 Task: Find and add 'MuscleBlaze Biozyme Performance Whey Protein' to your Amazon cart.
Action: Mouse moved to (428, 87)
Screenshot: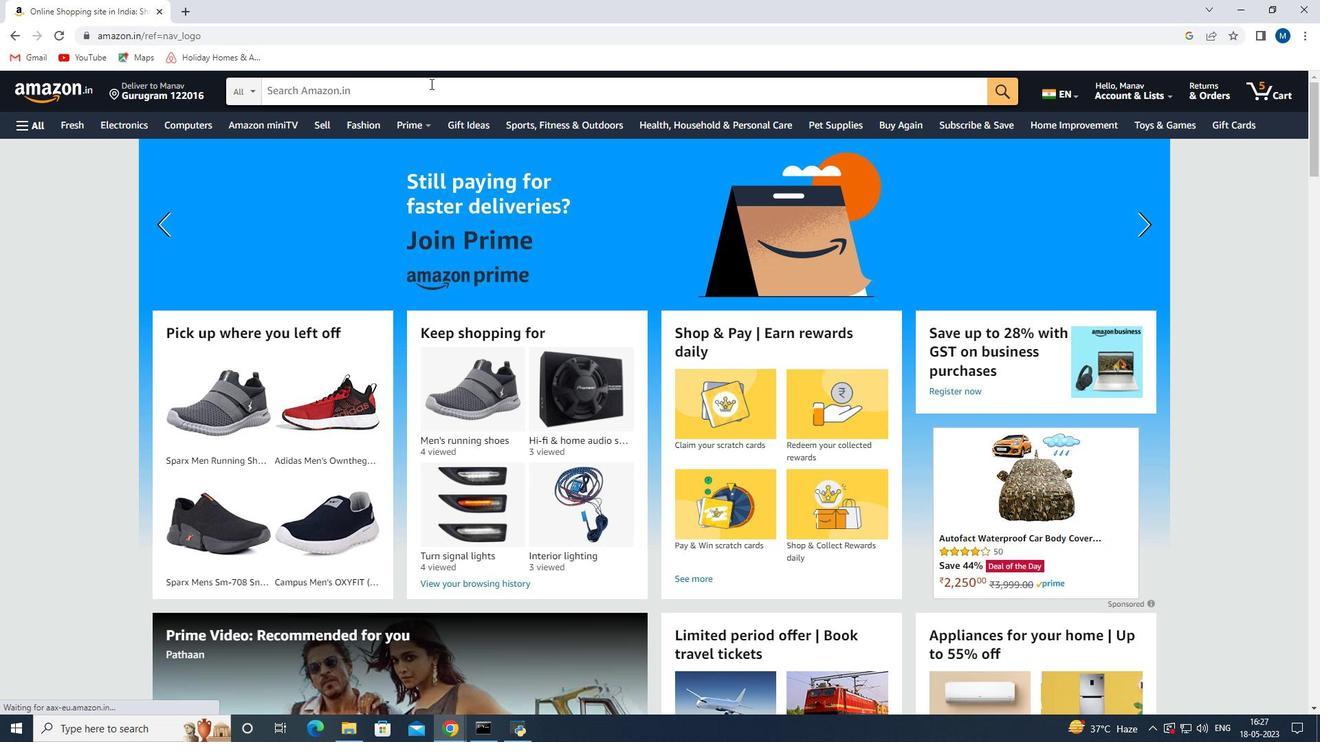 
Action: Mouse pressed left at (428, 87)
Screenshot: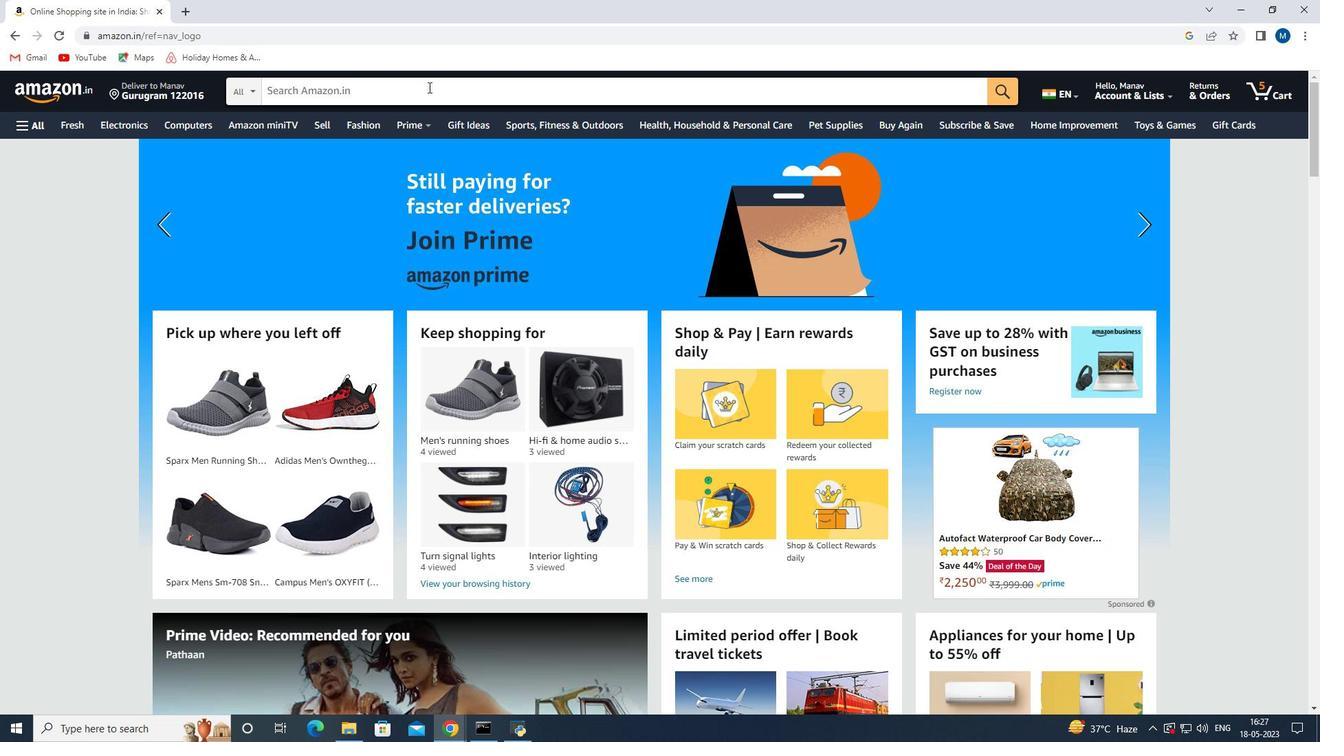 
Action: Mouse moved to (428, 88)
Screenshot: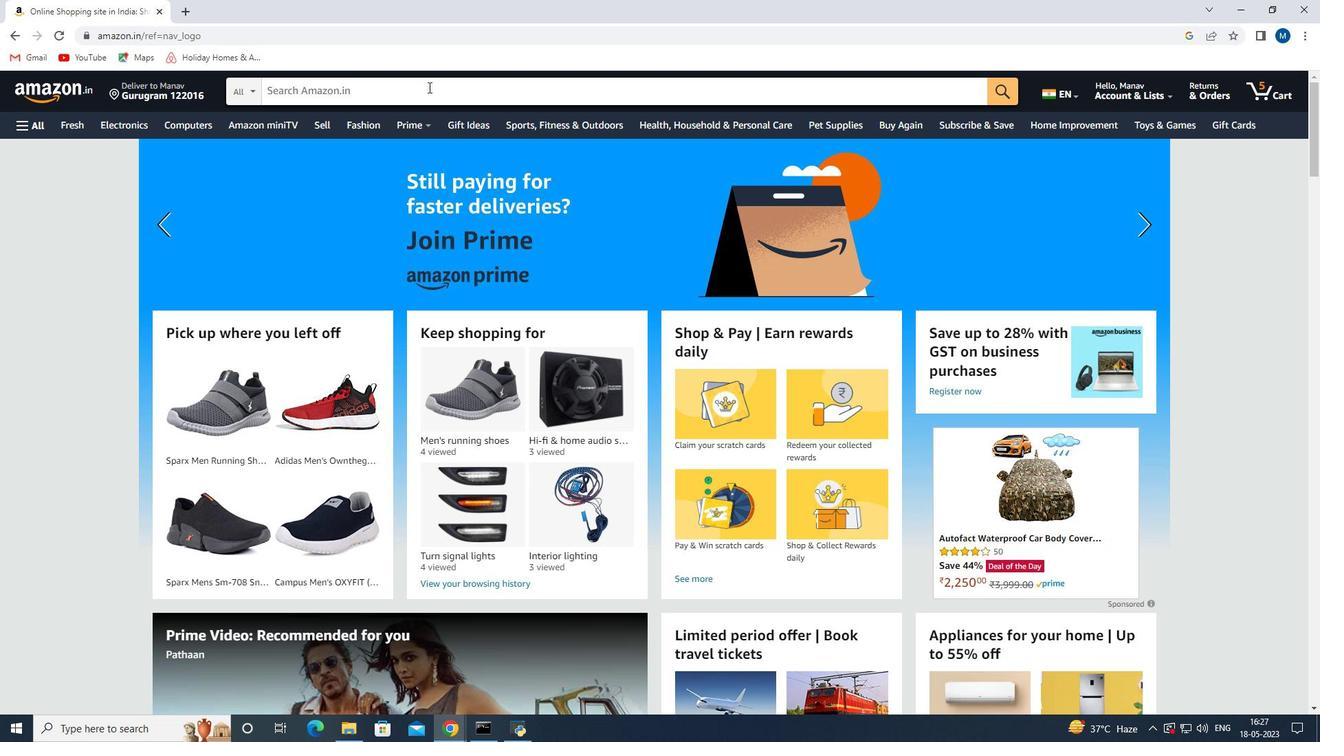 
Action: Key pressed <Key.shift><Key.shift><Key.shift><Key.shift><Key.shift><Key.shift>O<Key.backspace><Key.shift>Protein<Key.space><Key.shift>Powder<Key.space><Key.enter>
Screenshot: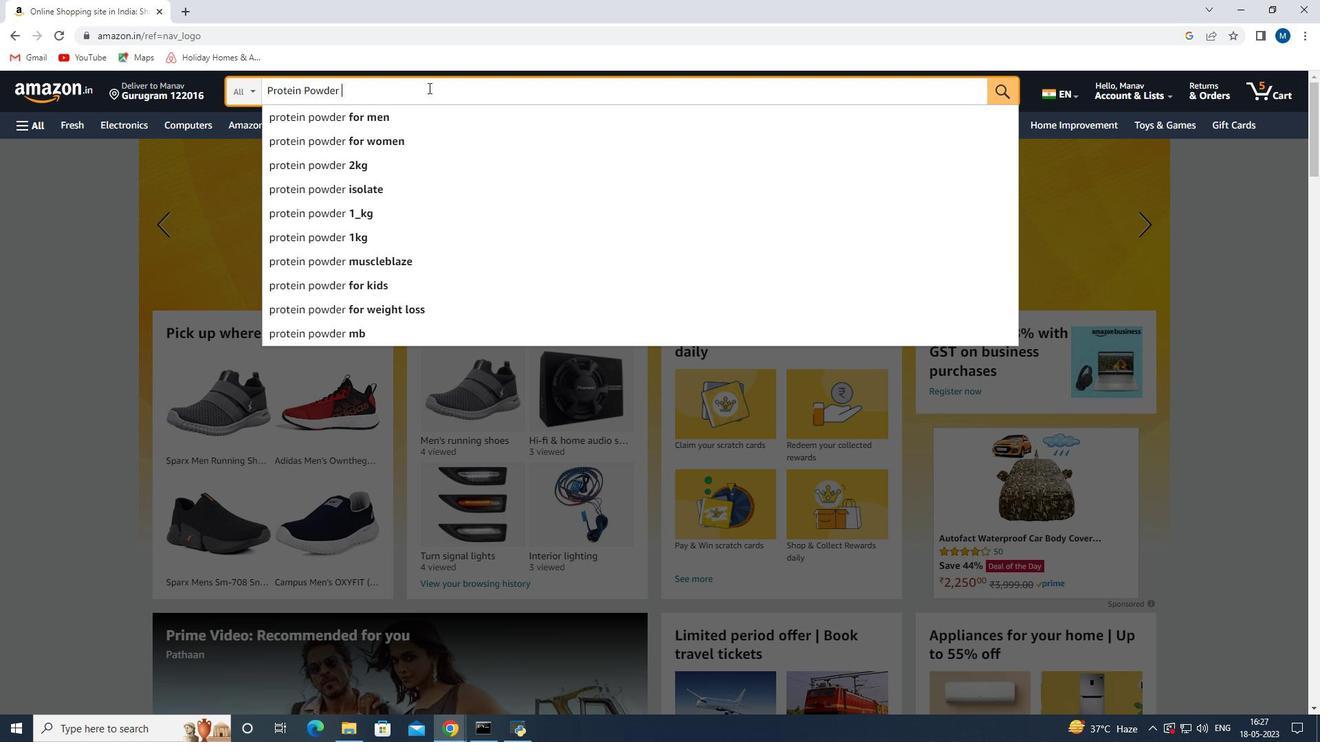 
Action: Mouse moved to (530, 320)
Screenshot: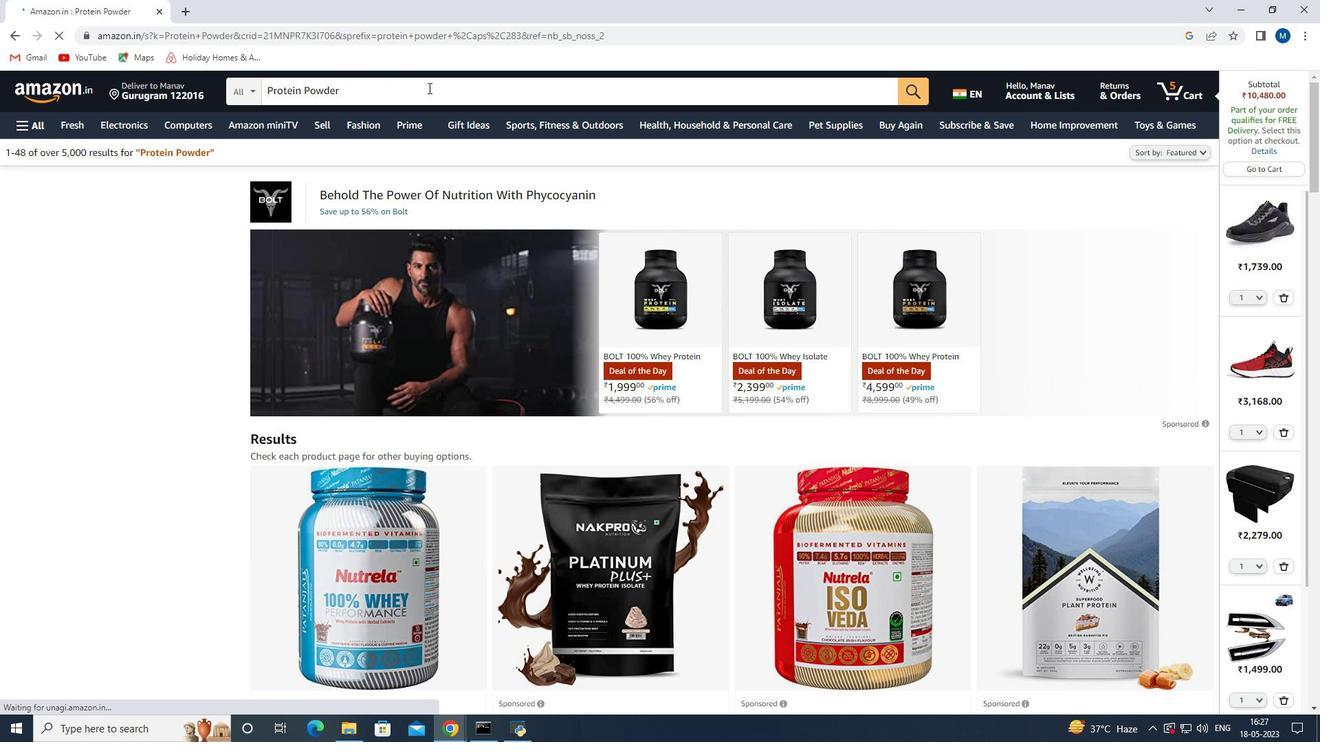 
Action: Mouse scrolled (530, 319) with delta (0, 0)
Screenshot: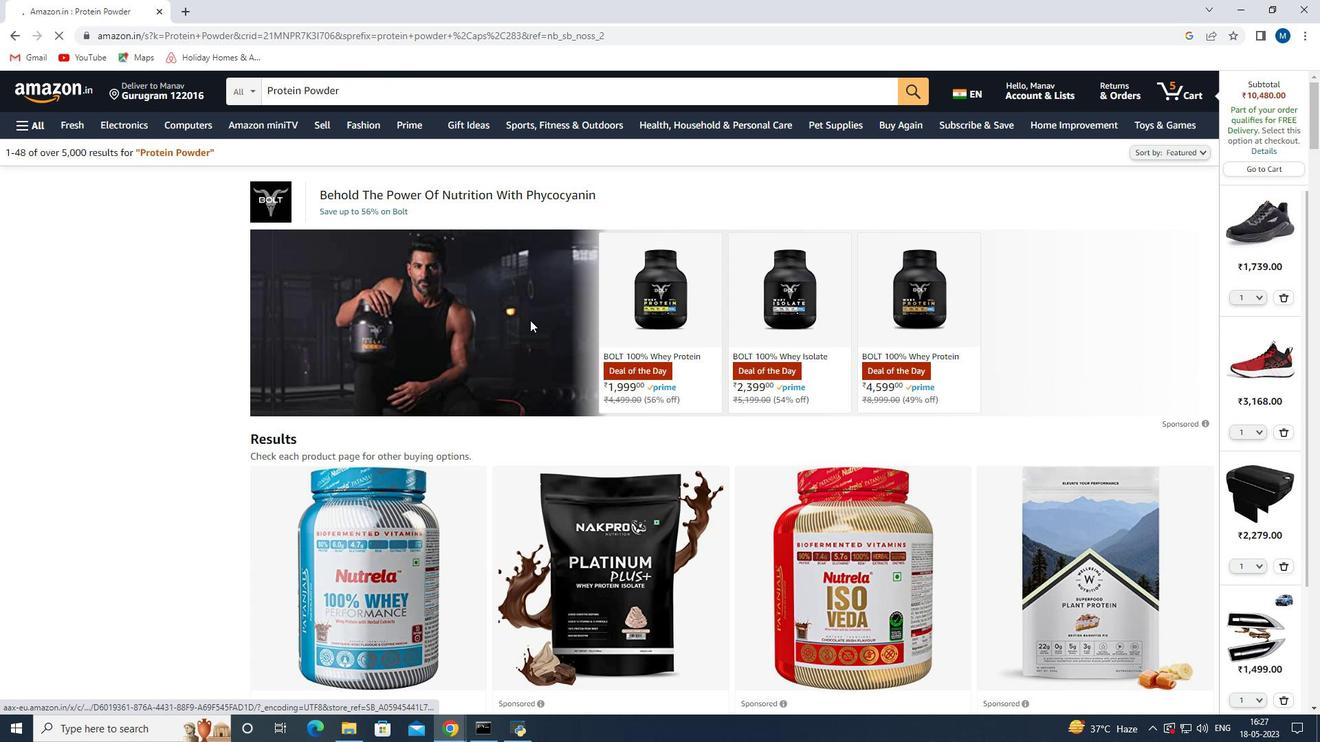 
Action: Mouse scrolled (530, 319) with delta (0, 0)
Screenshot: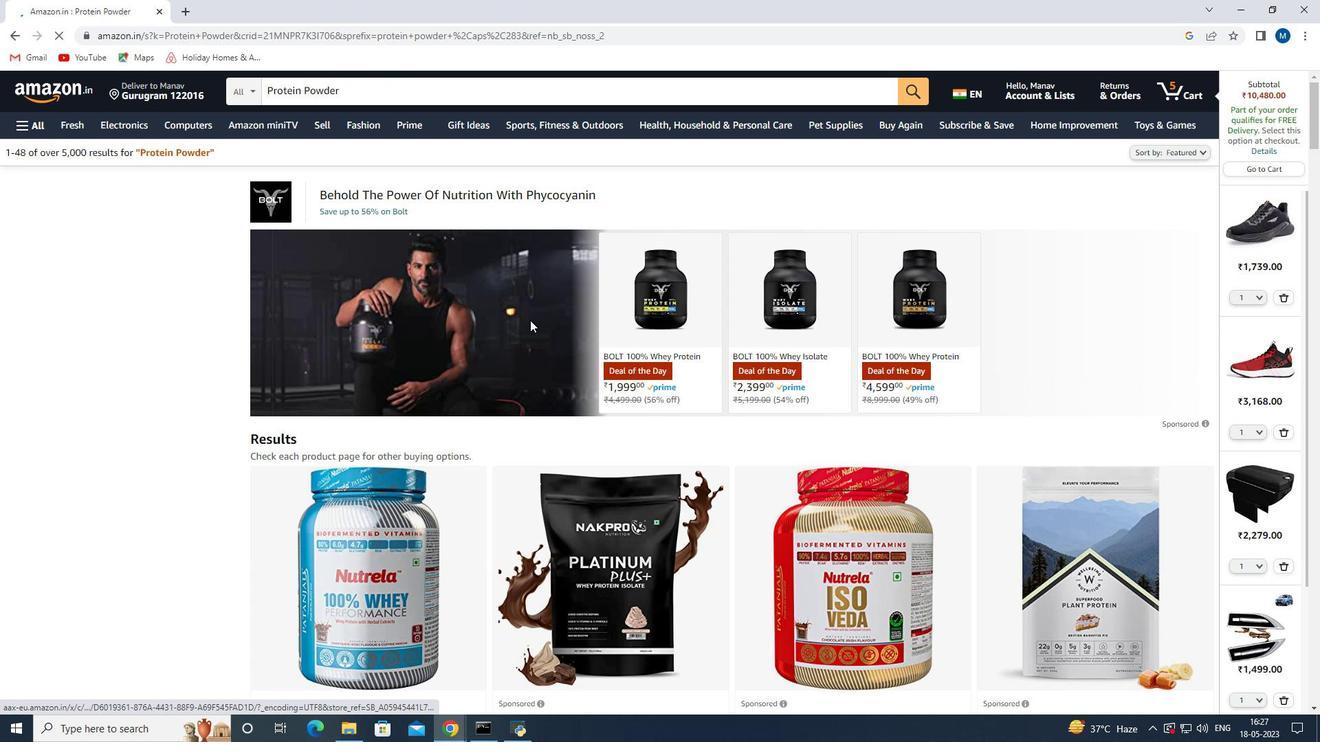 
Action: Mouse scrolled (530, 319) with delta (0, 0)
Screenshot: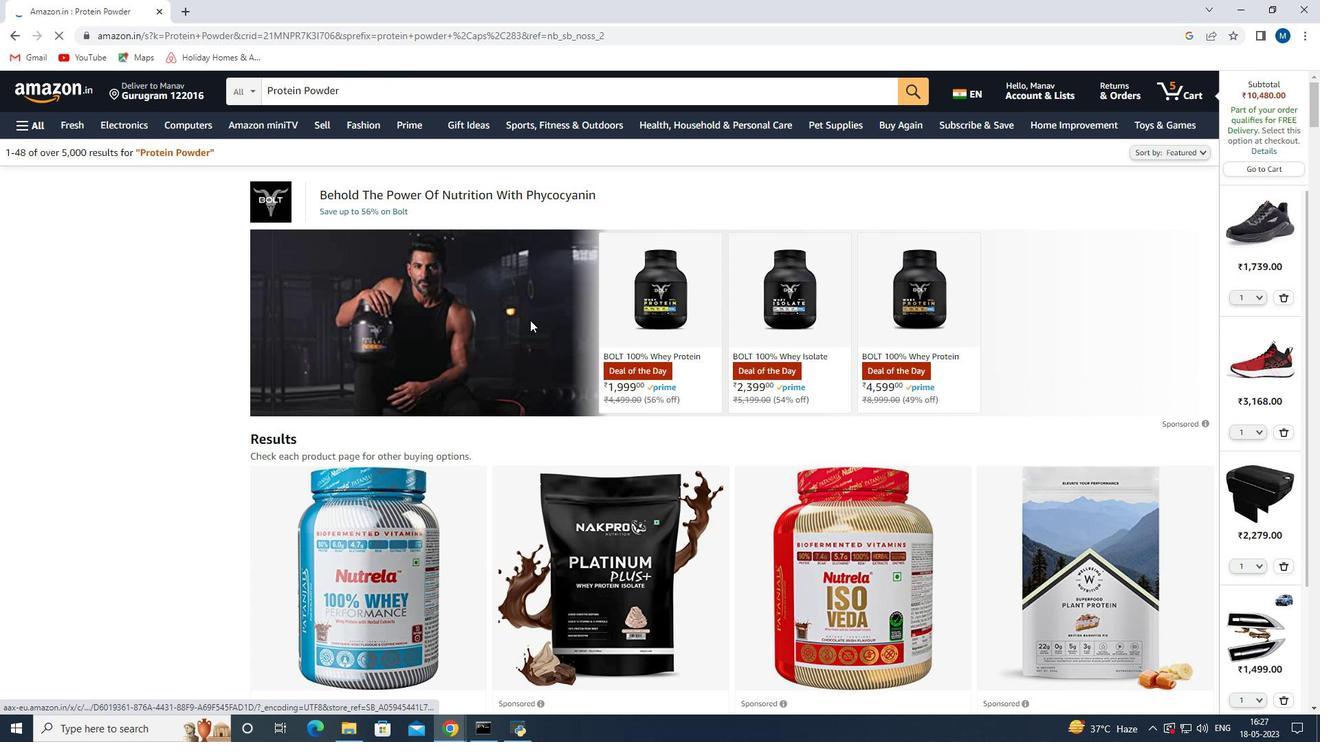 
Action: Mouse moved to (538, 335)
Screenshot: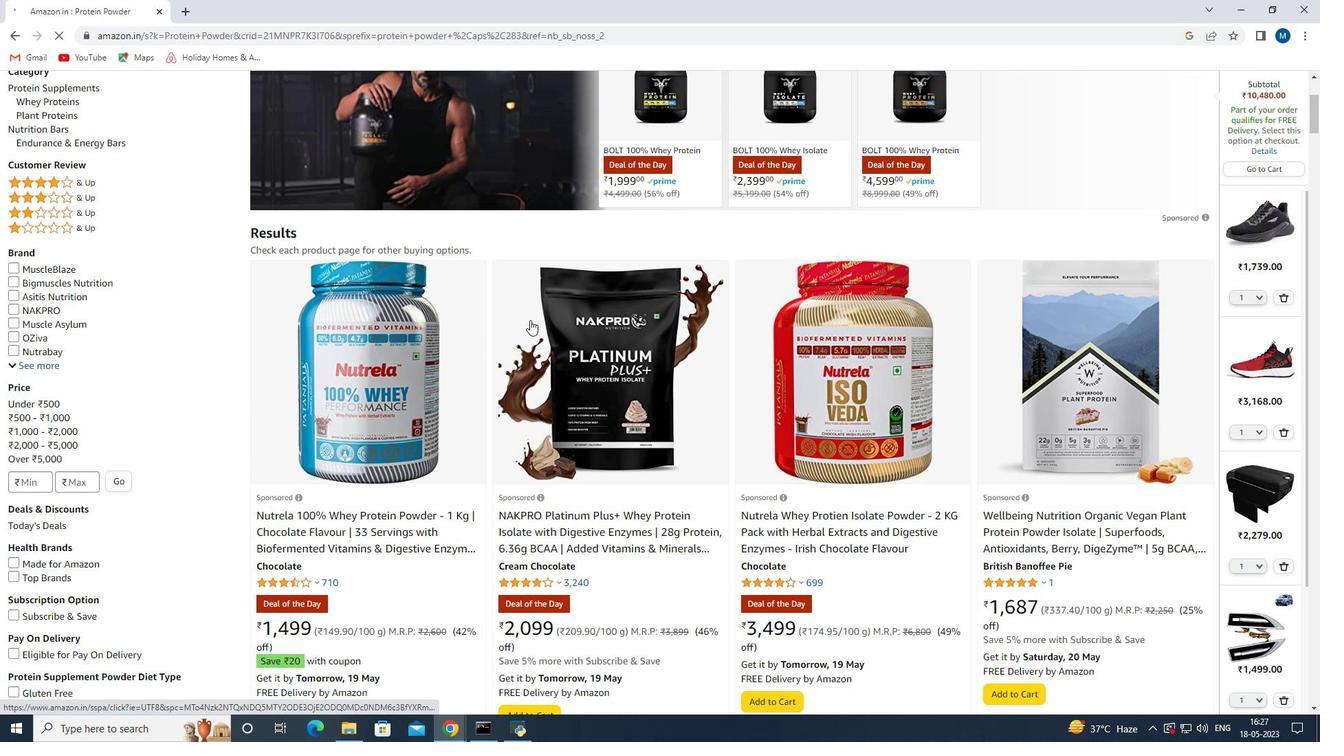 
Action: Mouse scrolled (538, 334) with delta (0, 0)
Screenshot: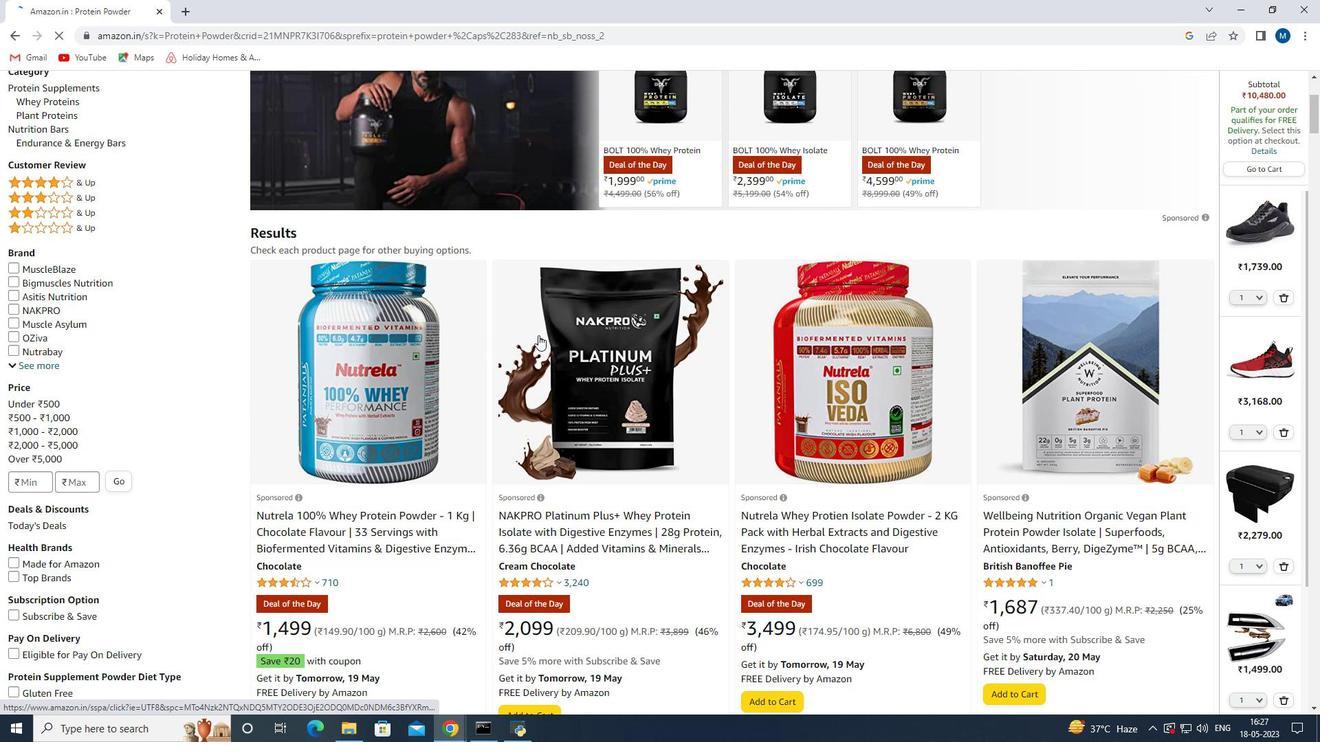 
Action: Mouse scrolled (538, 334) with delta (0, 0)
Screenshot: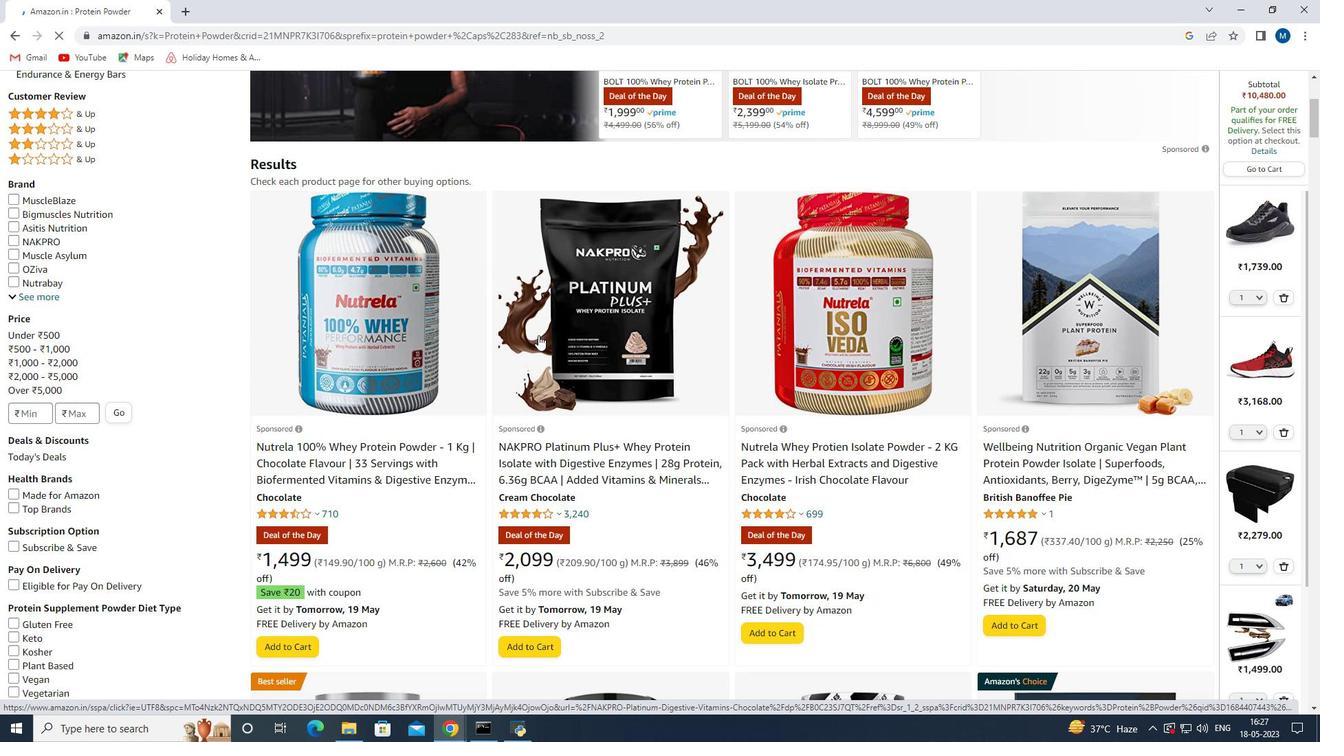 
Action: Mouse scrolled (538, 334) with delta (0, 0)
Screenshot: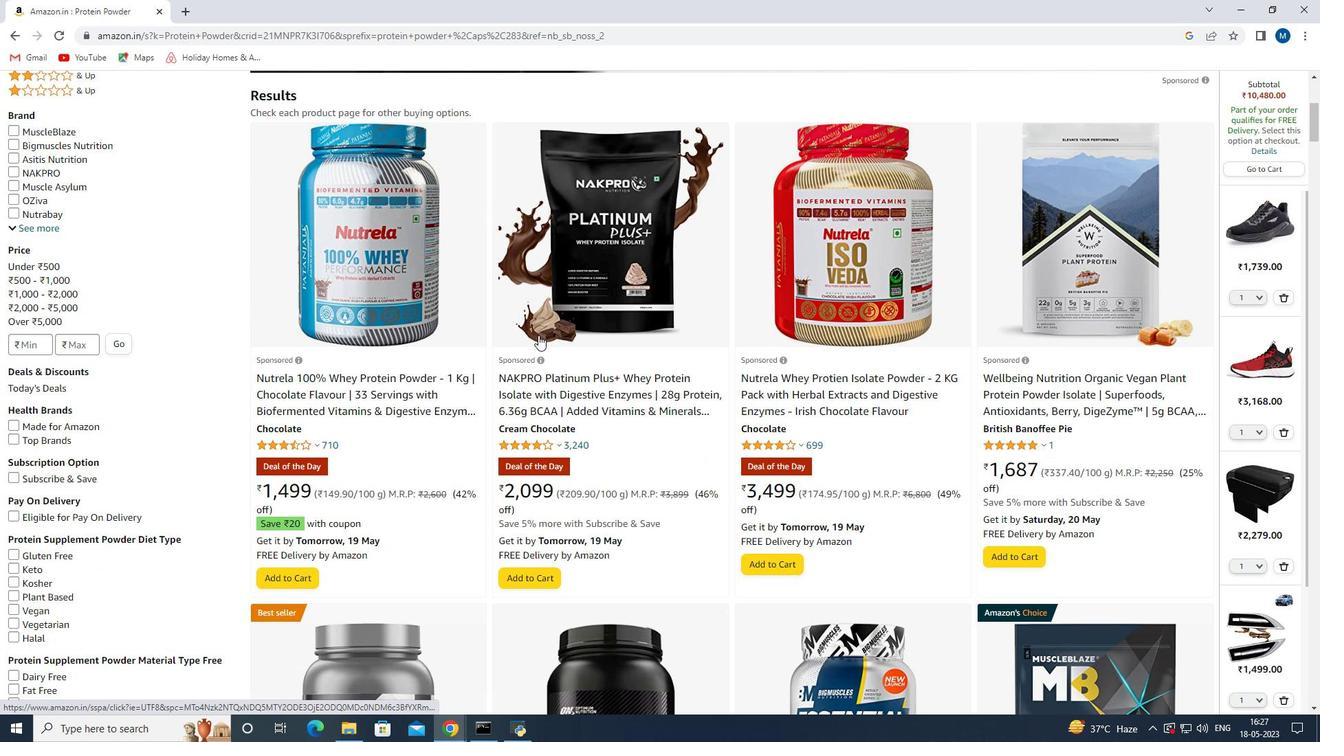 
Action: Mouse scrolled (538, 334) with delta (0, 0)
Screenshot: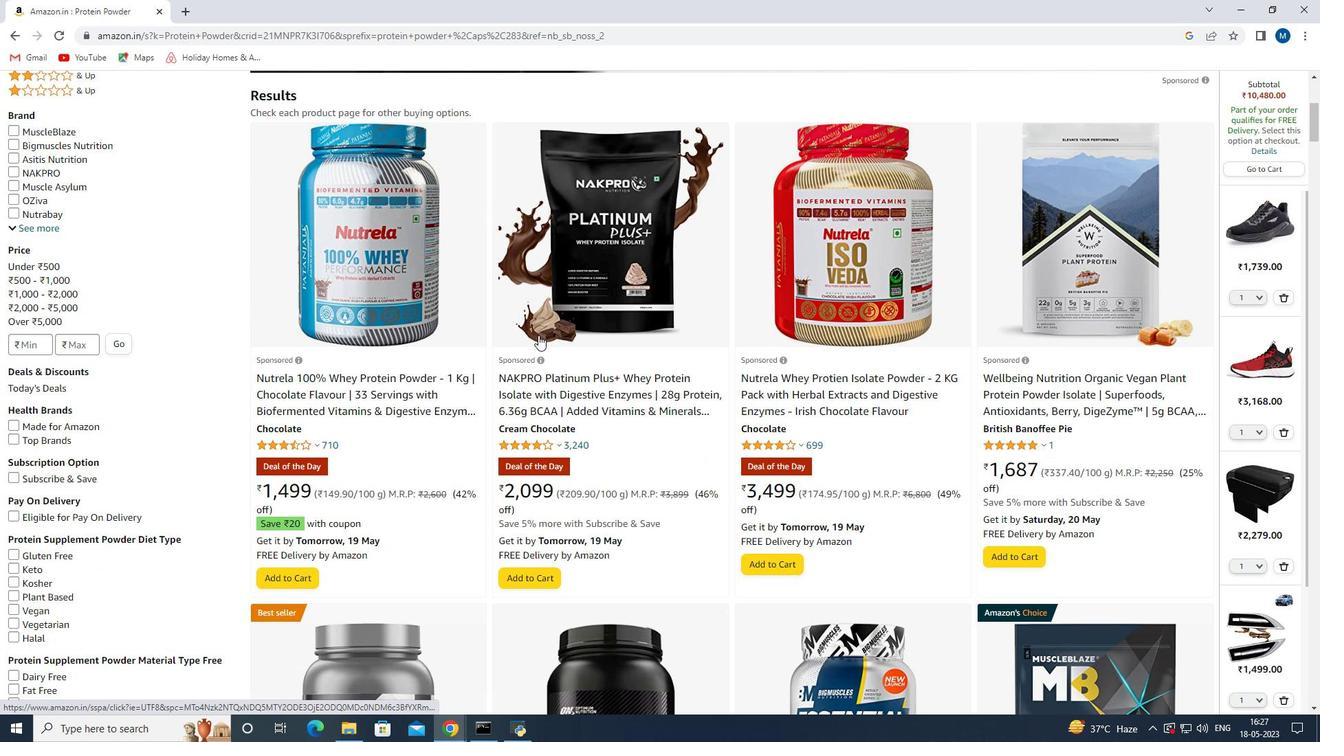 
Action: Mouse scrolled (538, 334) with delta (0, 0)
Screenshot: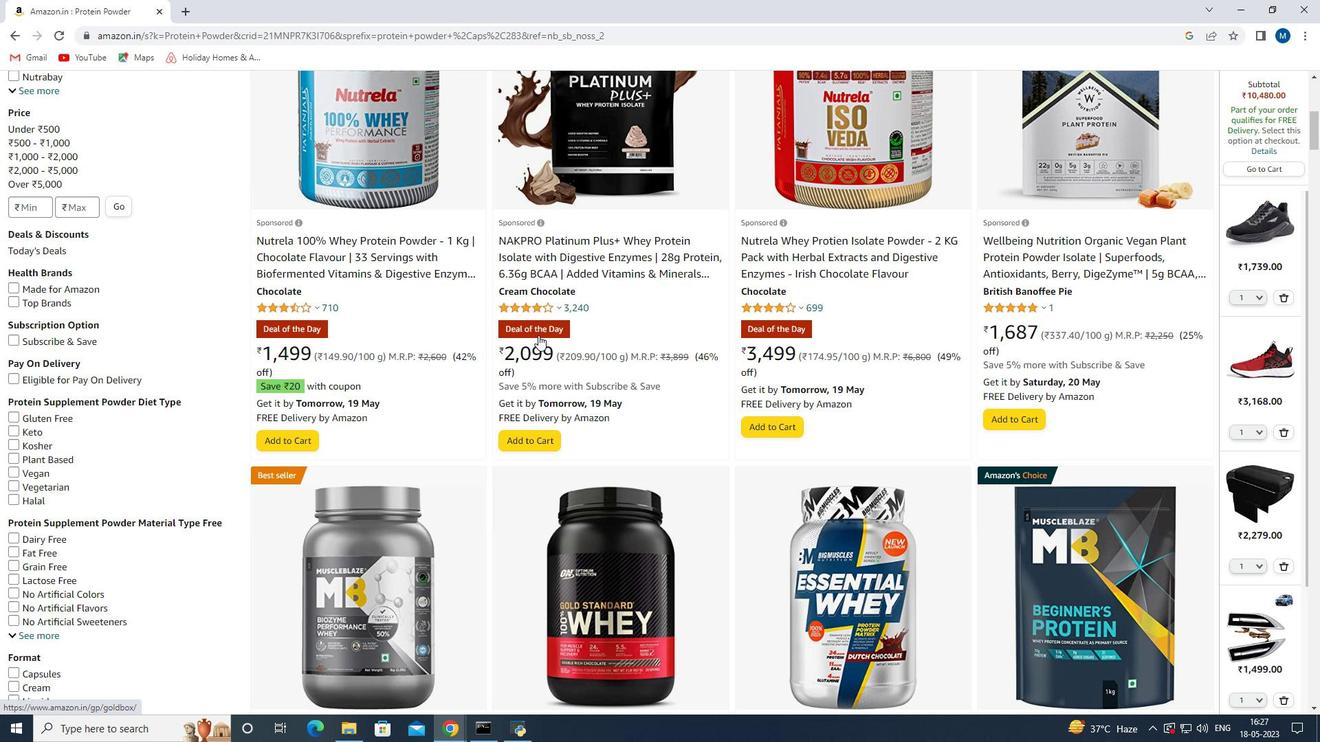 
Action: Mouse scrolled (538, 334) with delta (0, 0)
Screenshot: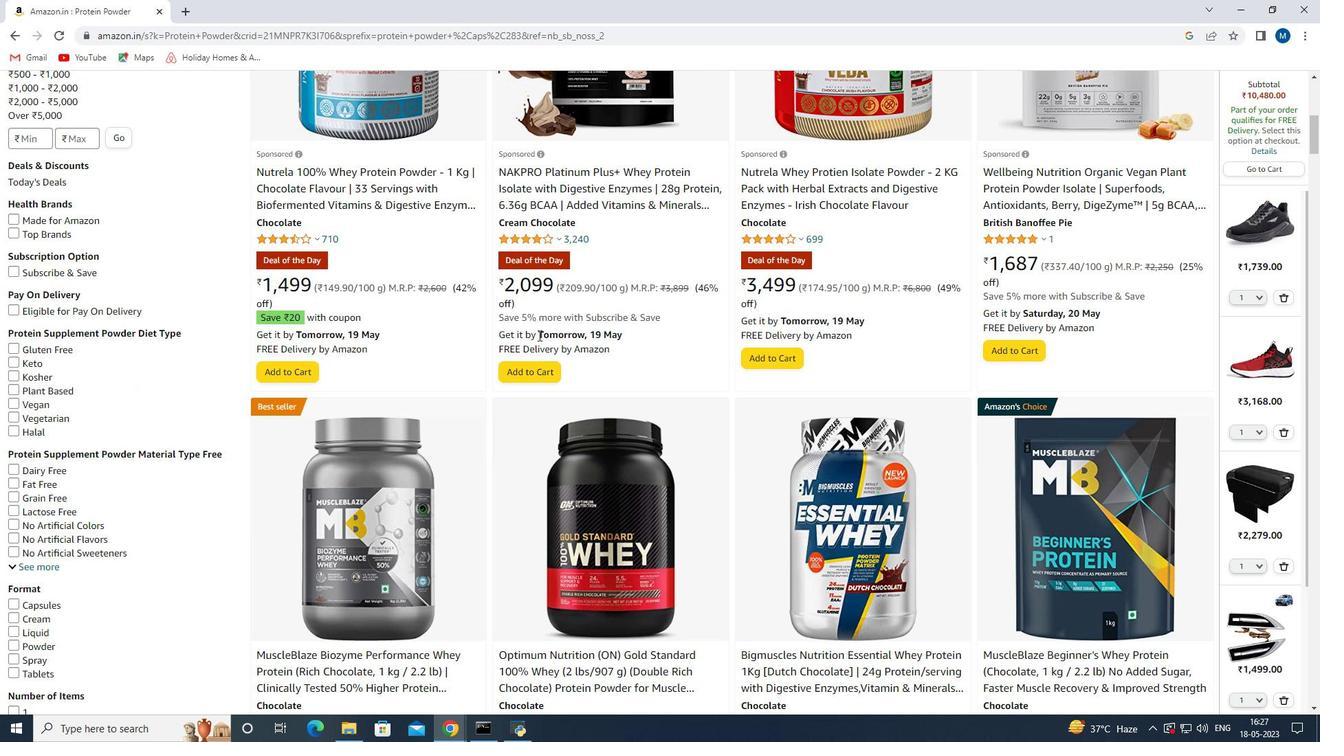 
Action: Mouse scrolled (538, 334) with delta (0, 0)
Screenshot: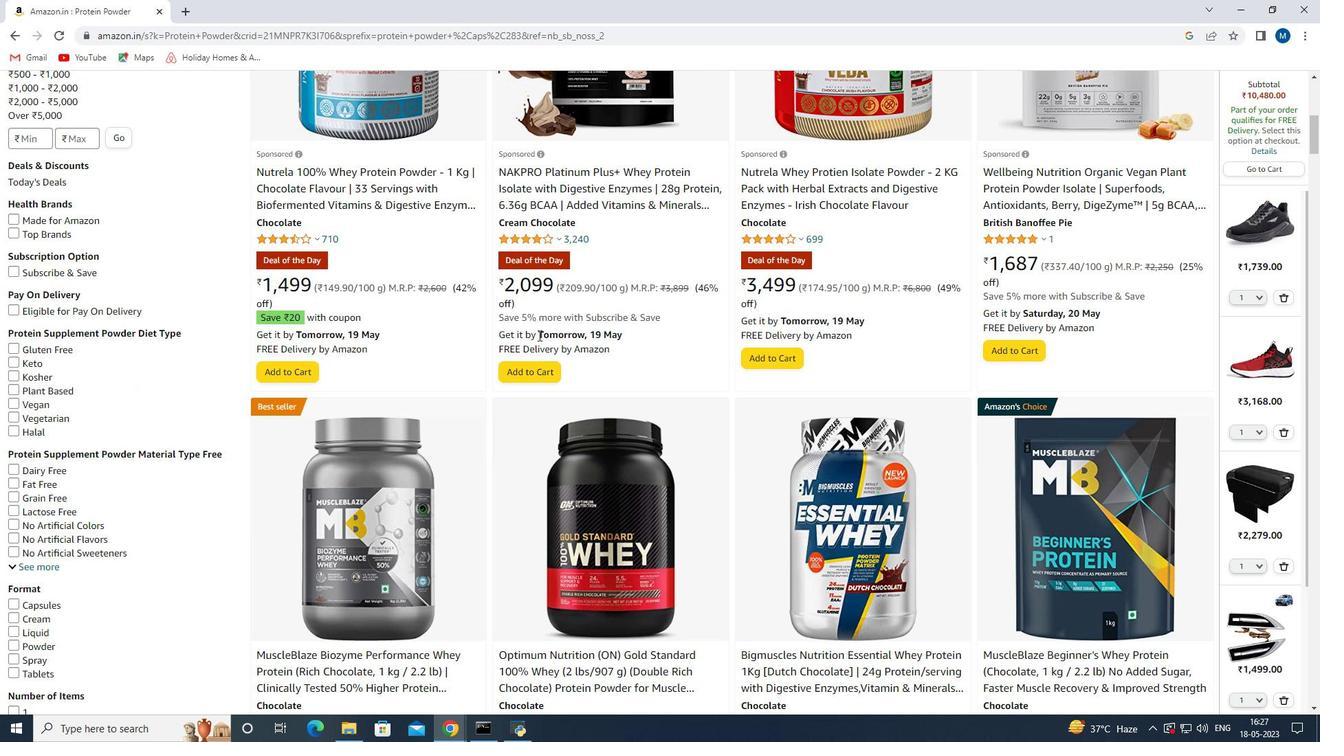 
Action: Mouse moved to (691, 401)
Screenshot: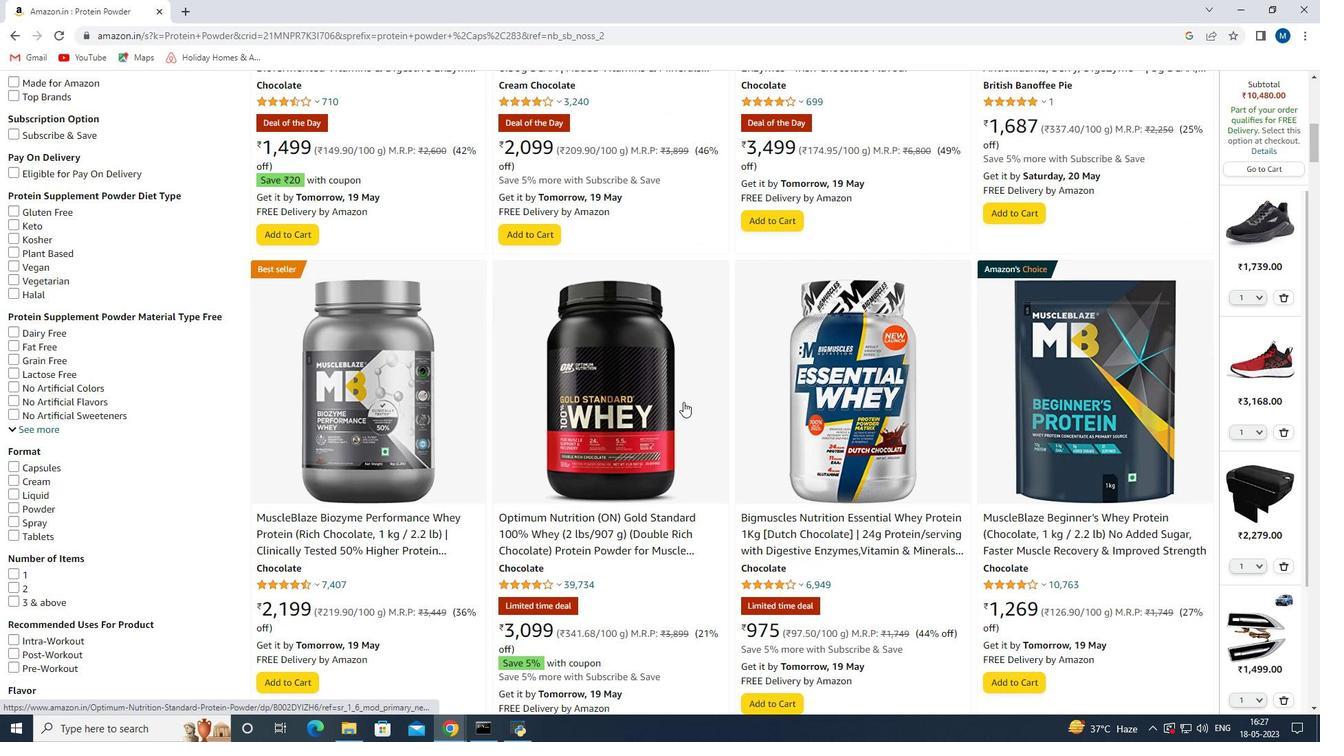
Action: Mouse scrolled (691, 400) with delta (0, 0)
Screenshot: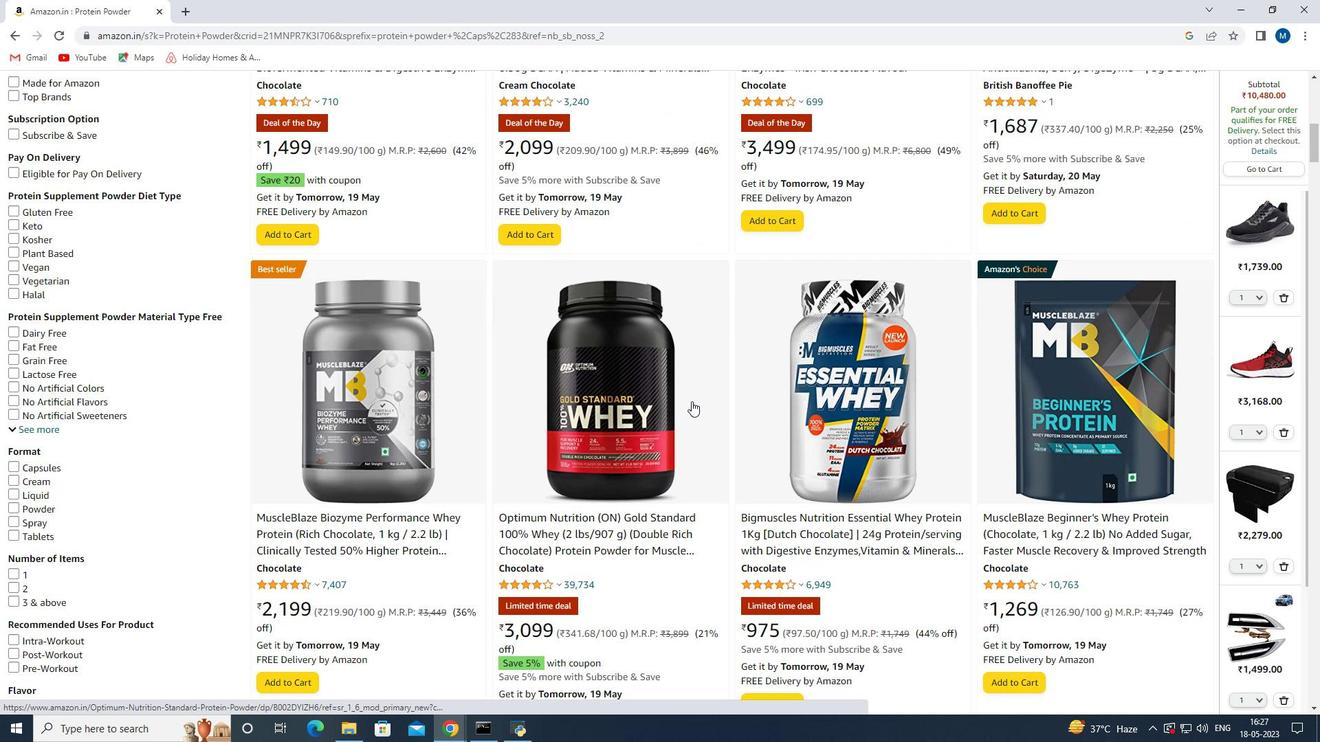
Action: Mouse scrolled (691, 400) with delta (0, 0)
Screenshot: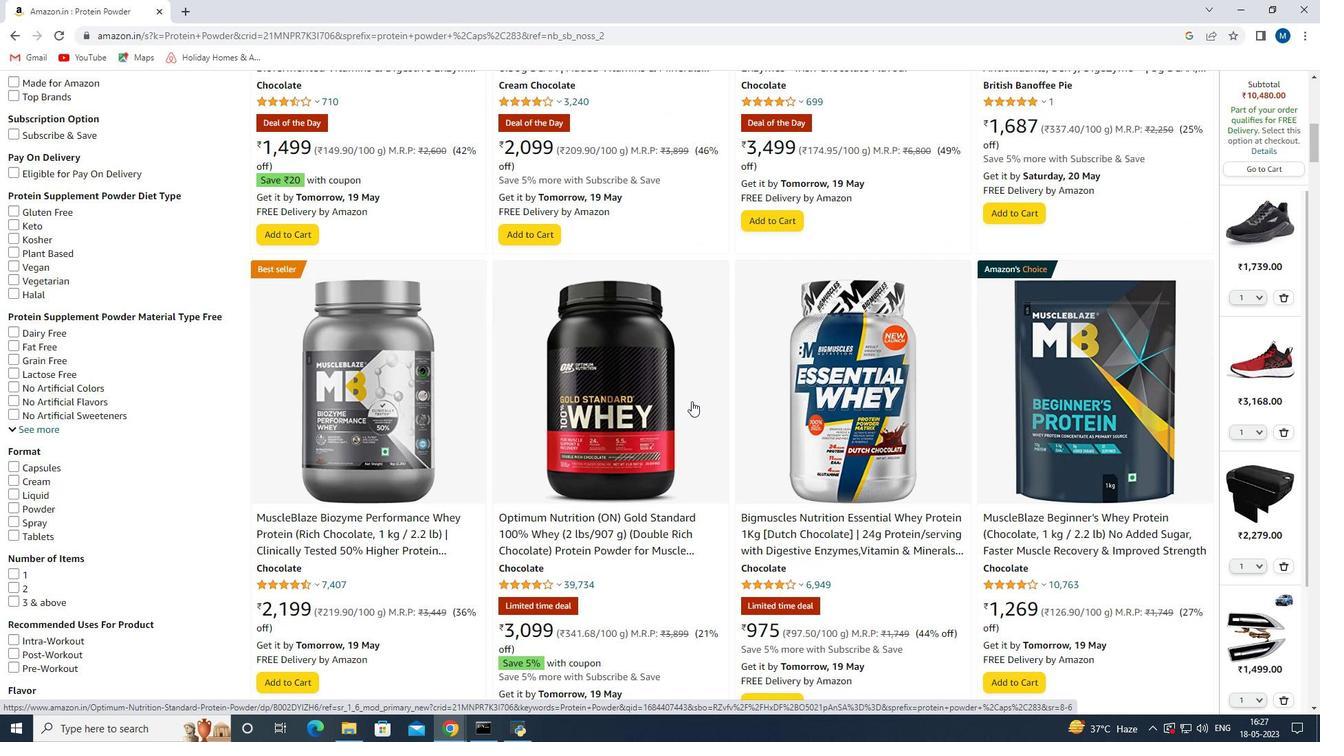 
Action: Mouse scrolled (691, 400) with delta (0, 0)
Screenshot: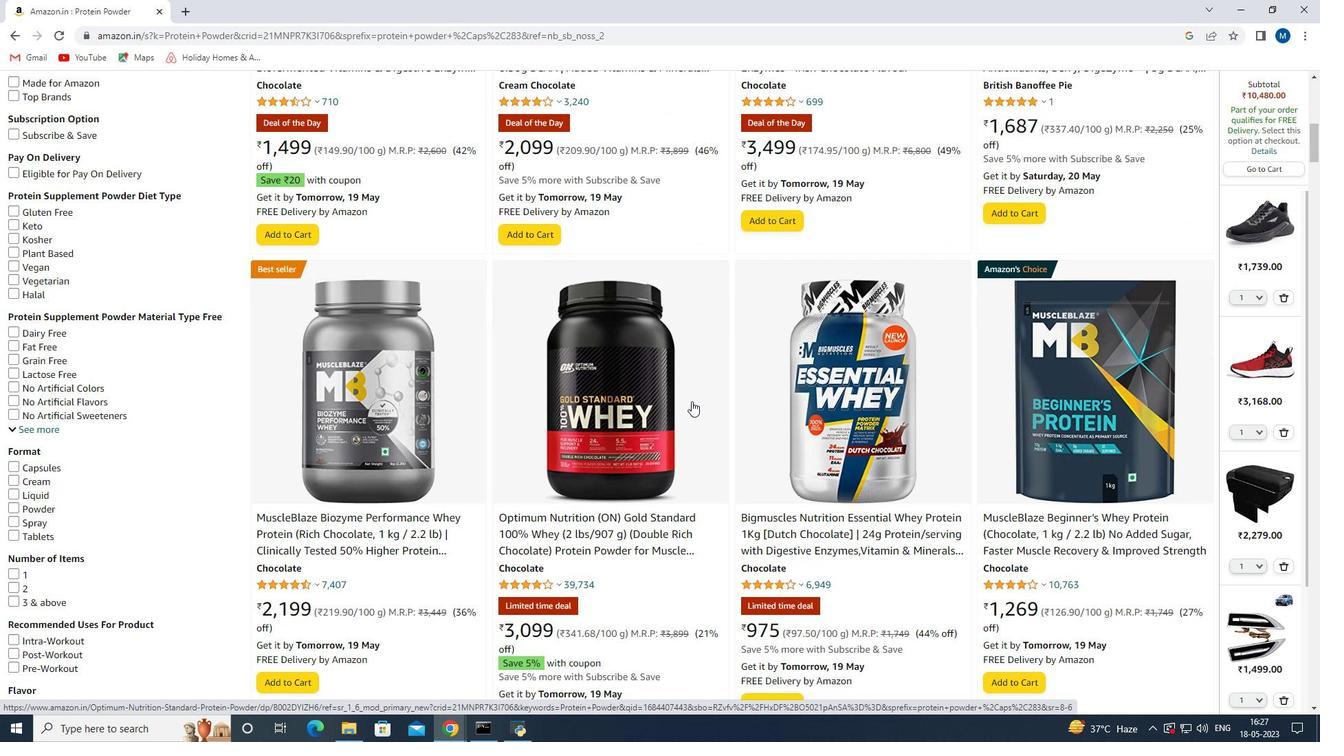 
Action: Mouse moved to (687, 411)
Screenshot: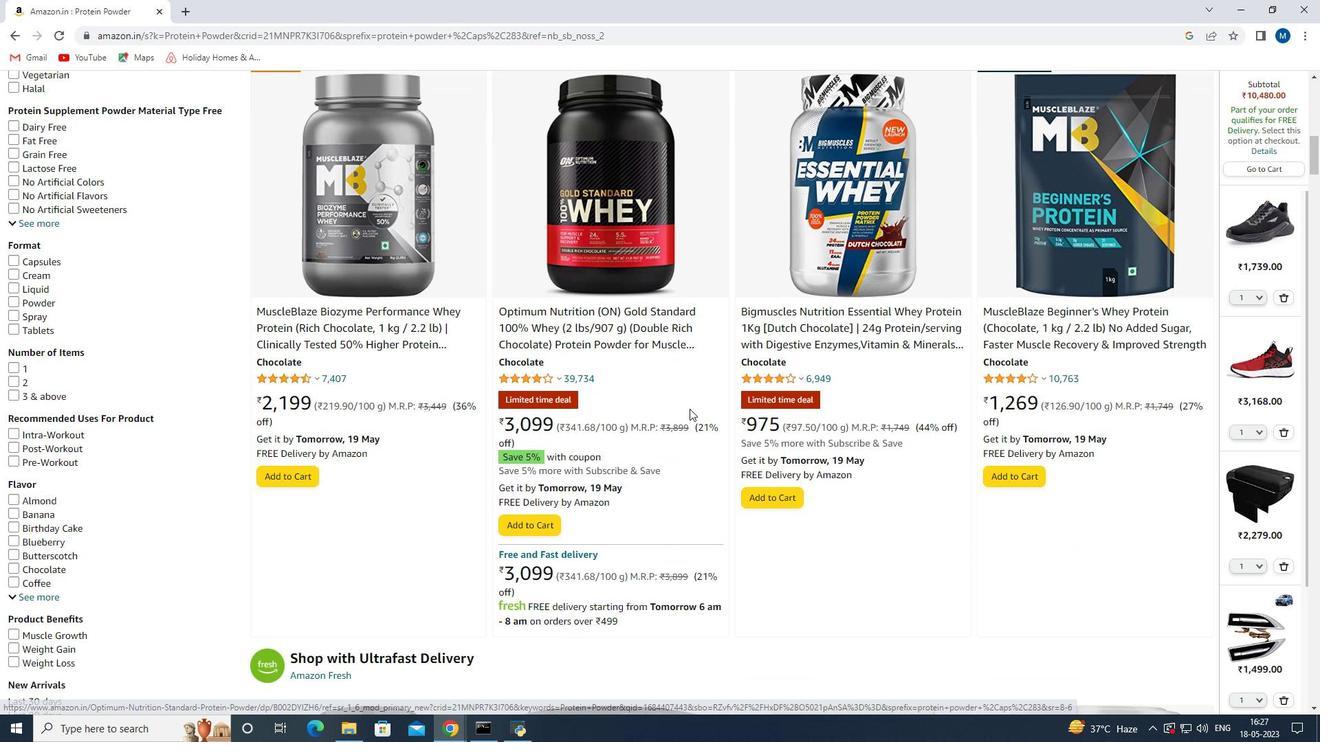 
Action: Mouse scrolled (687, 411) with delta (0, 0)
Screenshot: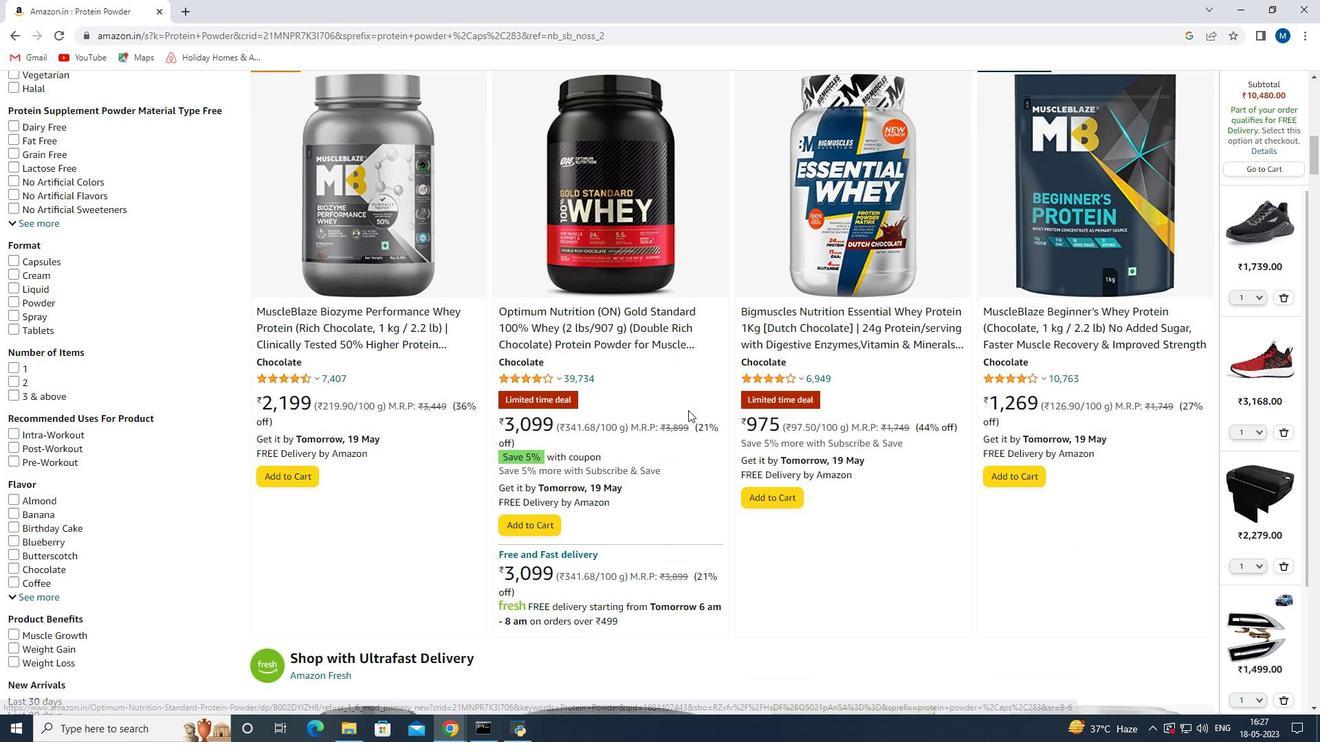 
Action: Mouse moved to (497, 379)
Screenshot: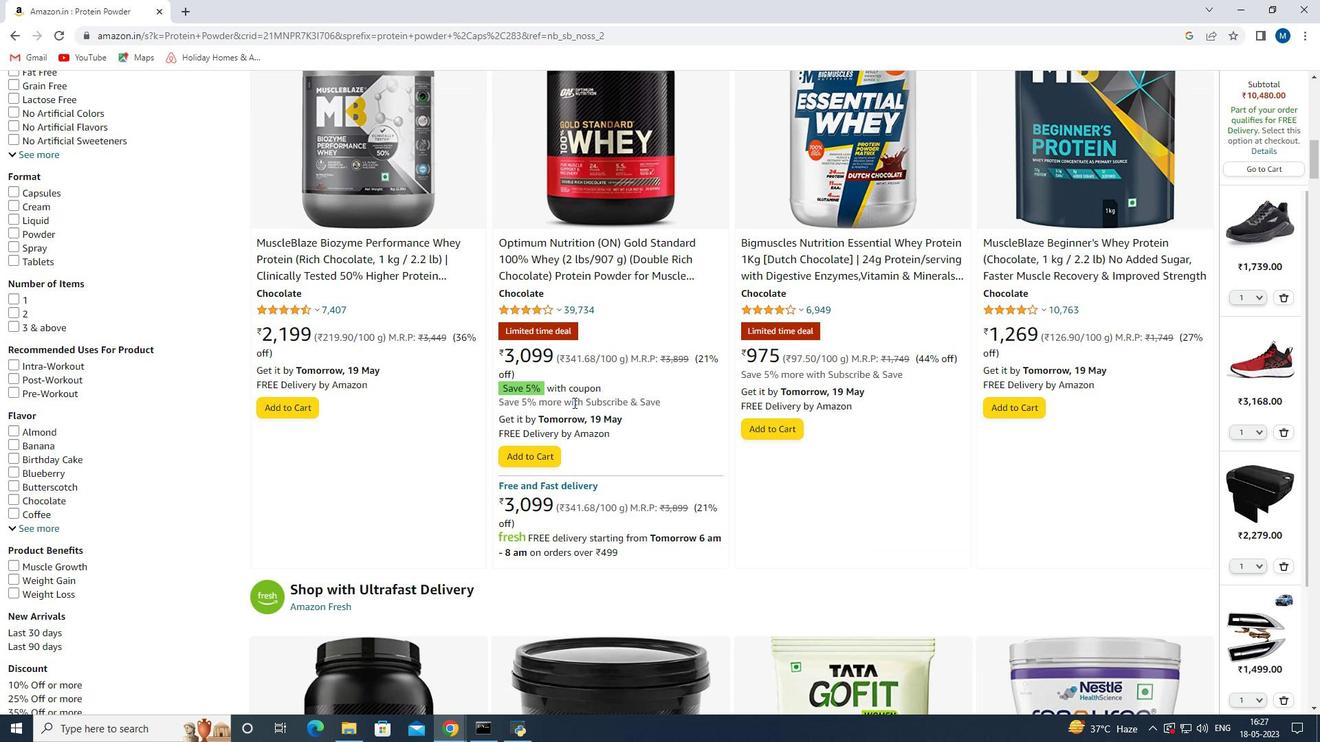 
Action: Mouse scrolled (497, 380) with delta (0, 0)
Screenshot: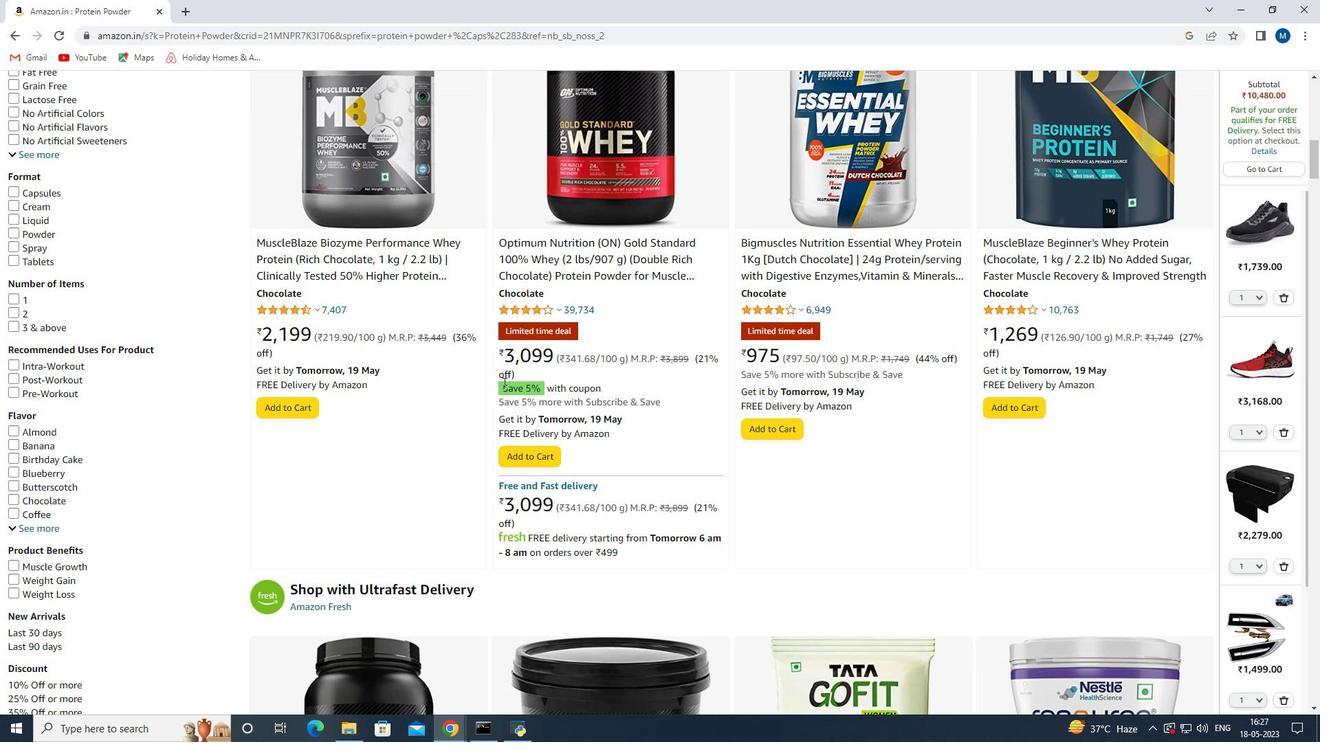 
Action: Mouse scrolled (497, 380) with delta (0, 0)
Screenshot: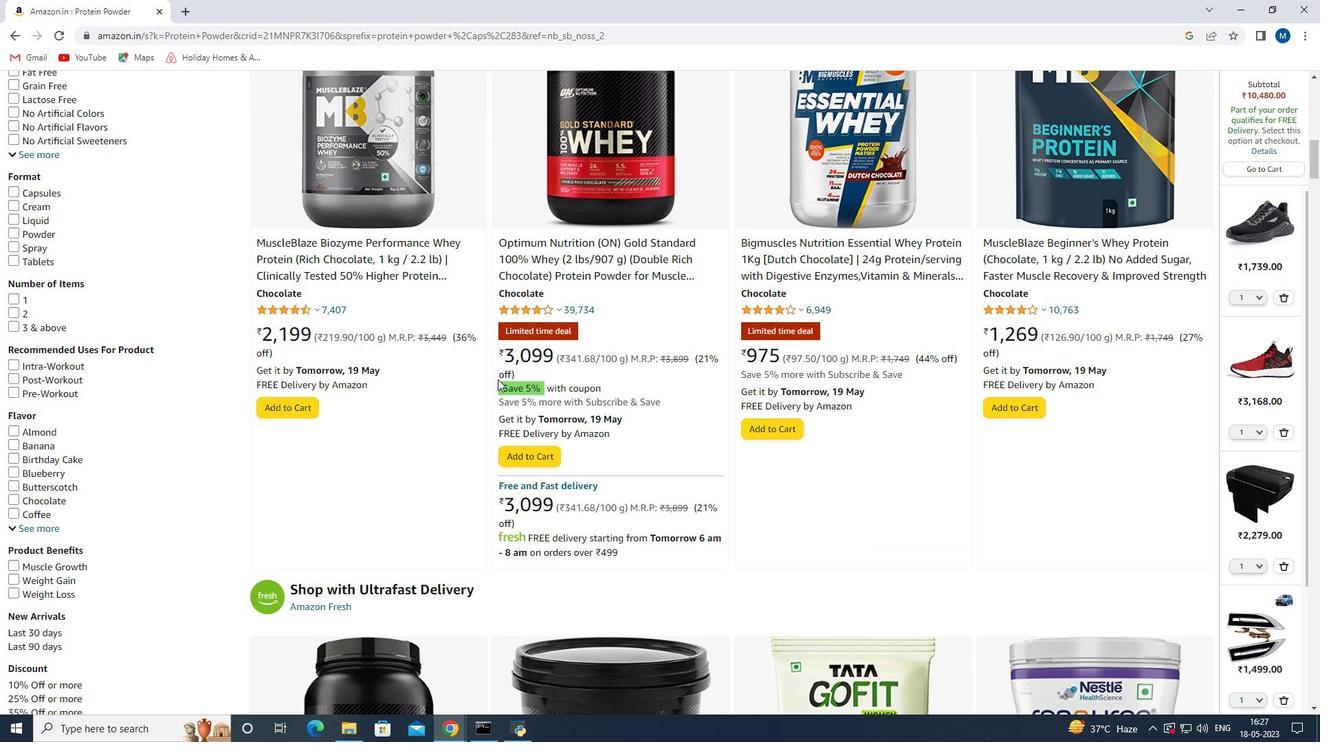 
Action: Mouse scrolled (497, 380) with delta (0, 0)
Screenshot: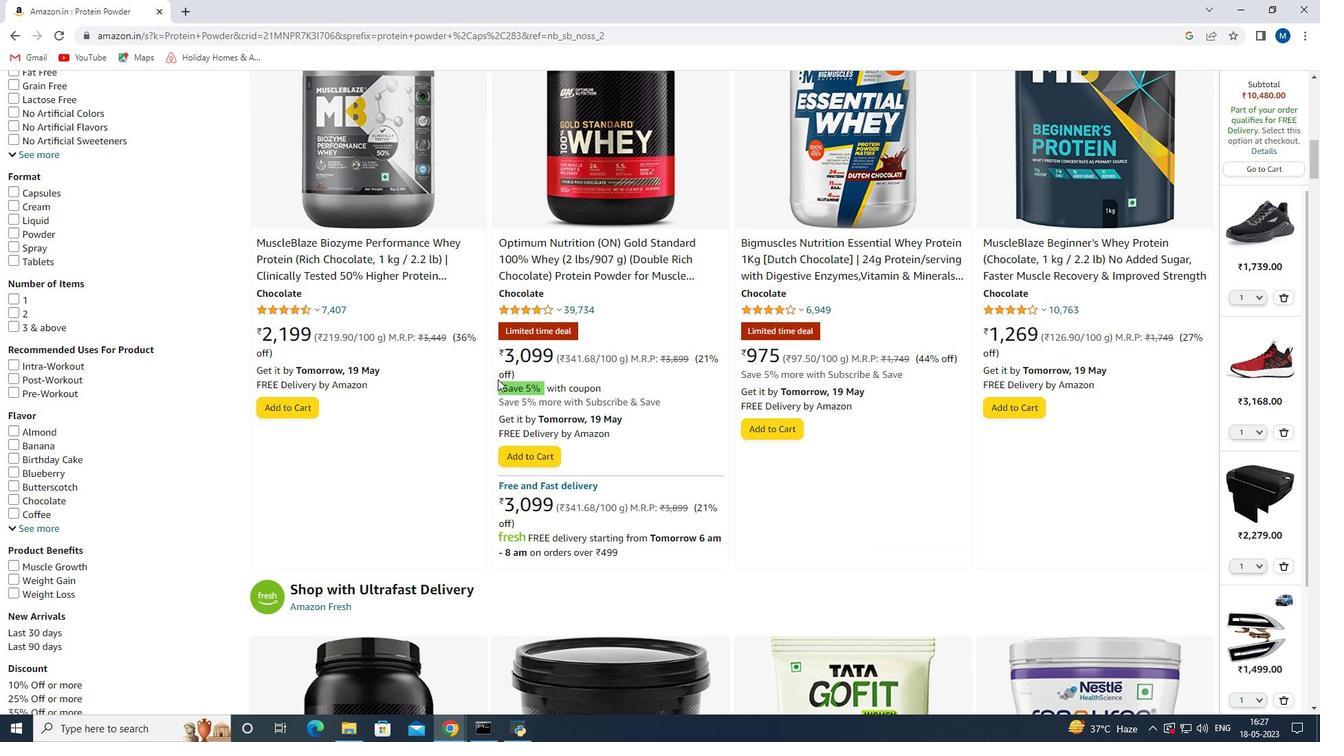 
Action: Mouse moved to (409, 432)
Screenshot: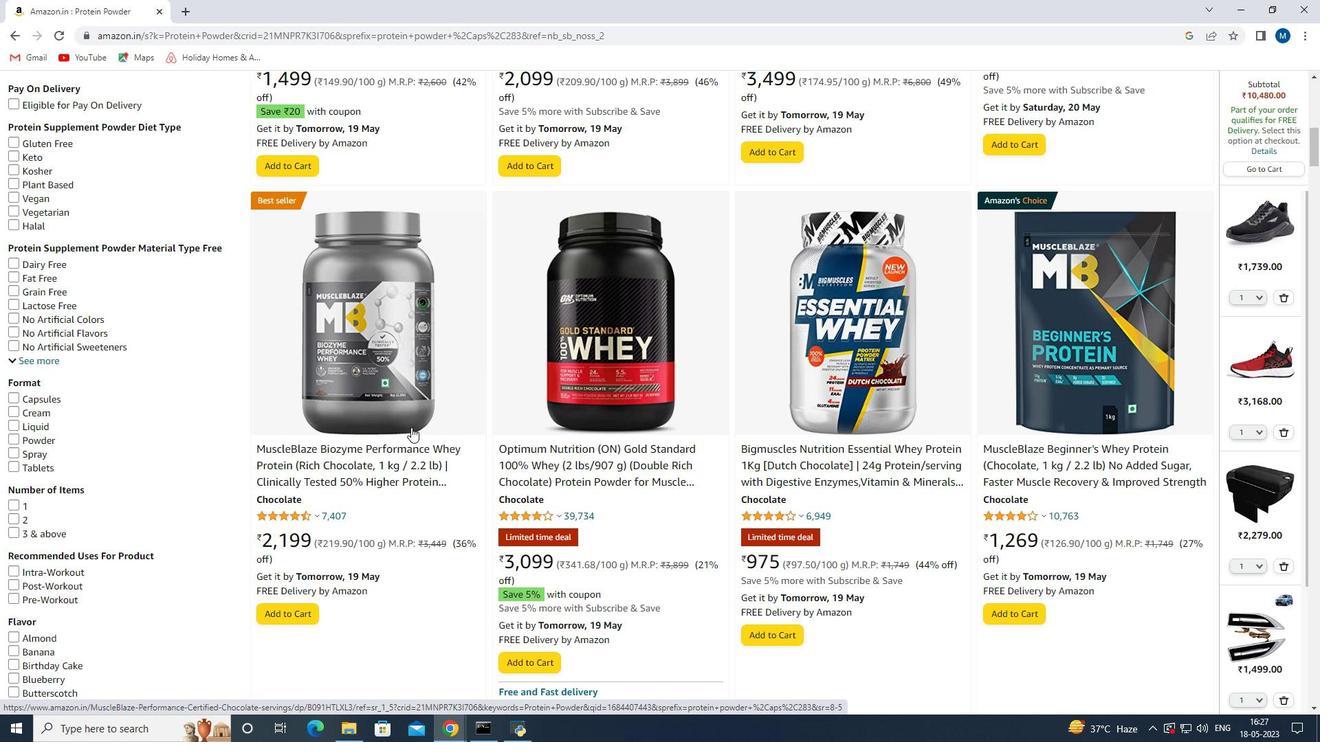 
Action: Mouse scrolled (409, 431) with delta (0, 0)
Screenshot: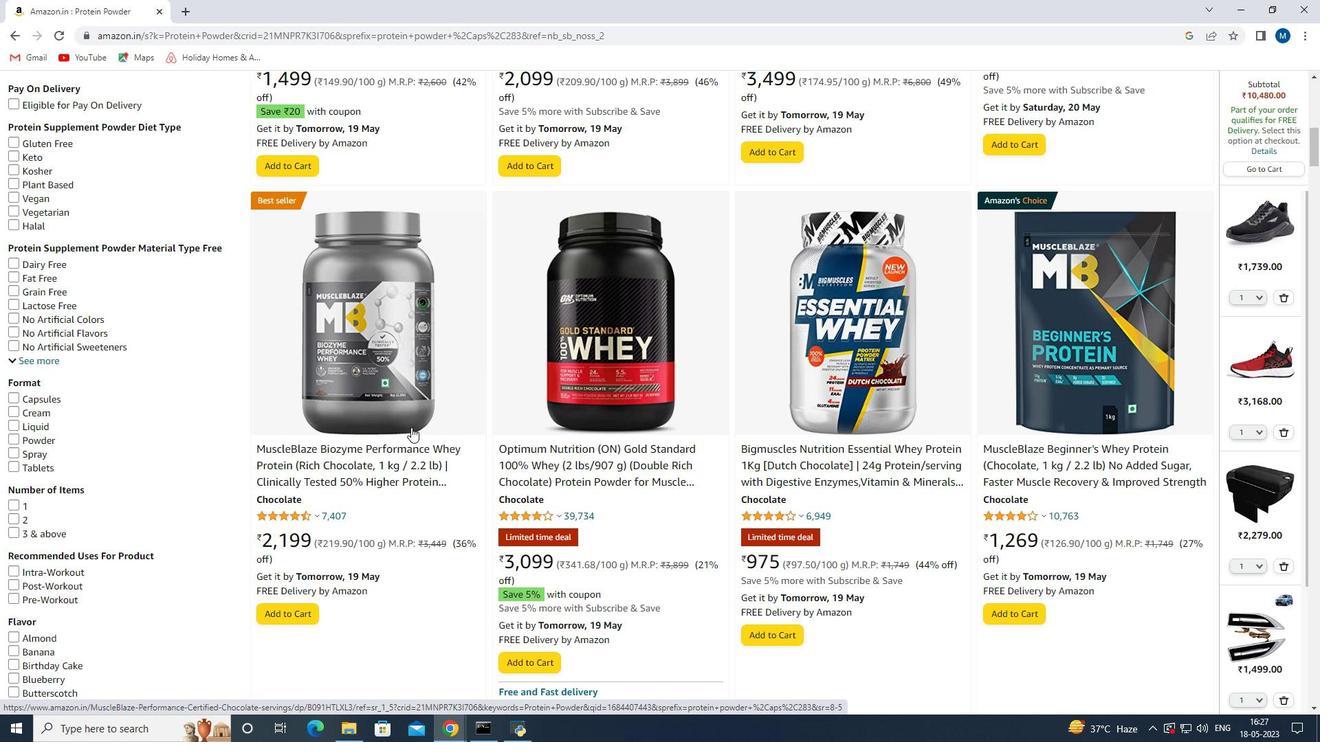
Action: Mouse scrolled (409, 431) with delta (0, 0)
Screenshot: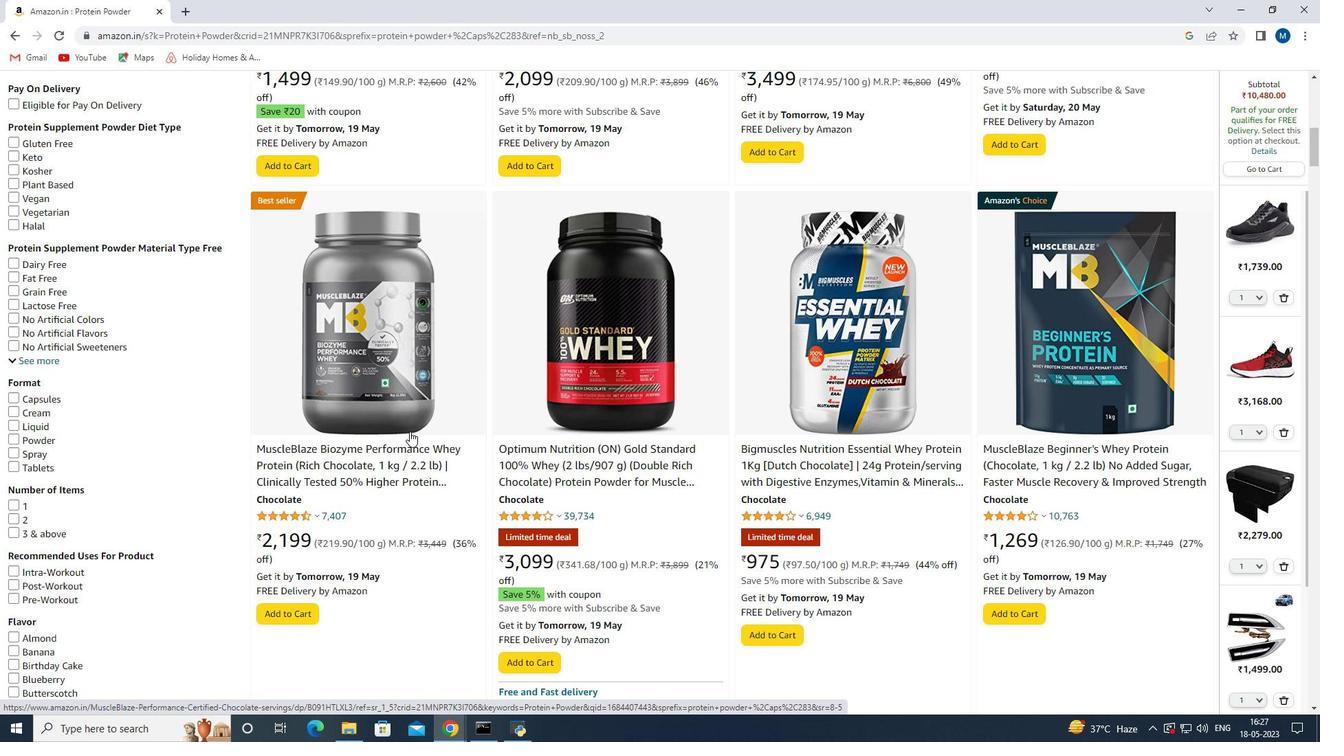 
Action: Mouse scrolled (409, 431) with delta (0, 0)
Screenshot: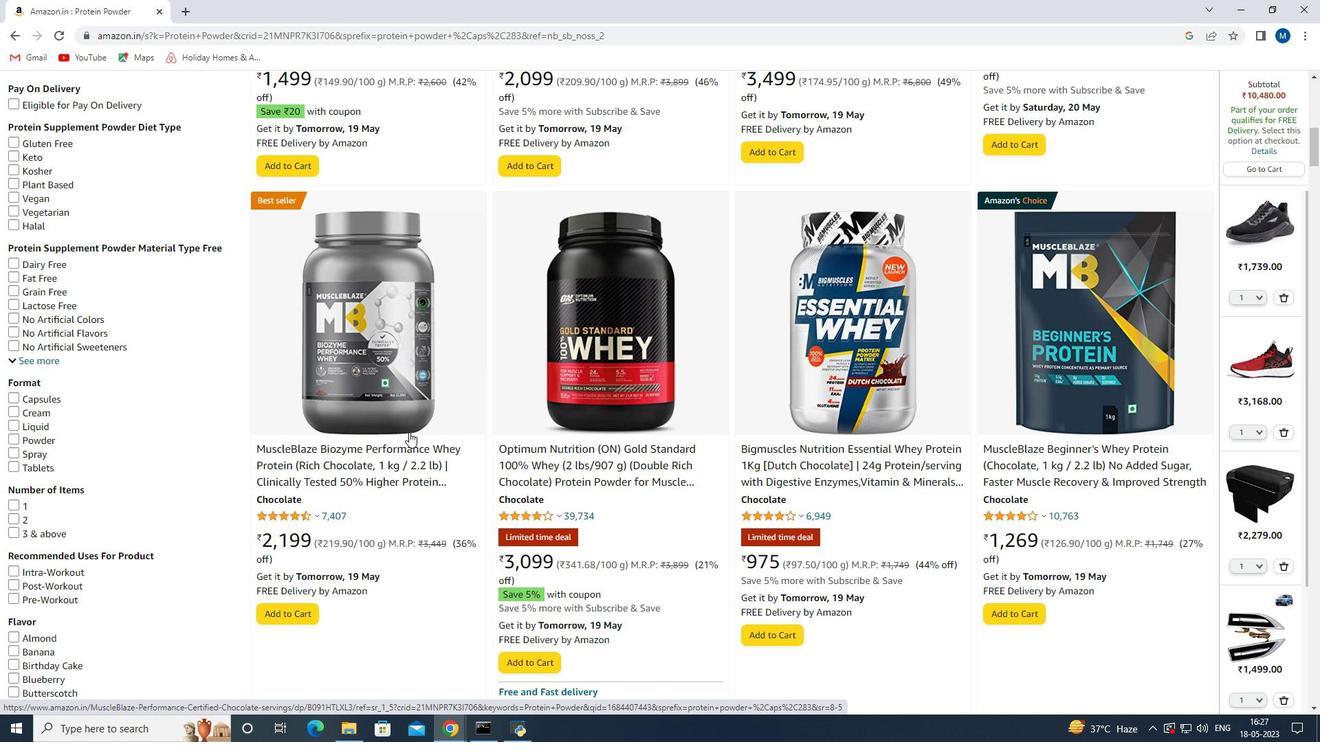 
Action: Mouse scrolled (409, 431) with delta (0, 0)
Screenshot: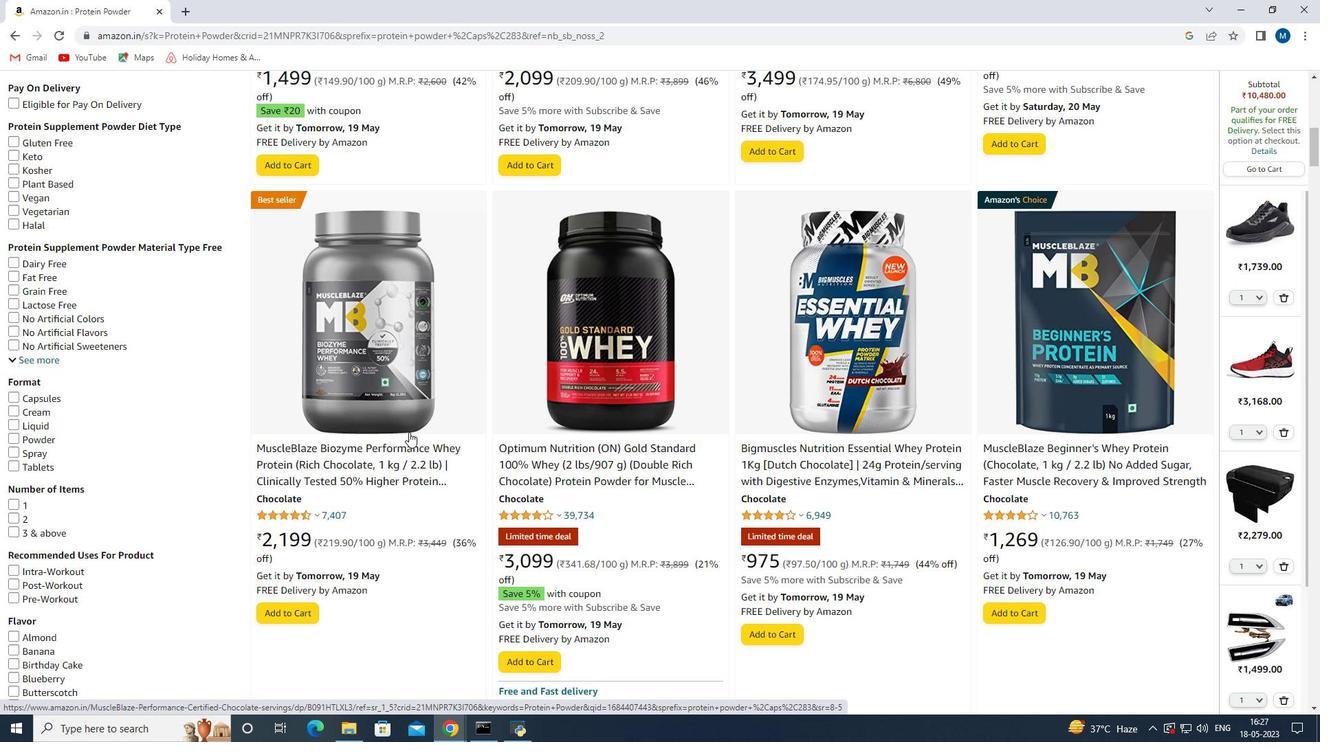 
Action: Mouse scrolled (409, 431) with delta (0, 0)
Screenshot: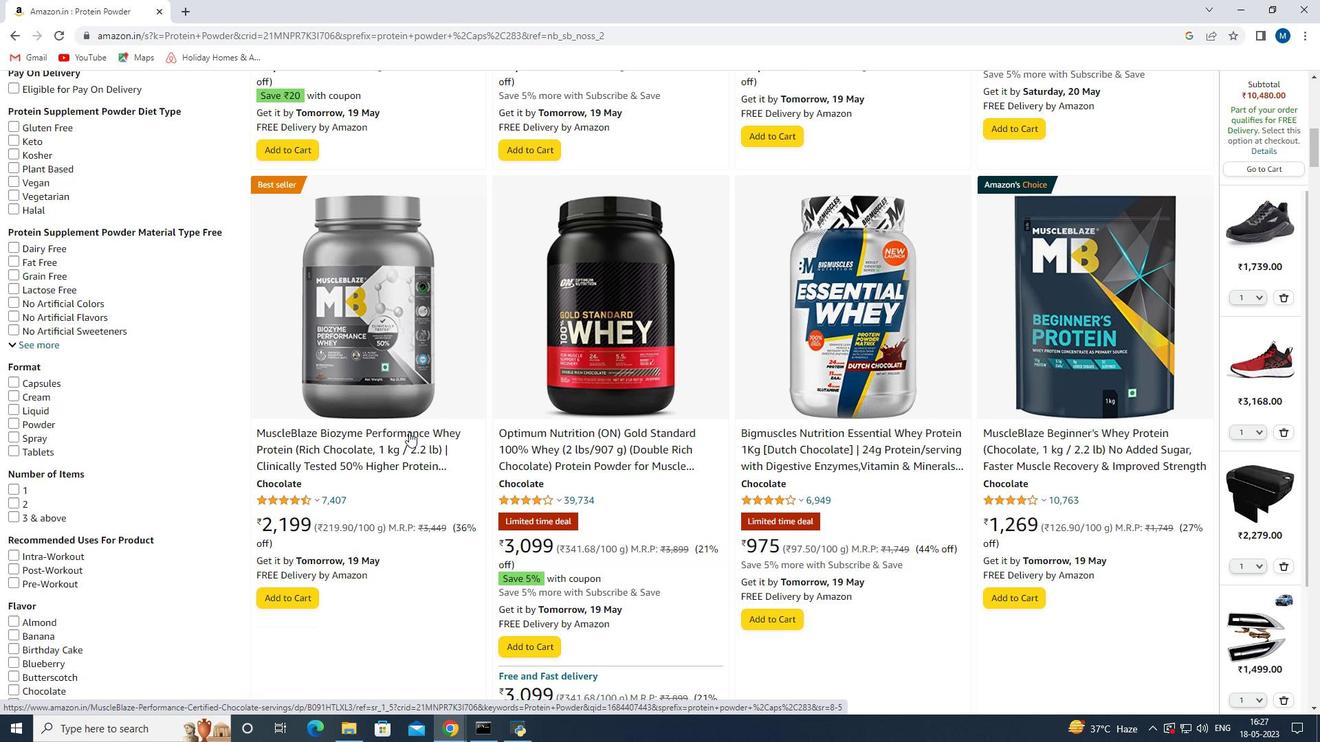 
Action: Mouse scrolled (409, 431) with delta (0, 0)
Screenshot: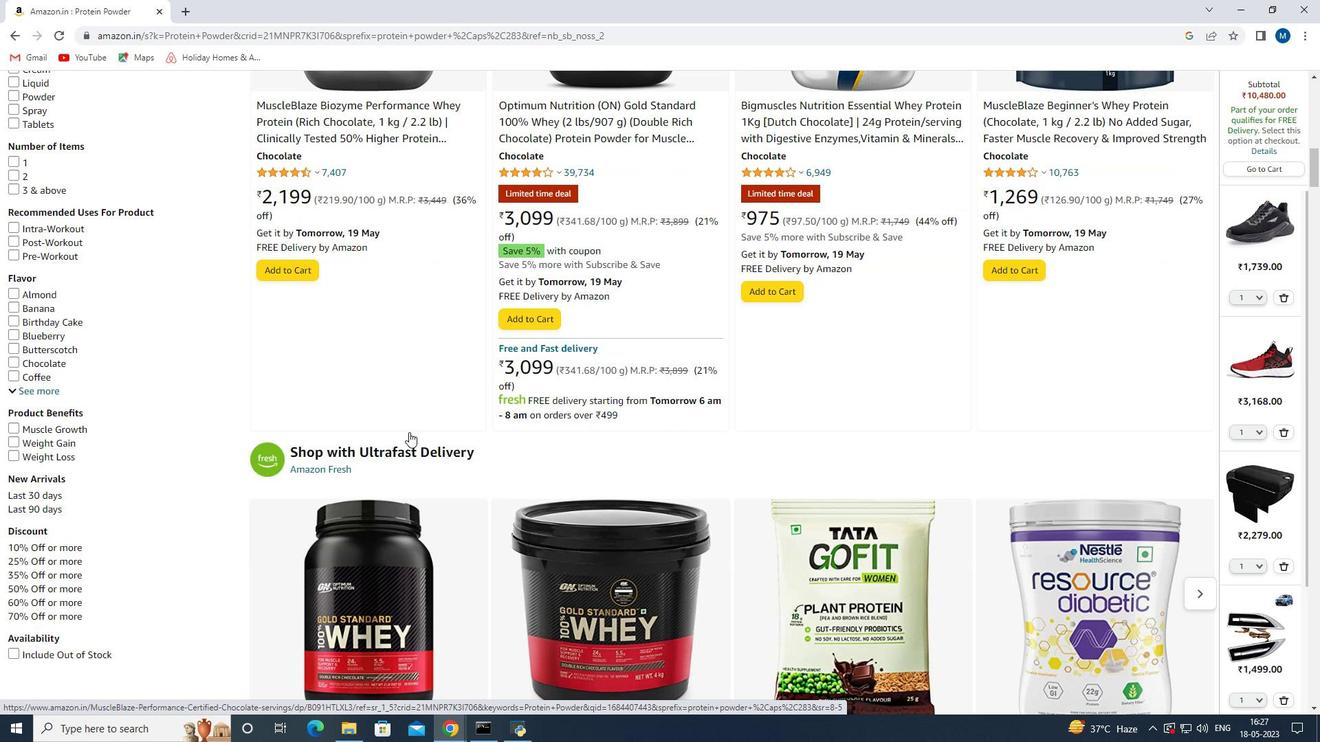 
Action: Mouse scrolled (409, 431) with delta (0, 0)
Screenshot: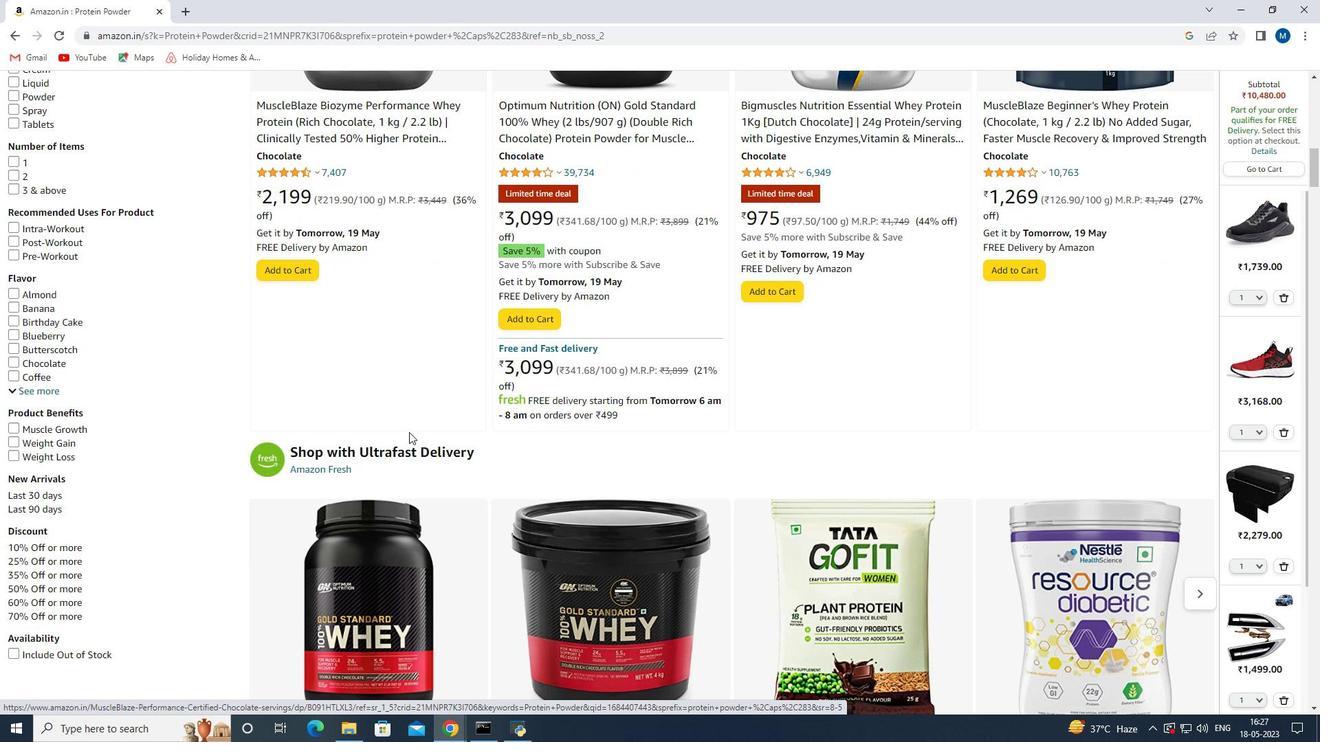 
Action: Mouse moved to (541, 482)
Screenshot: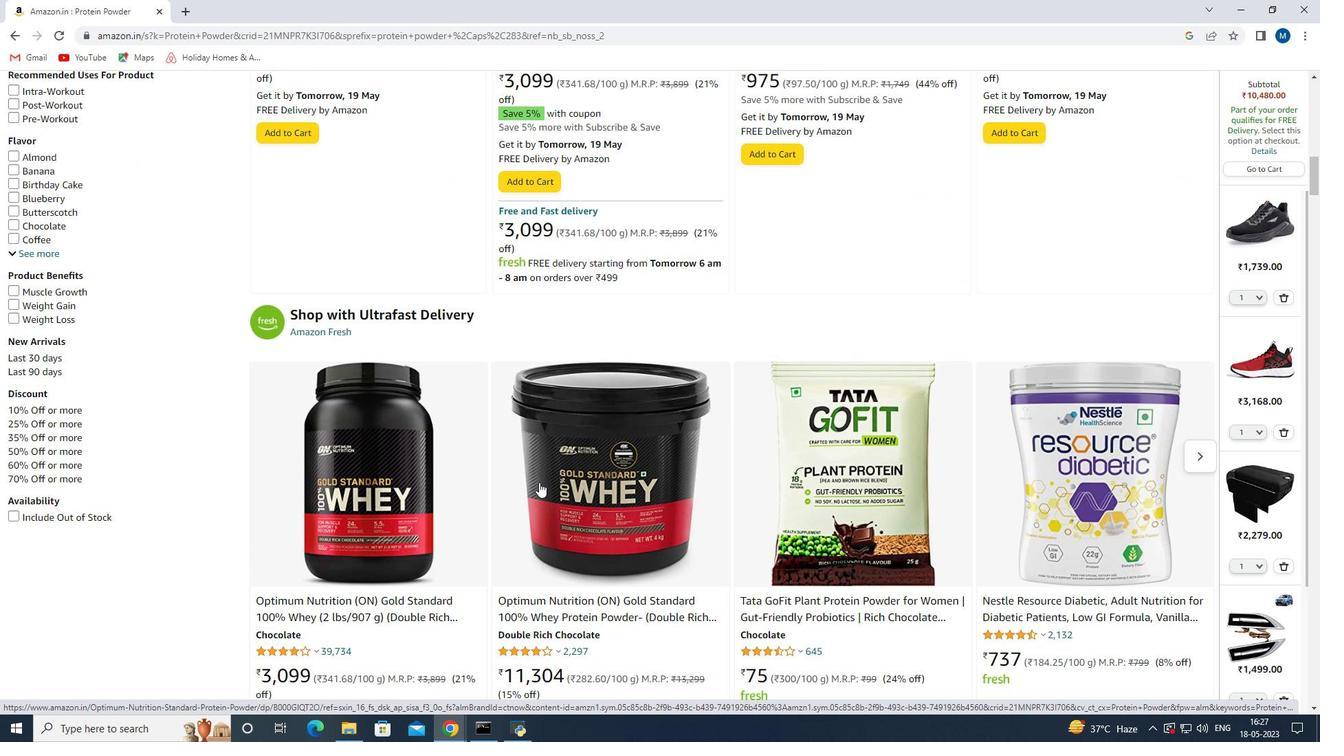 
Action: Mouse scrolled (541, 482) with delta (0, 0)
Screenshot: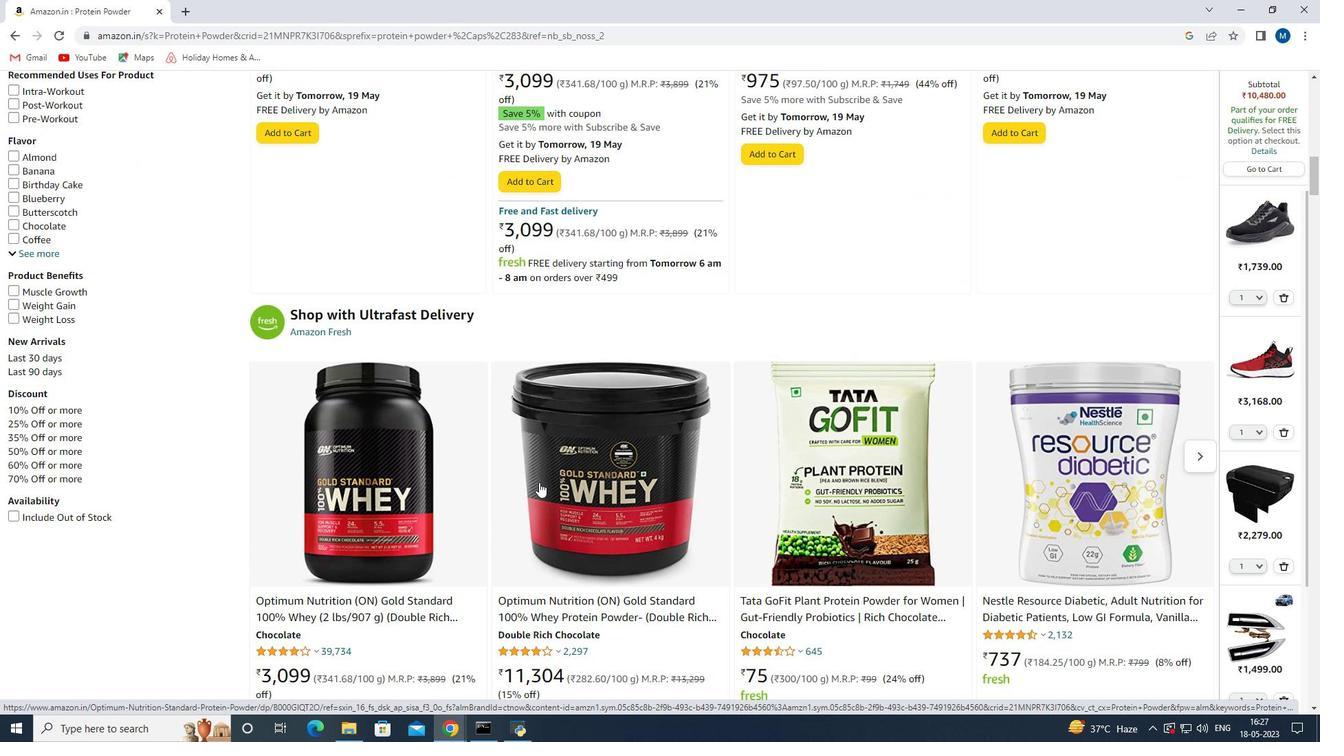 
Action: Mouse moved to (464, 545)
Screenshot: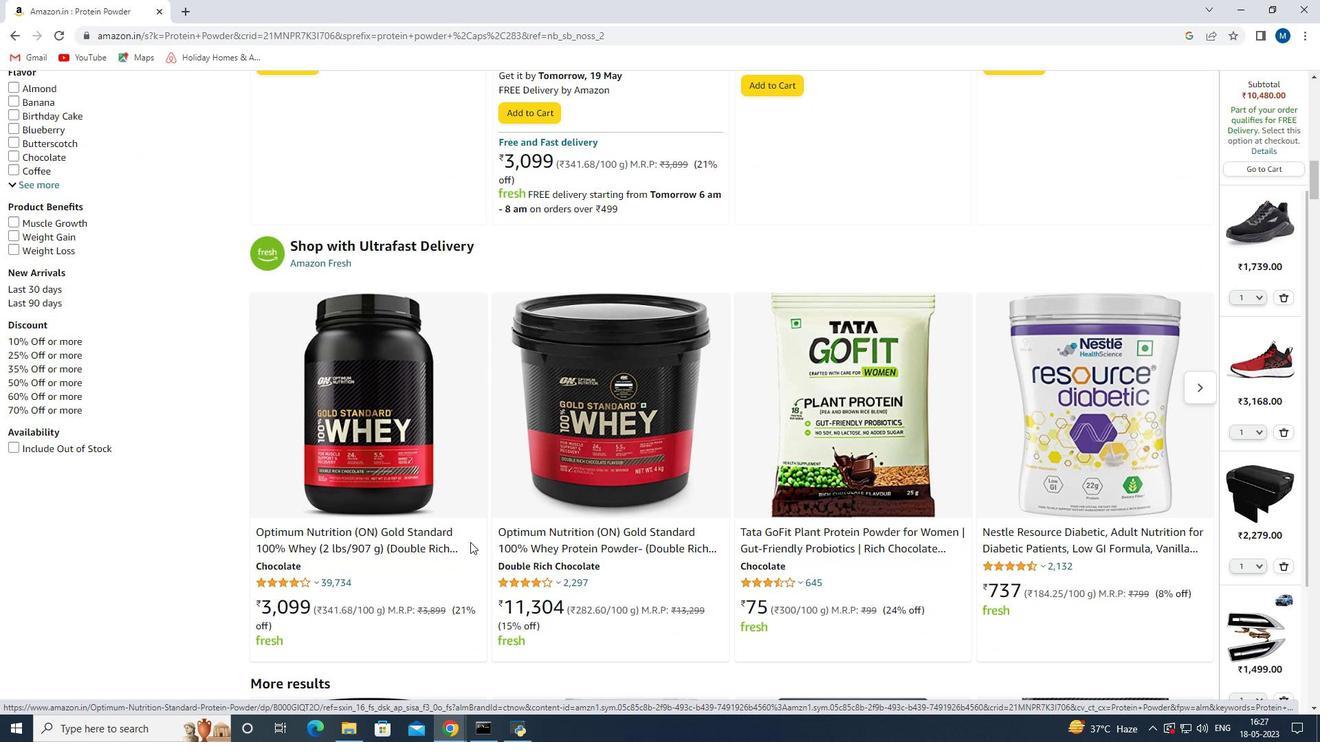 
Action: Mouse scrolled (464, 544) with delta (0, 0)
Screenshot: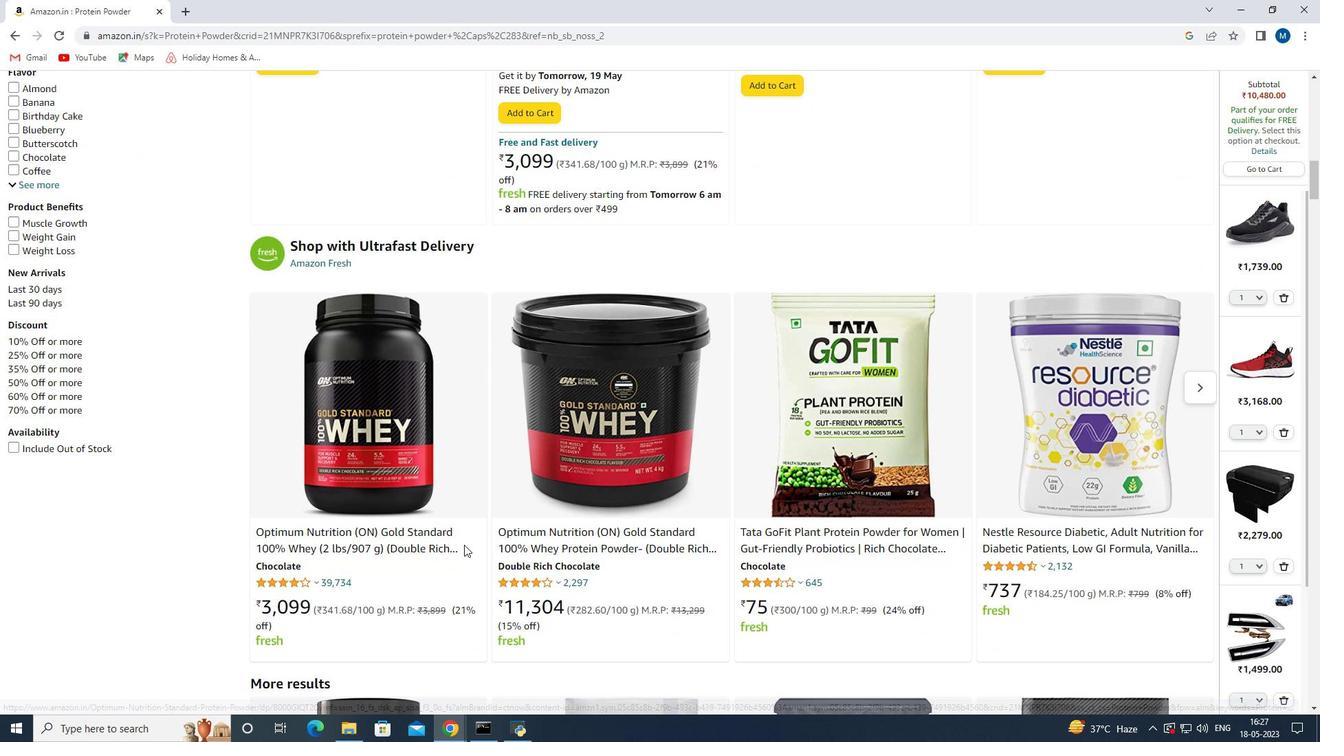 
Action: Mouse scrolled (464, 544) with delta (0, 0)
Screenshot: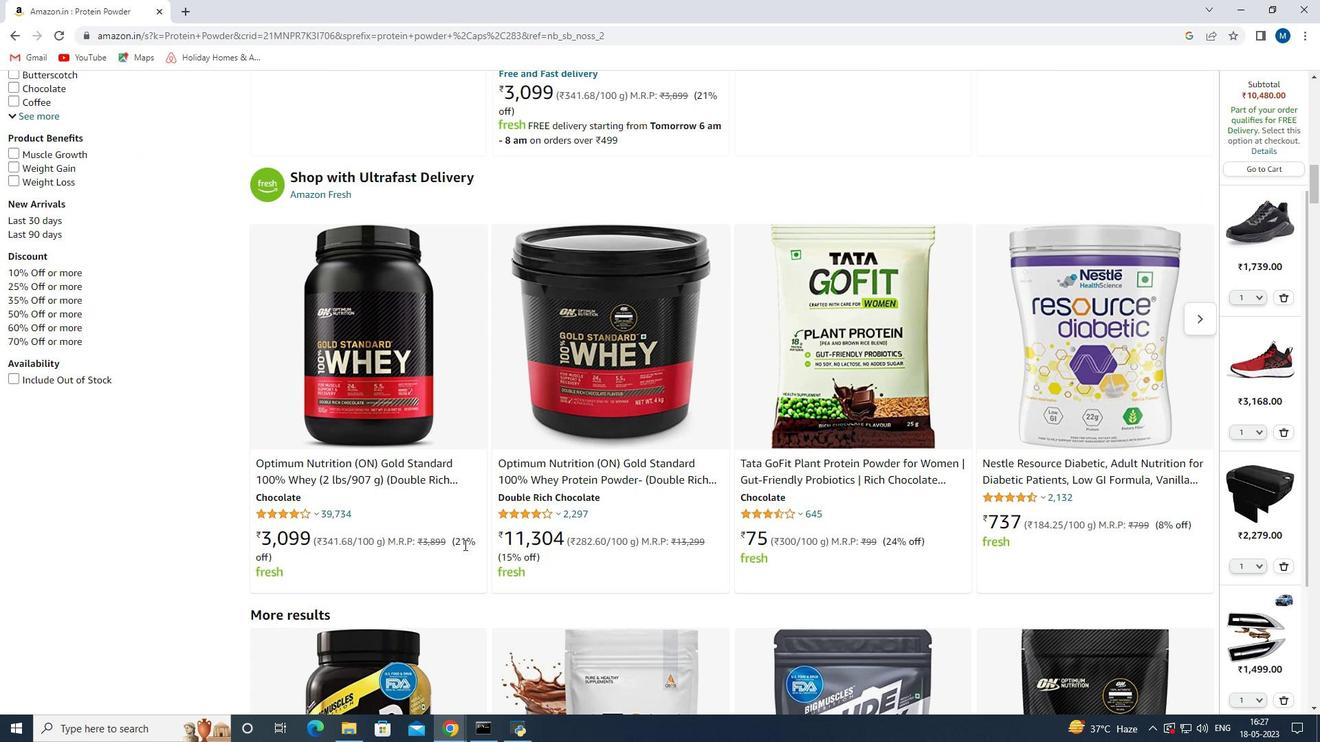
Action: Mouse moved to (557, 510)
Screenshot: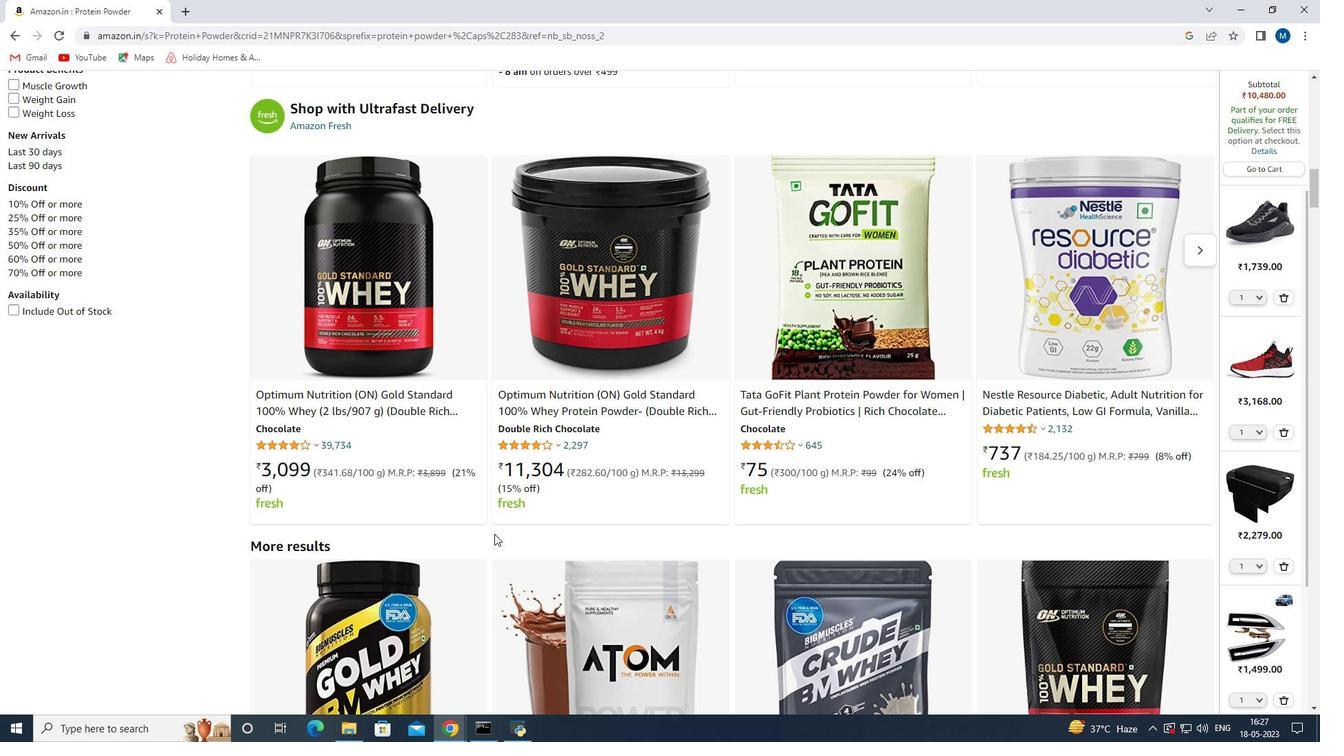 
Action: Mouse scrolled (557, 510) with delta (0, 0)
Screenshot: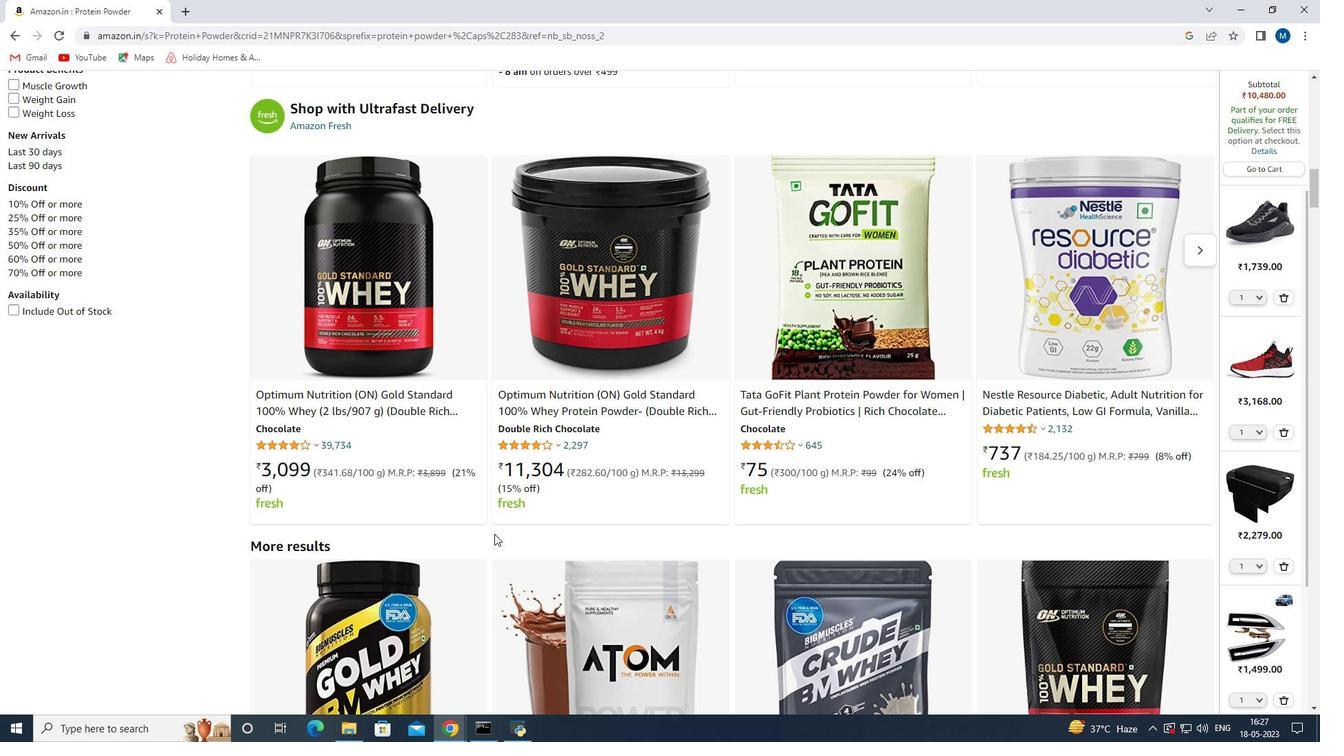 
Action: Mouse moved to (619, 487)
Screenshot: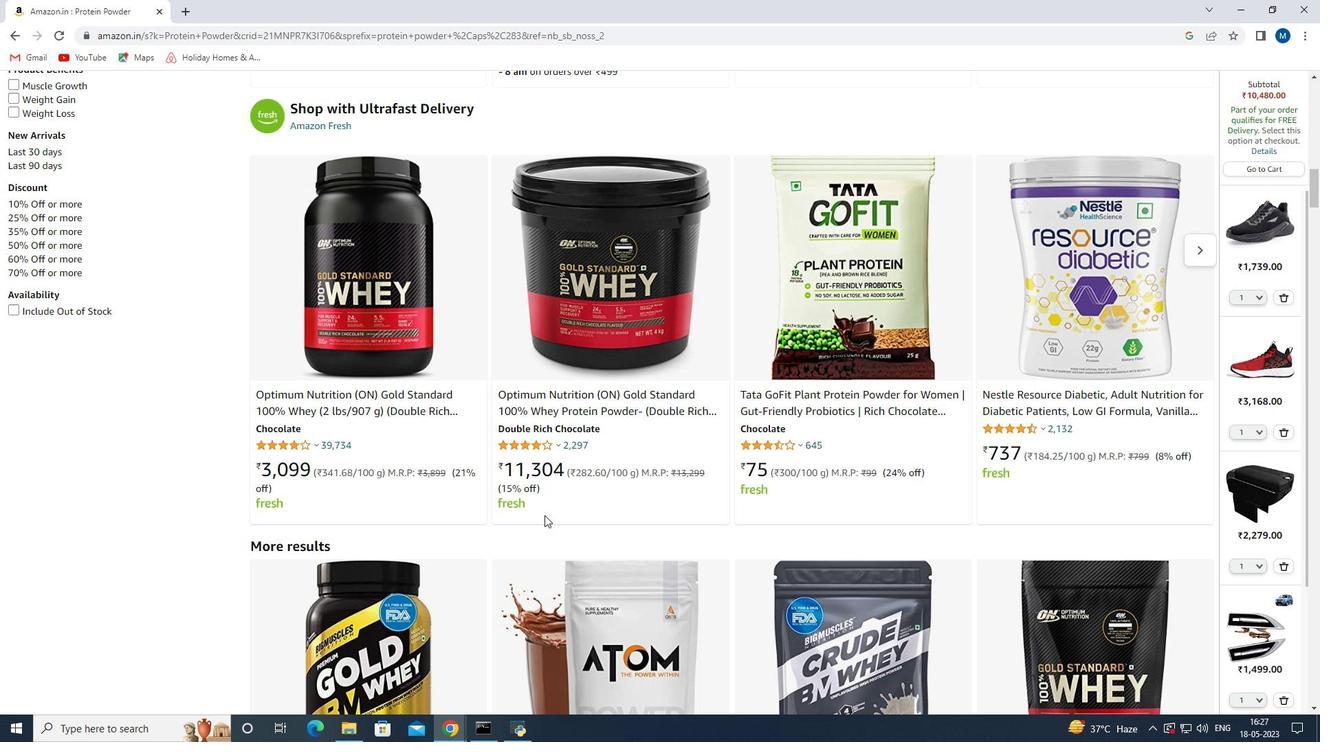 
Action: Mouse scrolled (619, 486) with delta (0, 0)
Screenshot: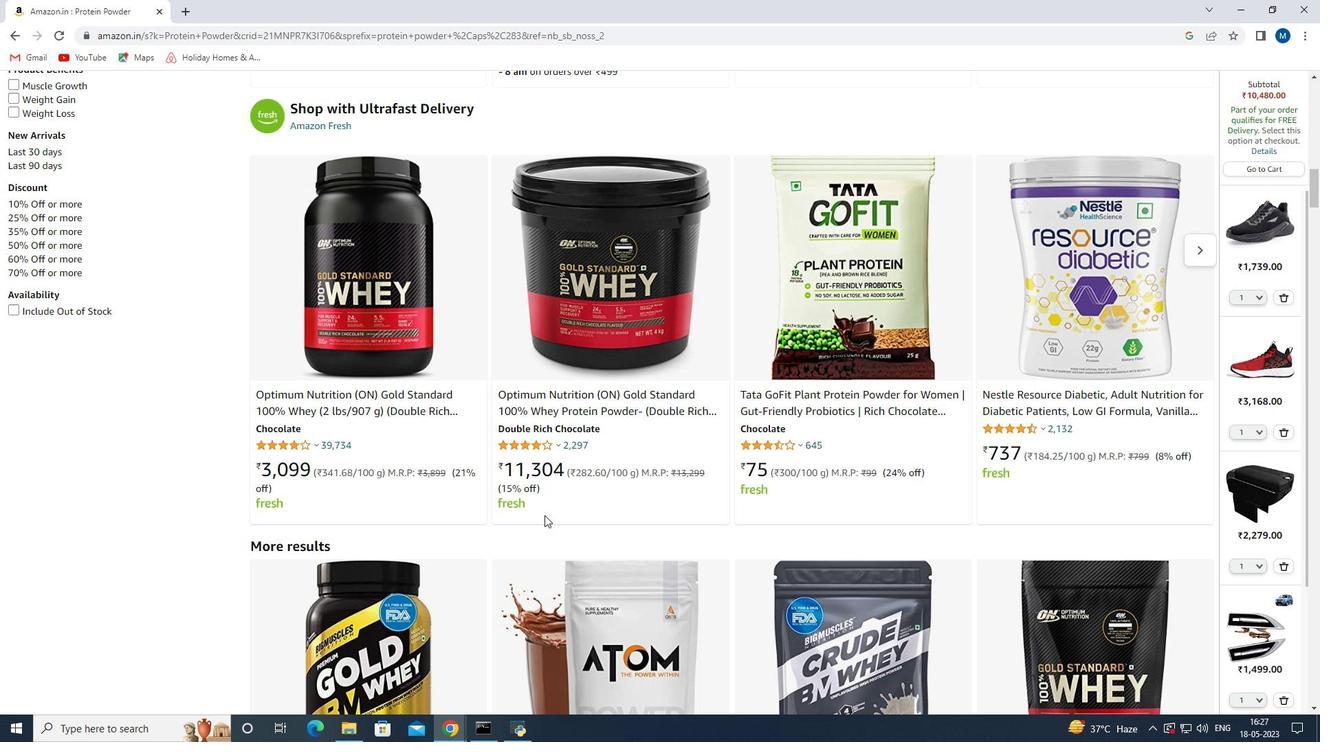 
Action: Mouse moved to (659, 469)
Screenshot: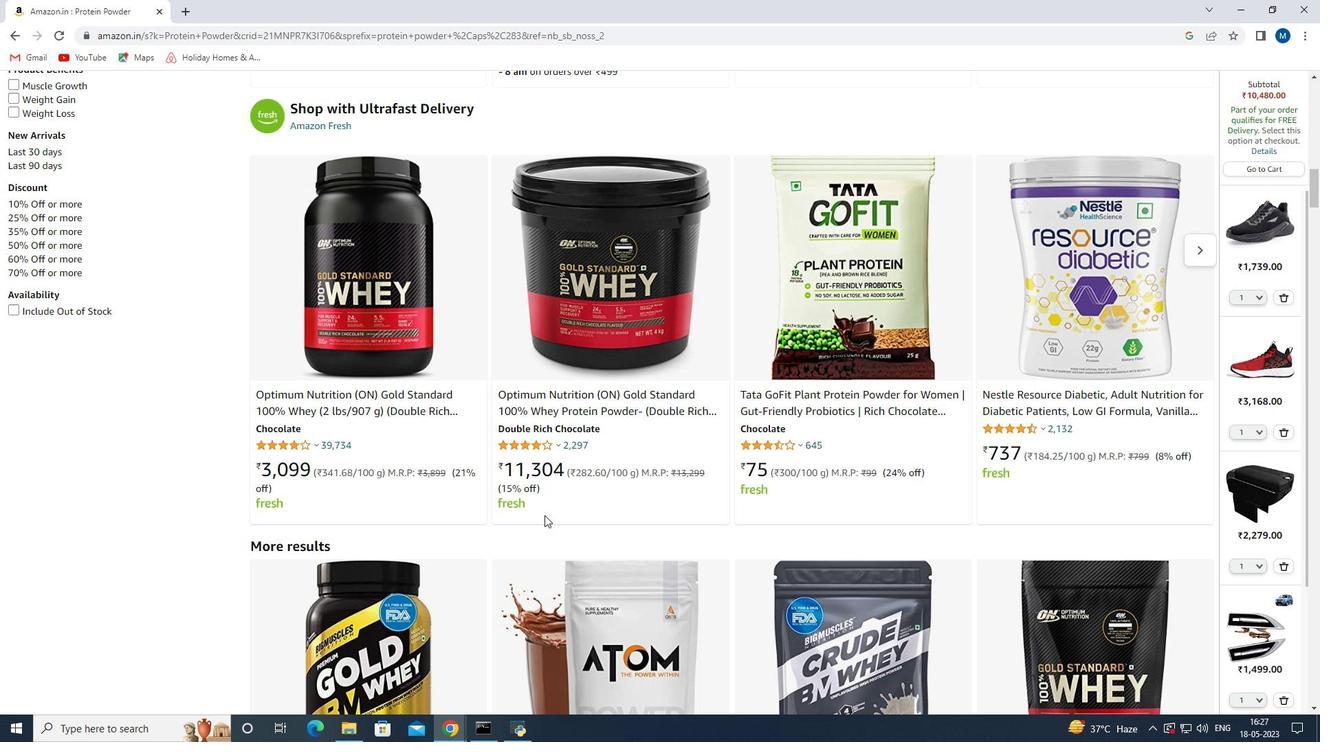 
Action: Mouse scrolled (659, 468) with delta (0, 0)
Screenshot: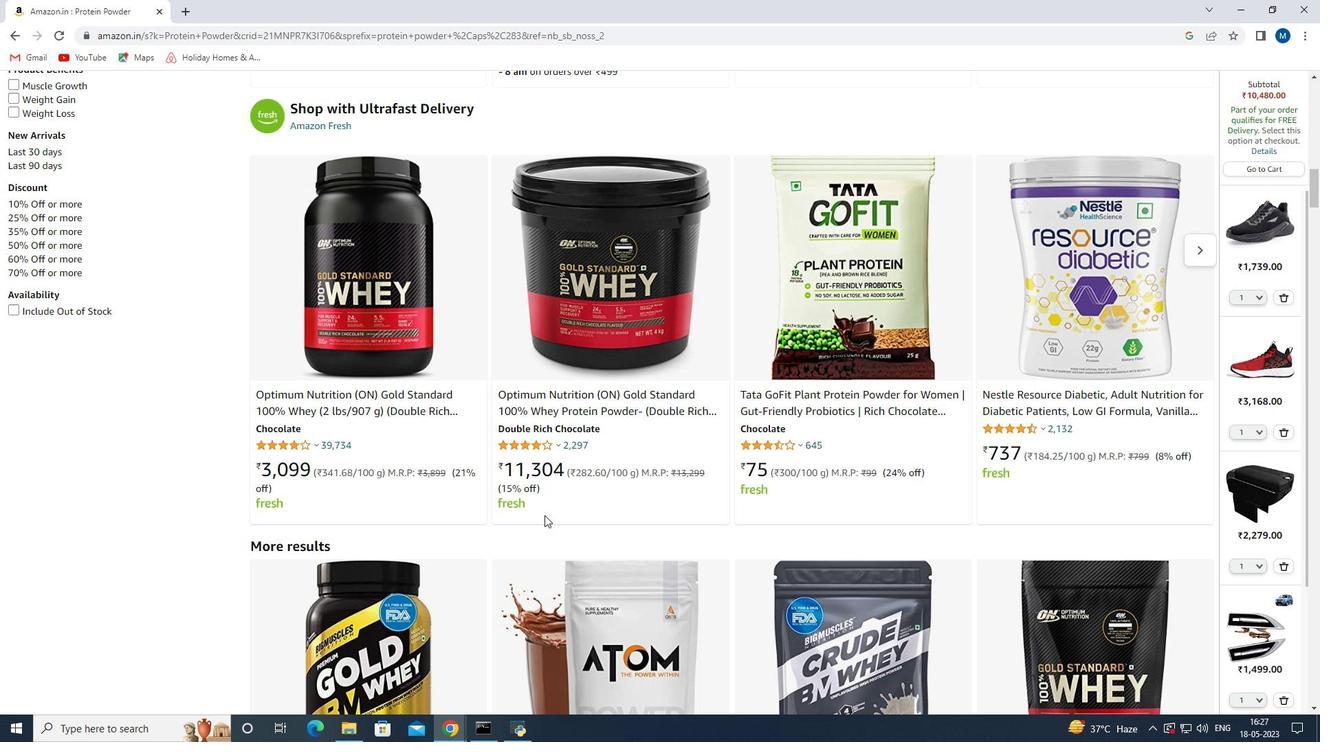 
Action: Mouse moved to (687, 451)
Screenshot: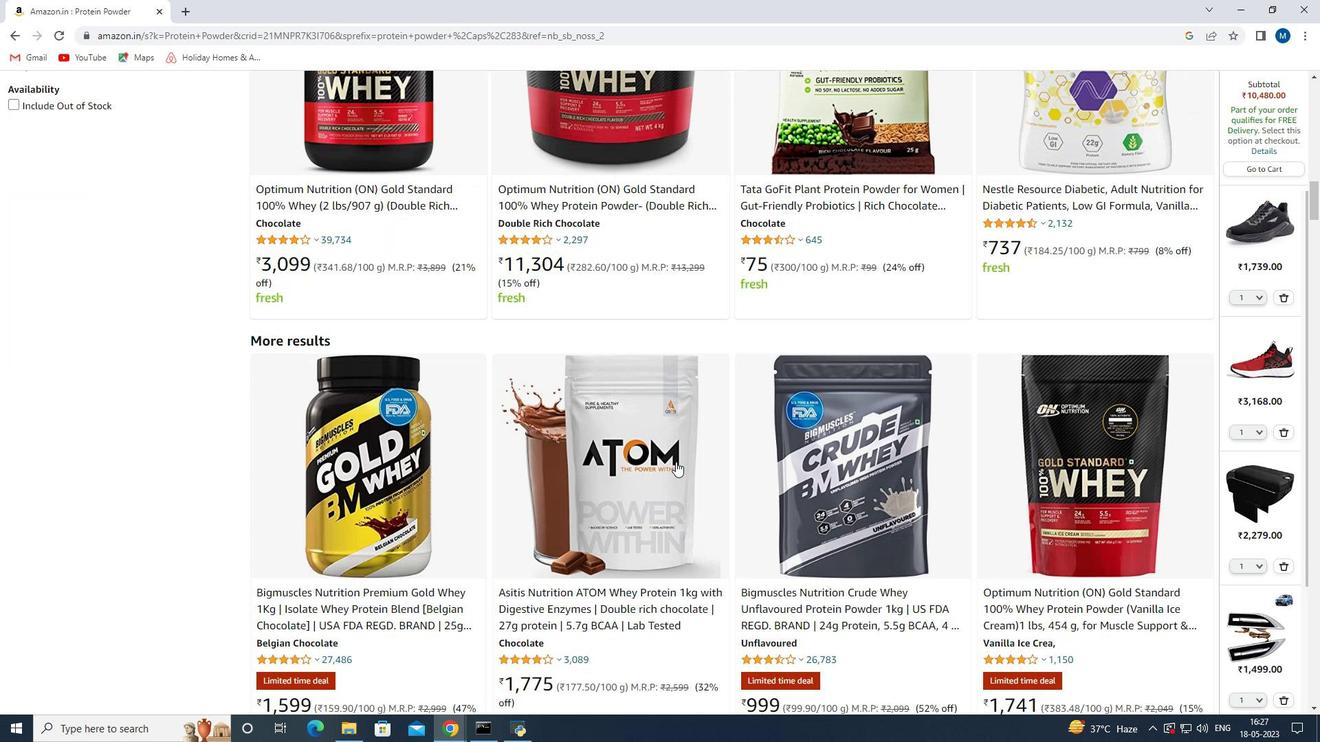 
Action: Mouse scrolled (687, 451) with delta (0, 0)
Screenshot: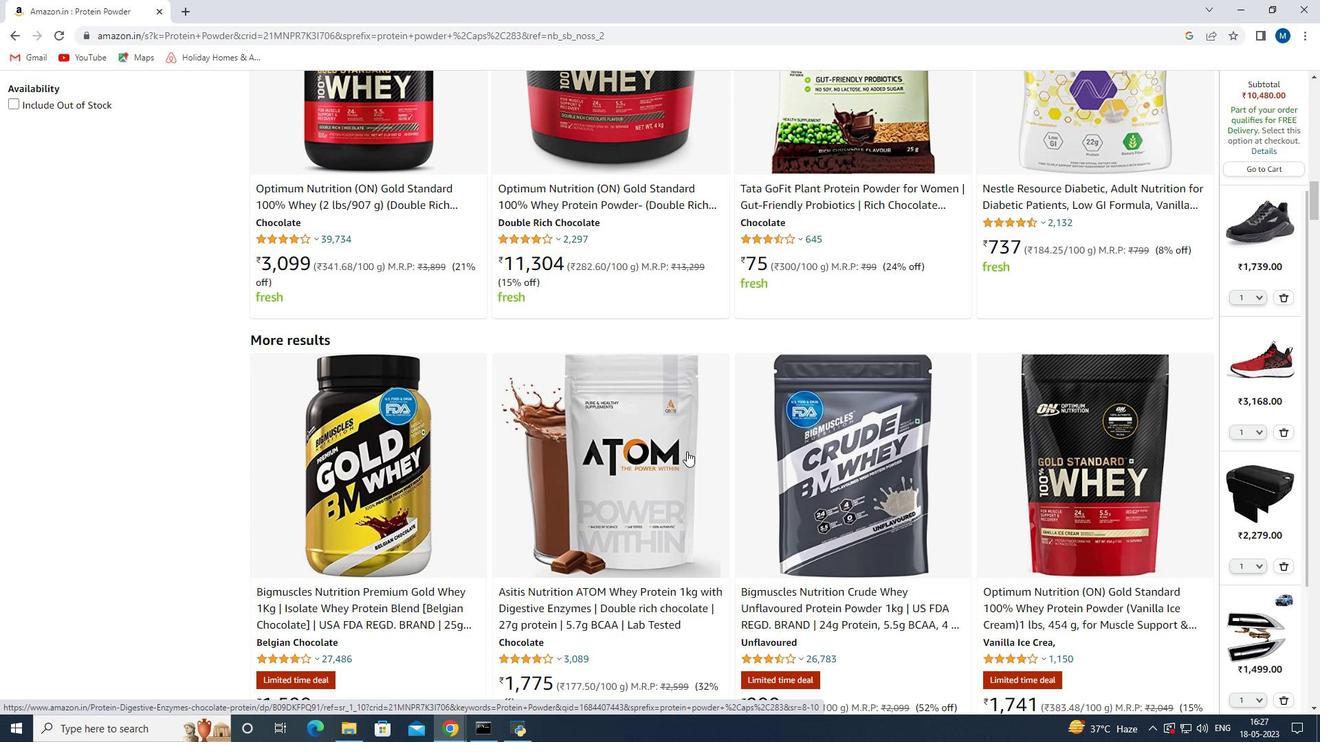 
Action: Mouse scrolled (687, 451) with delta (0, 0)
Screenshot: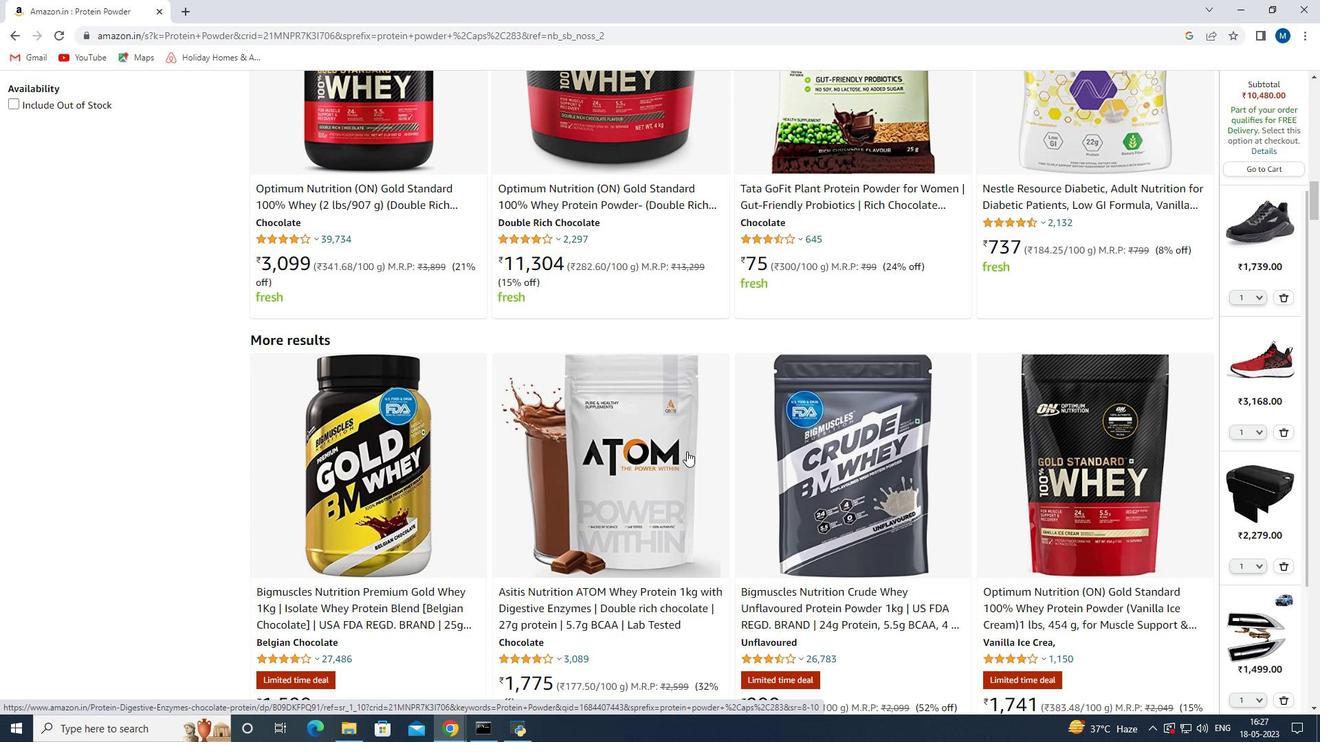 
Action: Mouse moved to (930, 345)
Screenshot: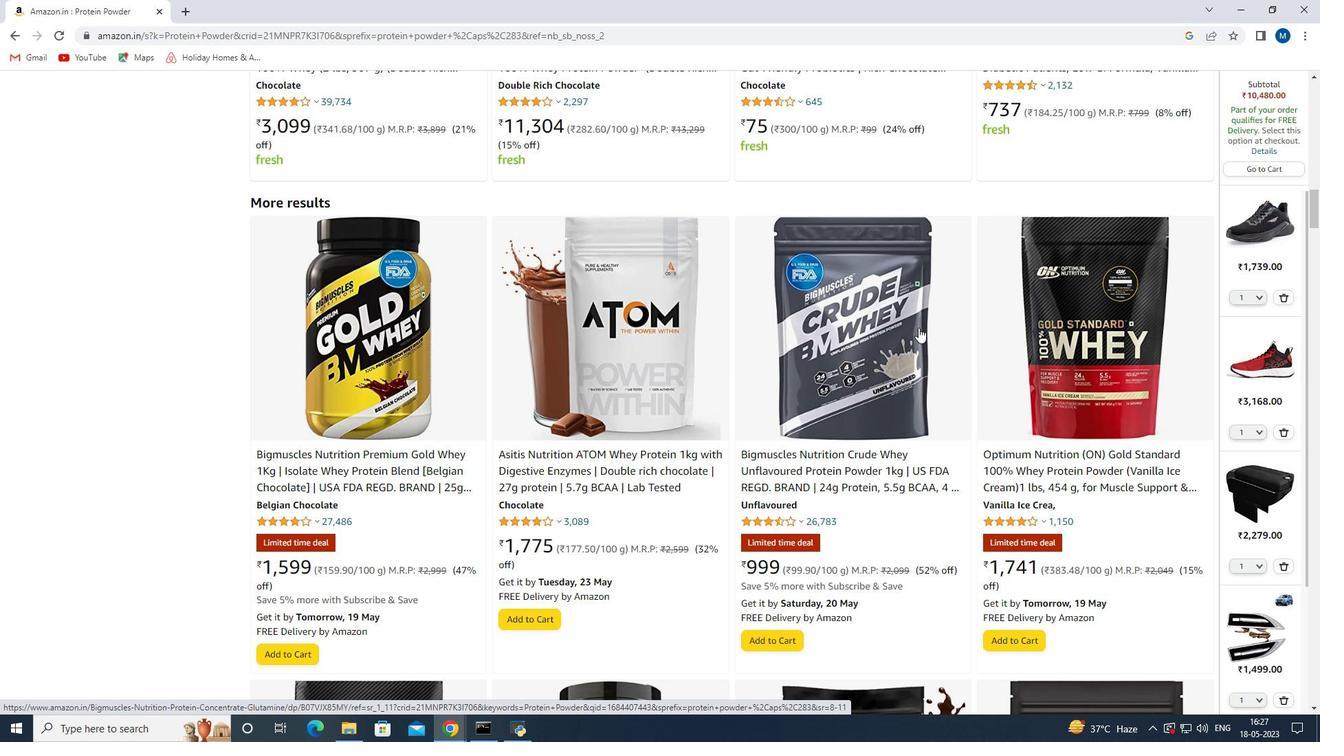 
Action: Mouse scrolled (930, 345) with delta (0, 0)
Screenshot: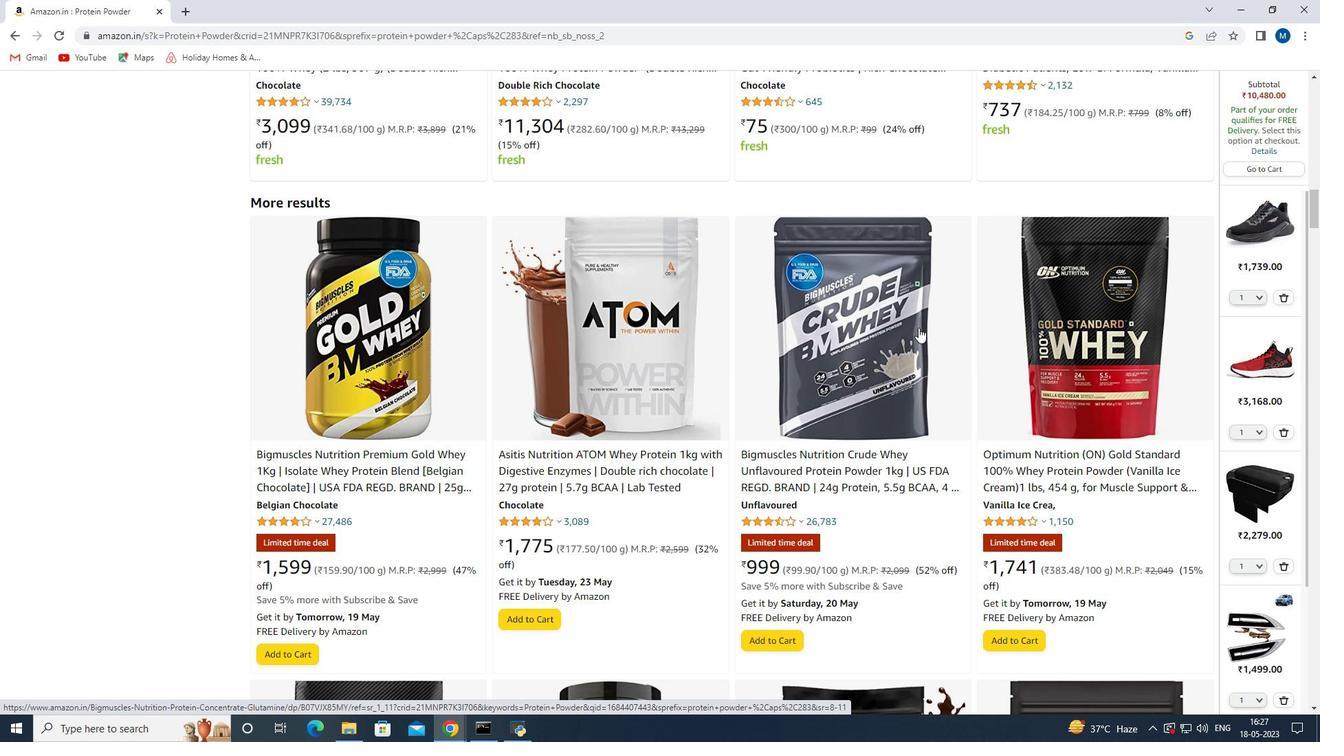 
Action: Mouse moved to (931, 354)
Screenshot: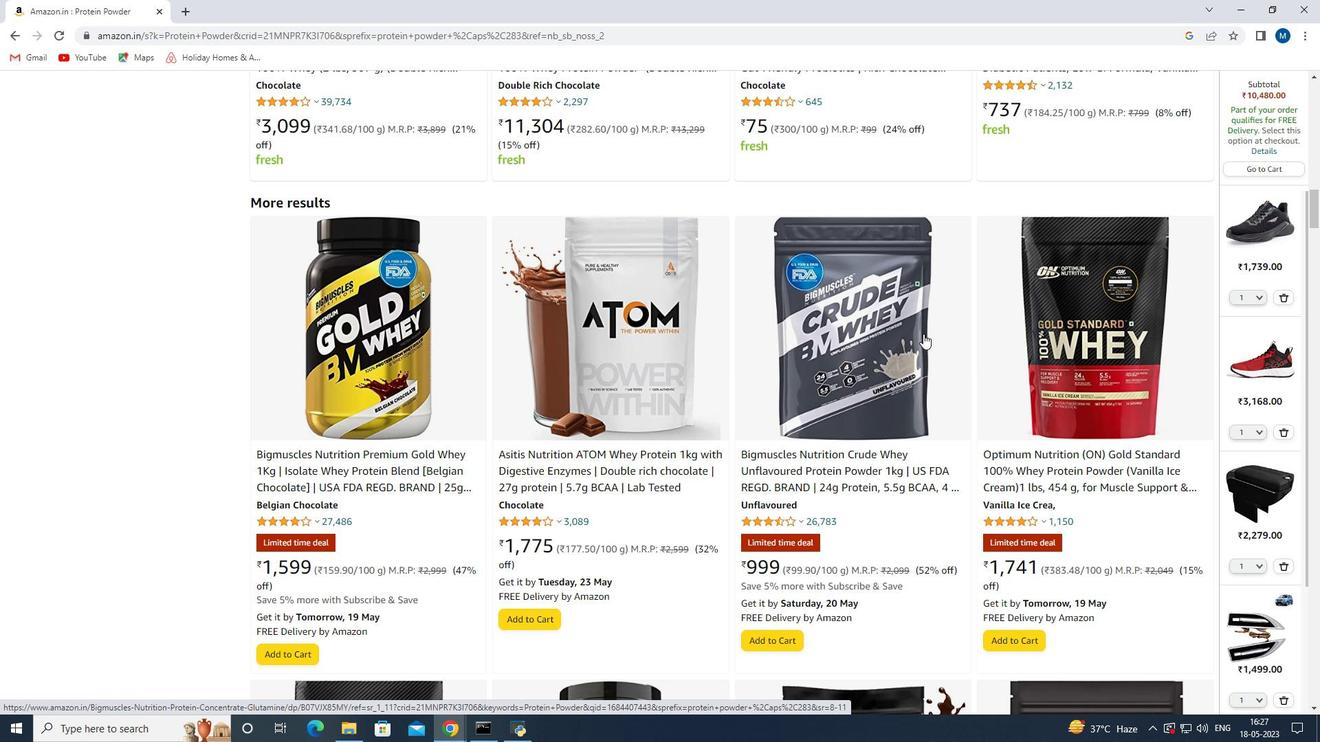 
Action: Mouse scrolled (931, 354) with delta (0, 0)
Screenshot: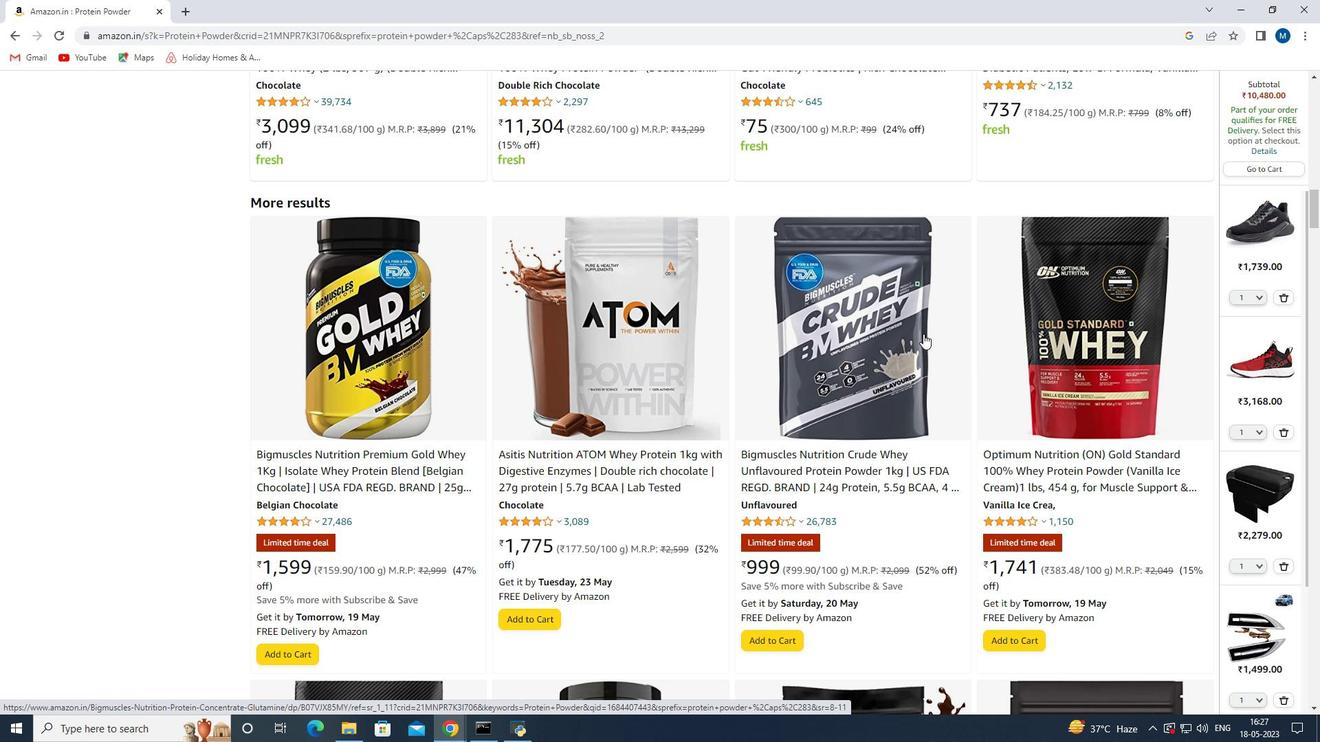 
Action: Mouse moved to (933, 363)
Screenshot: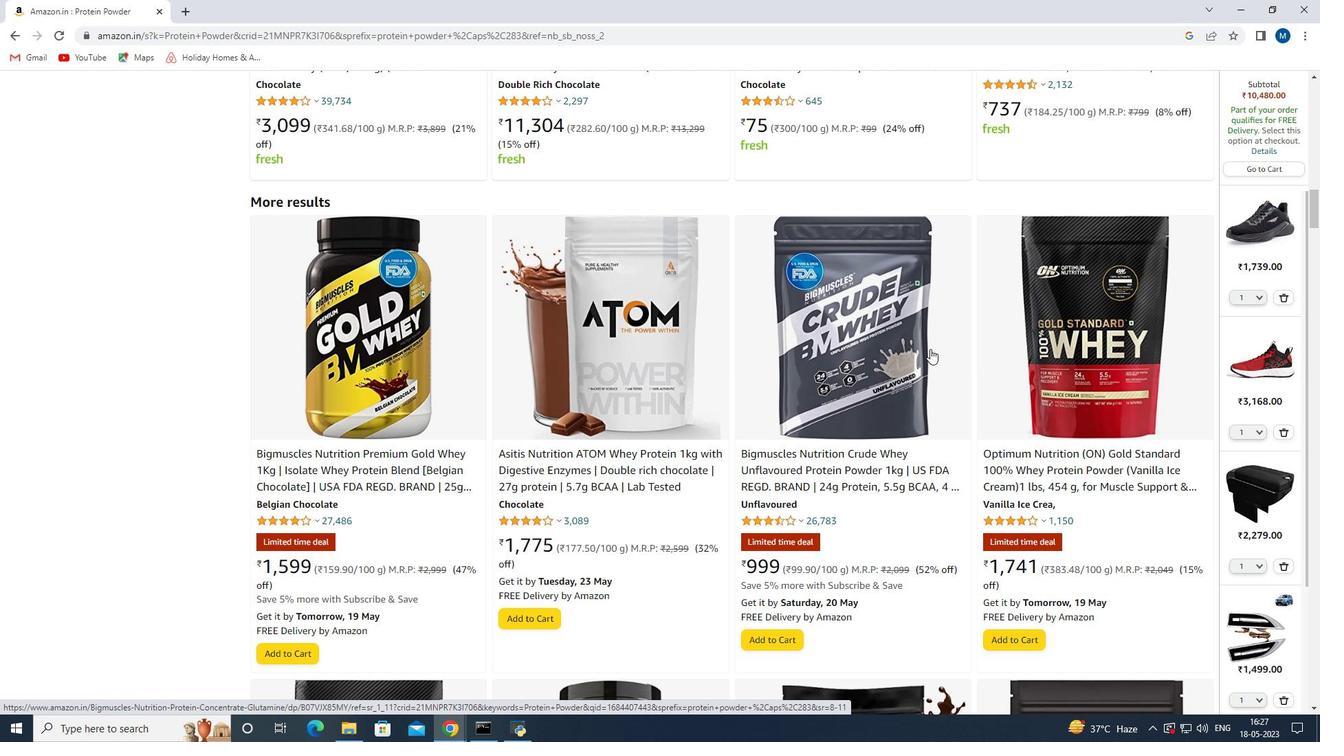 
Action: Mouse scrolled (933, 362) with delta (0, 0)
Screenshot: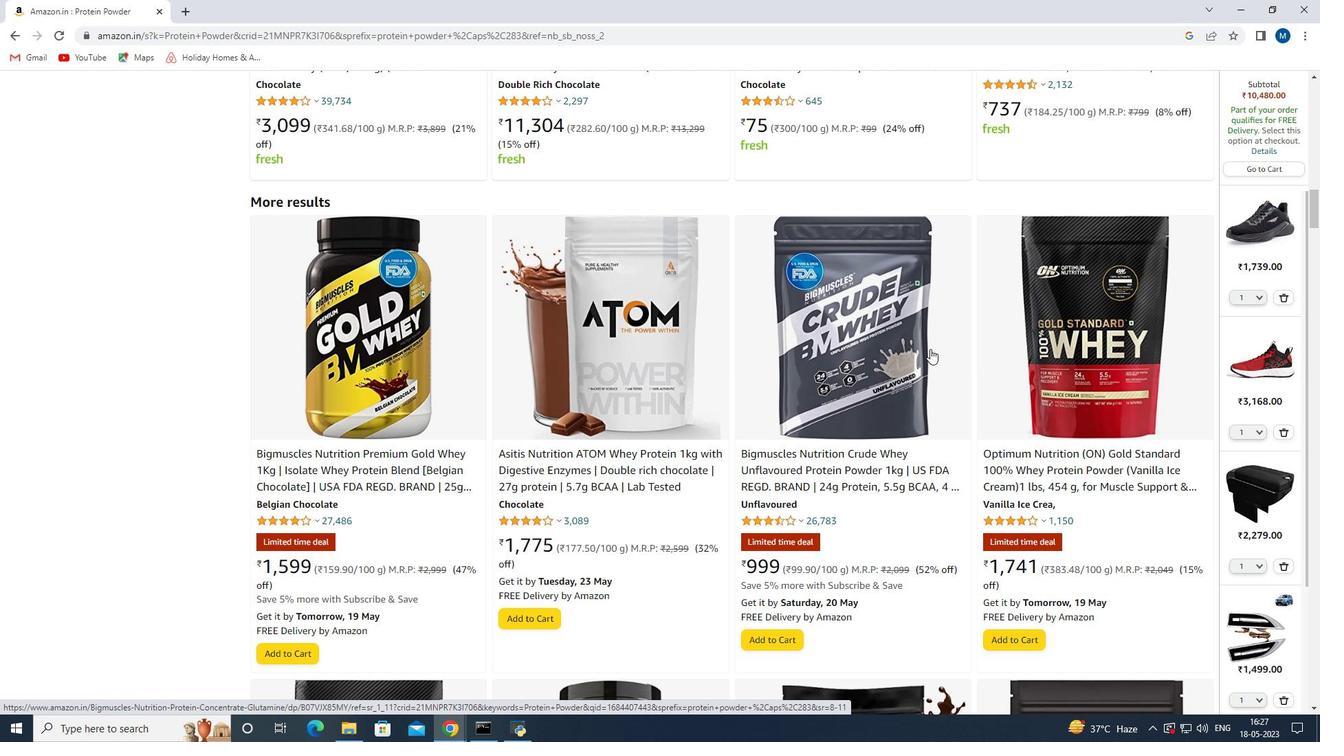
Action: Mouse moved to (845, 323)
Screenshot: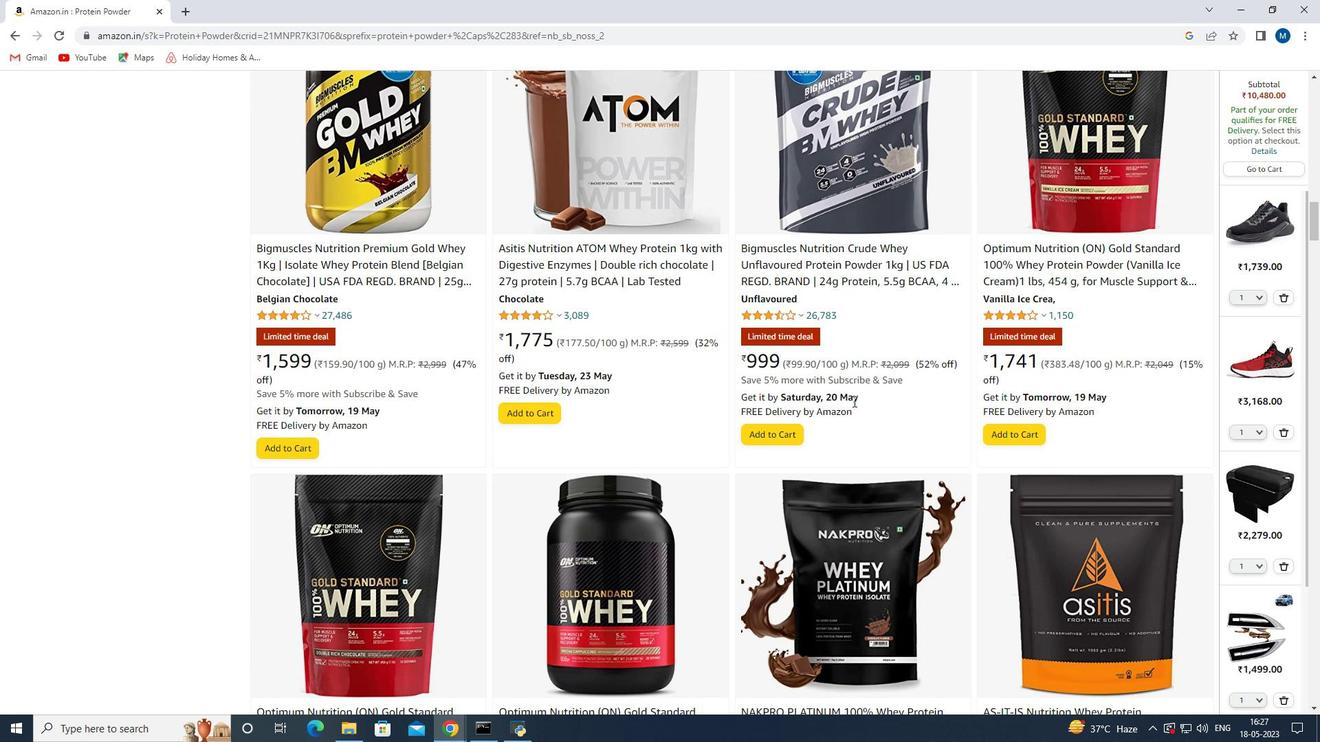 
Action: Mouse scrolled (845, 323) with delta (0, 0)
Screenshot: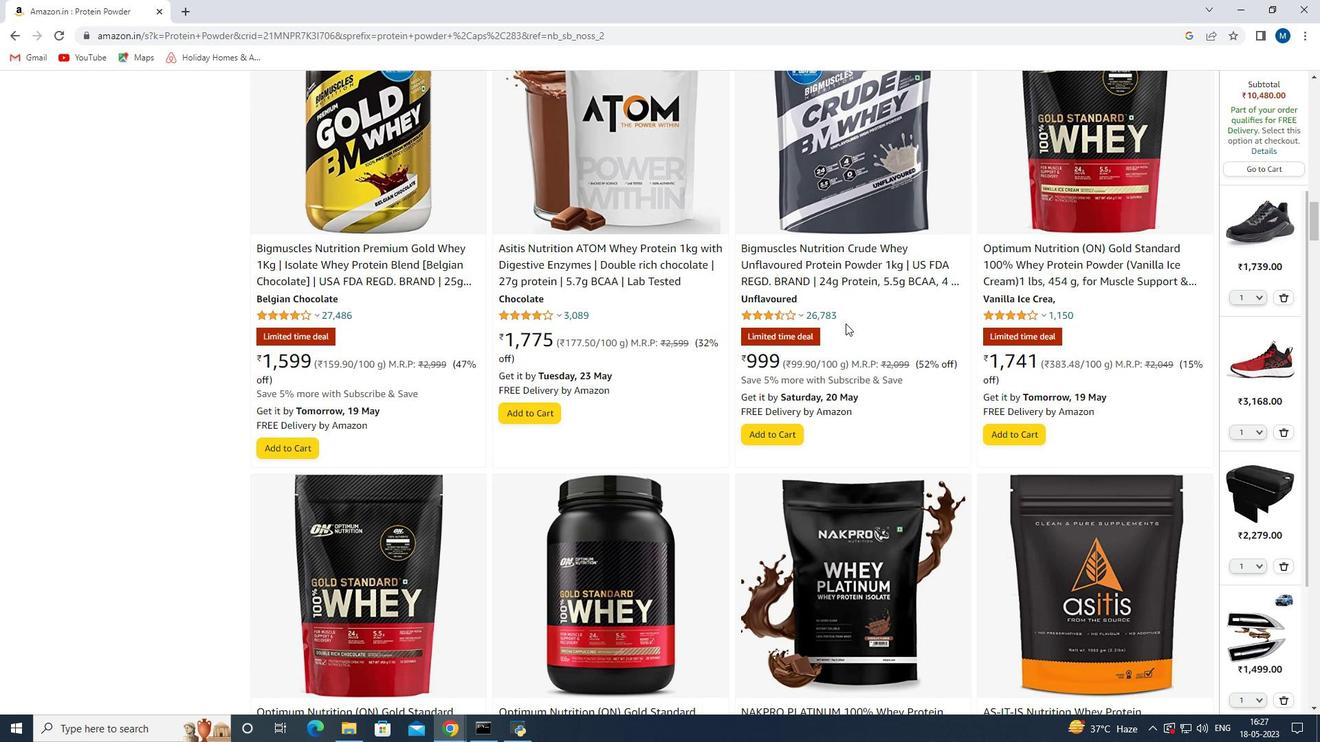 
Action: Mouse scrolled (845, 323) with delta (0, 0)
Screenshot: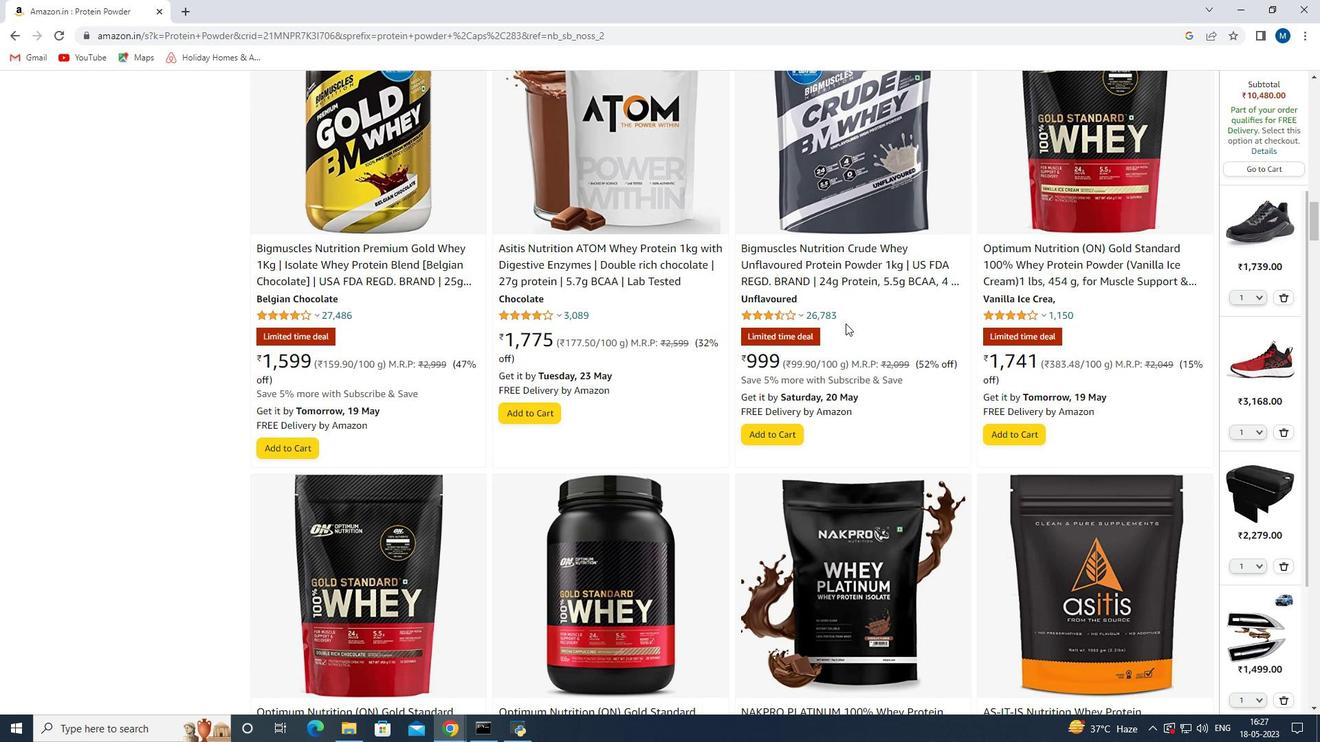 
Action: Mouse moved to (1012, 520)
Screenshot: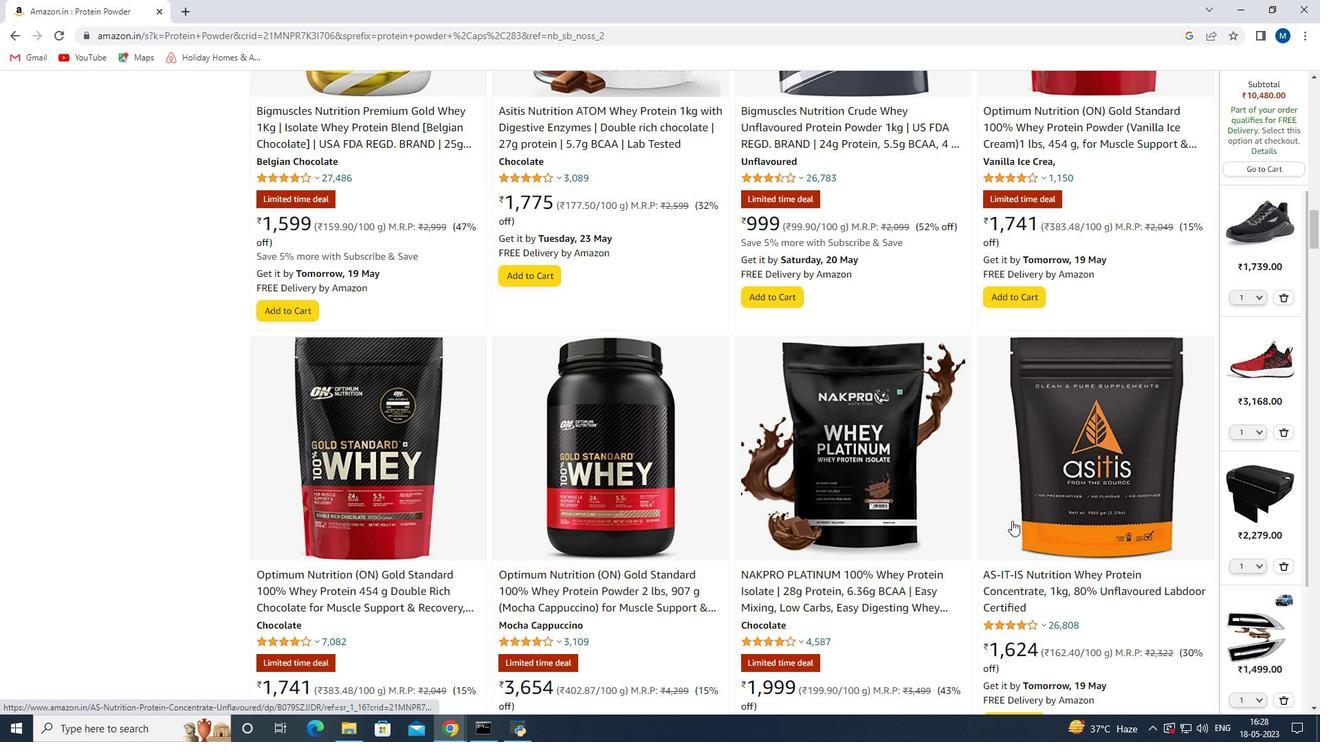 
Action: Mouse scrolled (1012, 519) with delta (0, 0)
Screenshot: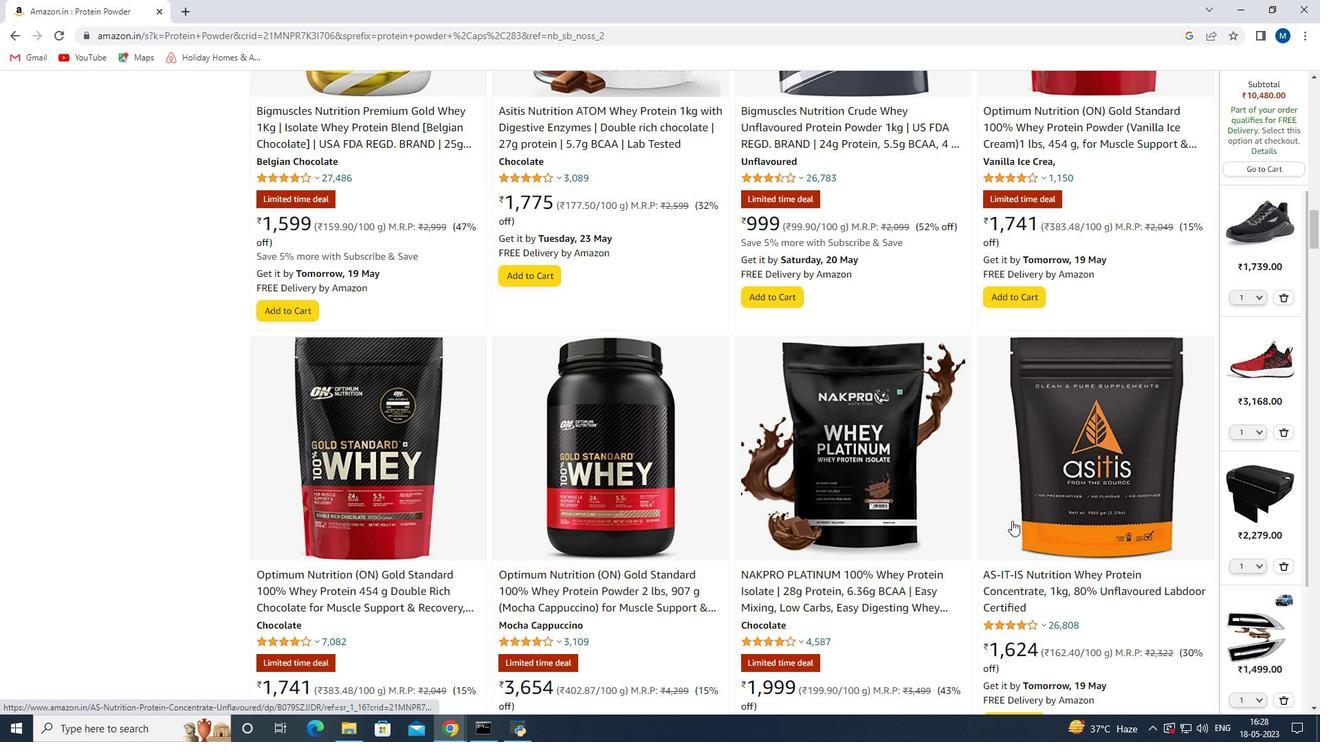 
Action: Mouse moved to (950, 475)
Screenshot: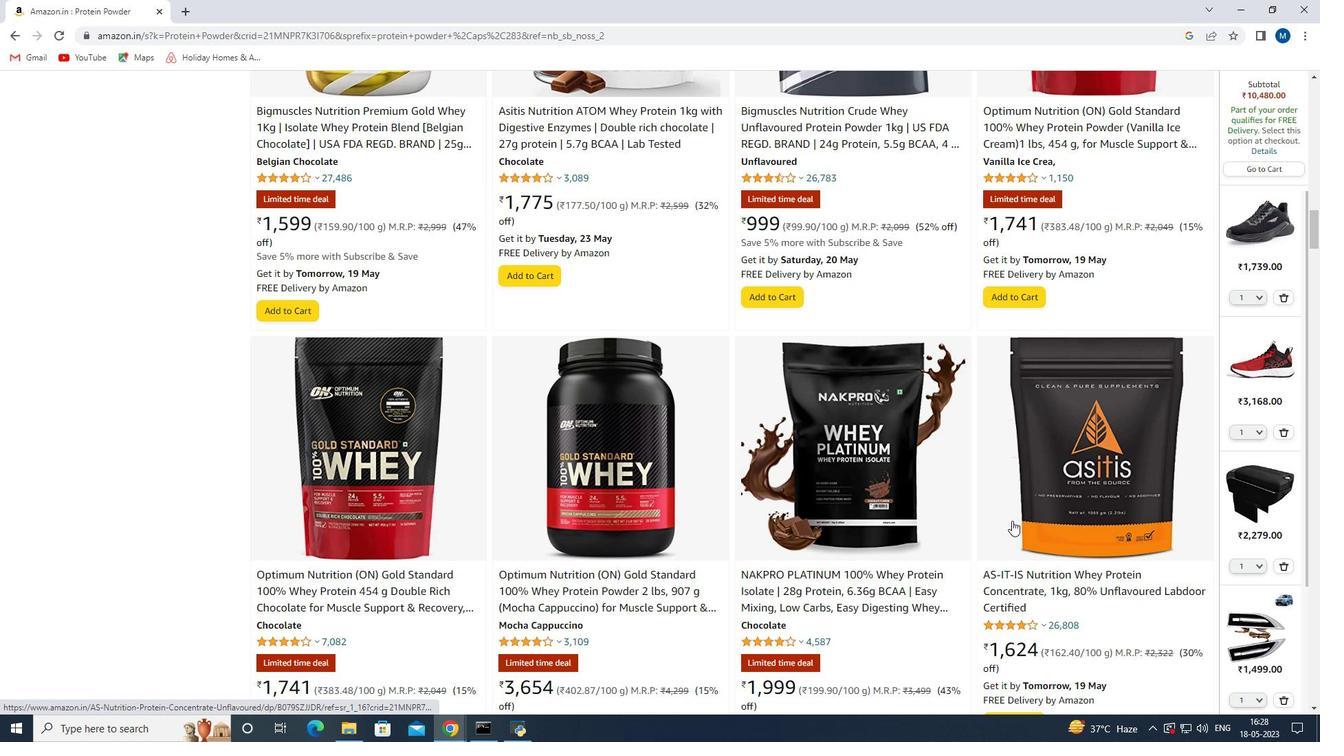 
Action: Mouse scrolled (950, 475) with delta (0, 0)
Screenshot: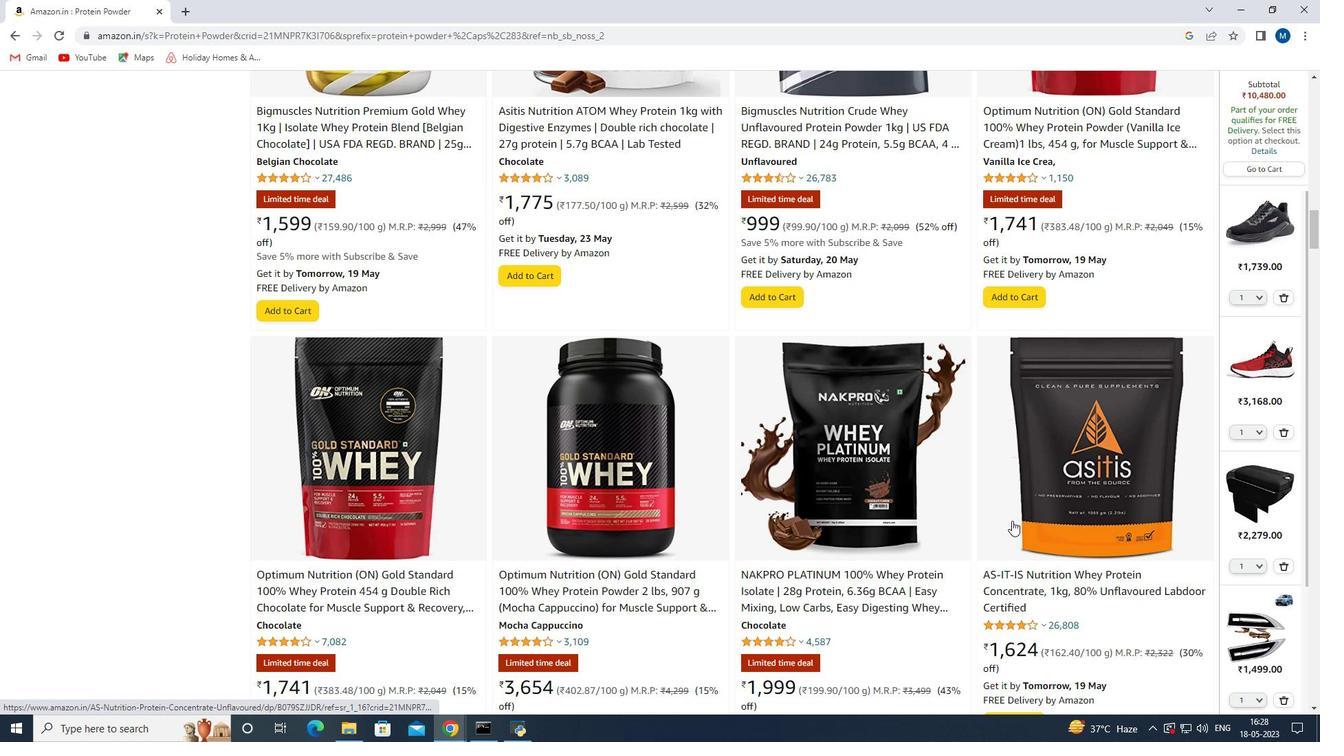 
Action: Mouse moved to (897, 451)
Screenshot: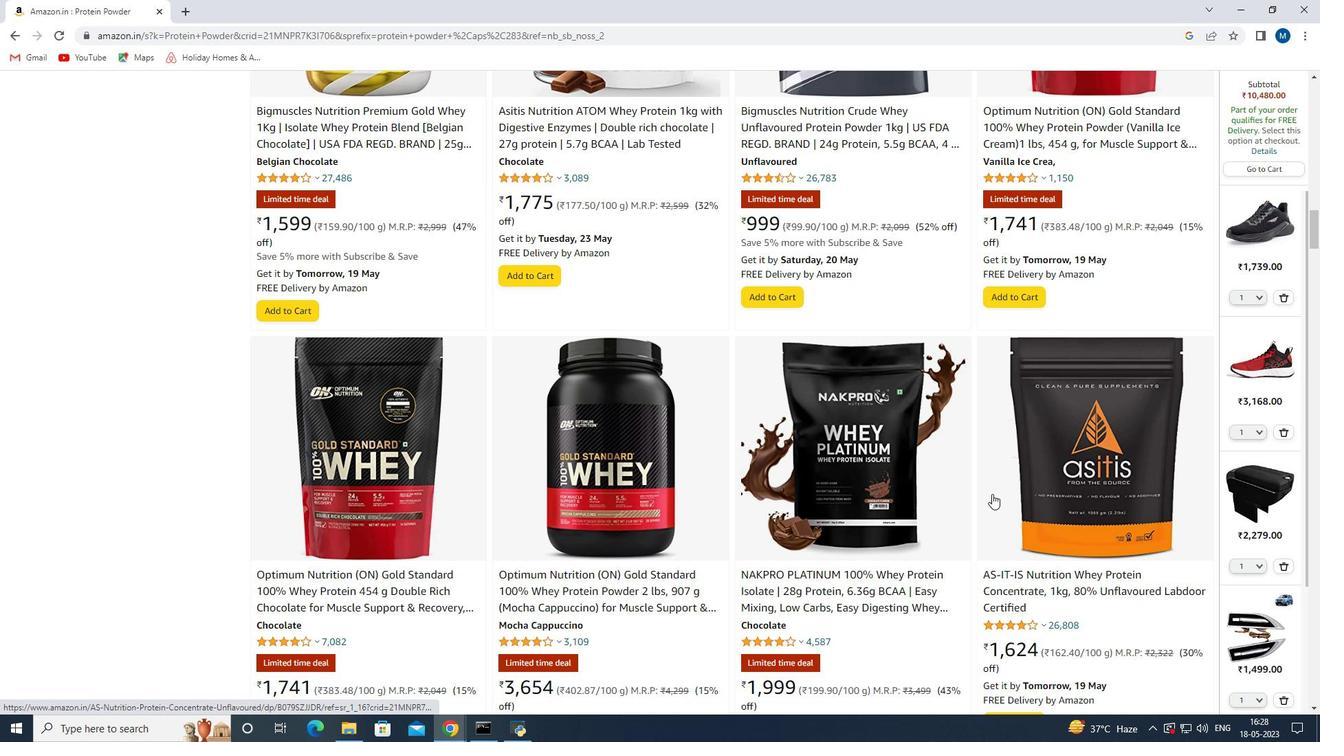 
Action: Mouse scrolled (897, 451) with delta (0, 0)
Screenshot: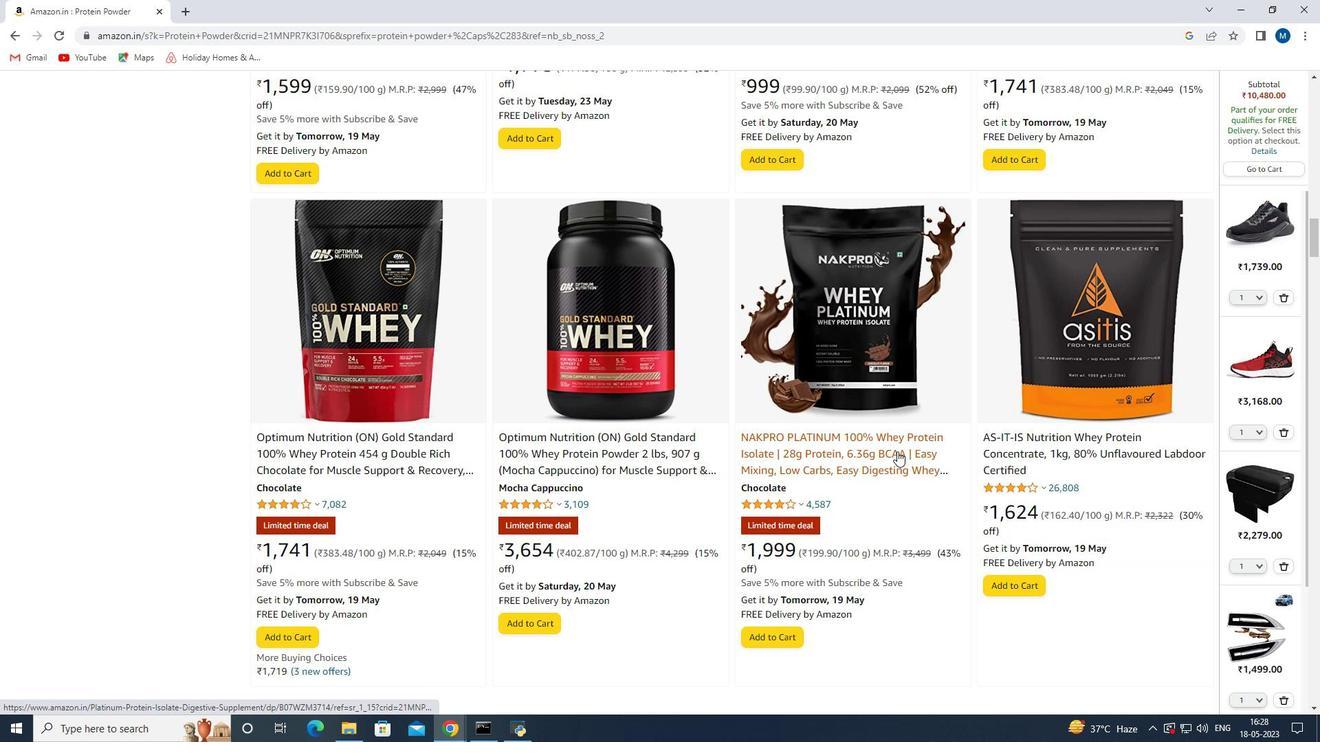
Action: Mouse scrolled (897, 451) with delta (0, 0)
Screenshot: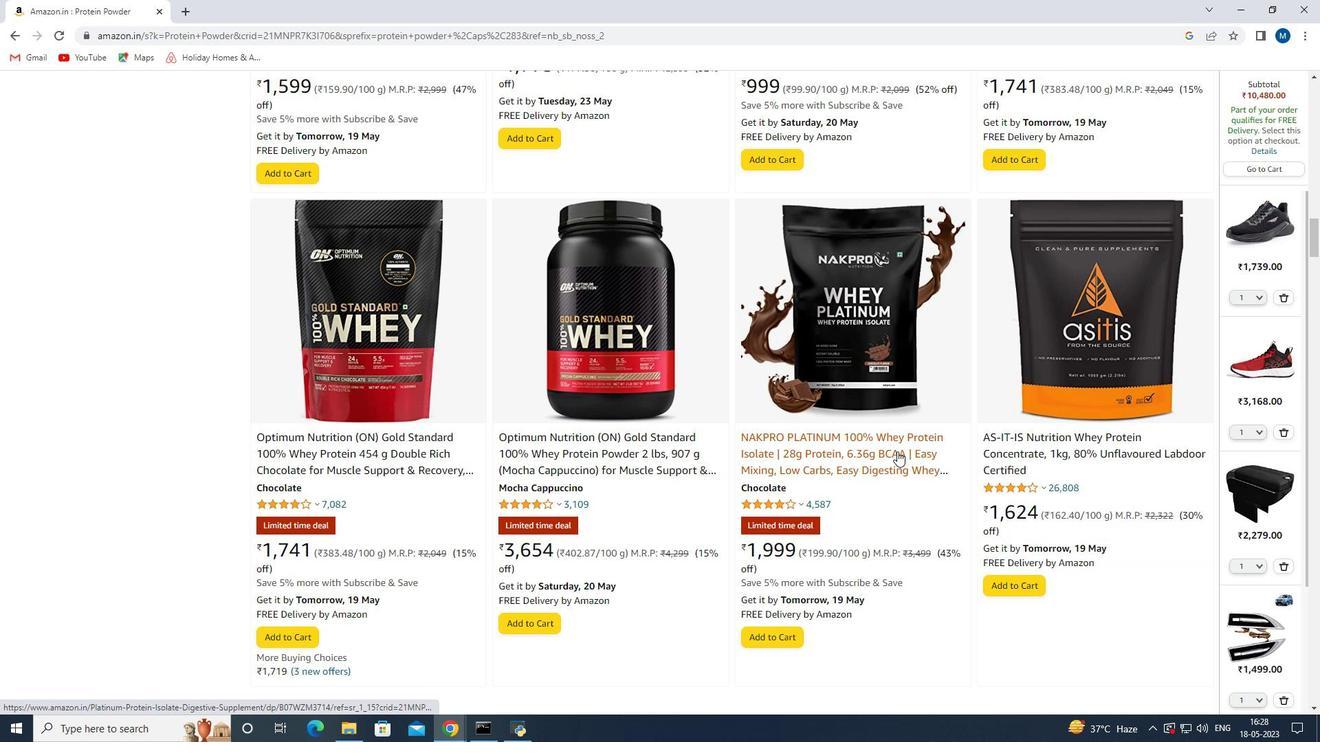 
Action: Mouse moved to (852, 462)
Screenshot: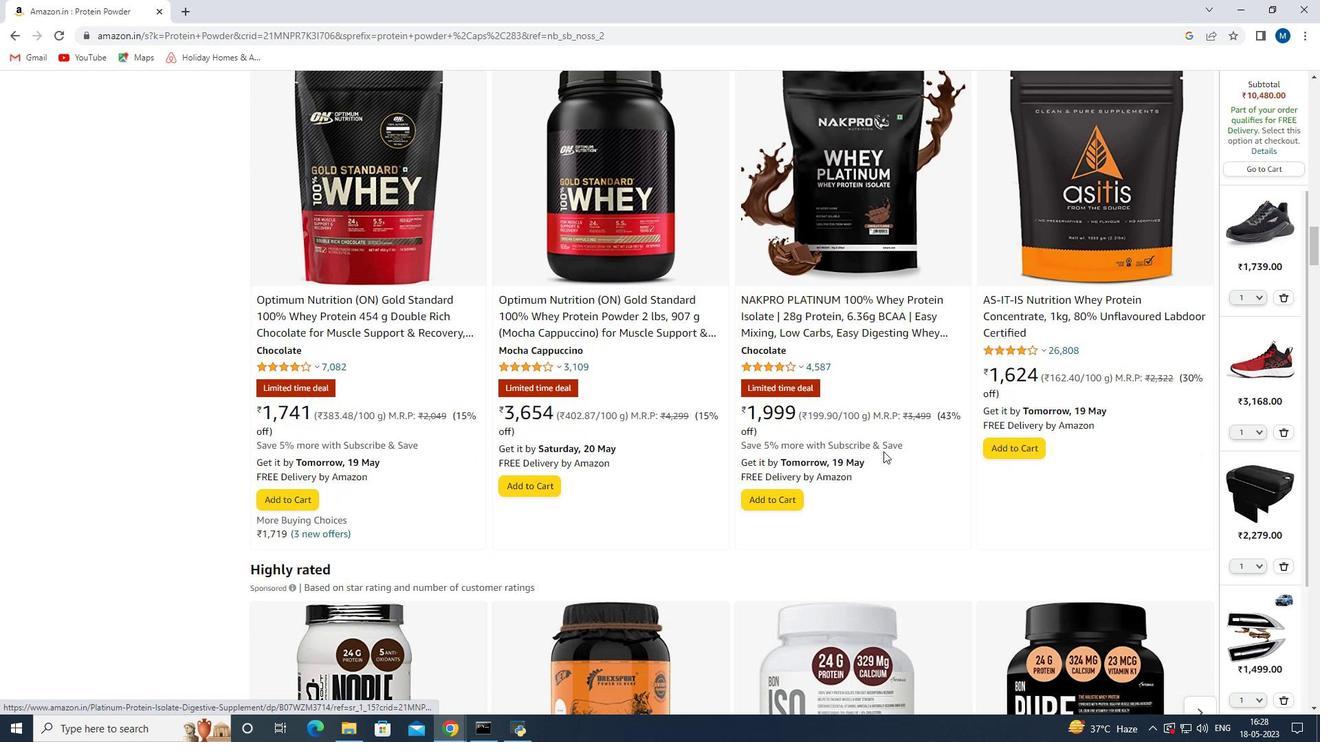 
Action: Mouse scrolled (852, 462) with delta (0, 0)
Screenshot: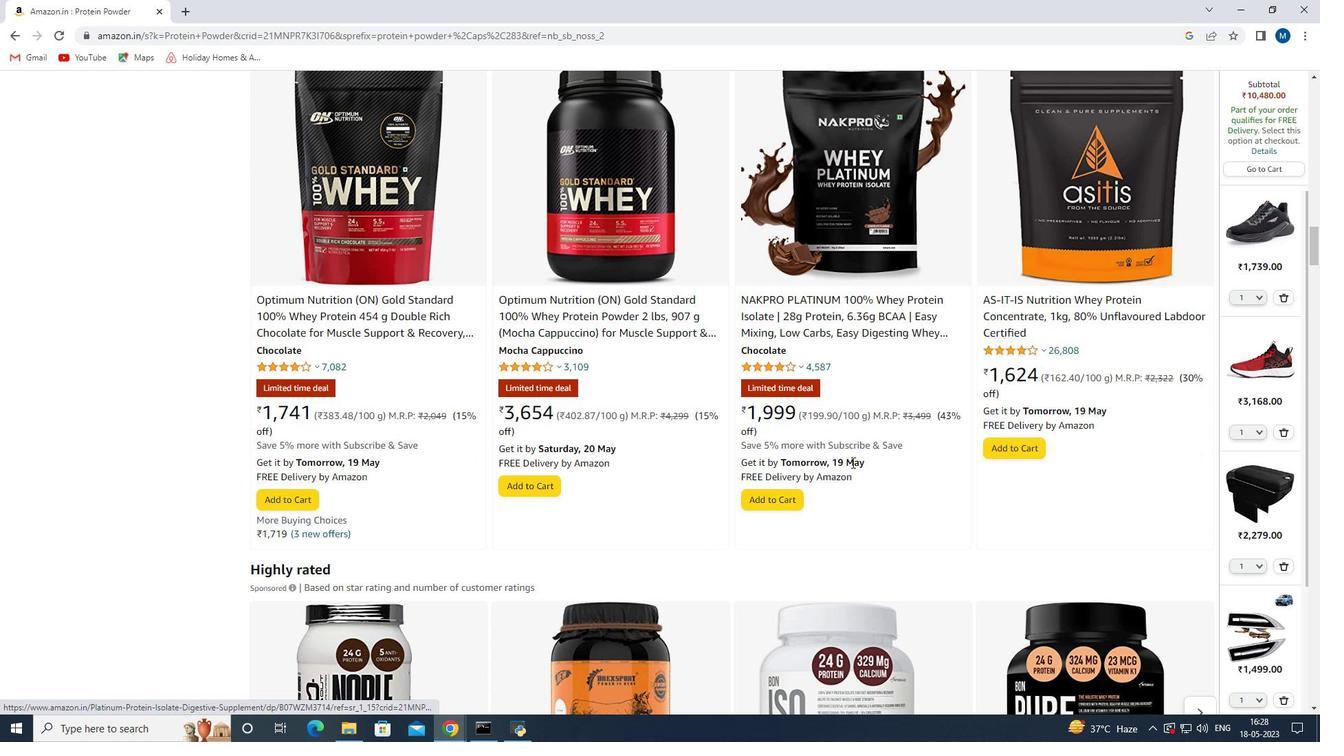 
Action: Mouse scrolled (852, 462) with delta (0, 0)
Screenshot: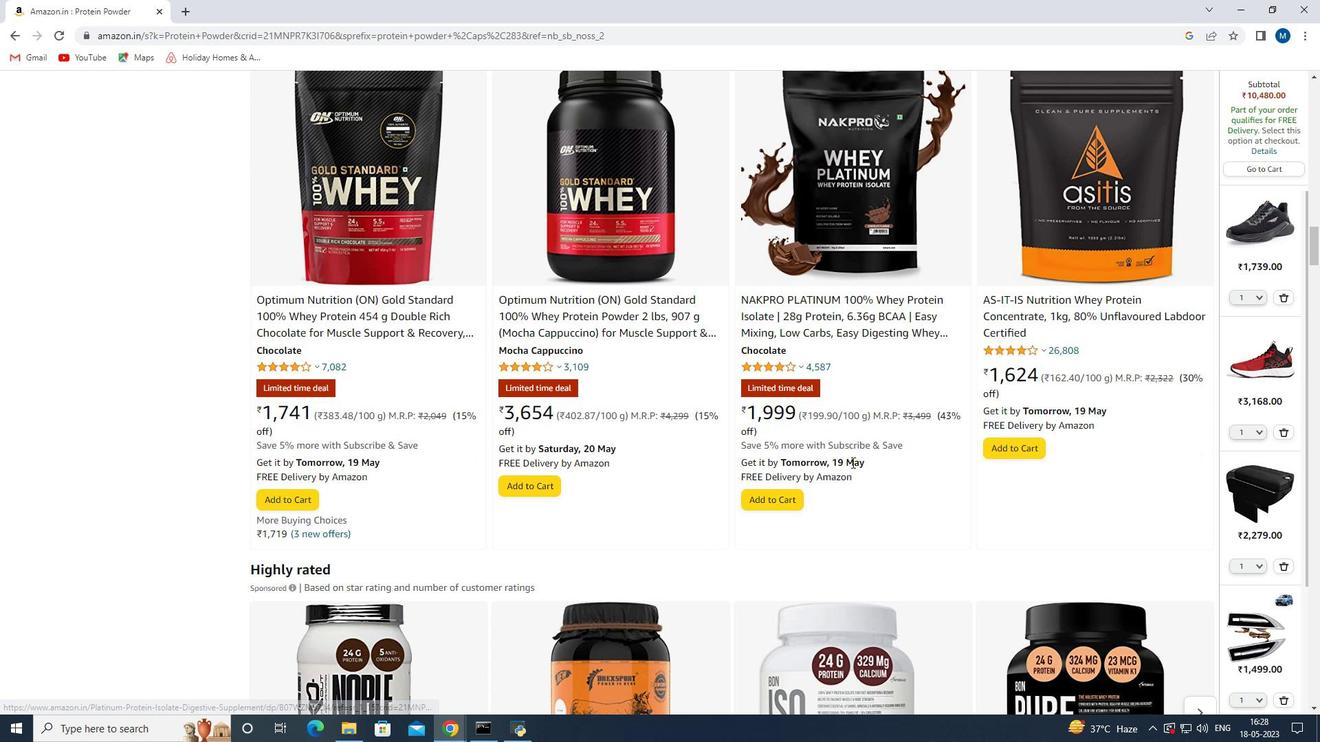 
Action: Mouse moved to (670, 429)
Screenshot: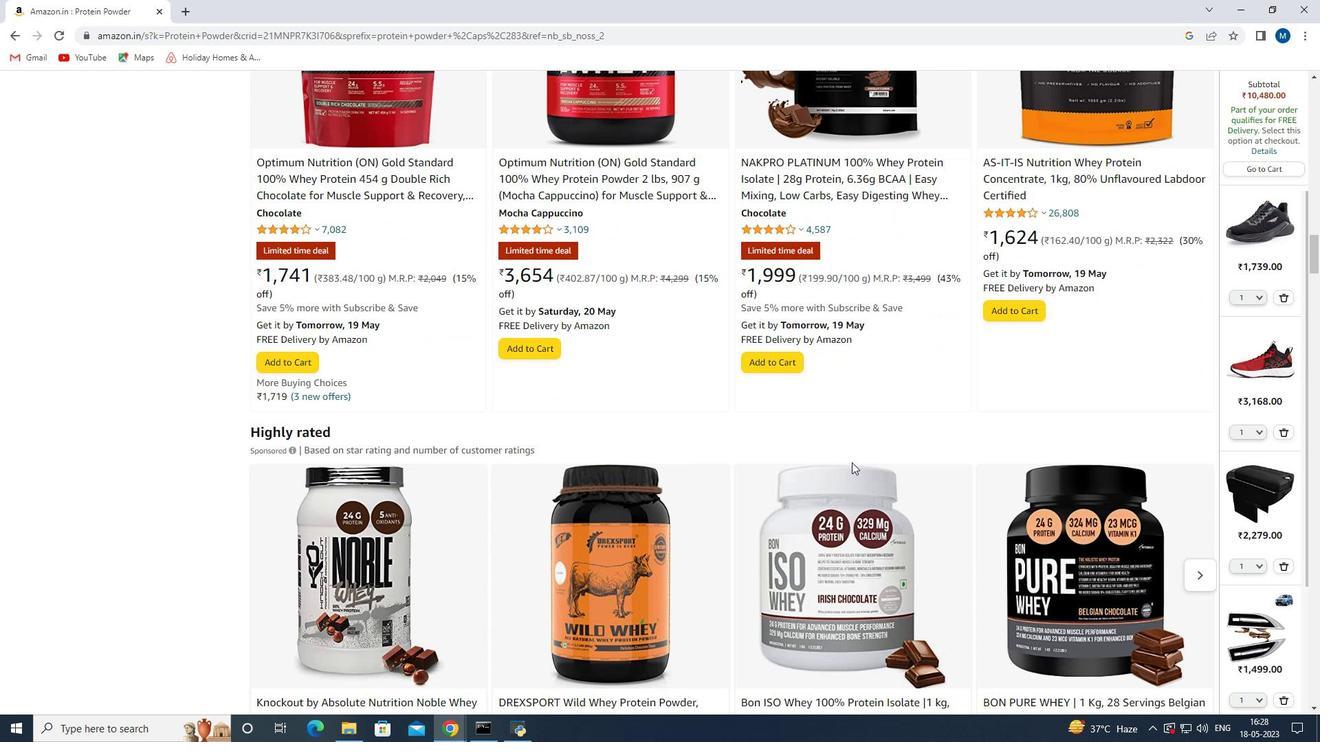 
Action: Mouse scrolled (746, 439) with delta (0, 0)
Screenshot: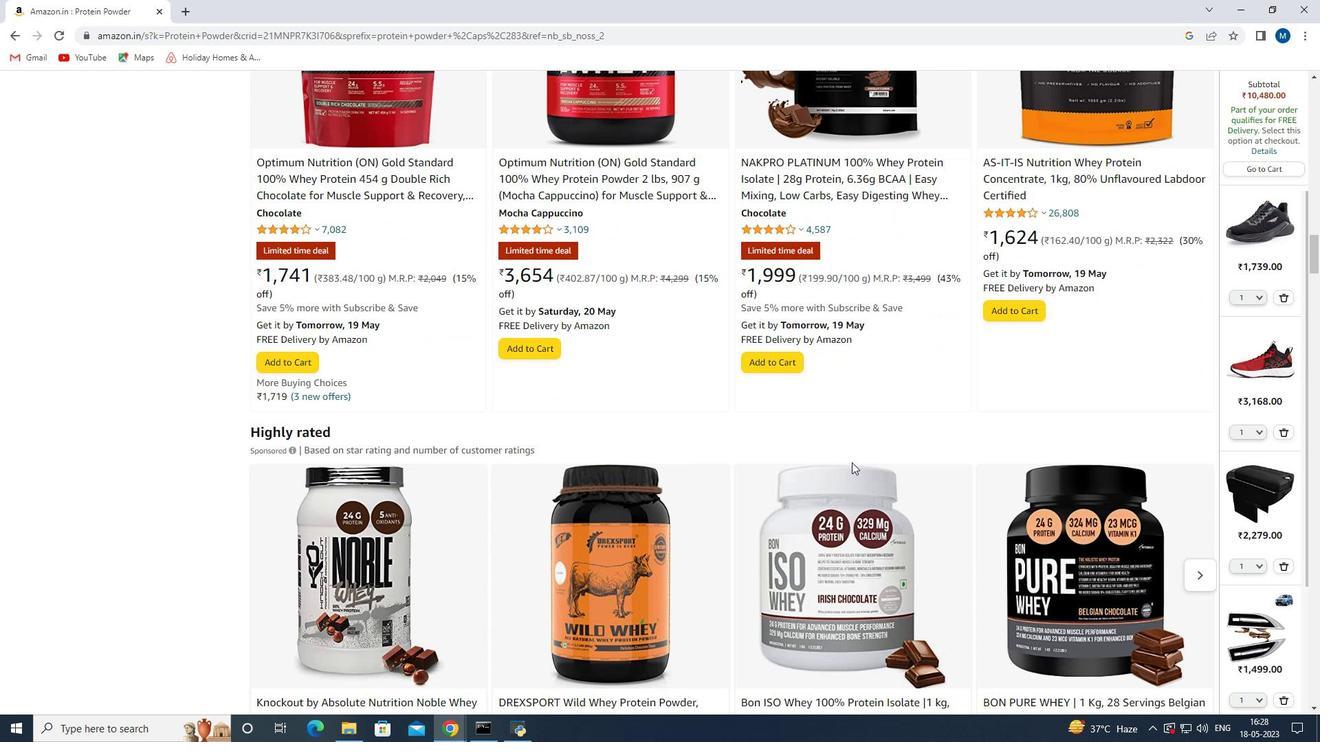 
Action: Mouse moved to (474, 410)
Screenshot: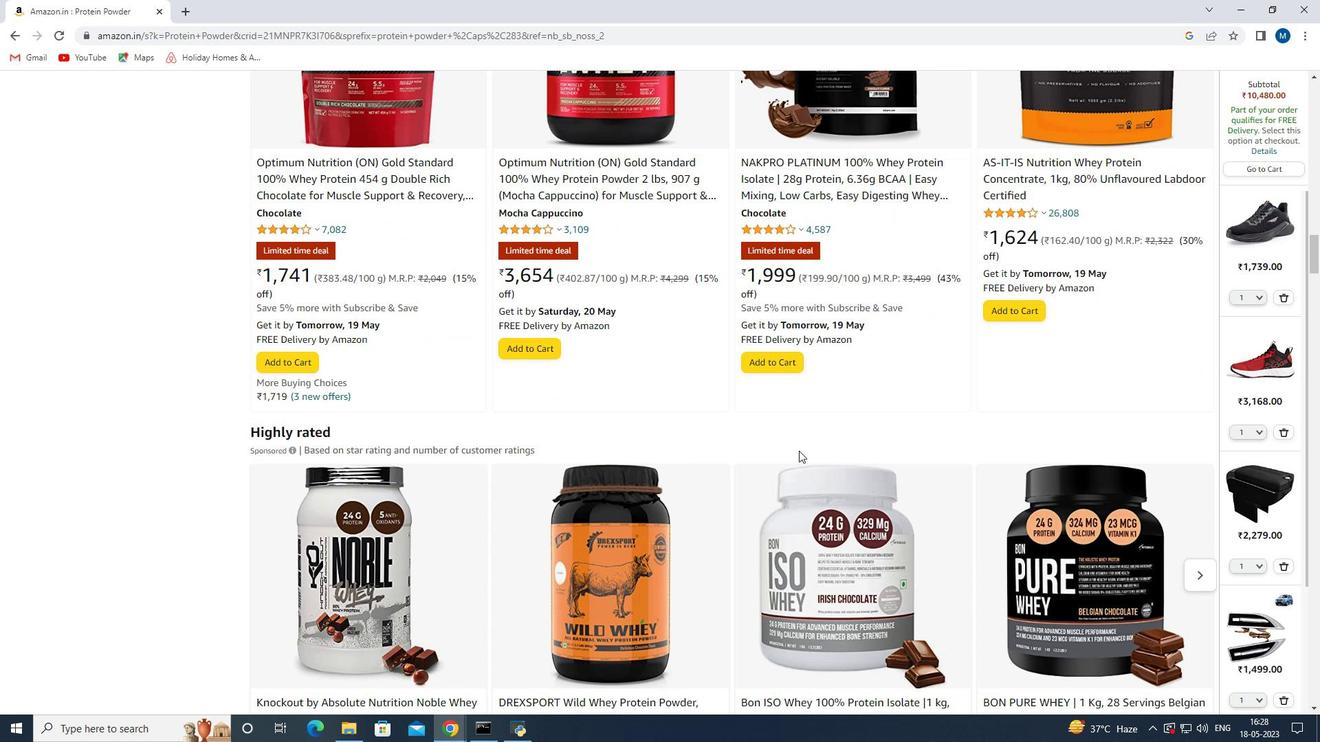 
Action: Mouse scrolled (621, 425) with delta (0, 0)
Screenshot: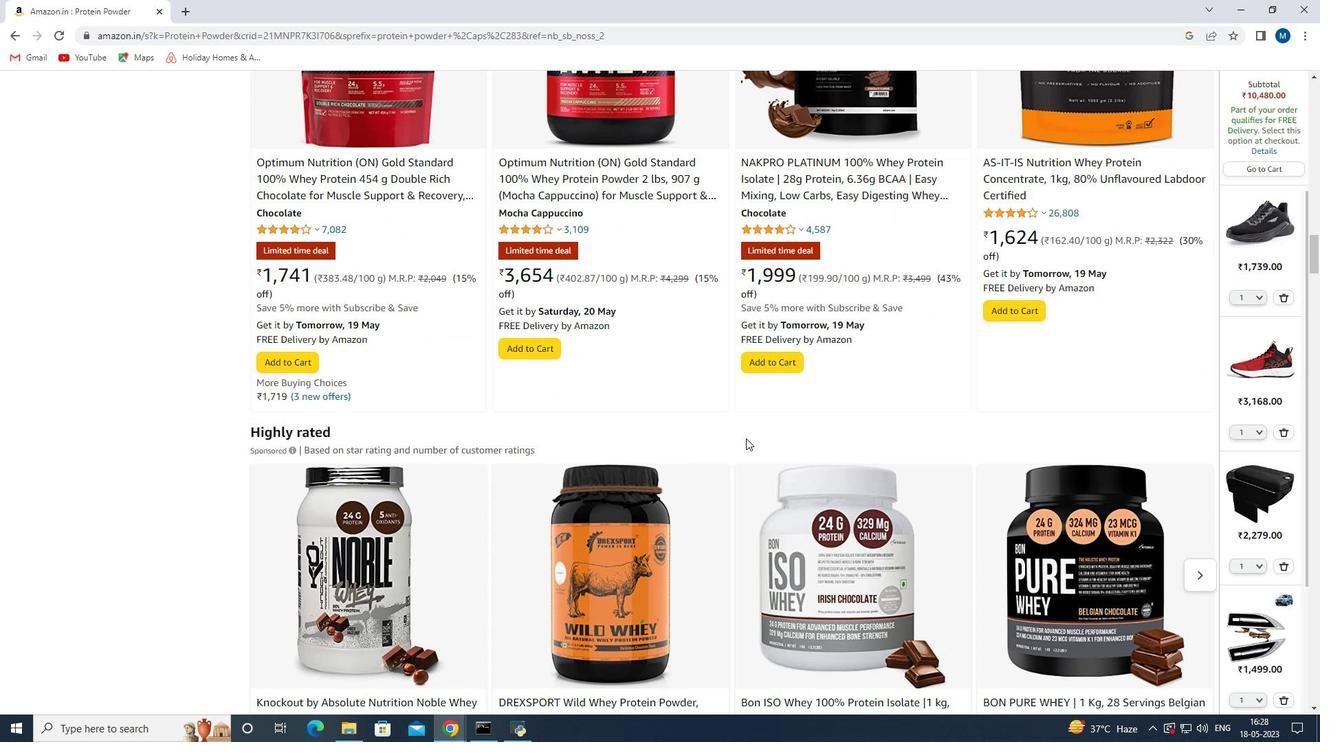 
Action: Mouse moved to (430, 403)
Screenshot: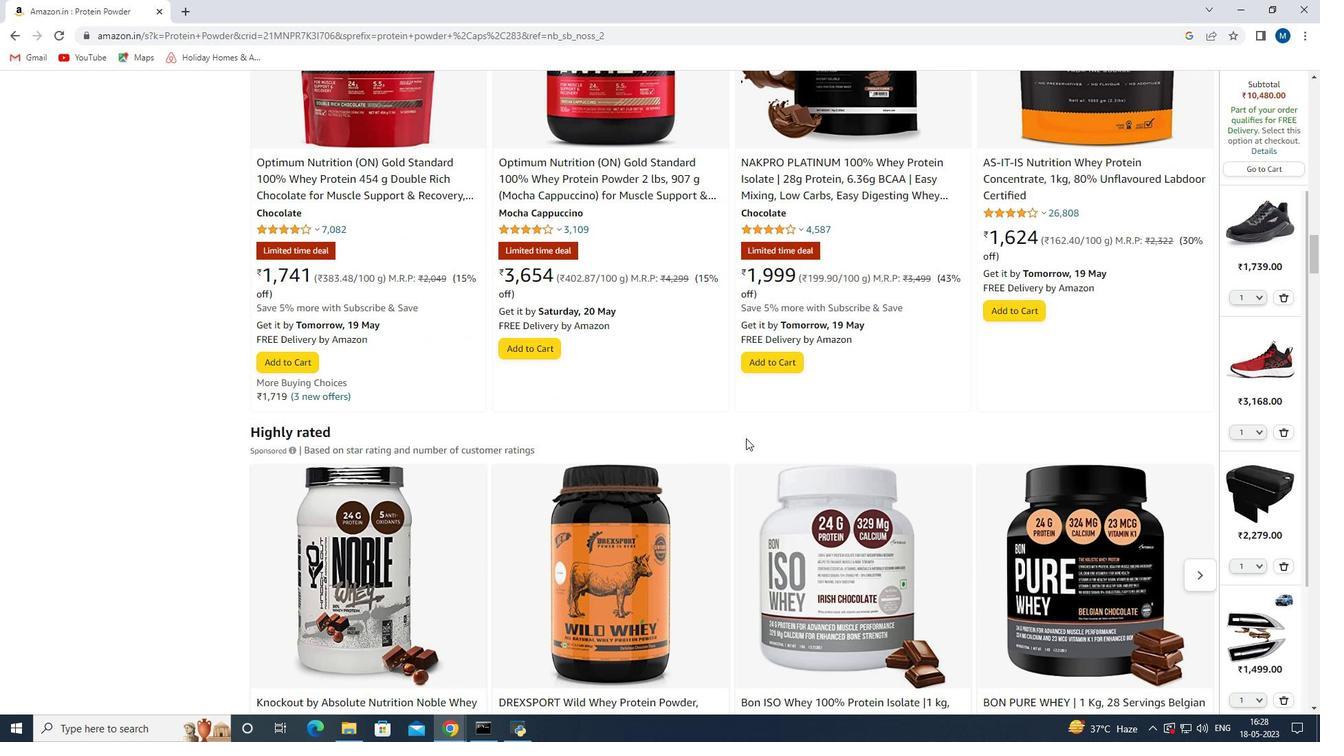 
Action: Mouse scrolled (525, 415) with delta (0, 0)
Screenshot: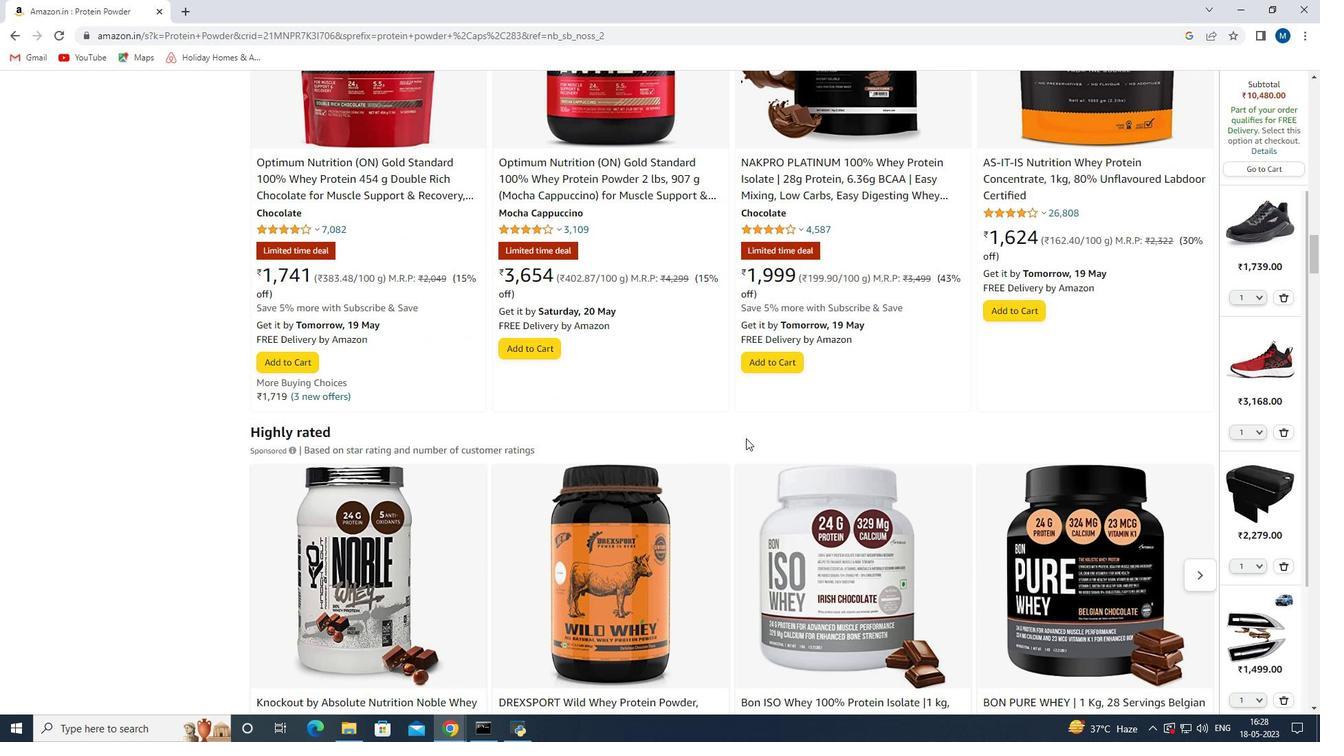 
Action: Mouse moved to (341, 390)
Screenshot: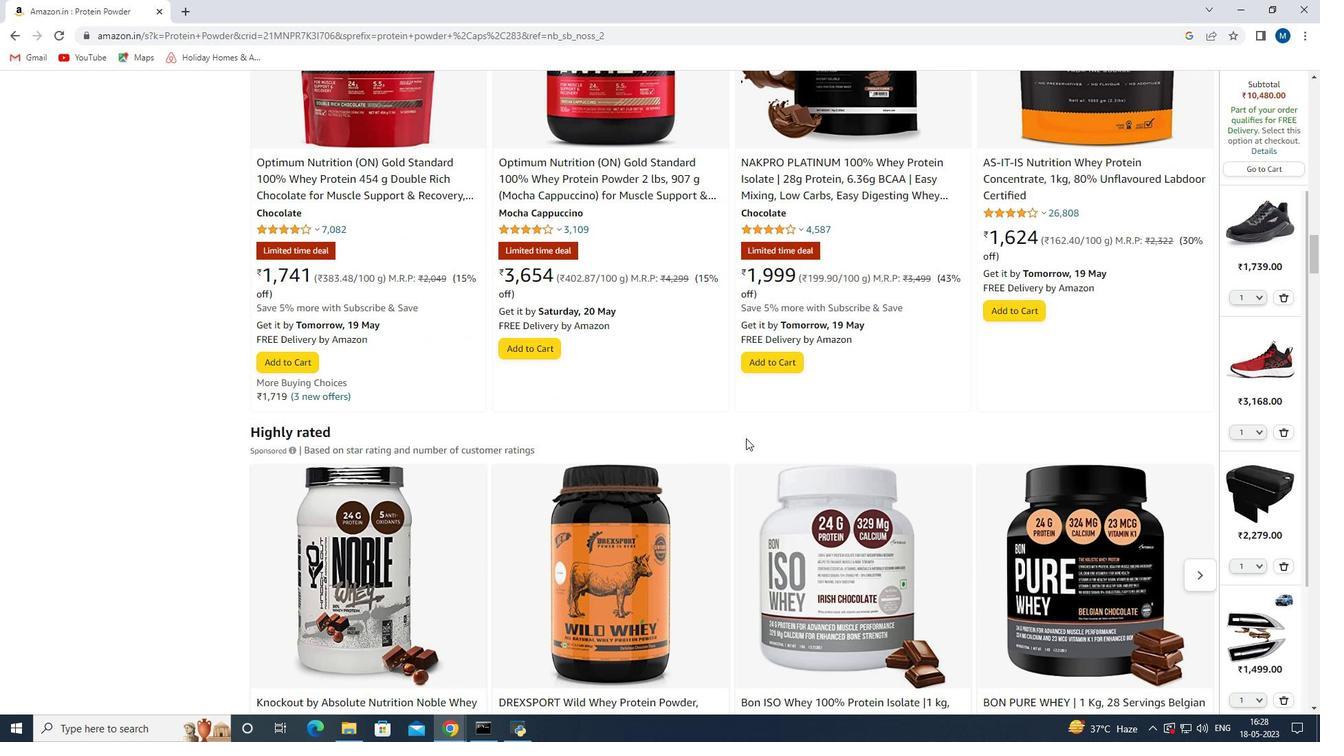 
Action: Mouse scrolled (430, 404) with delta (0, 0)
Screenshot: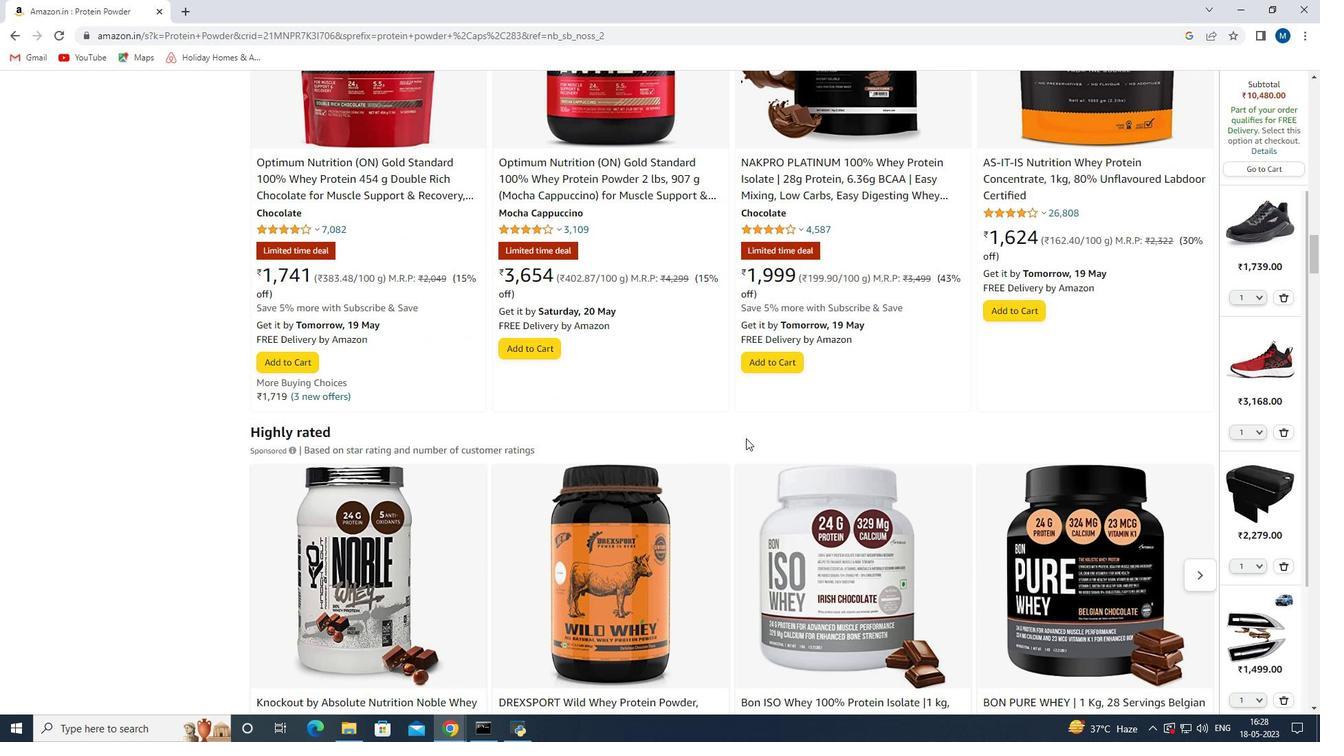 
Action: Mouse moved to (331, 387)
Screenshot: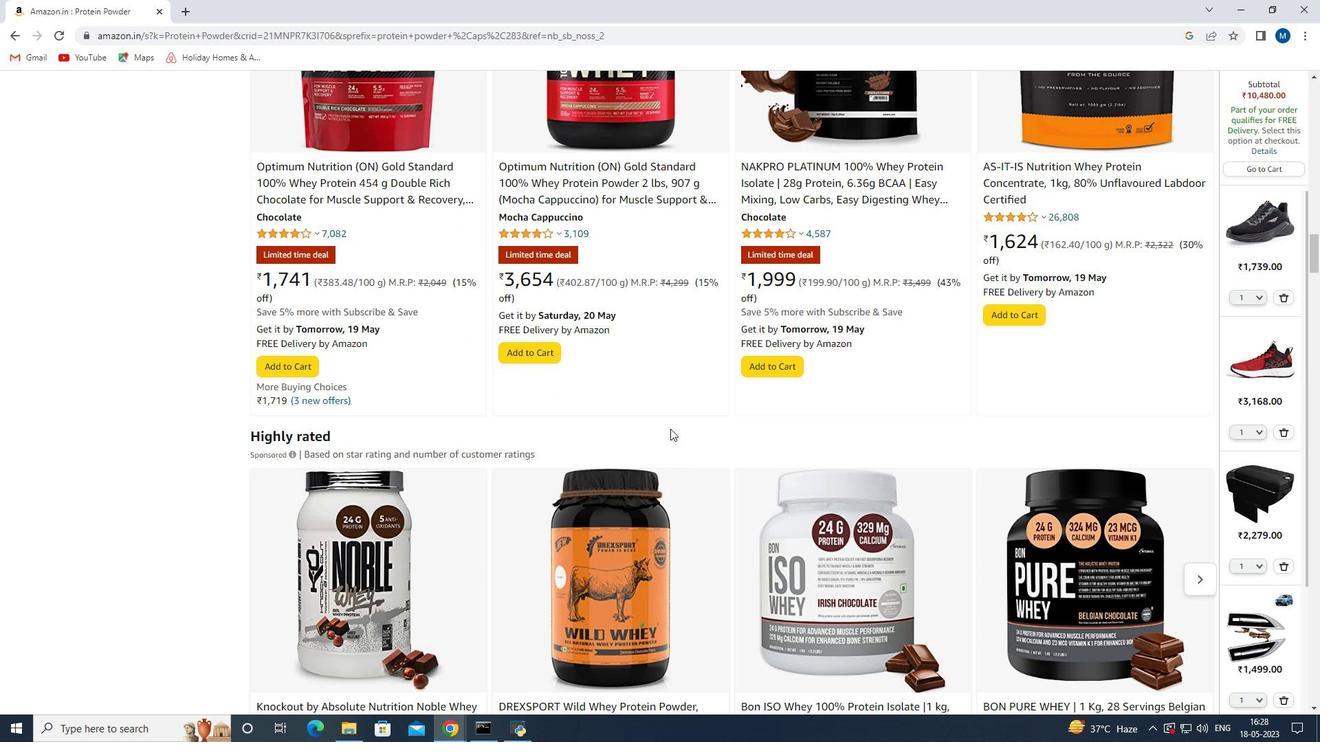 
Action: Mouse scrolled (334, 389) with delta (0, 0)
Screenshot: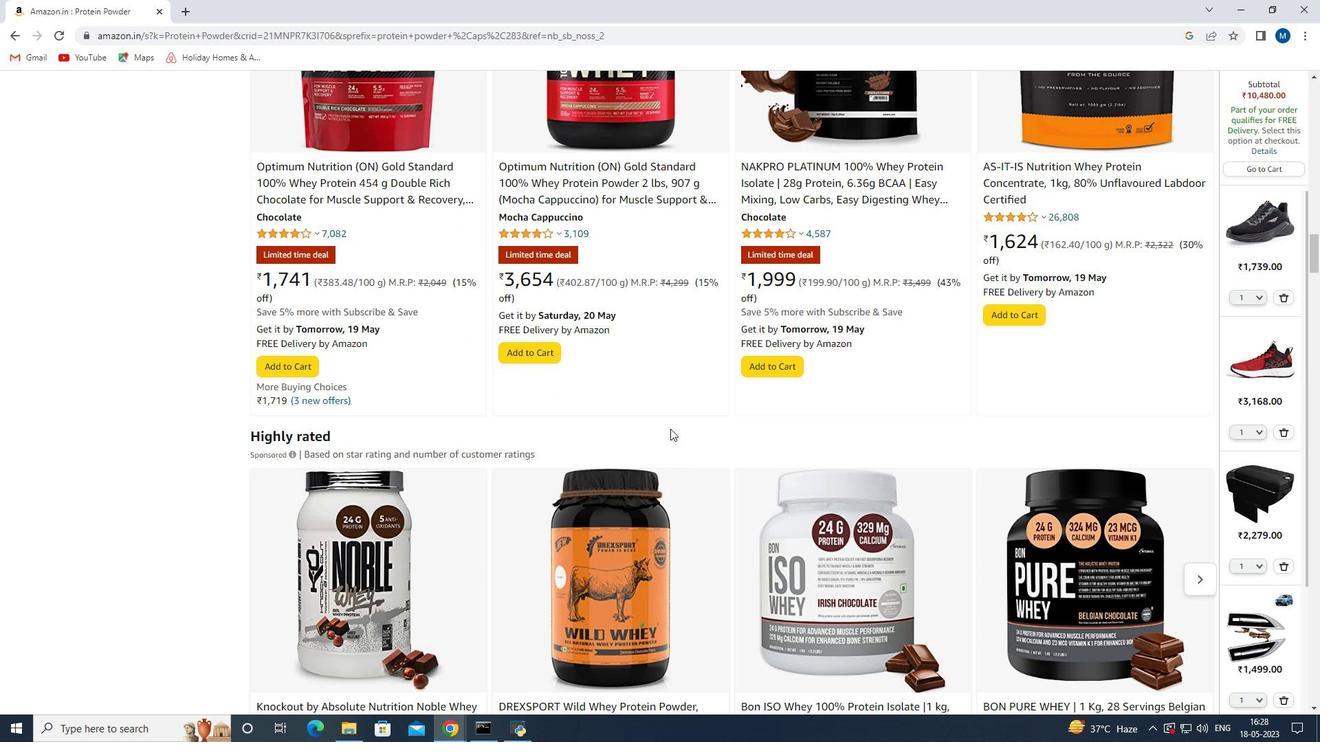 
Action: Mouse scrolled (331, 388) with delta (0, 0)
Screenshot: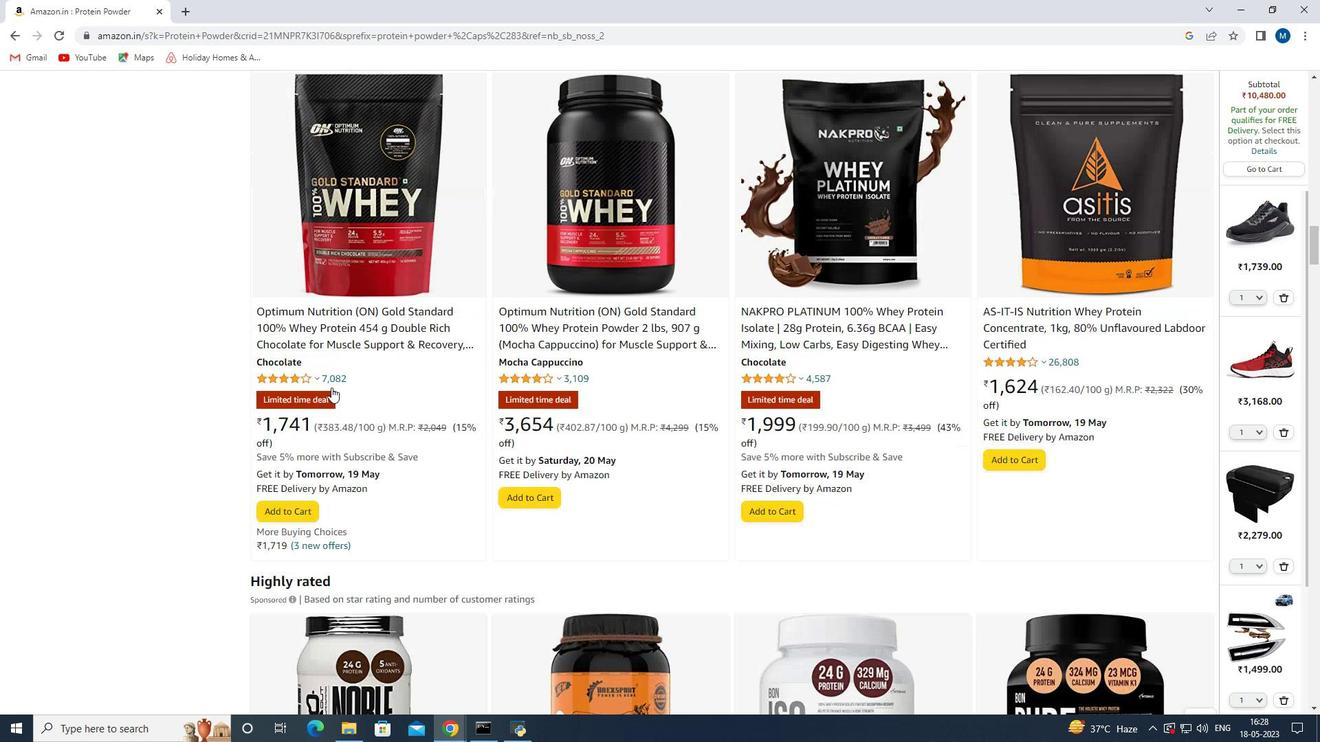 
Action: Mouse scrolled (331, 388) with delta (0, 0)
Screenshot: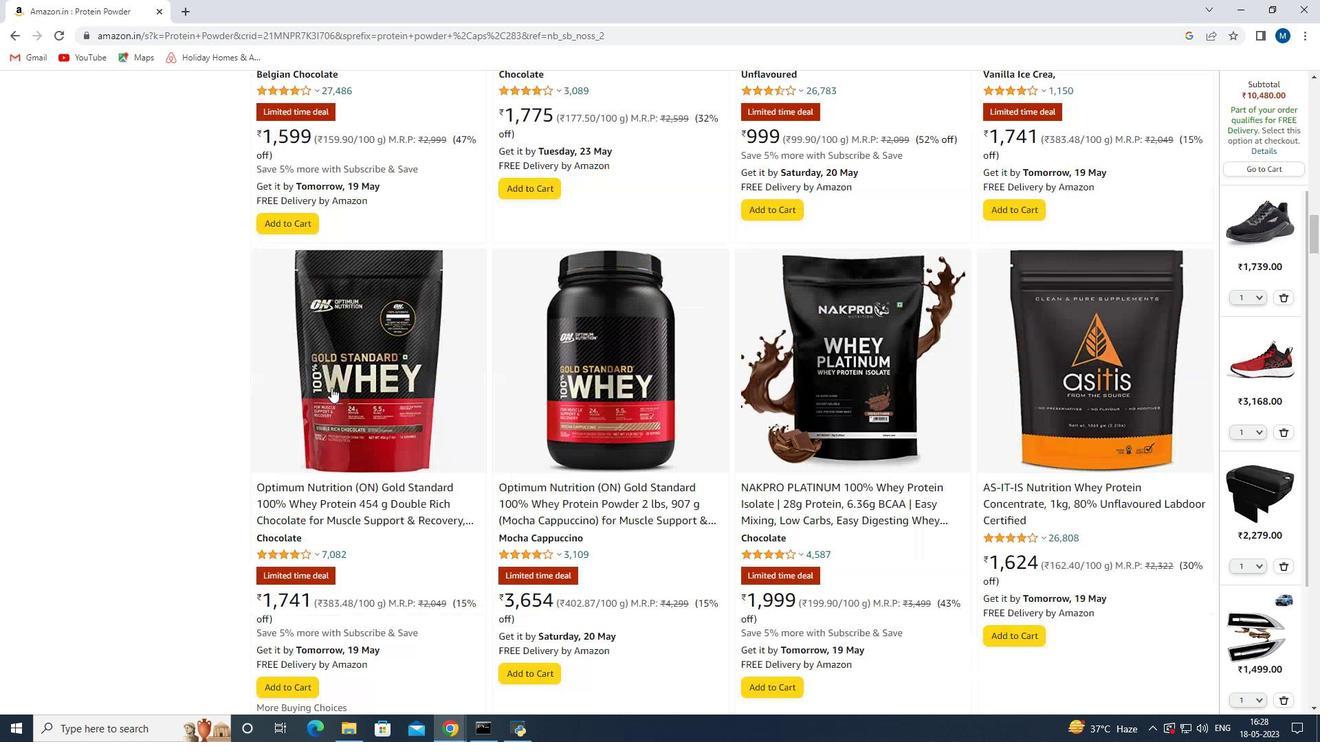 
Action: Mouse moved to (330, 387)
Screenshot: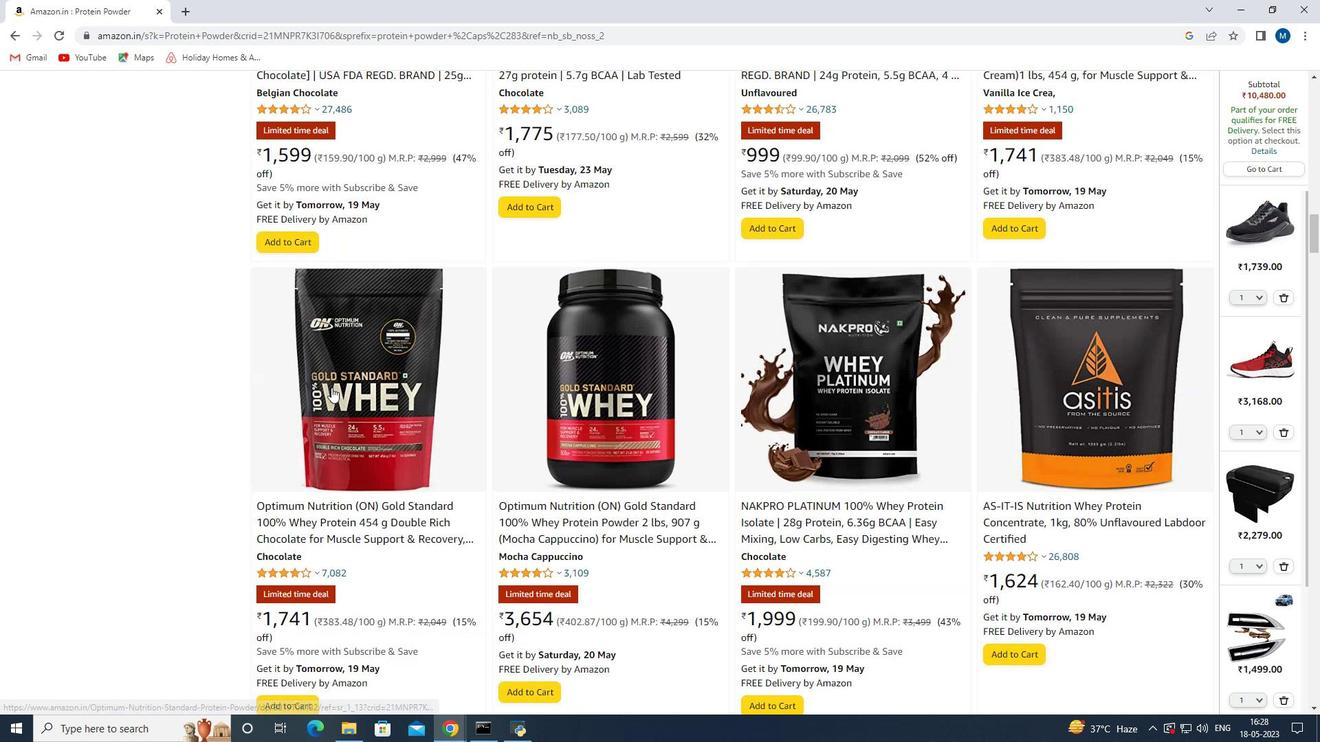 
Action: Mouse scrolled (330, 387) with delta (0, 0)
Screenshot: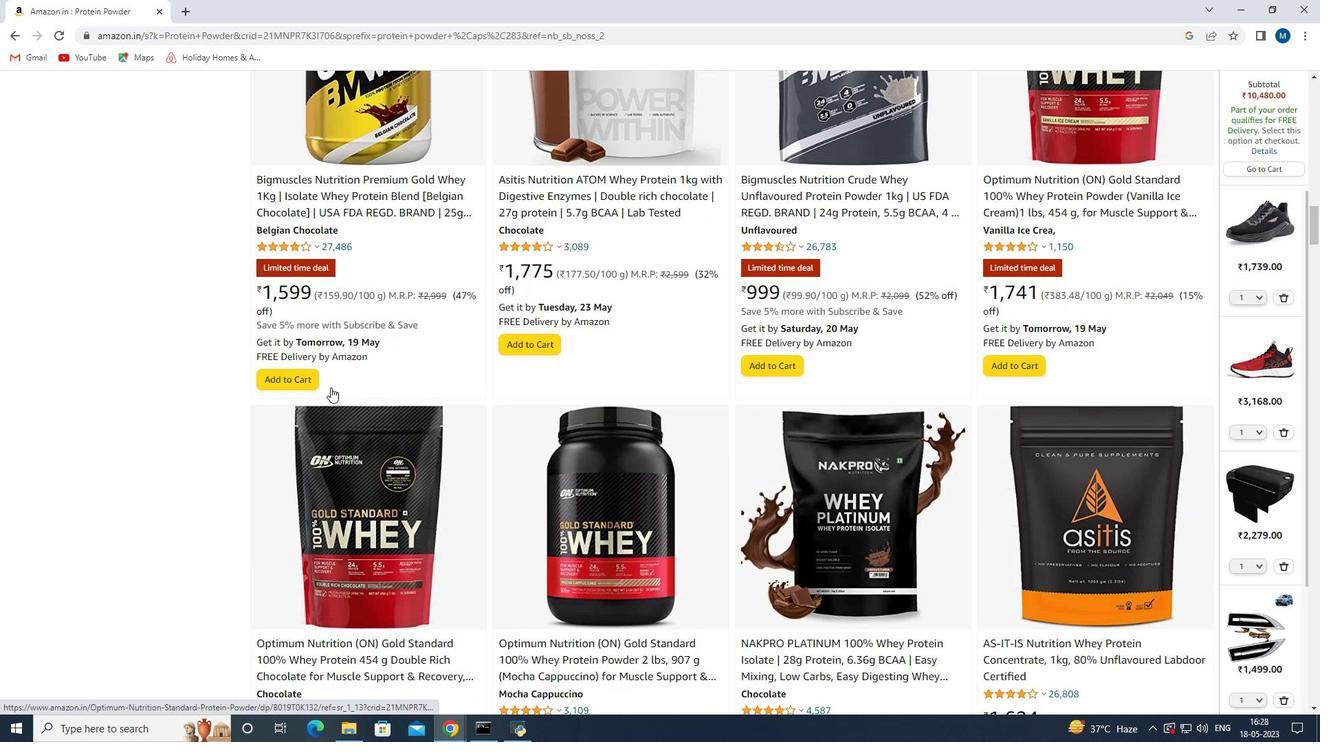 
Action: Mouse scrolled (330, 387) with delta (0, 0)
Screenshot: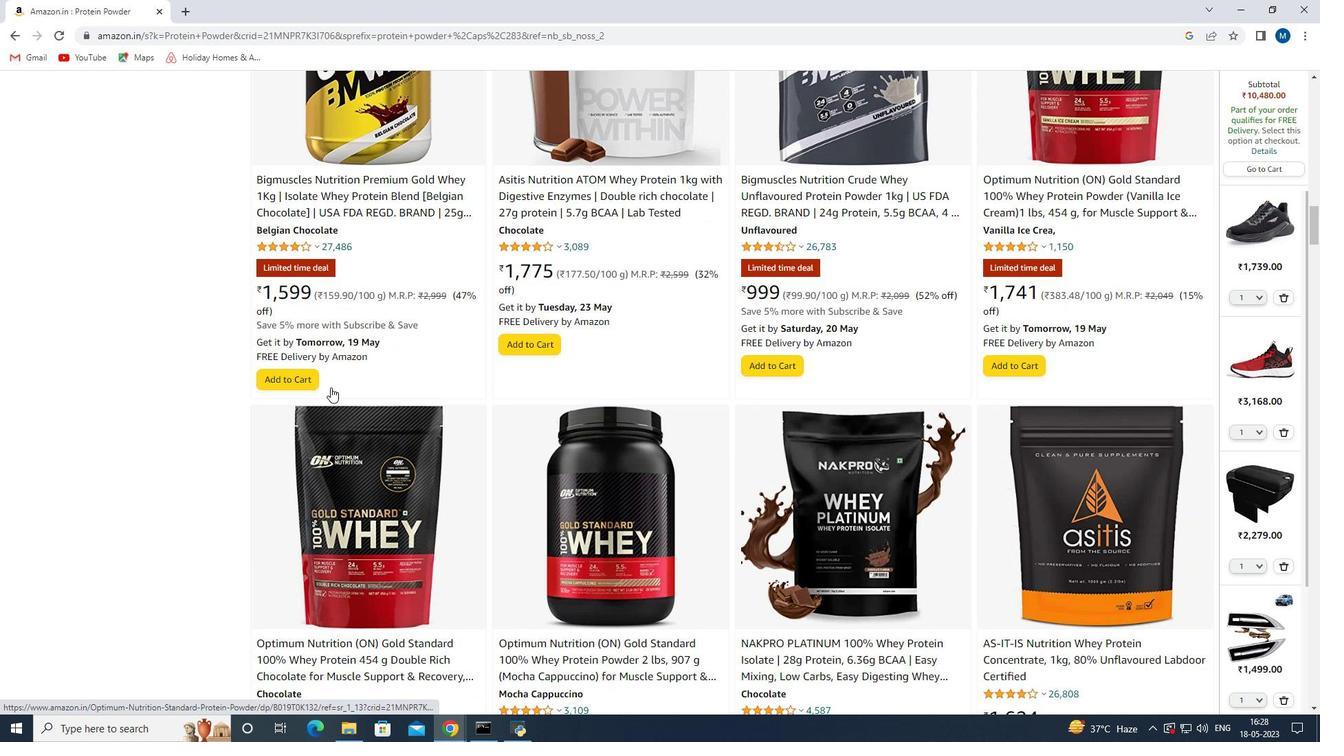 
Action: Mouse scrolled (330, 387) with delta (0, 0)
Screenshot: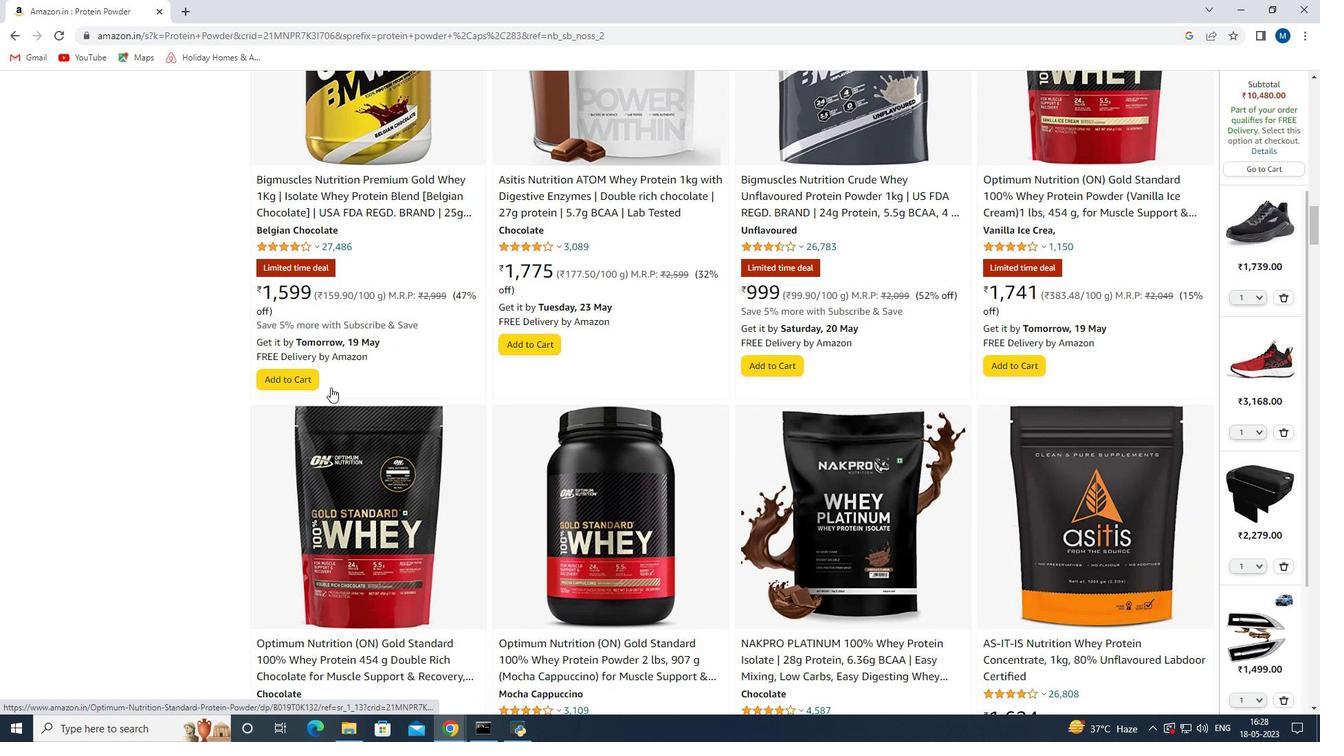 
Action: Mouse moved to (330, 388)
Screenshot: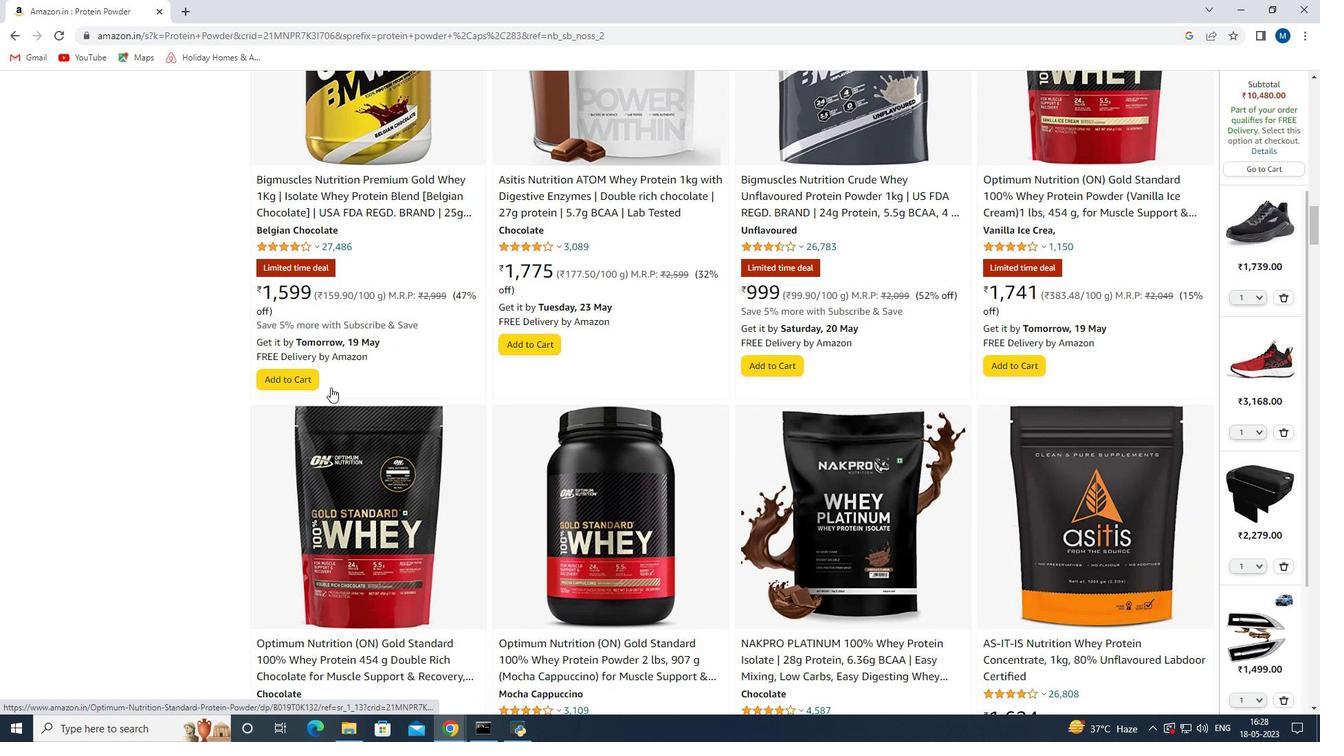
Action: Mouse scrolled (330, 387) with delta (0, 0)
Screenshot: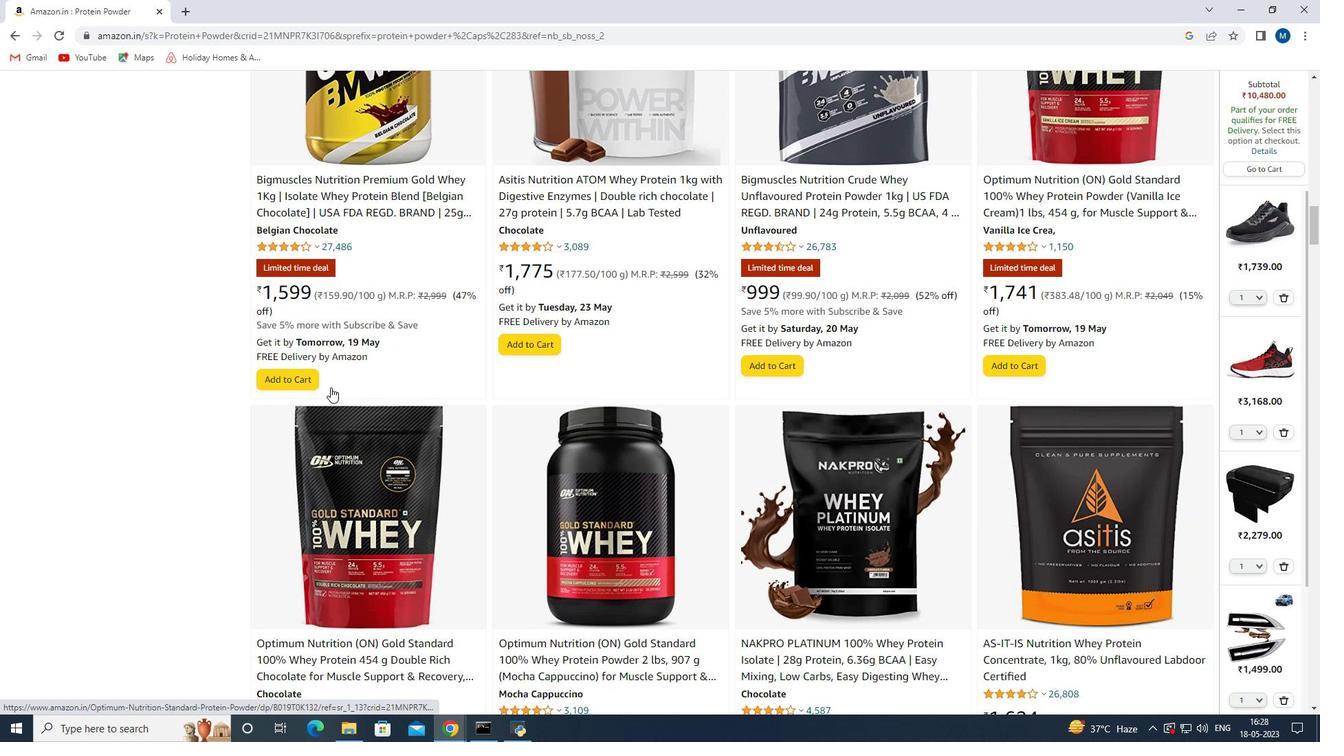 
Action: Mouse moved to (330, 388)
Screenshot: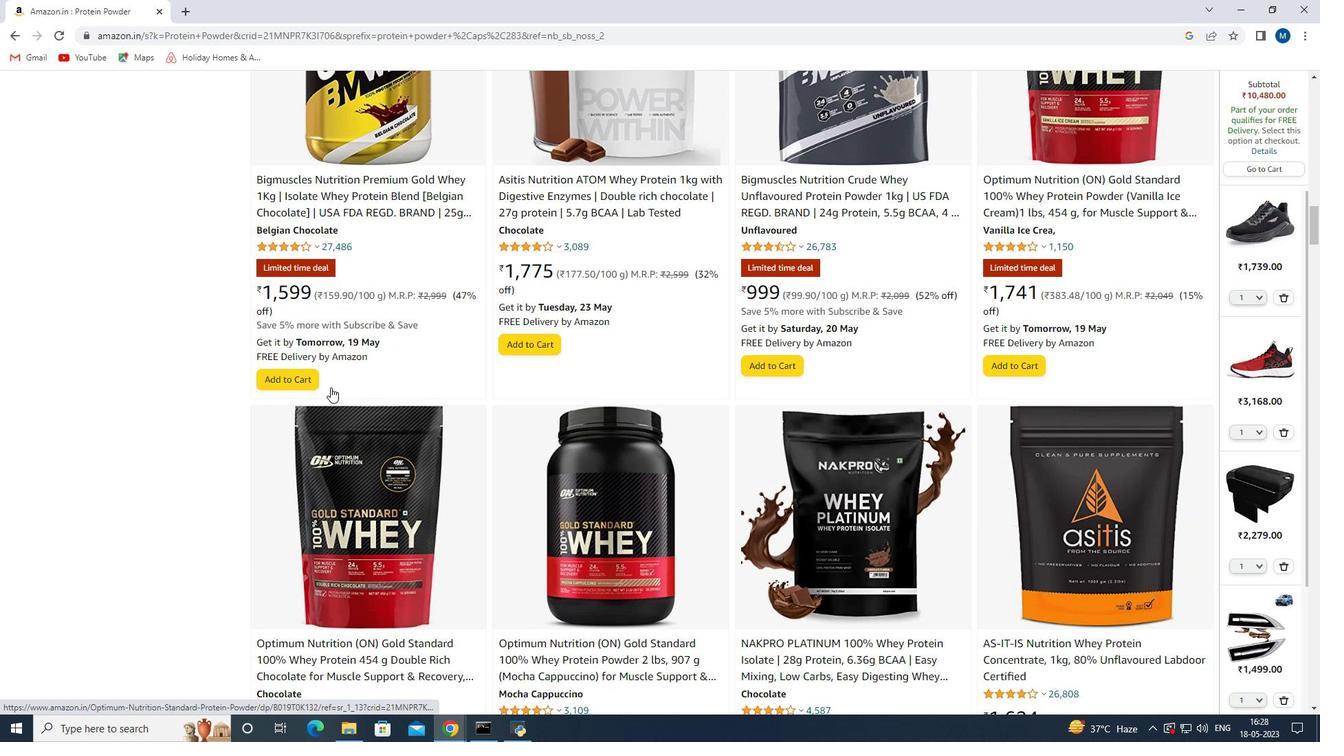 
Action: Mouse scrolled (330, 387) with delta (0, 0)
Screenshot: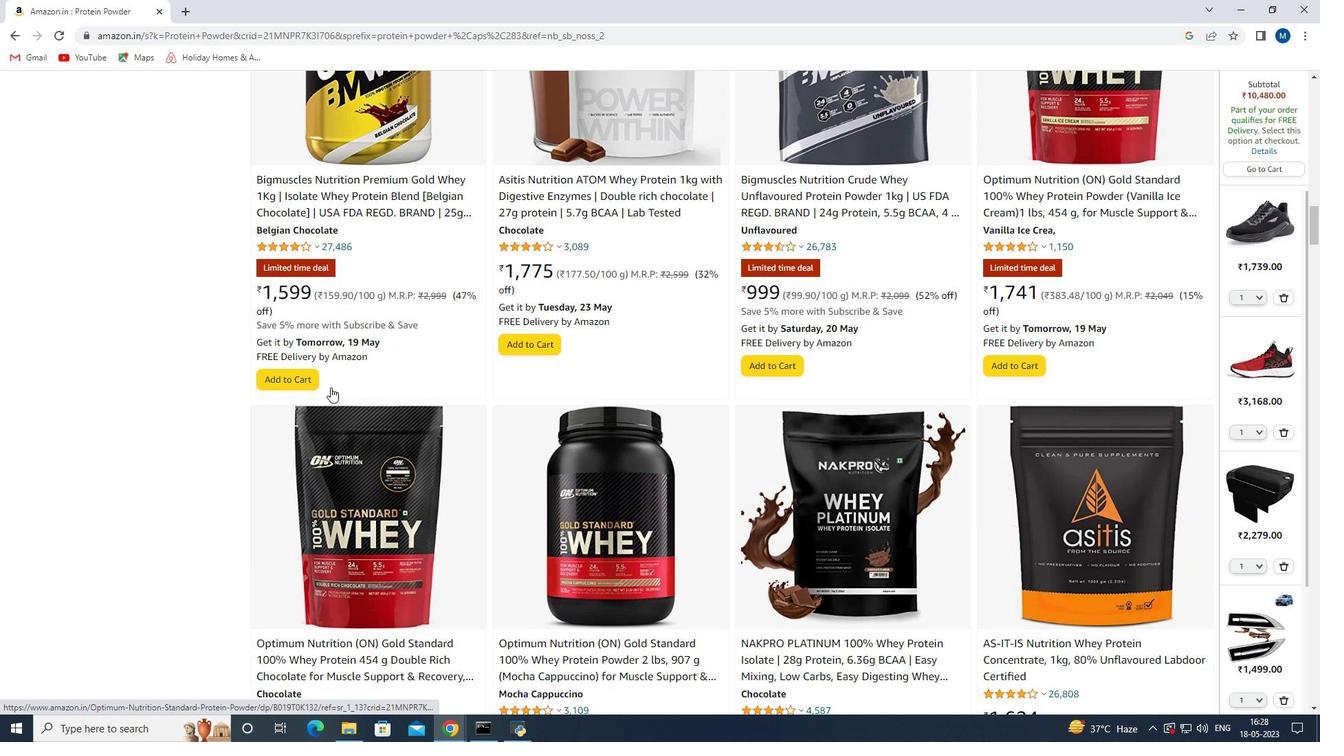 
Action: Mouse moved to (592, 218)
Screenshot: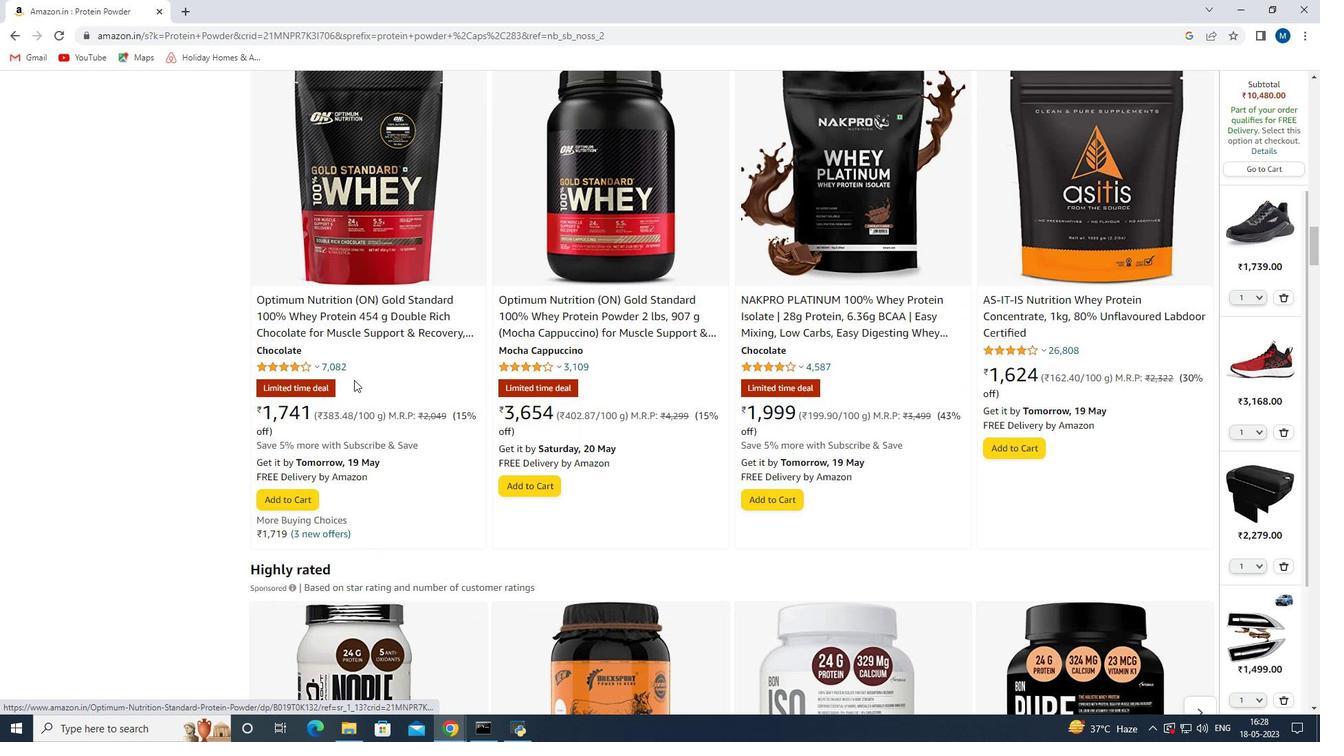
Action: Mouse scrolled (592, 218) with delta (0, 0)
Screenshot: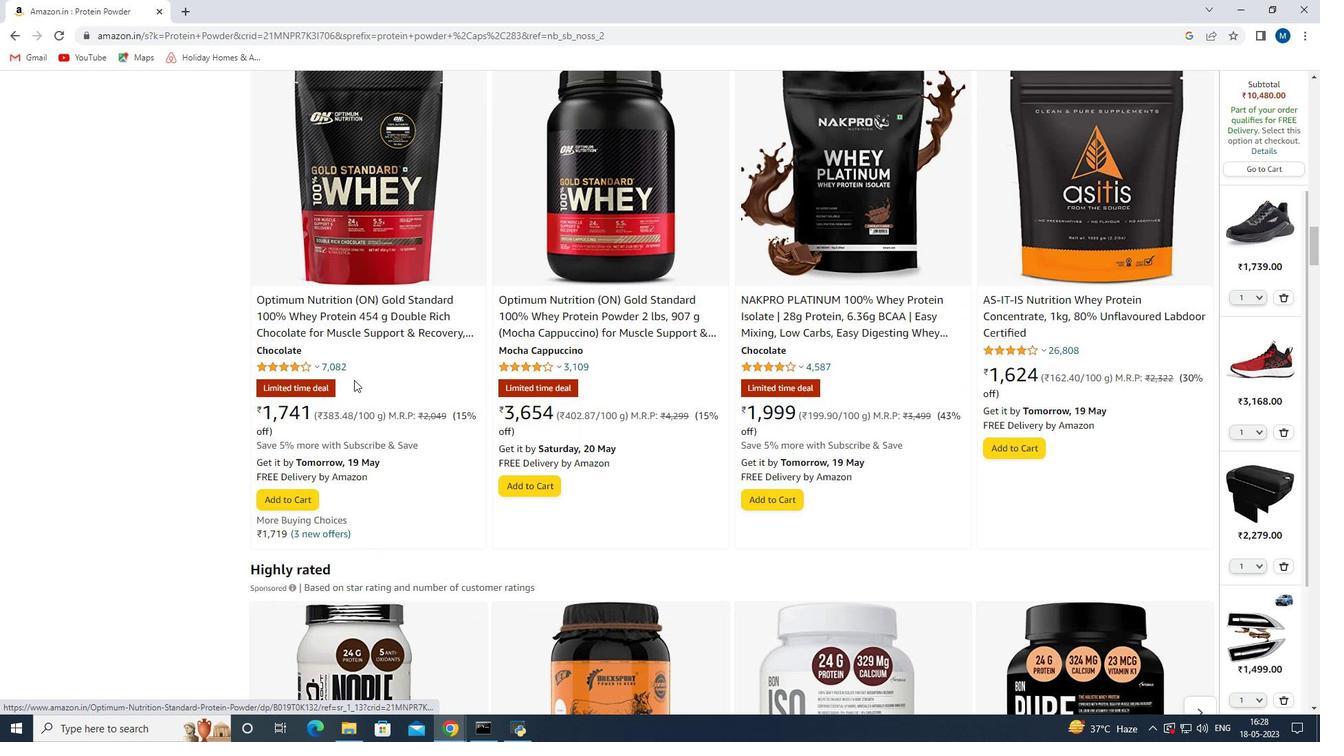 
Action: Mouse moved to (614, 199)
Screenshot: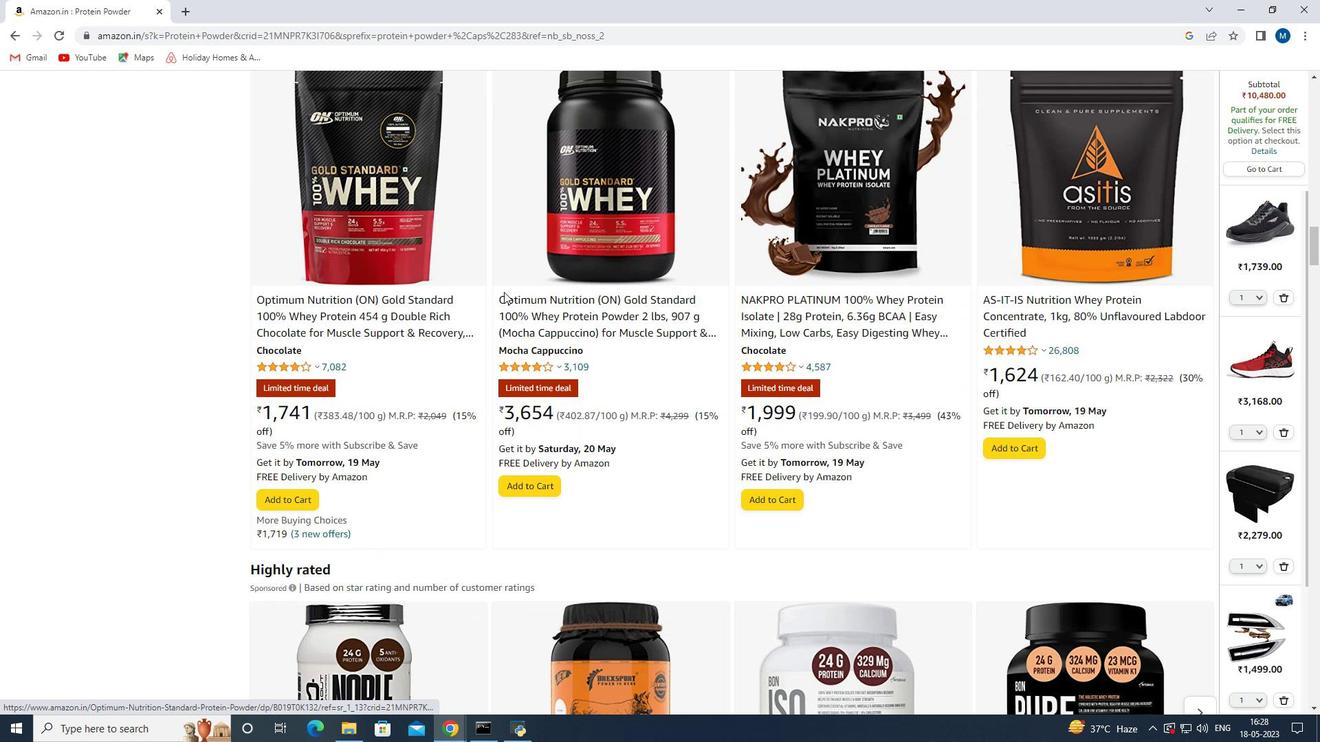 
Action: Mouse scrolled (614, 198) with delta (0, 0)
Screenshot: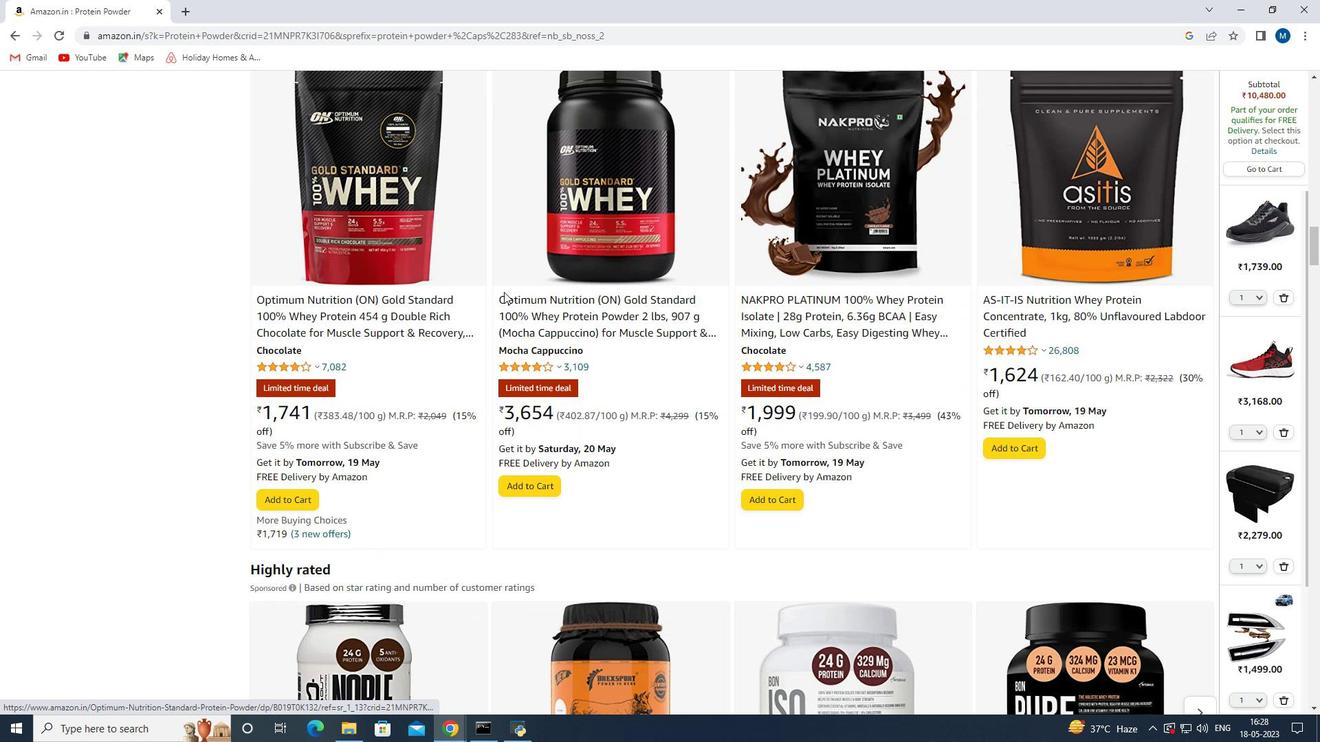 
Action: Mouse moved to (614, 199)
Screenshot: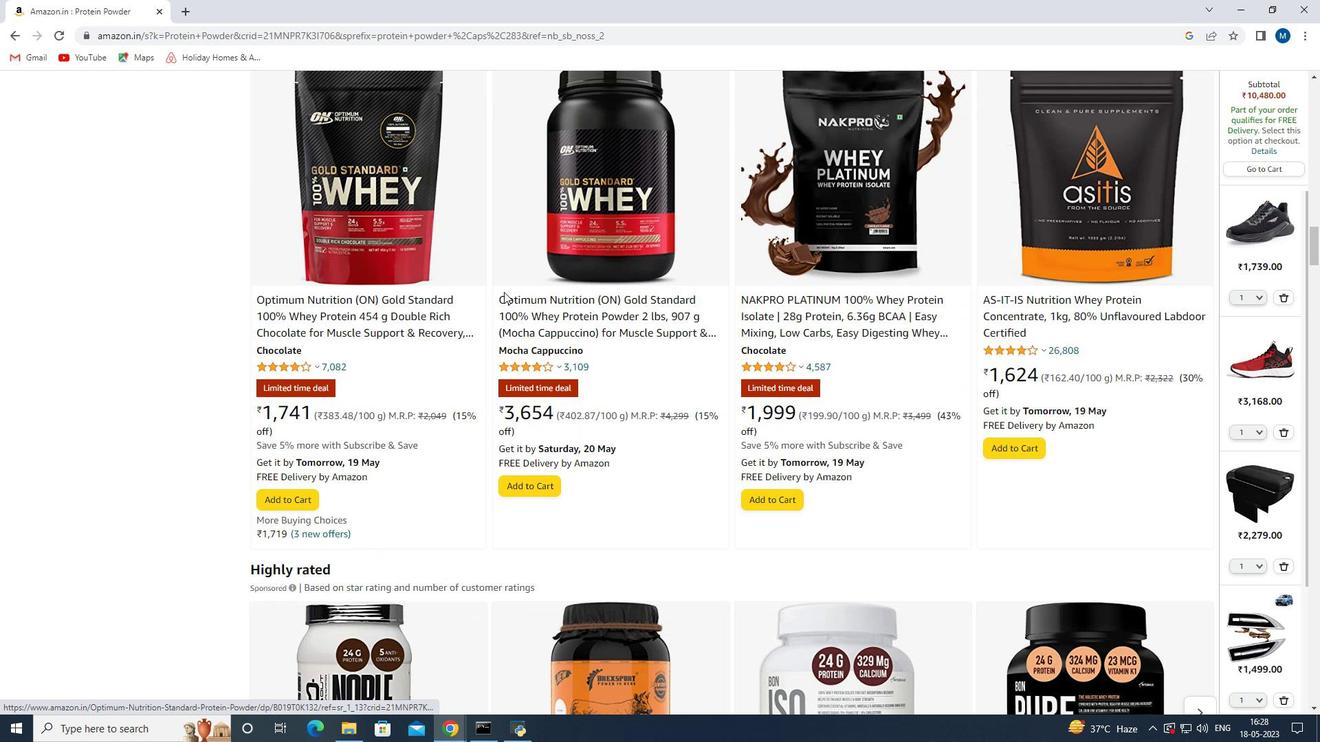 
Action: Mouse scrolled (614, 198) with delta (0, 0)
Screenshot: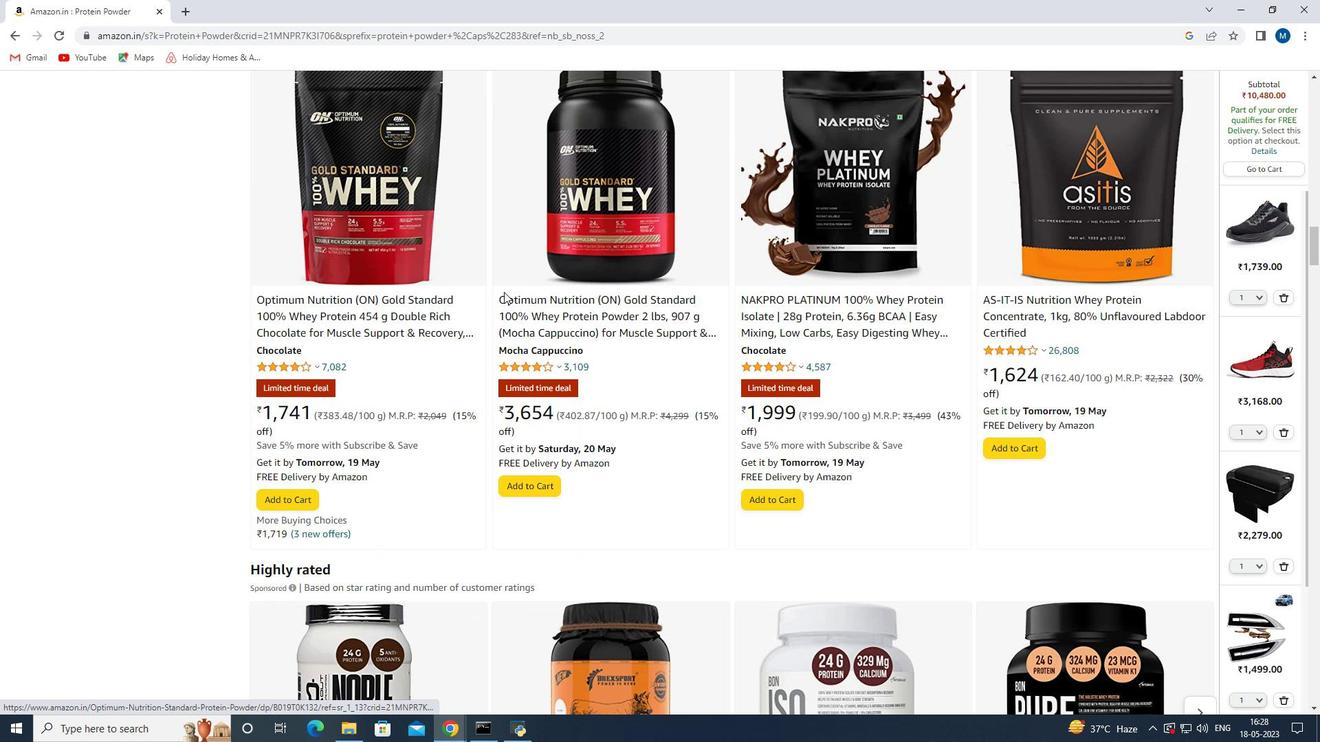 
Action: Mouse scrolled (614, 198) with delta (0, 0)
Screenshot: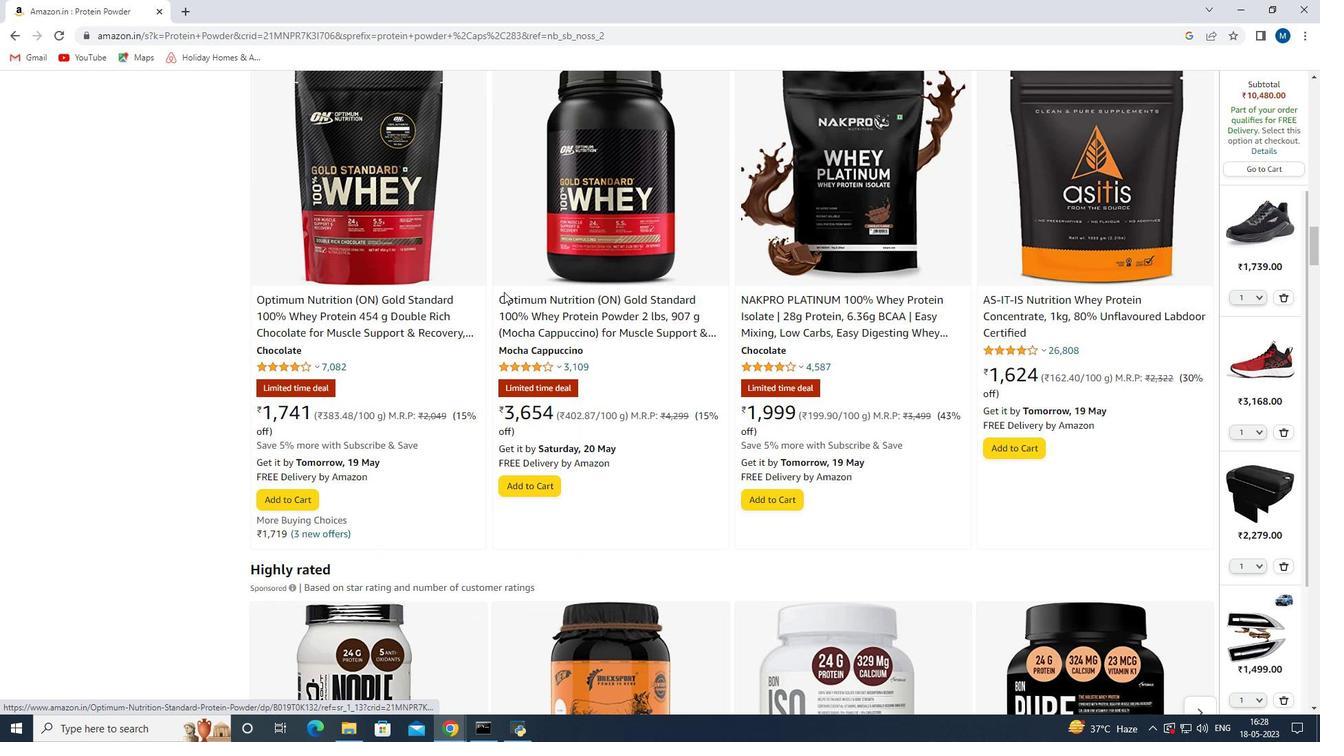 
Action: Mouse moved to (614, 198)
Screenshot: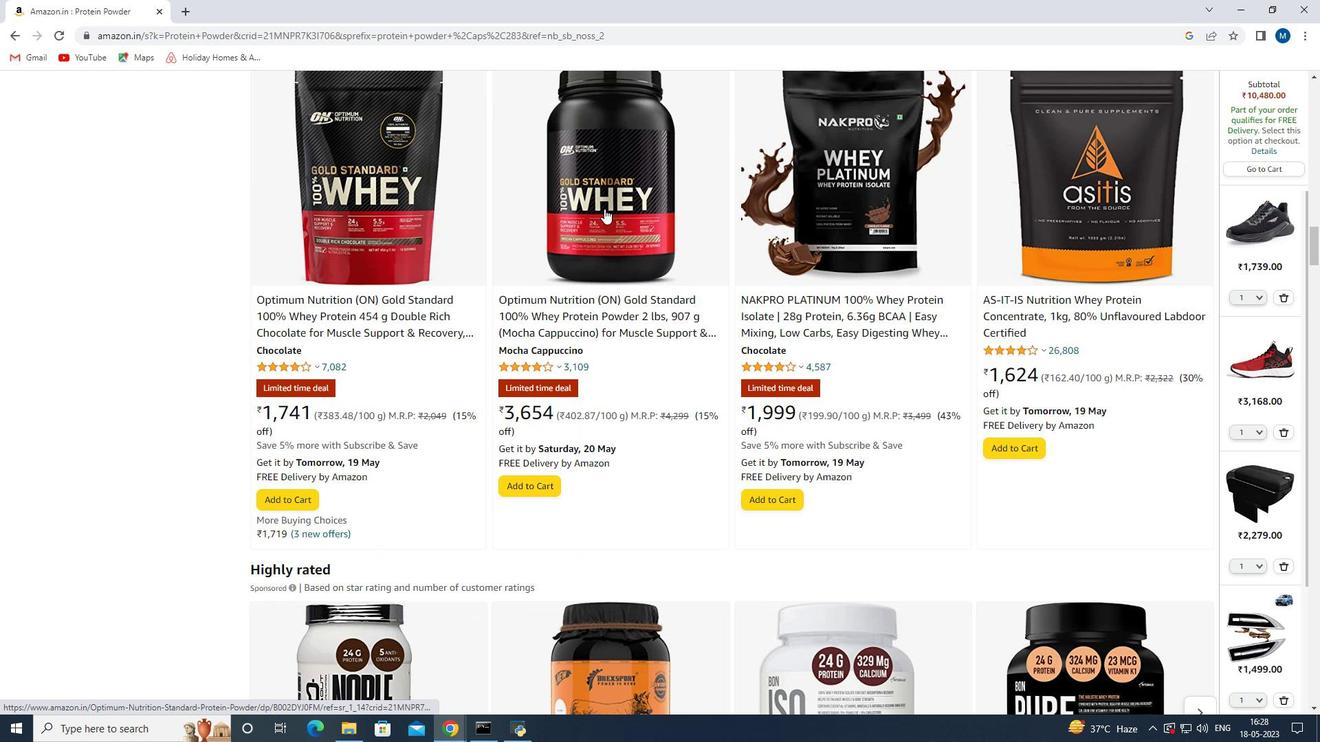 
Action: Mouse scrolled (614, 198) with delta (0, 0)
Screenshot: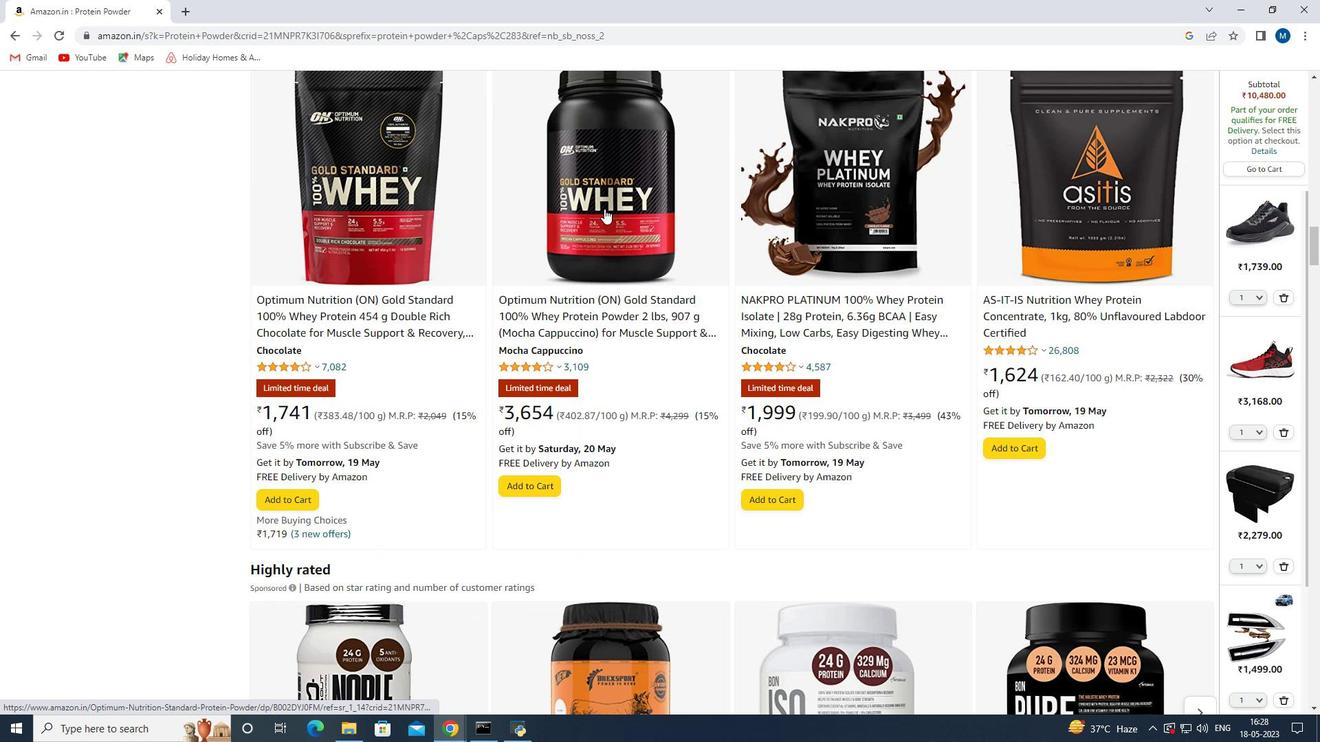 
Action: Mouse moved to (529, 568)
Screenshot: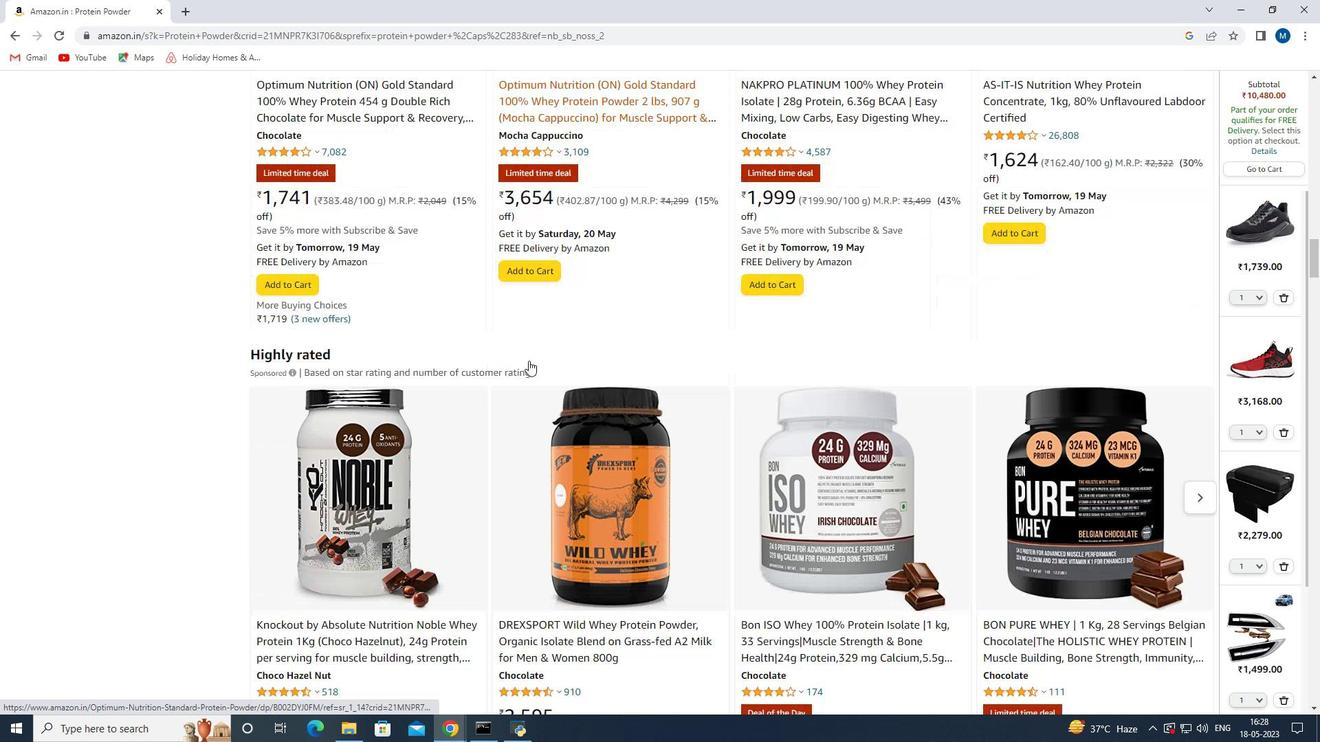 
Action: Mouse scrolled (529, 568) with delta (0, 0)
Screenshot: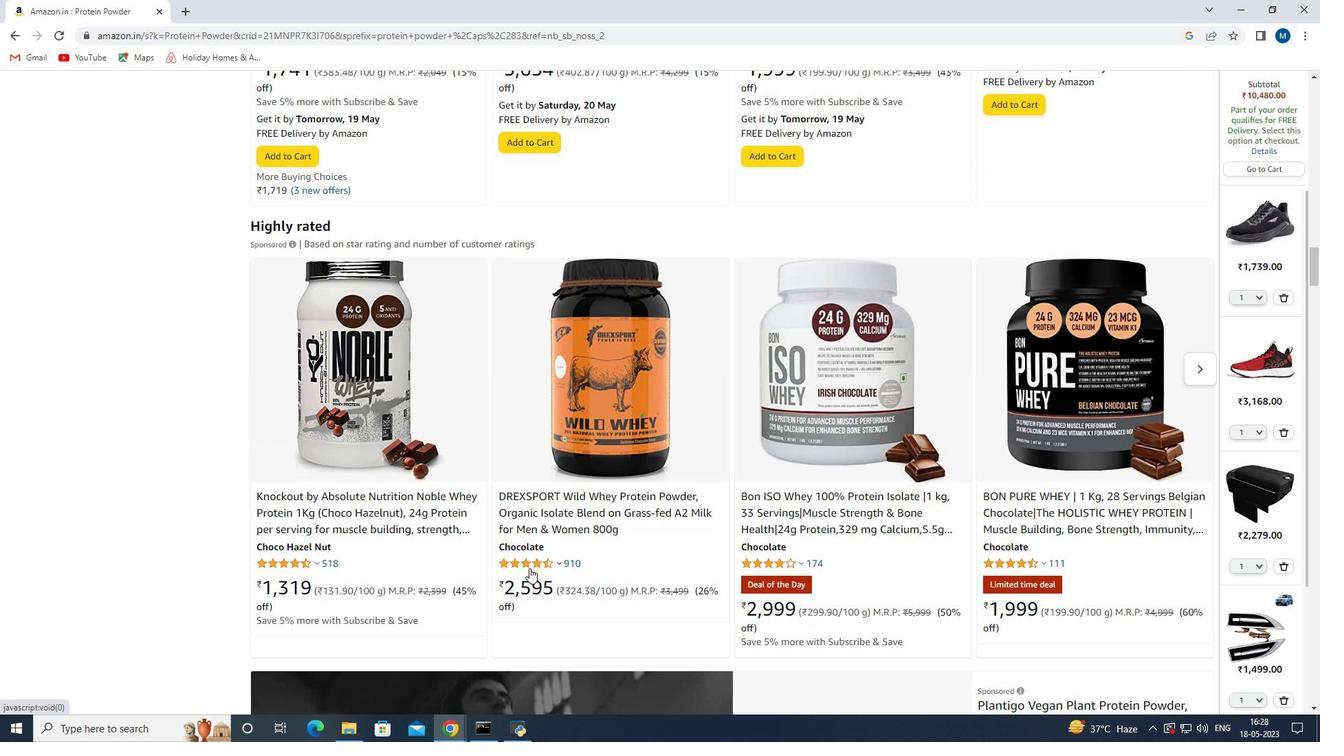 
Action: Mouse scrolled (529, 568) with delta (0, 0)
Screenshot: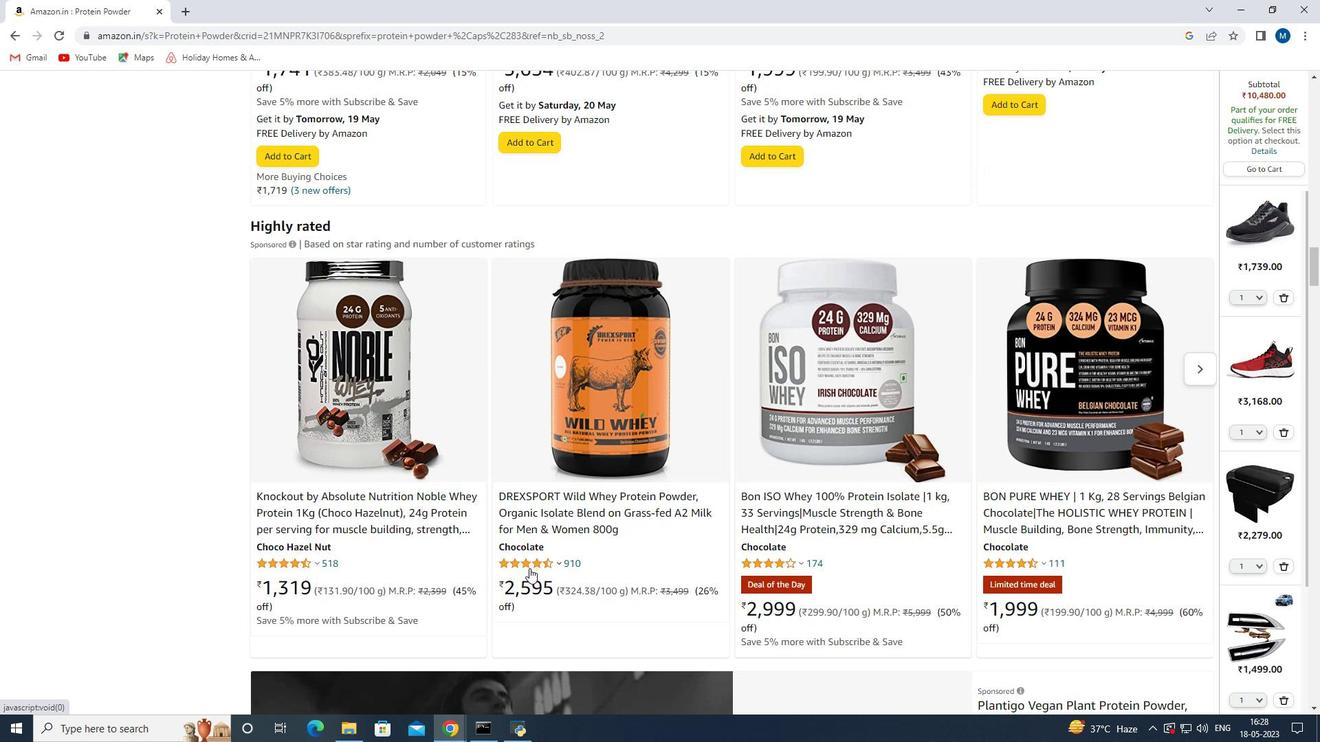 
Action: Mouse scrolled (529, 568) with delta (0, 0)
Screenshot: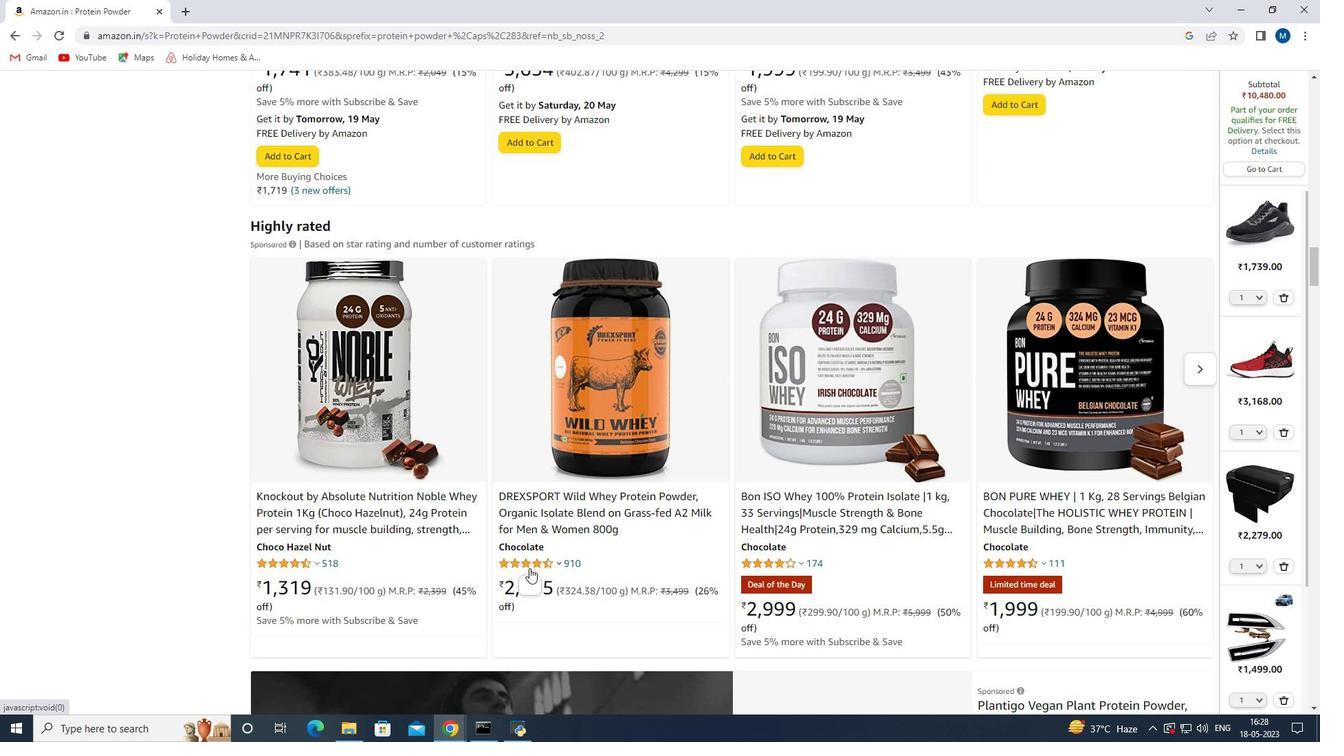 
Action: Mouse moved to (162, 501)
Screenshot: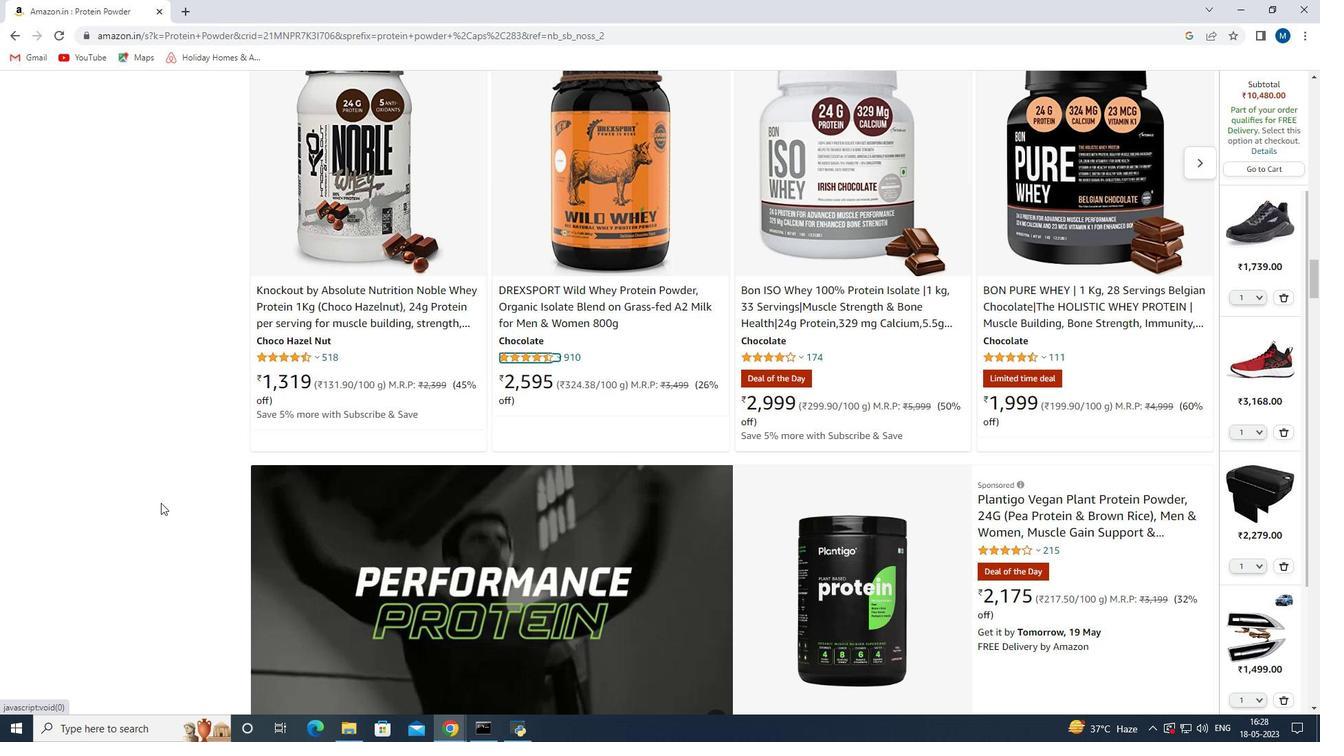 
Action: Mouse scrolled (162, 500) with delta (0, 0)
Screenshot: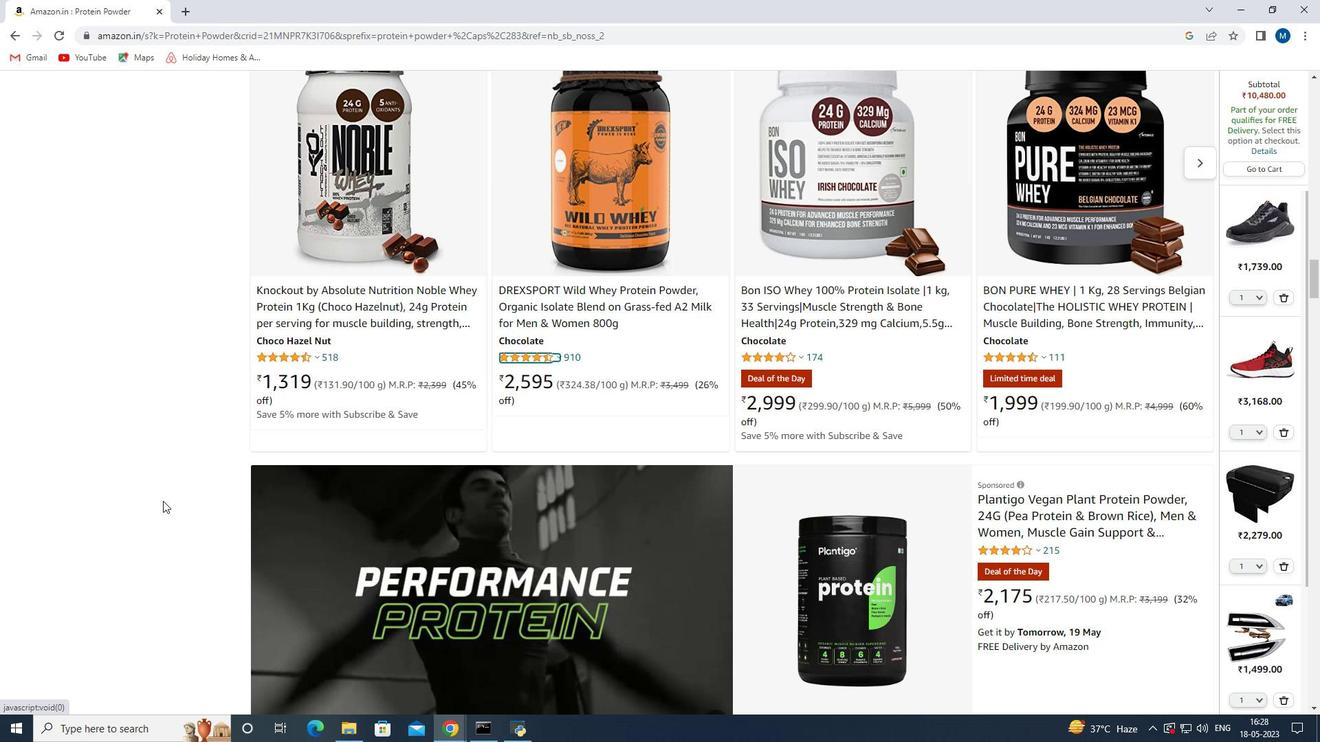 
Action: Mouse scrolled (162, 500) with delta (0, 0)
Screenshot: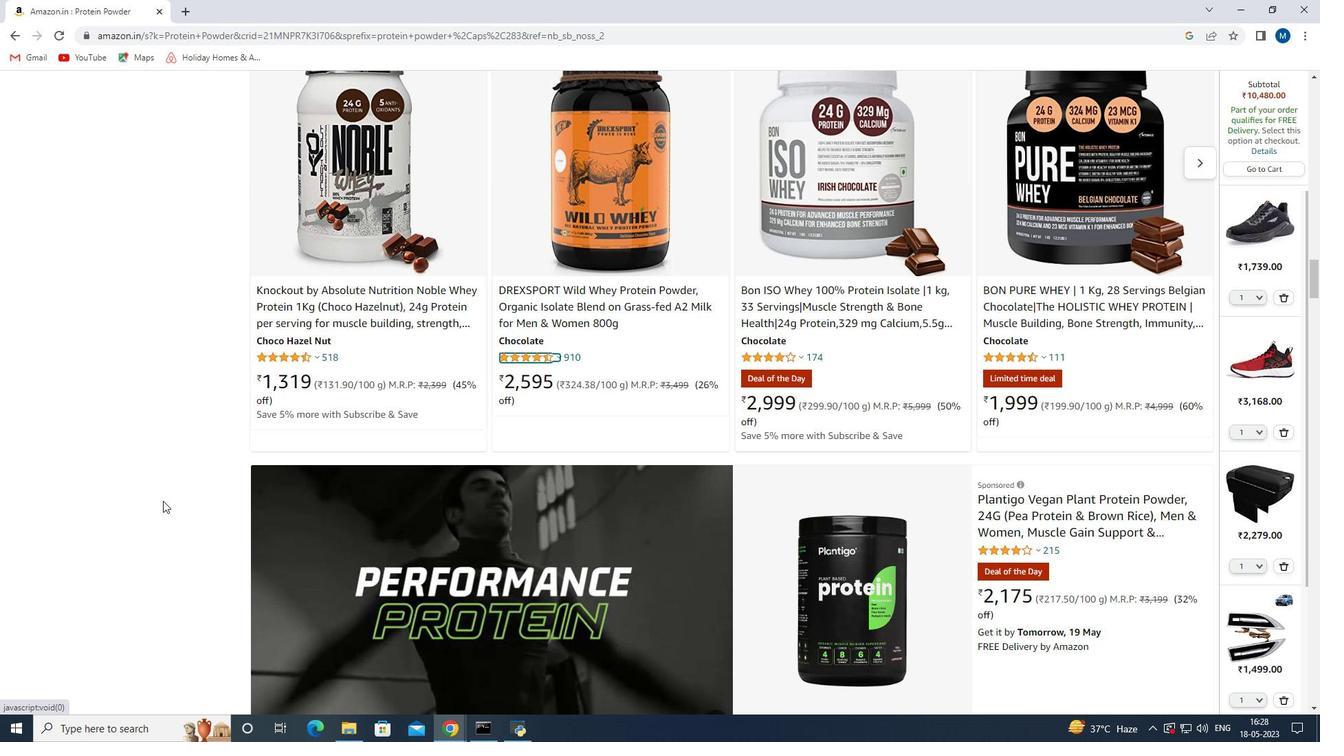
Action: Mouse scrolled (162, 500) with delta (0, 0)
Screenshot: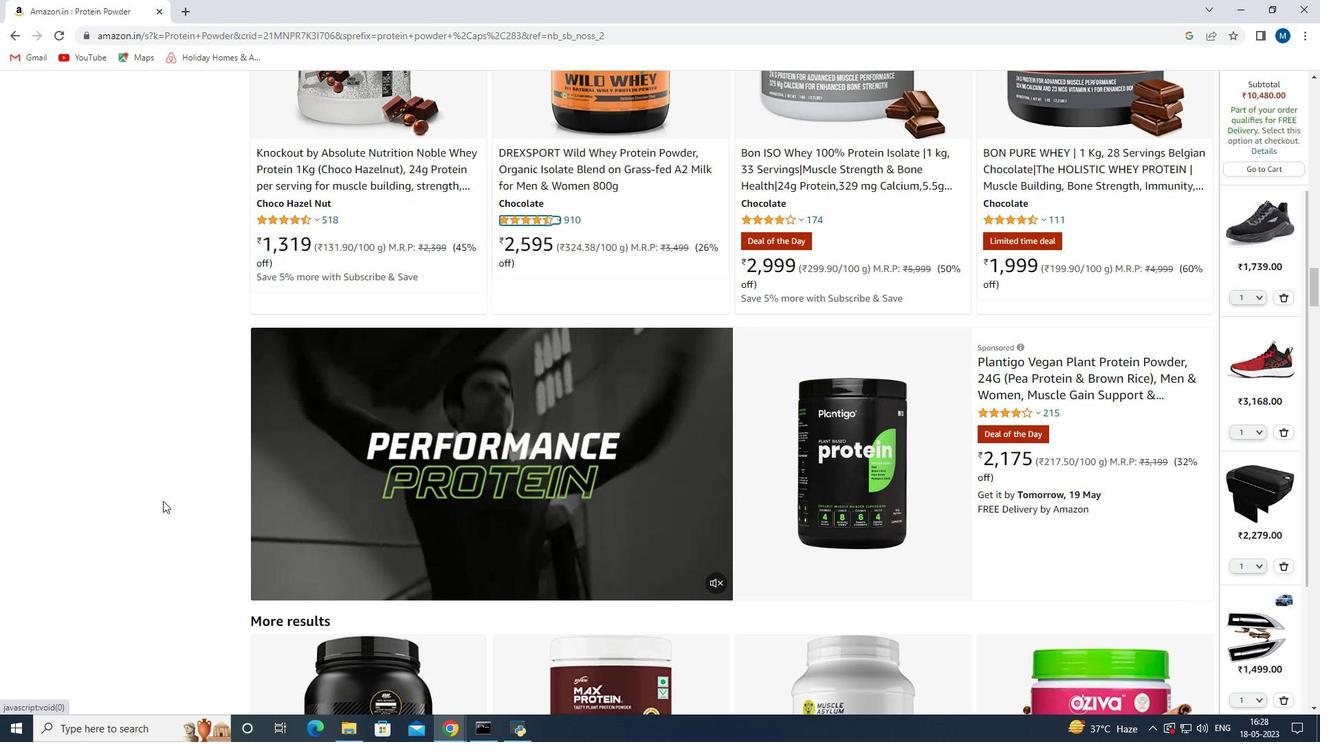 
Action: Mouse scrolled (162, 500) with delta (0, 0)
Screenshot: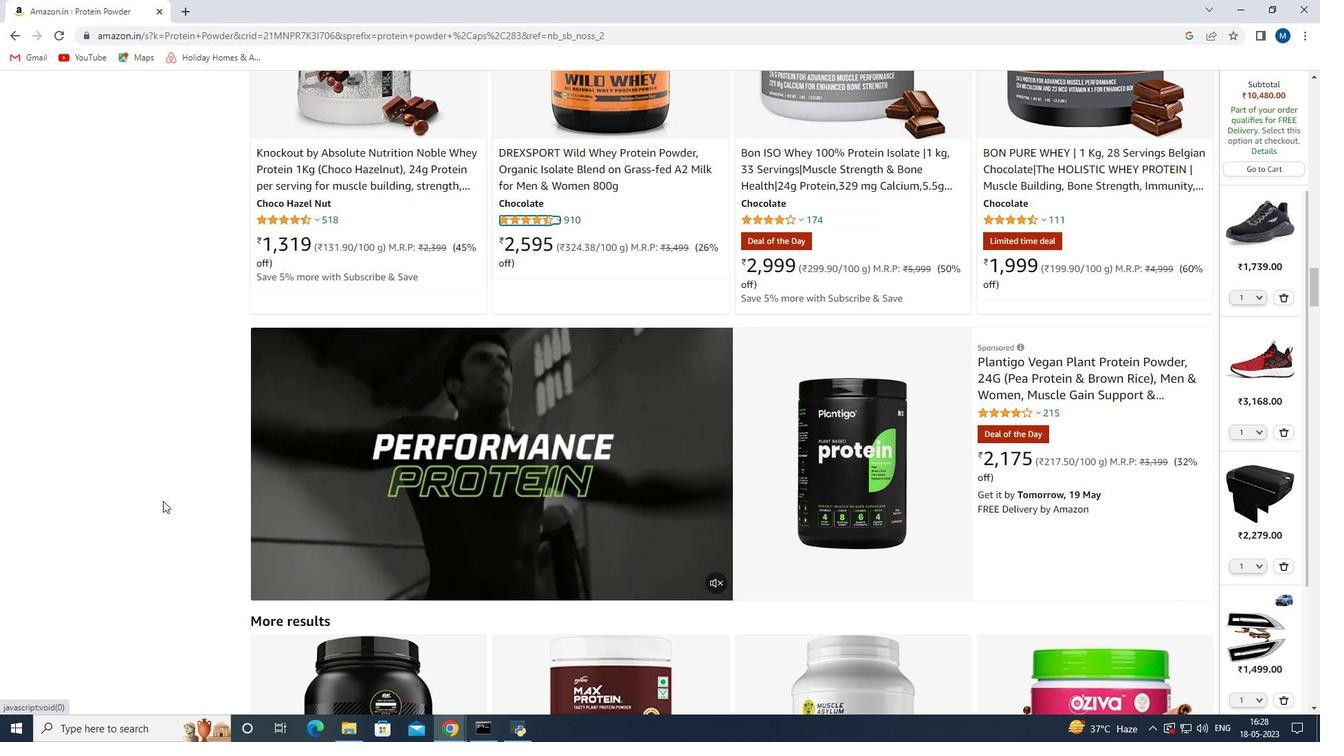 
Action: Mouse scrolled (162, 500) with delta (0, 0)
Screenshot: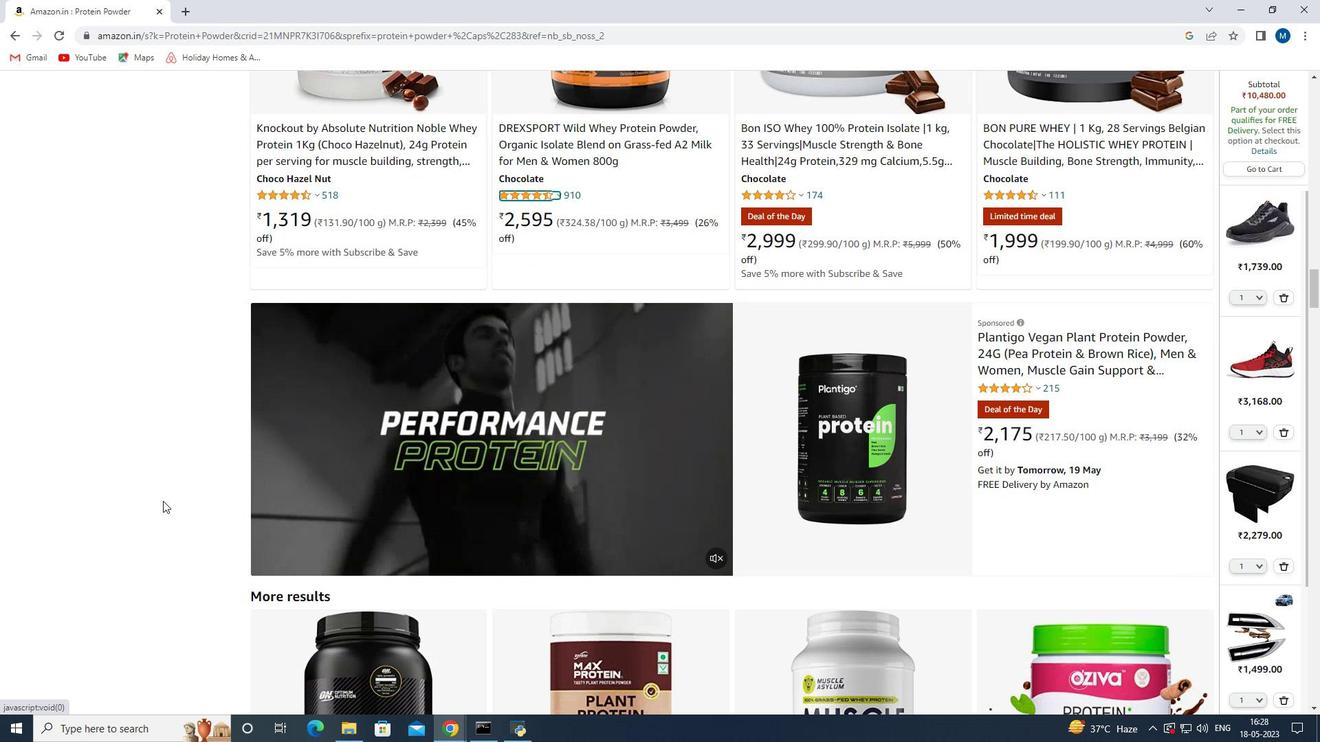 
Action: Mouse scrolled (162, 500) with delta (0, 0)
Screenshot: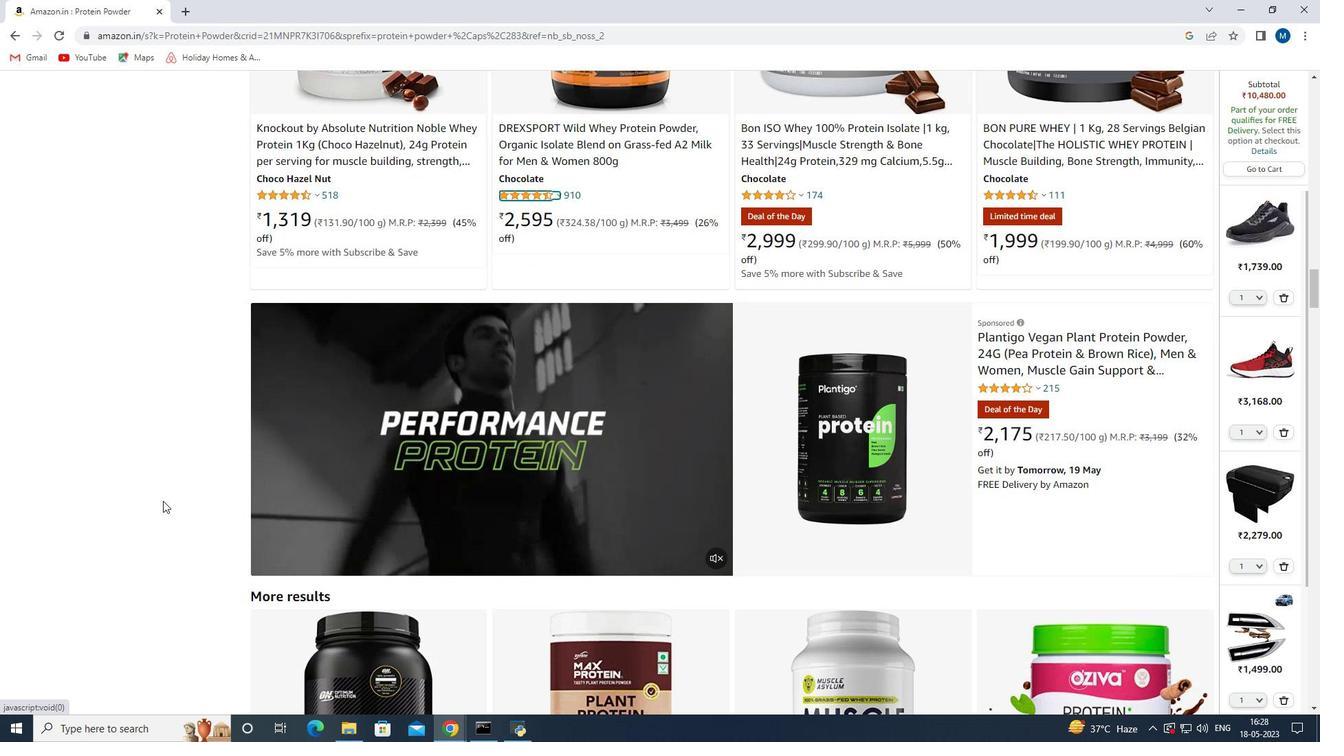 
Action: Mouse scrolled (162, 500) with delta (0, 0)
Screenshot: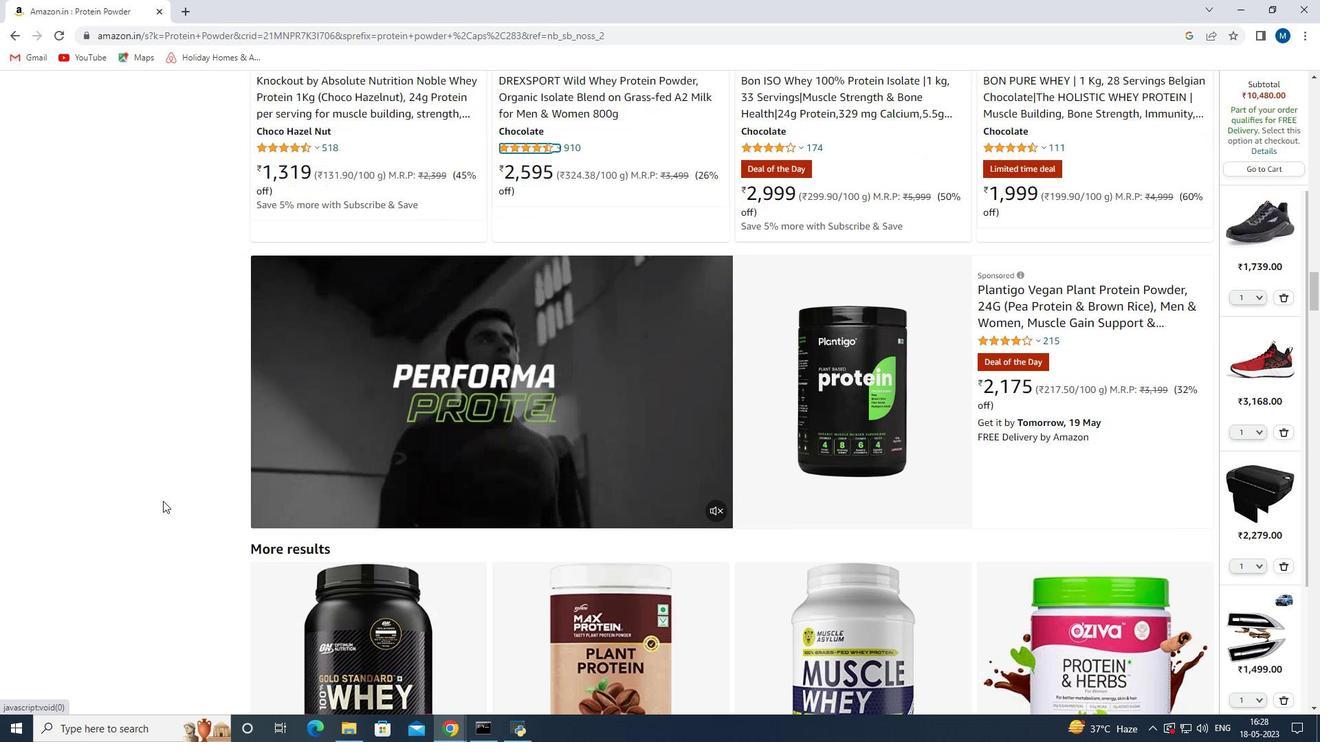 
Action: Mouse scrolled (162, 500) with delta (0, 0)
Screenshot: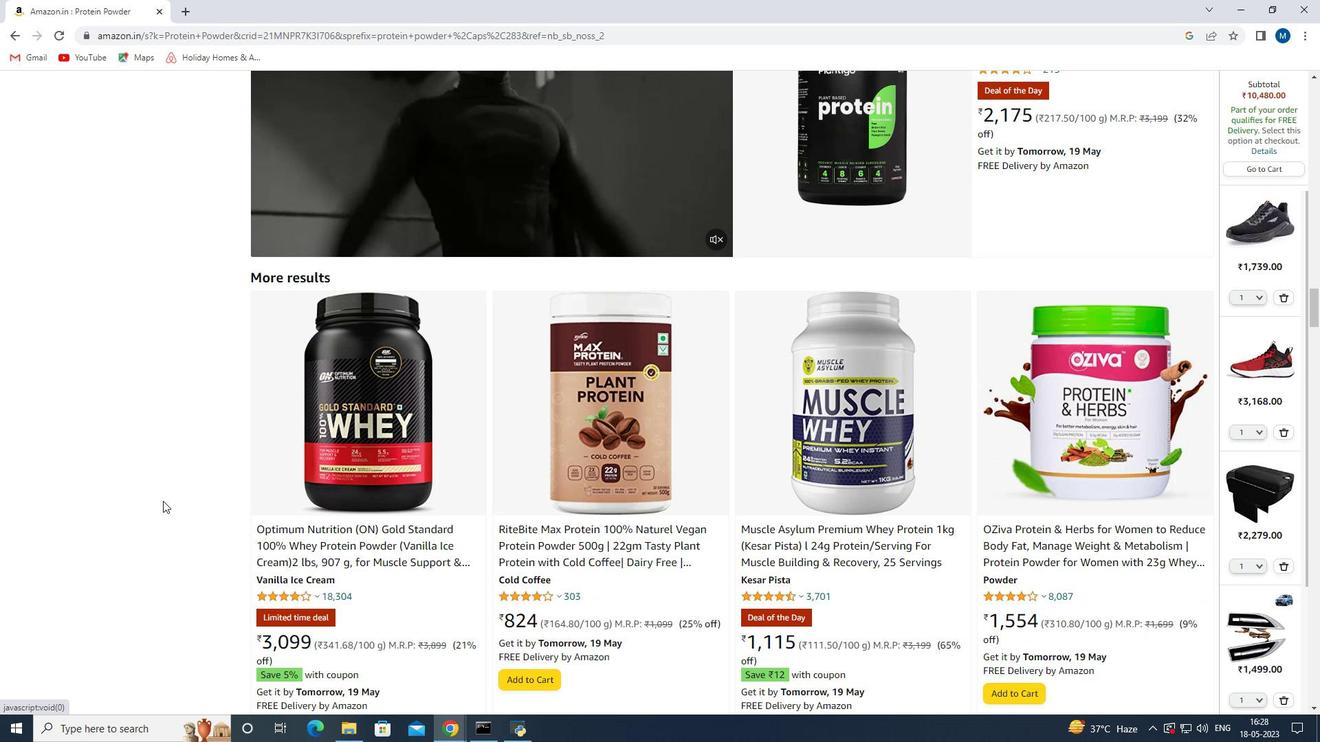 
Action: Mouse scrolled (162, 500) with delta (0, 0)
Screenshot: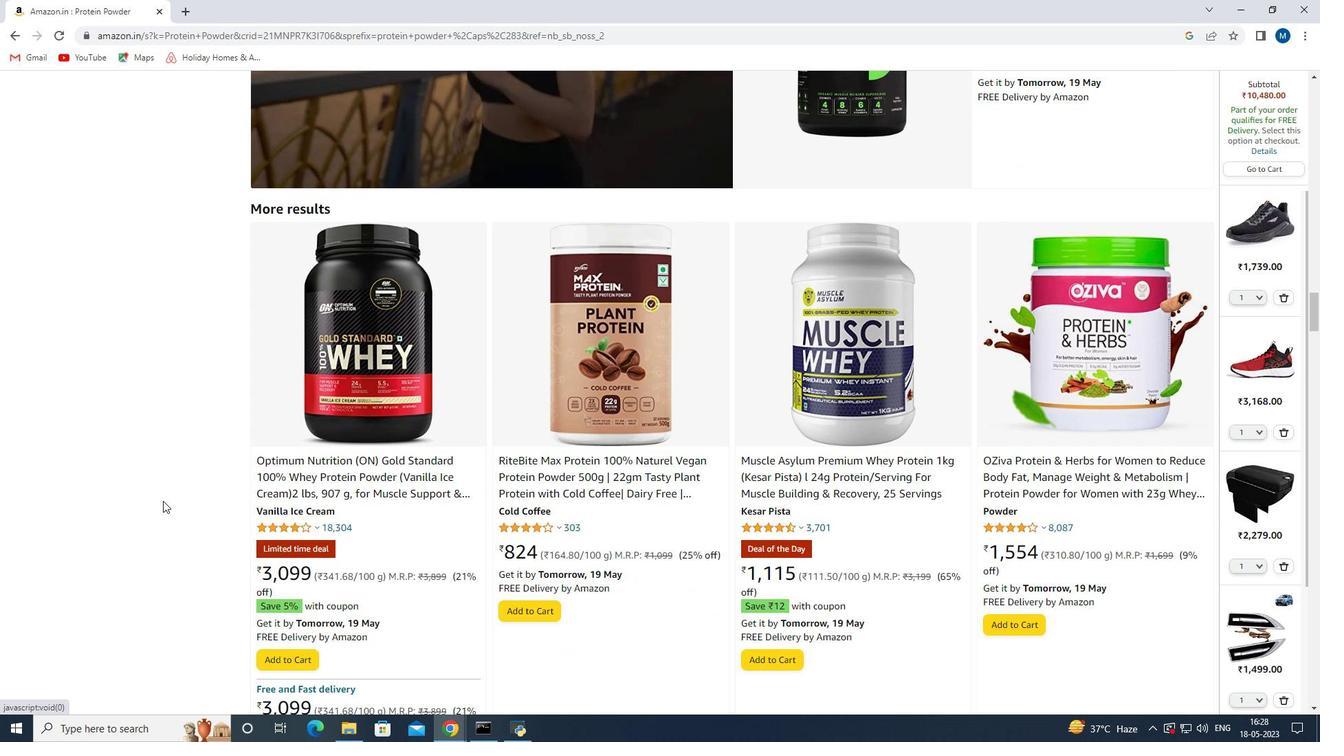 
Action: Mouse scrolled (162, 500) with delta (0, 0)
Screenshot: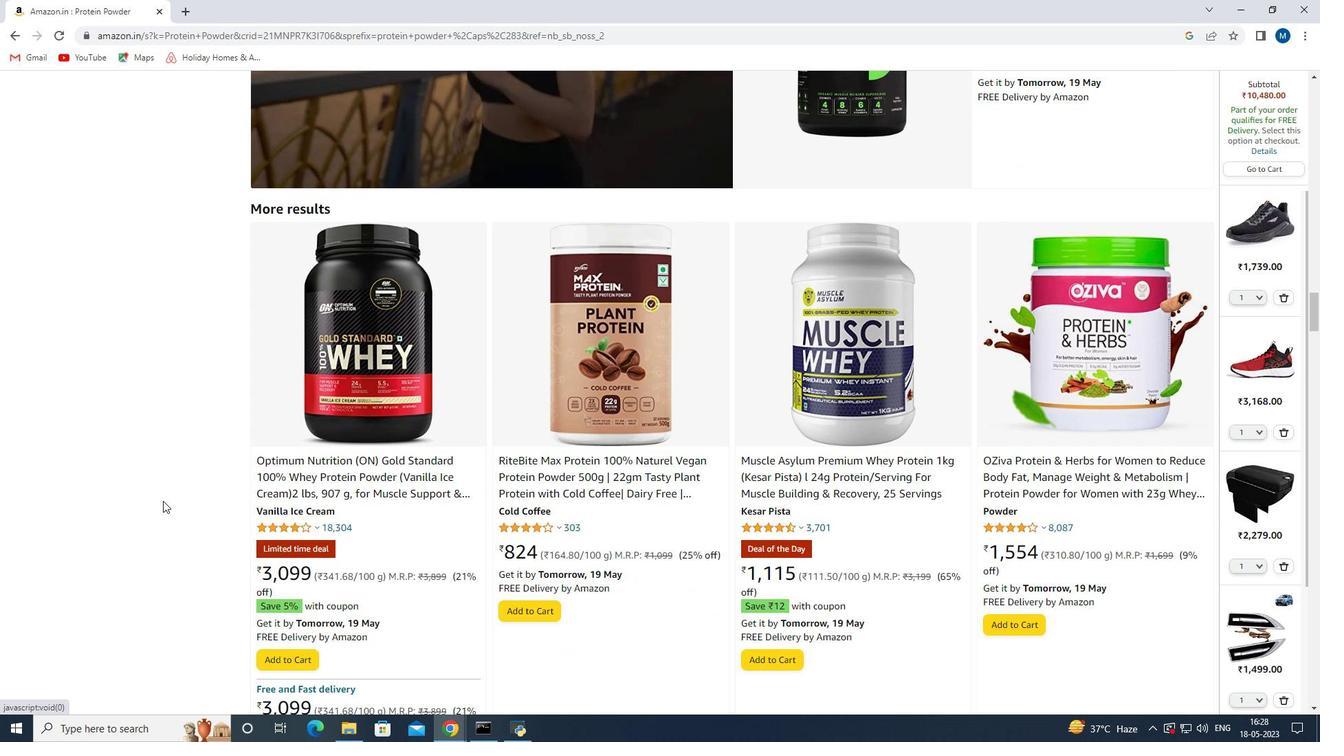 
Action: Mouse scrolled (162, 500) with delta (0, 0)
Screenshot: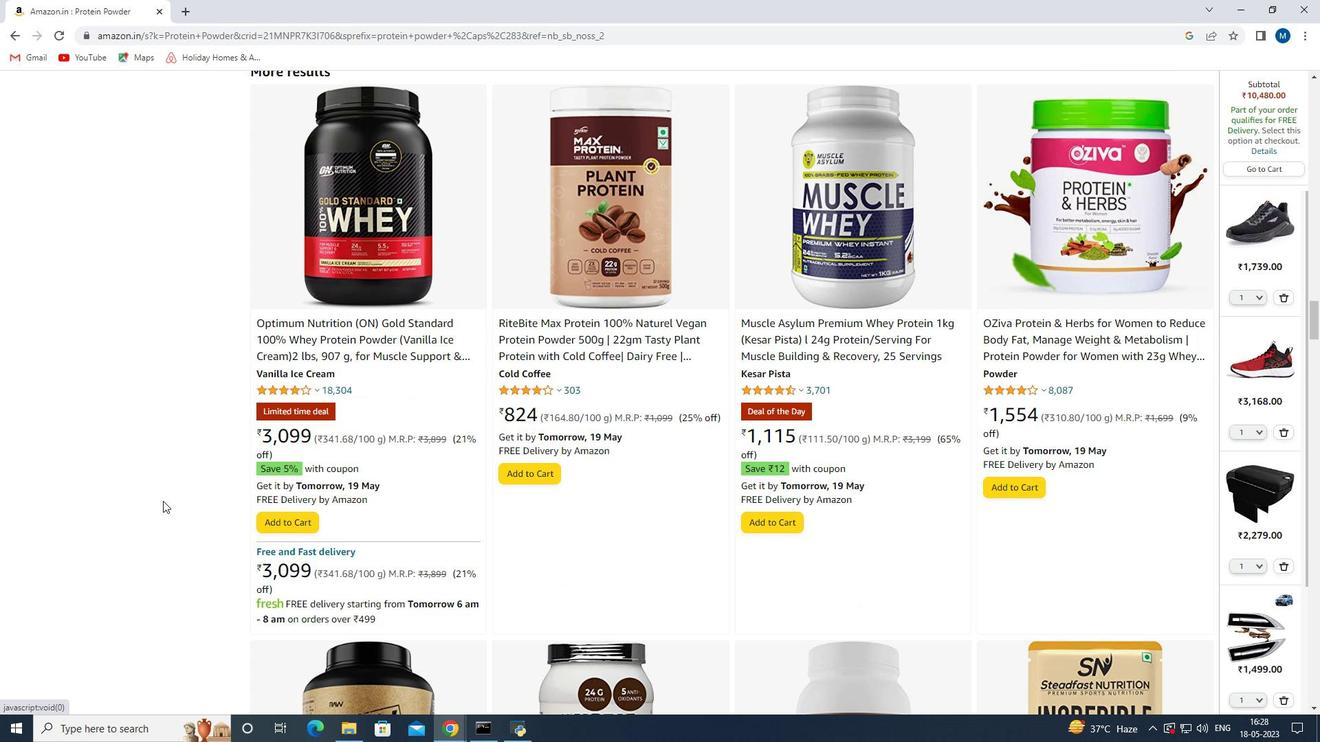 
Action: Mouse scrolled (162, 500) with delta (0, 0)
Screenshot: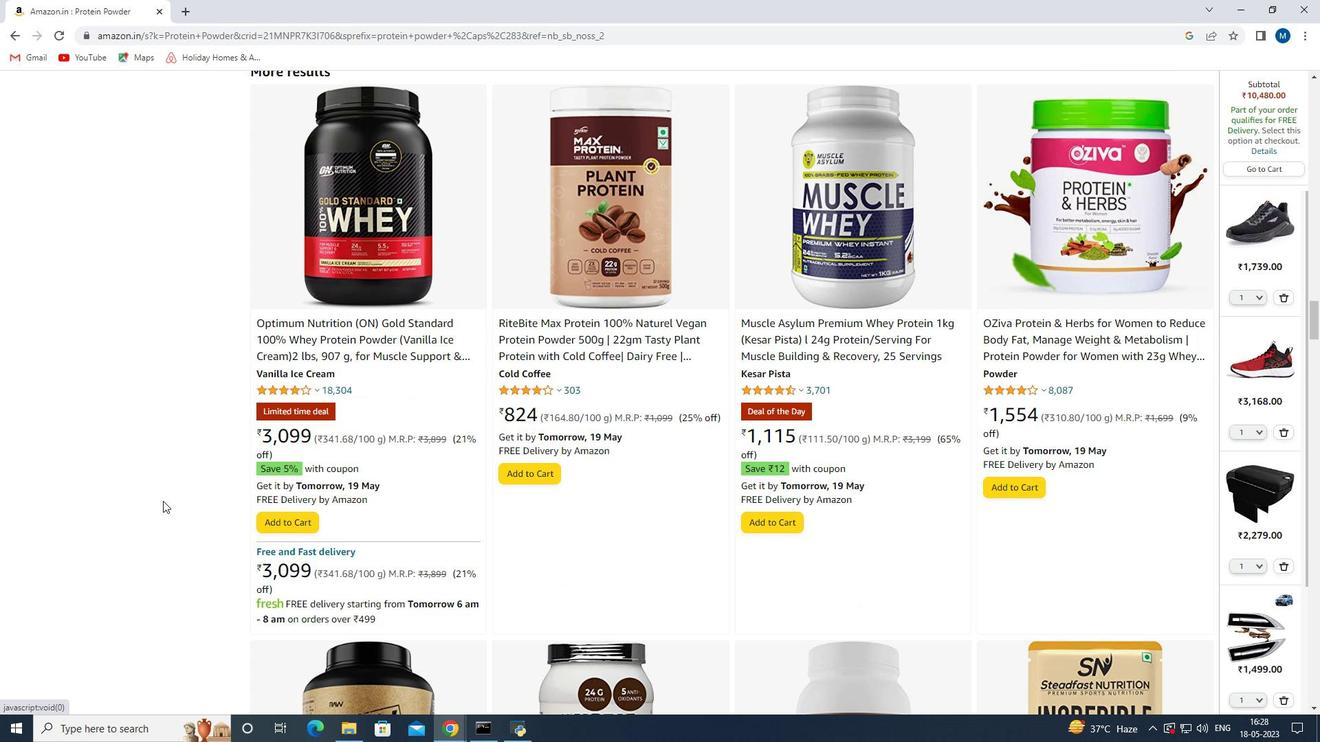 
Action: Mouse scrolled (162, 500) with delta (0, 0)
Screenshot: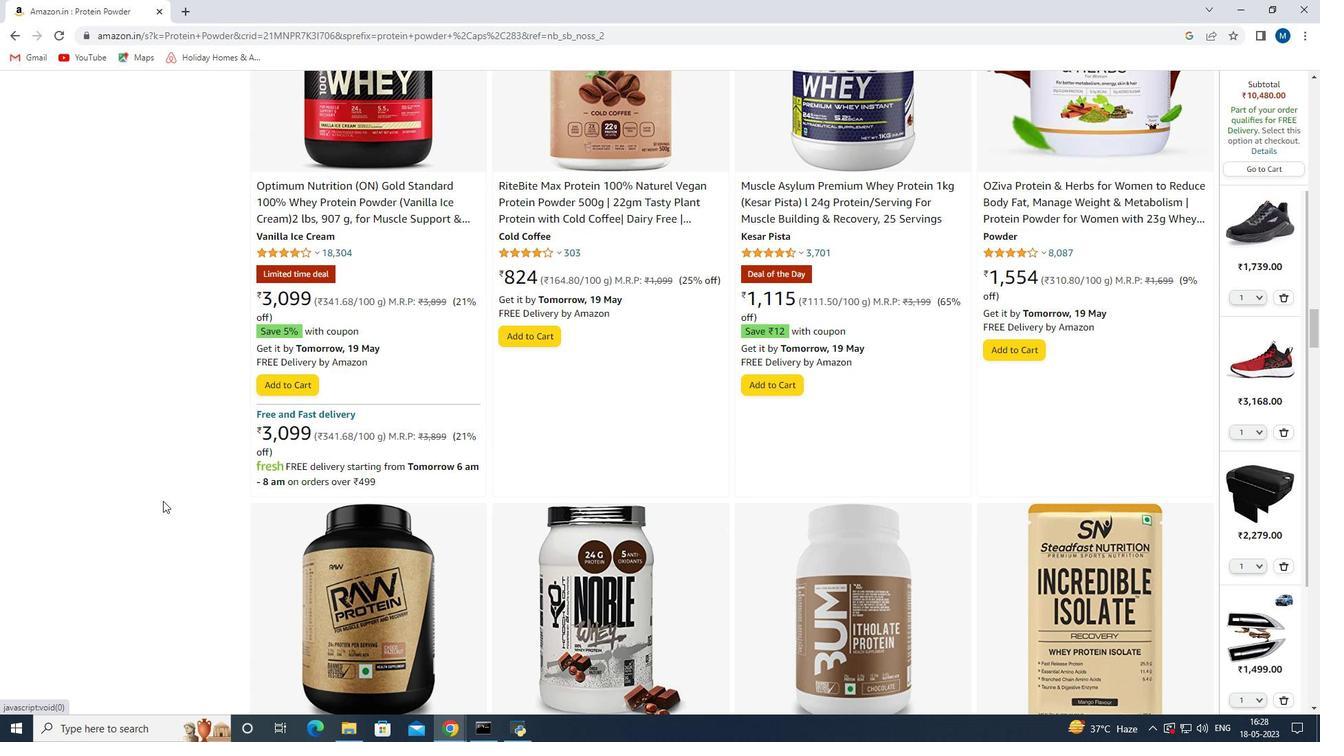 
Action: Mouse scrolled (162, 500) with delta (0, 0)
Screenshot: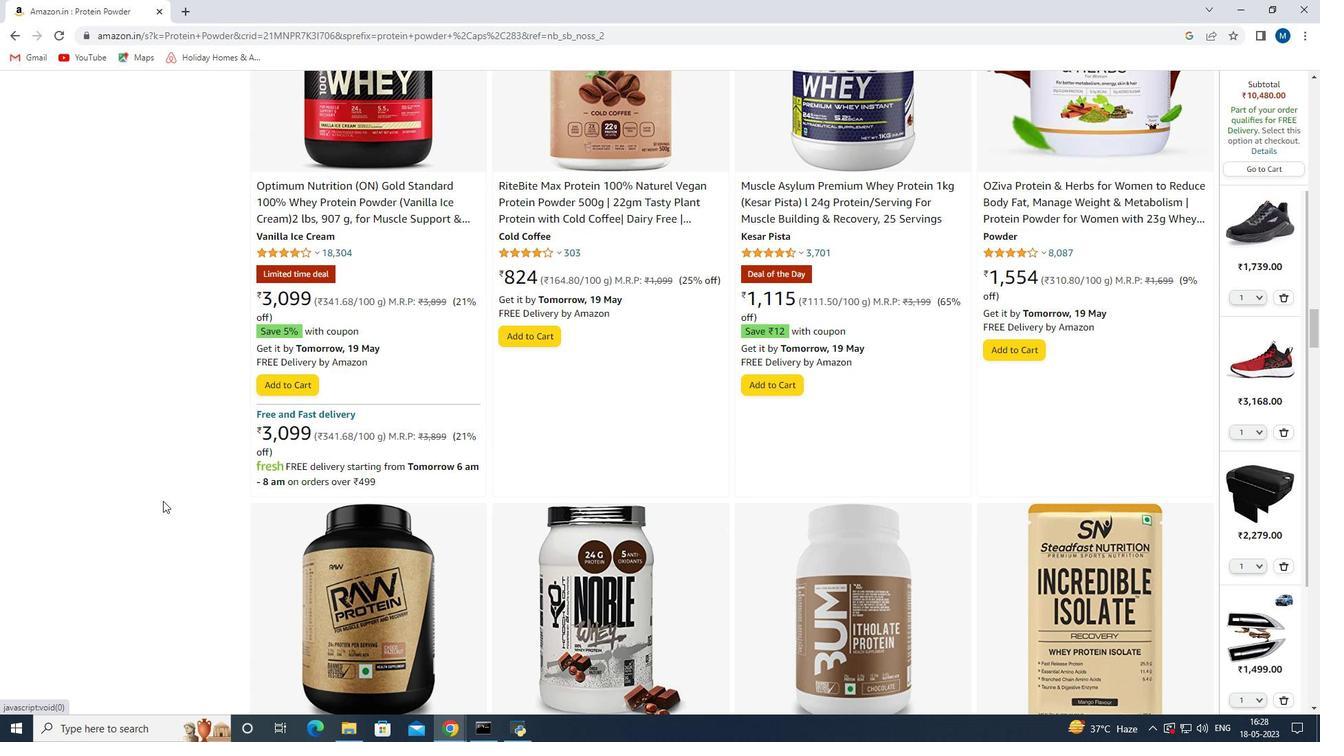 
Action: Mouse scrolled (162, 500) with delta (0, 0)
Screenshot: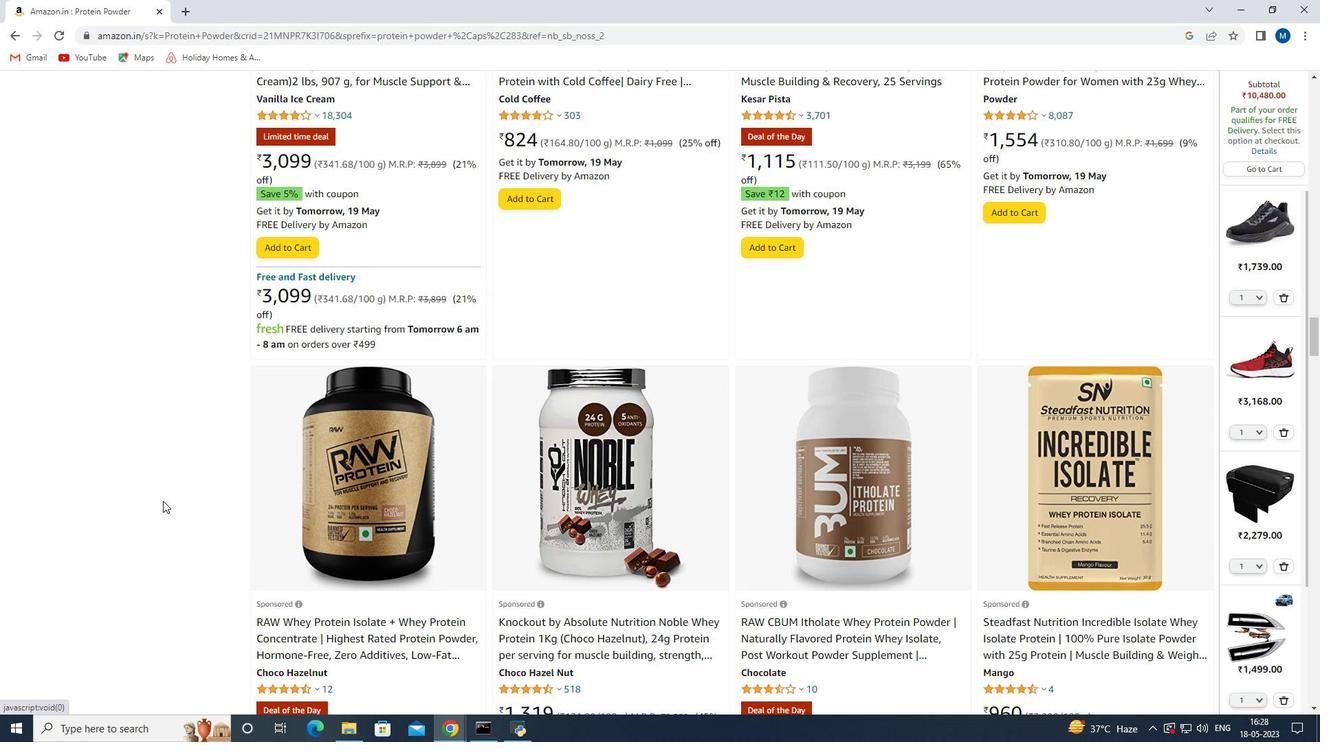 
Action: Mouse scrolled (162, 500) with delta (0, 0)
Screenshot: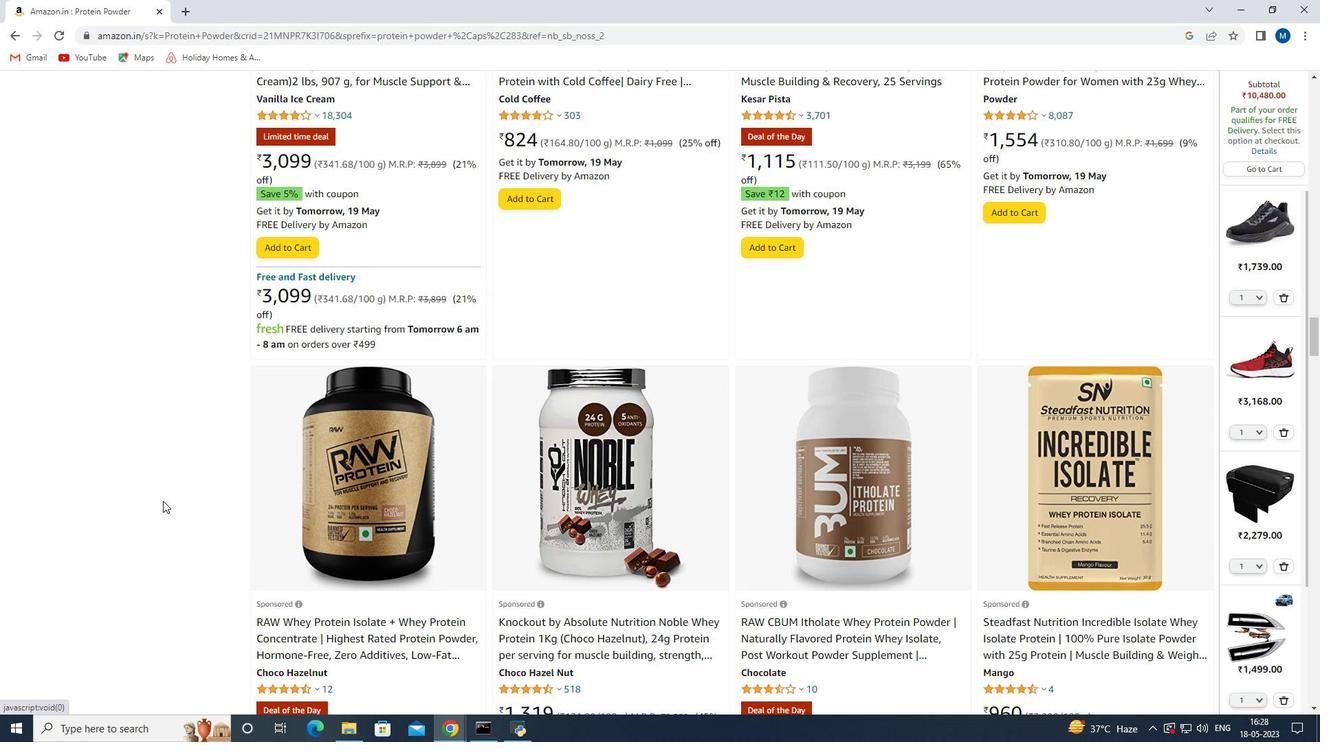 
Action: Mouse scrolled (162, 500) with delta (0, 0)
Screenshot: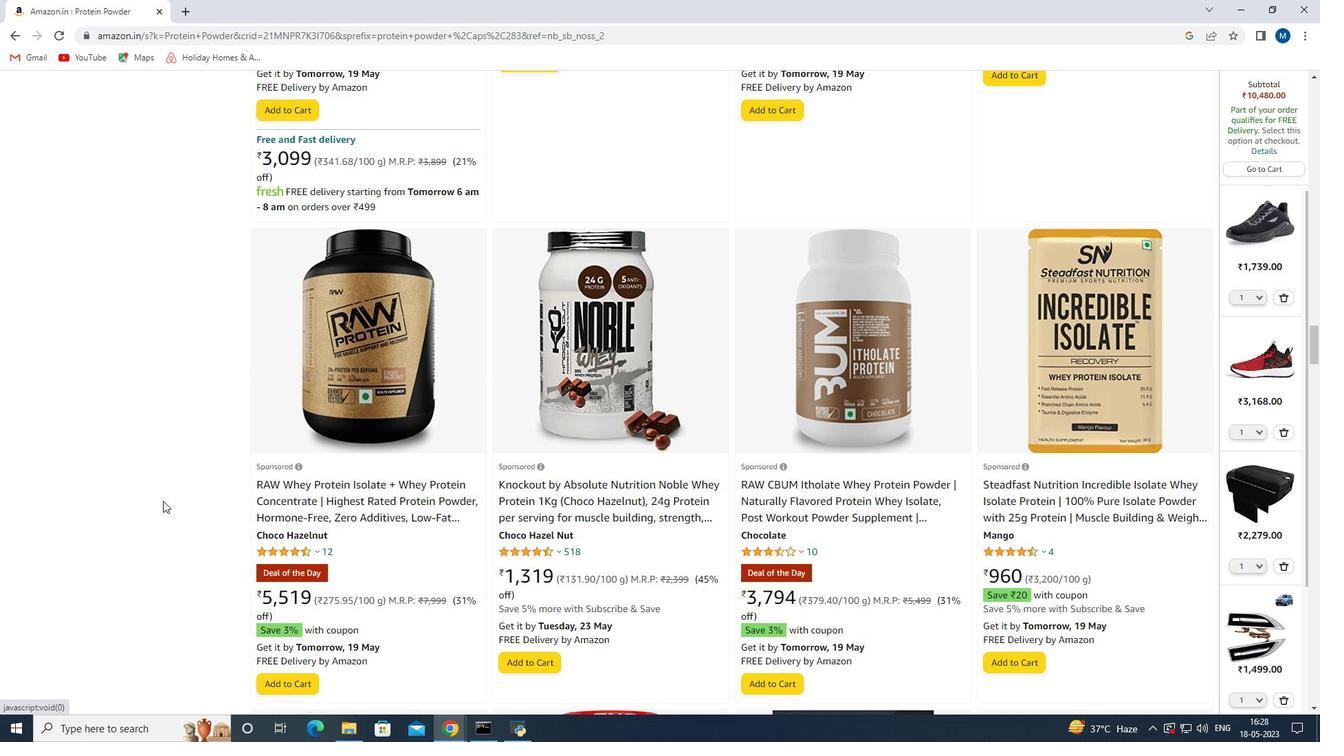 
Action: Mouse scrolled (162, 500) with delta (0, 0)
Screenshot: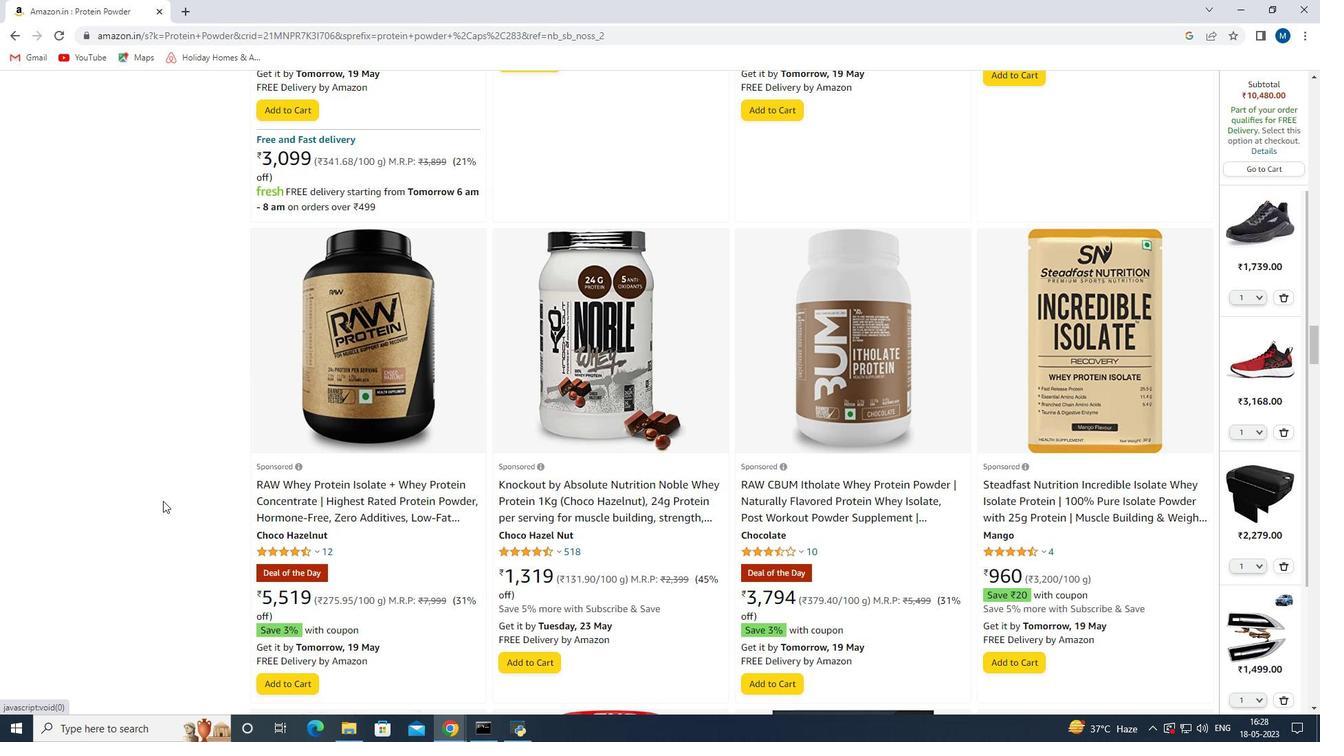
Action: Mouse scrolled (162, 500) with delta (0, 0)
Screenshot: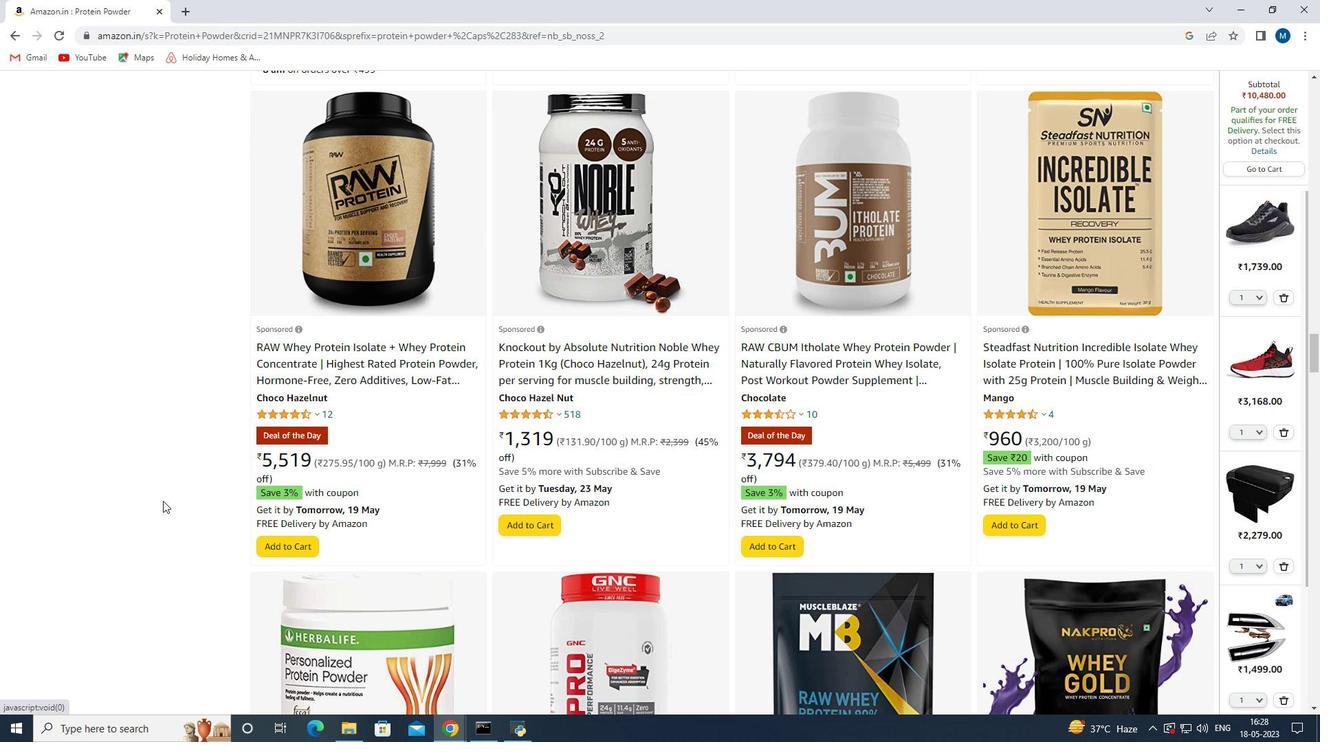 
Action: Mouse scrolled (162, 500) with delta (0, 0)
Screenshot: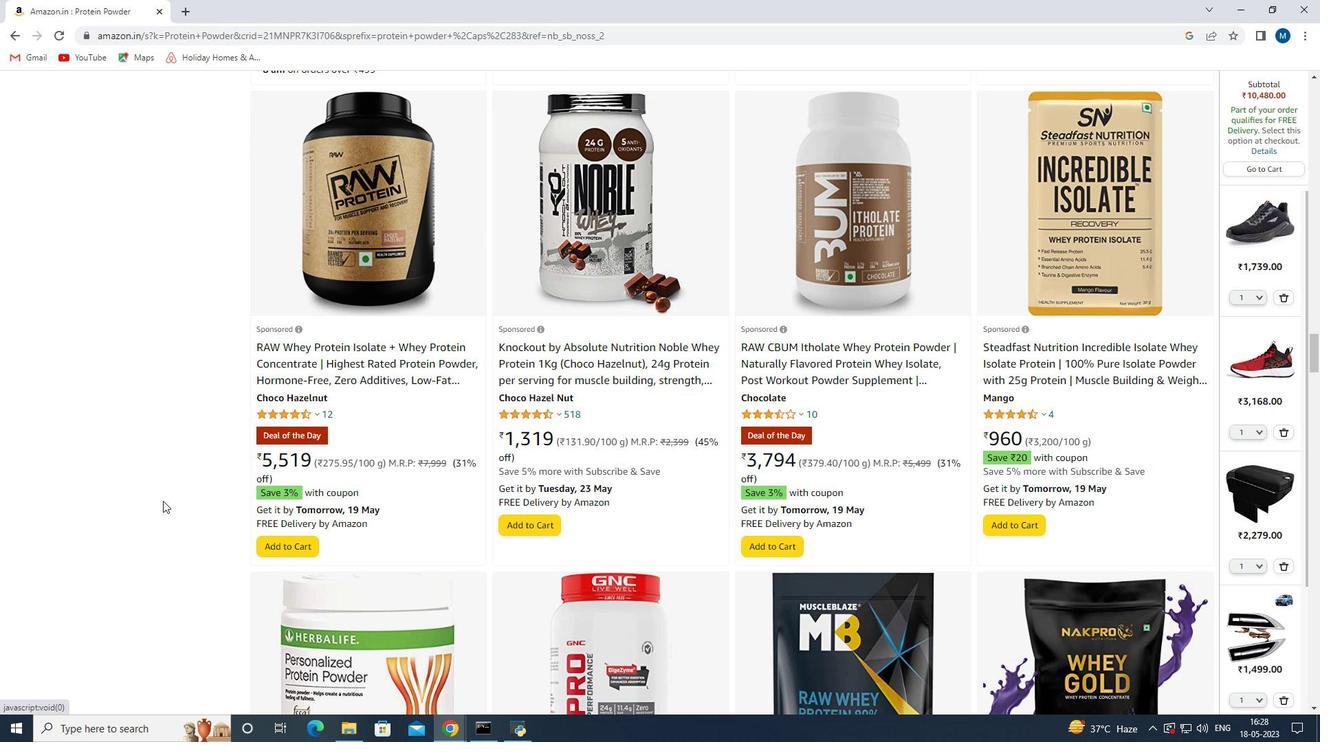 
Action: Mouse scrolled (162, 500) with delta (0, 0)
Screenshot: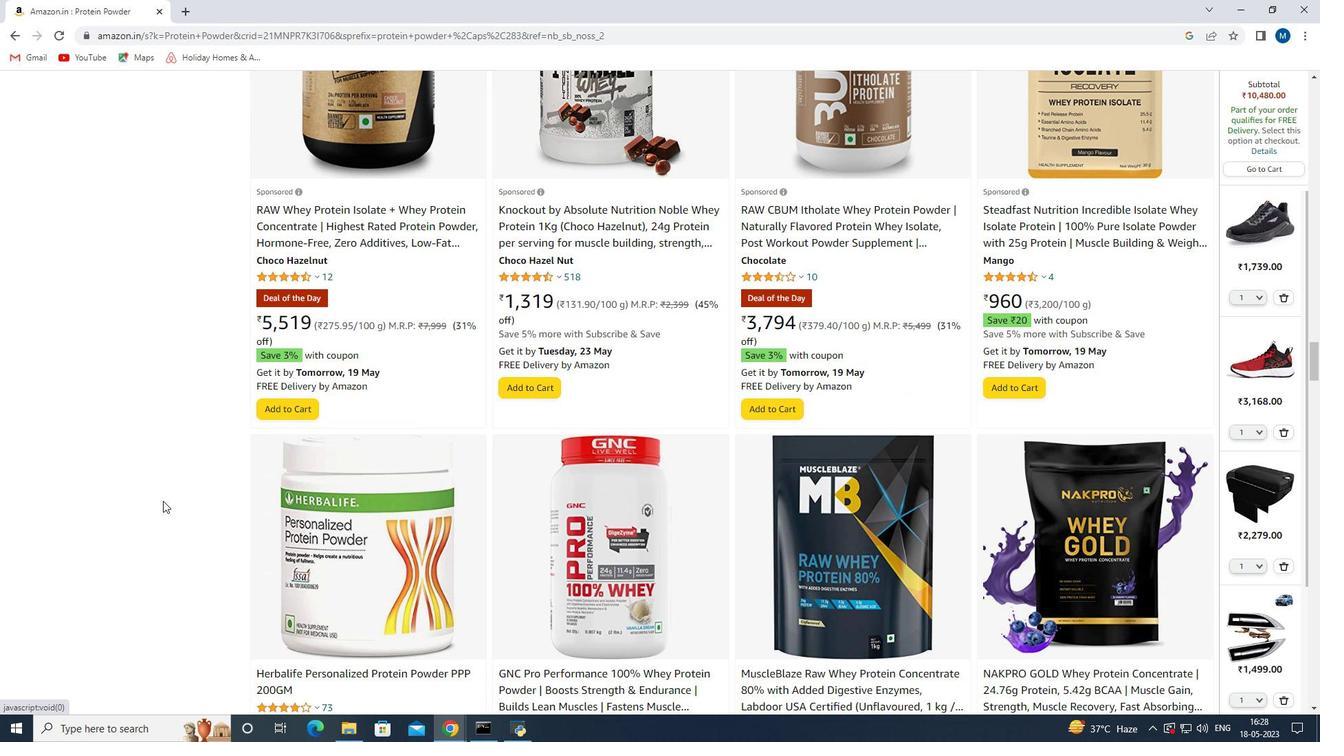 
Action: Mouse scrolled (162, 500) with delta (0, 0)
Screenshot: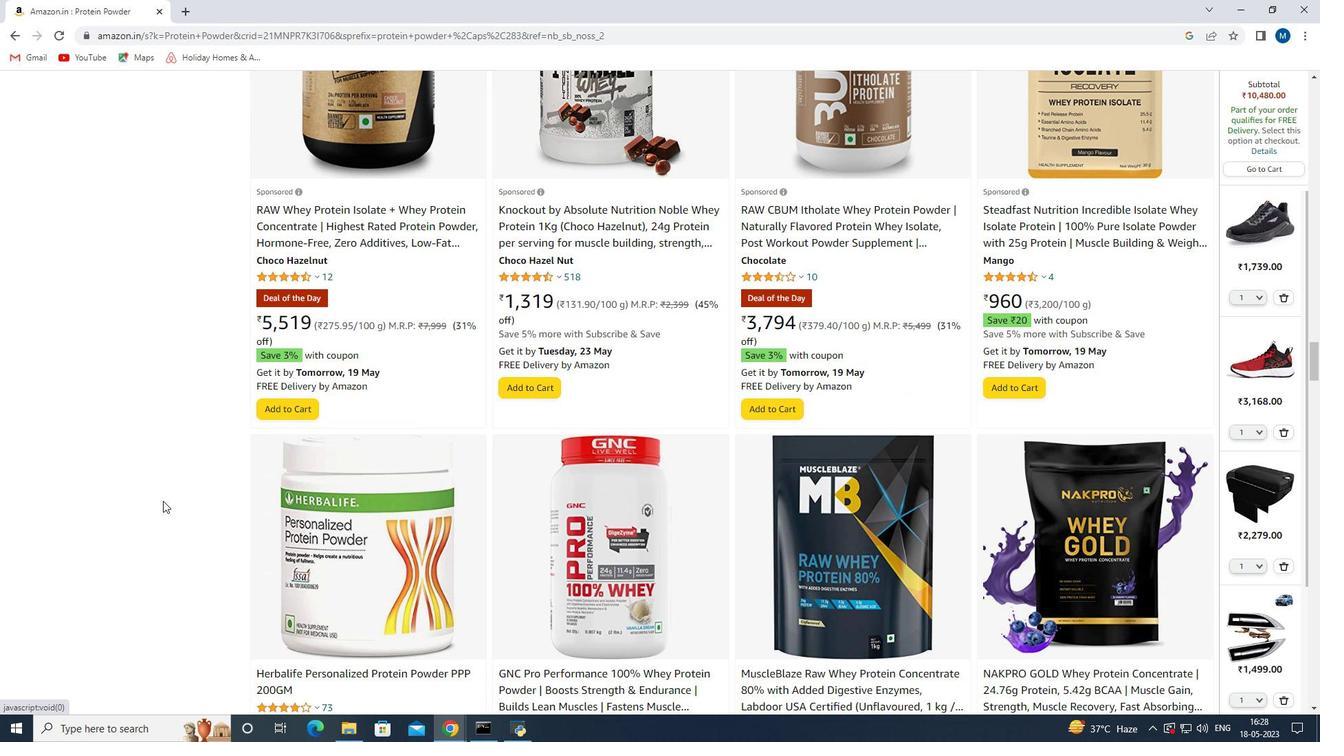
Action: Mouse scrolled (162, 500) with delta (0, 0)
Screenshot: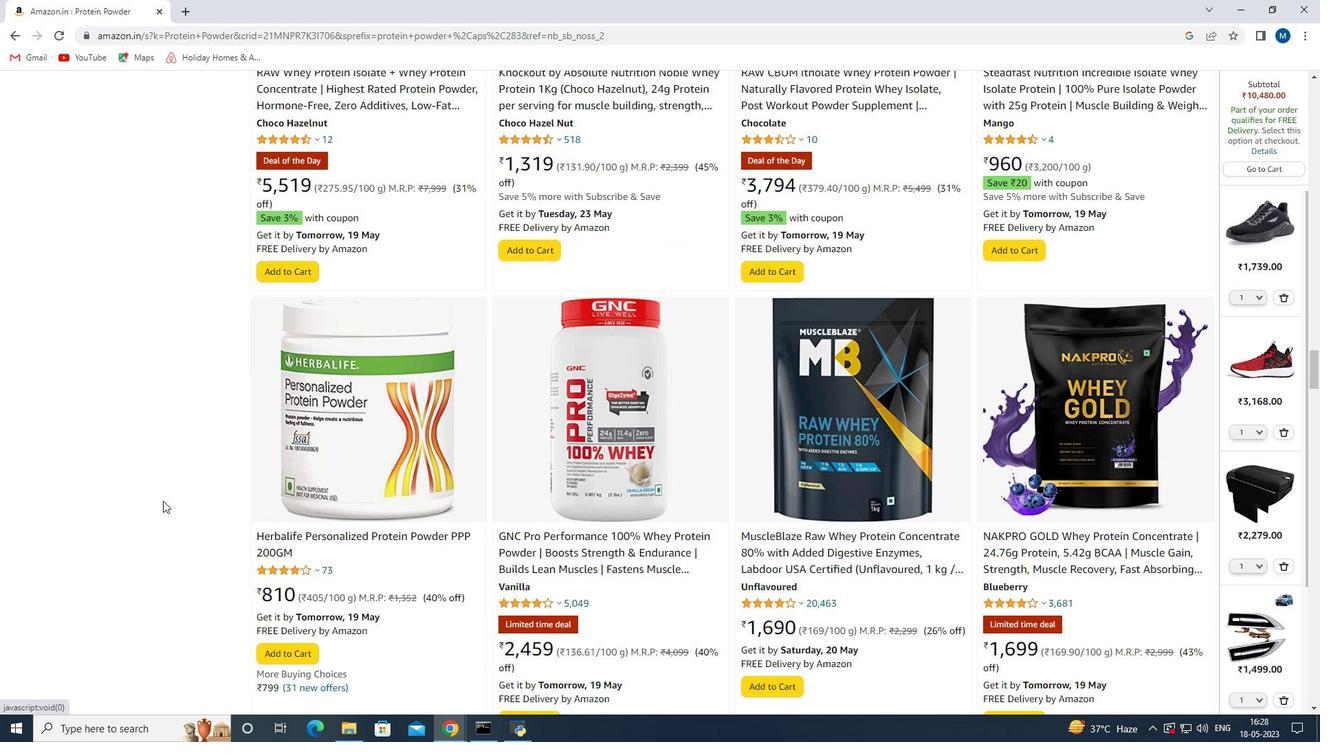 
Action: Mouse scrolled (162, 500) with delta (0, 0)
Screenshot: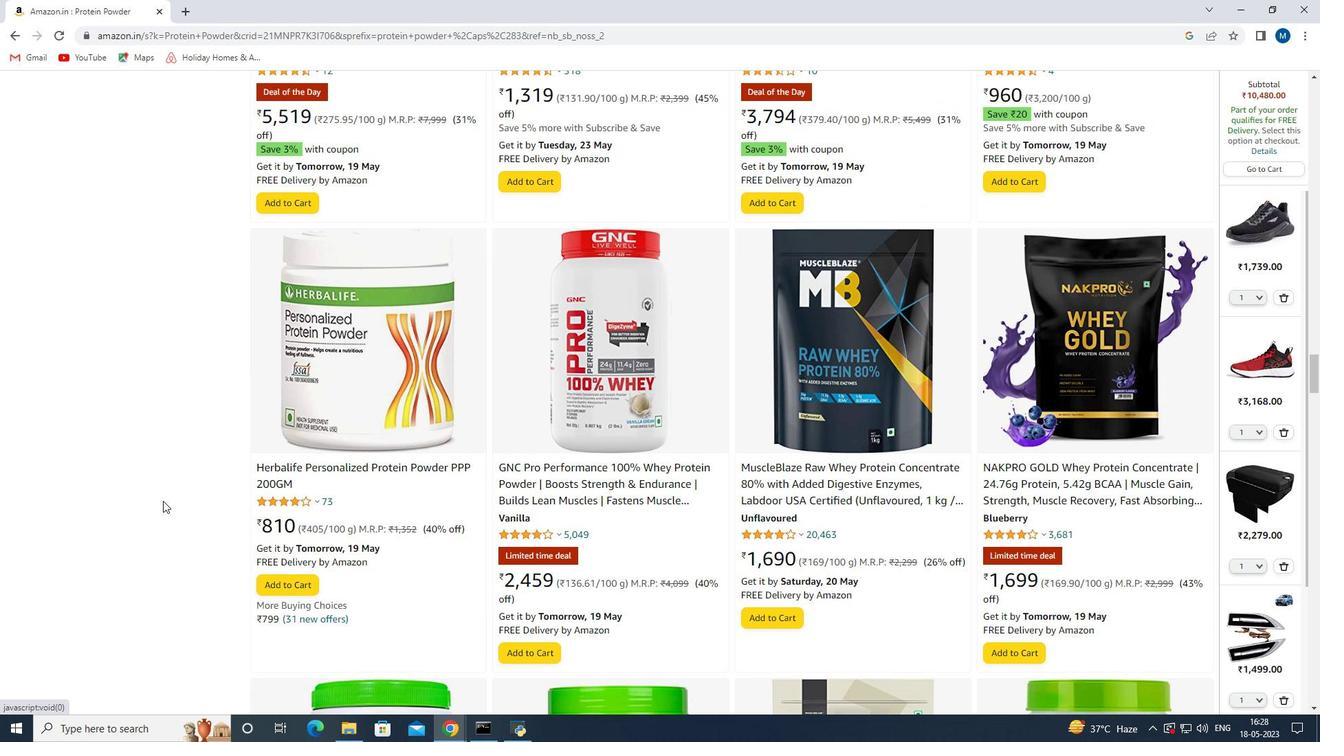 
Action: Mouse scrolled (162, 500) with delta (0, 0)
Screenshot: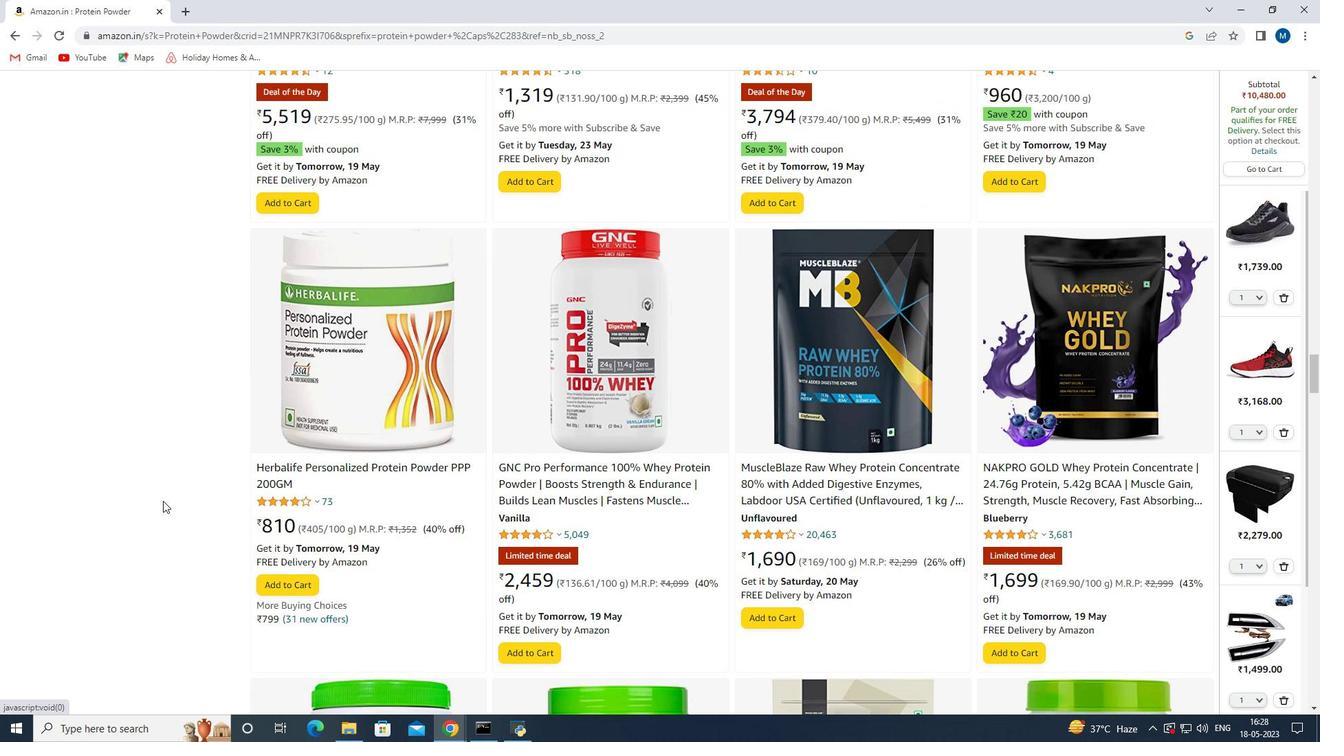 
Action: Mouse scrolled (162, 500) with delta (0, 0)
Screenshot: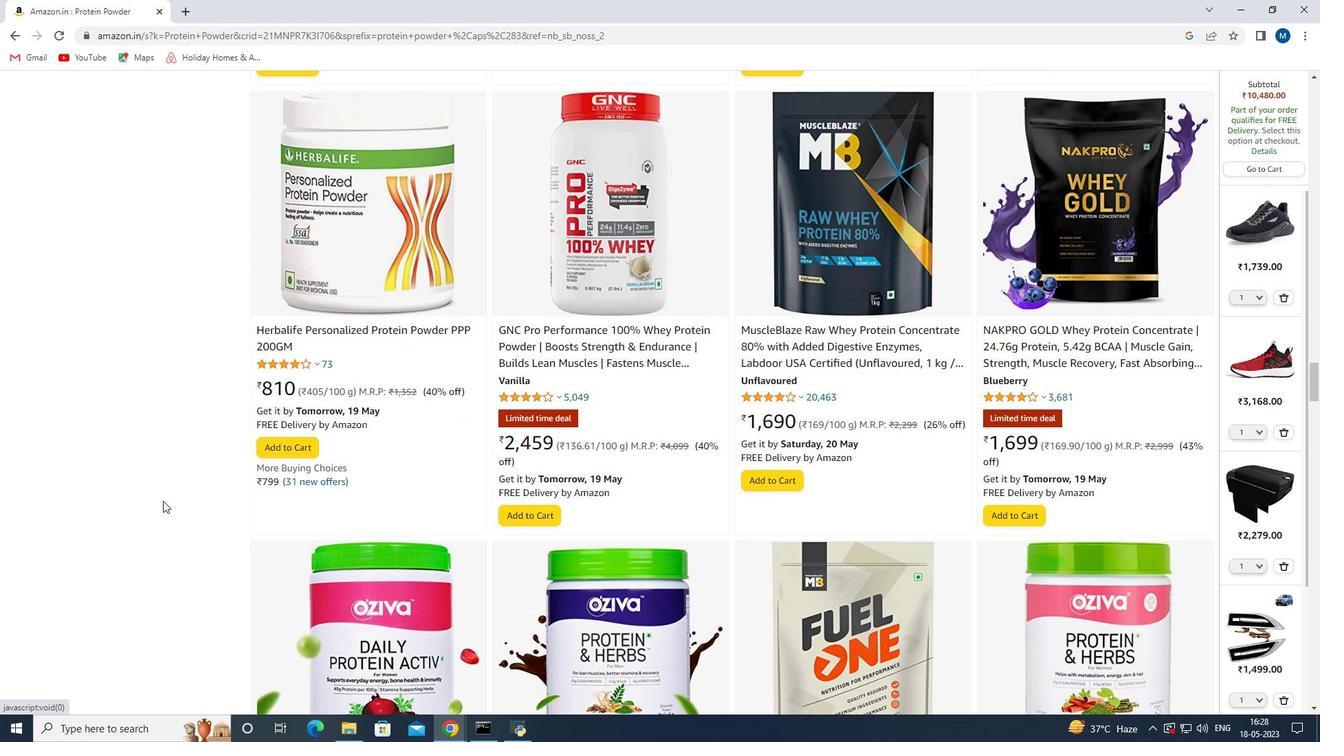 
Action: Mouse scrolled (162, 500) with delta (0, 0)
Screenshot: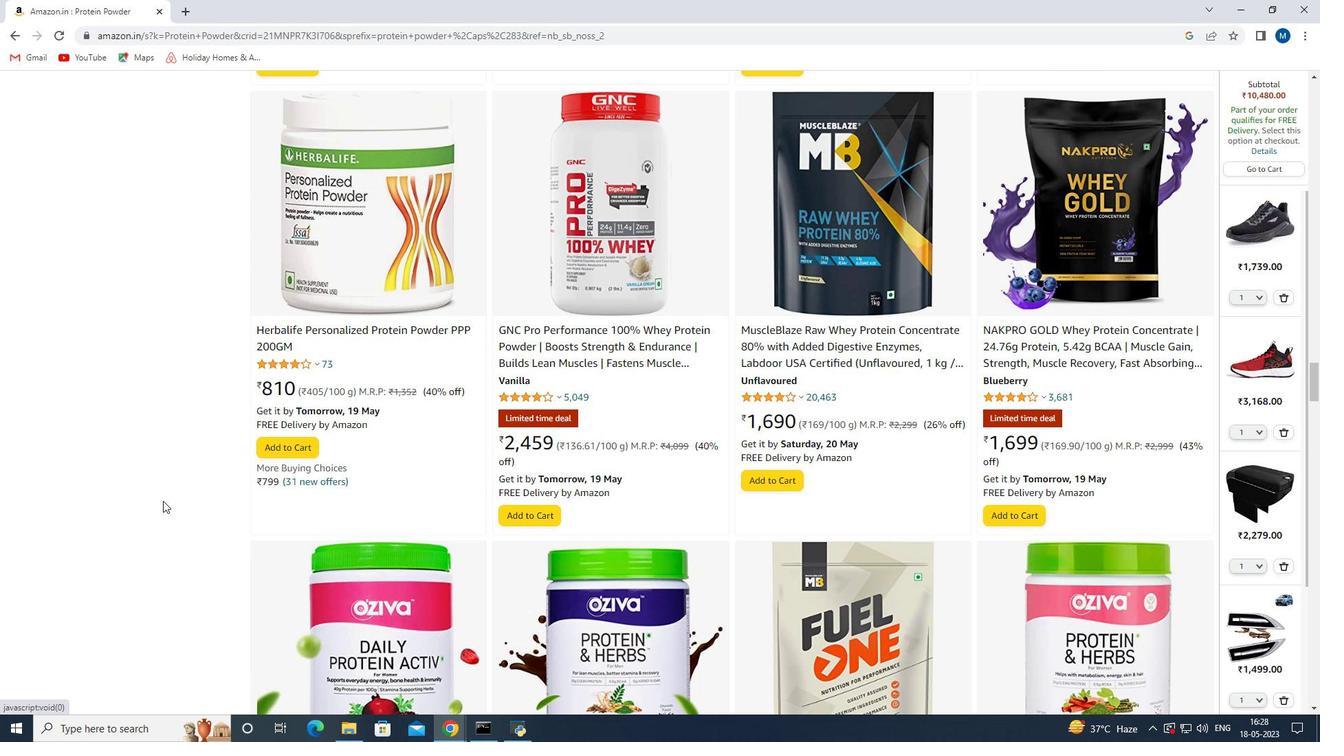 
Action: Mouse scrolled (162, 500) with delta (0, 0)
Screenshot: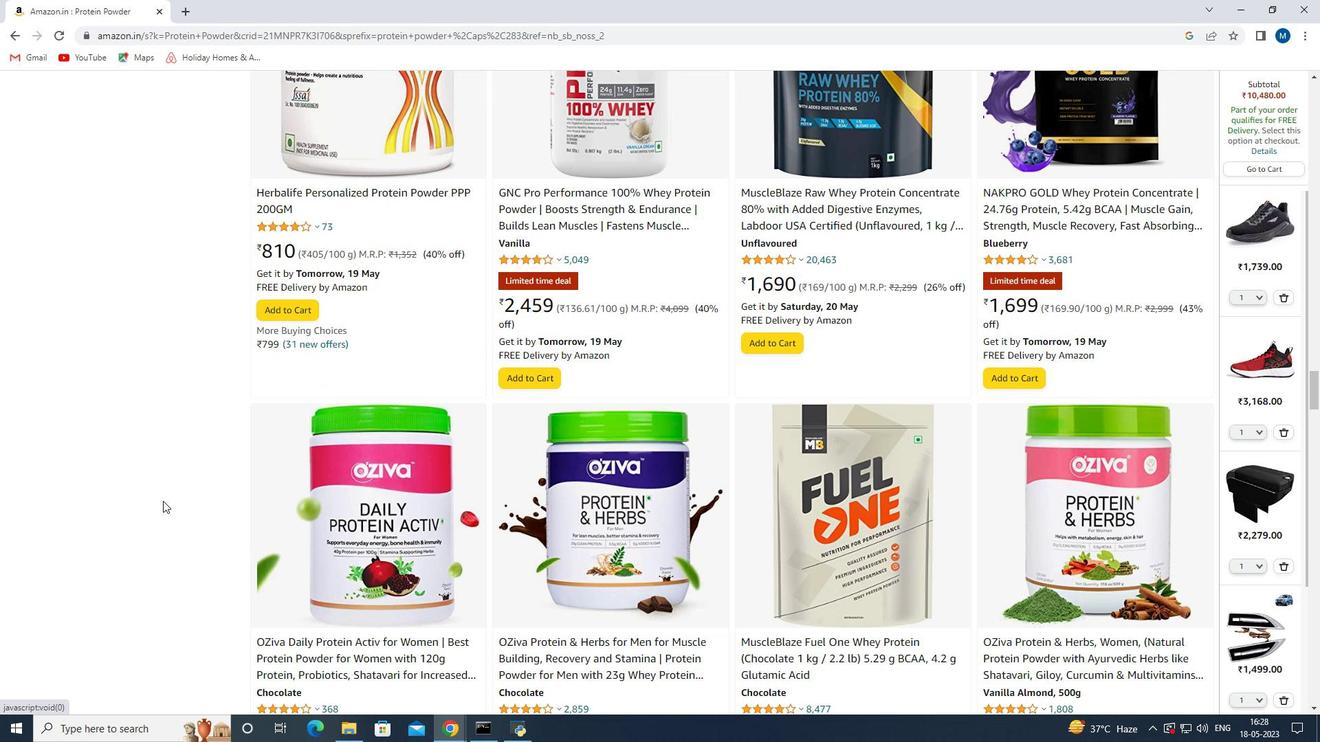 
Action: Mouse moved to (213, 478)
Screenshot: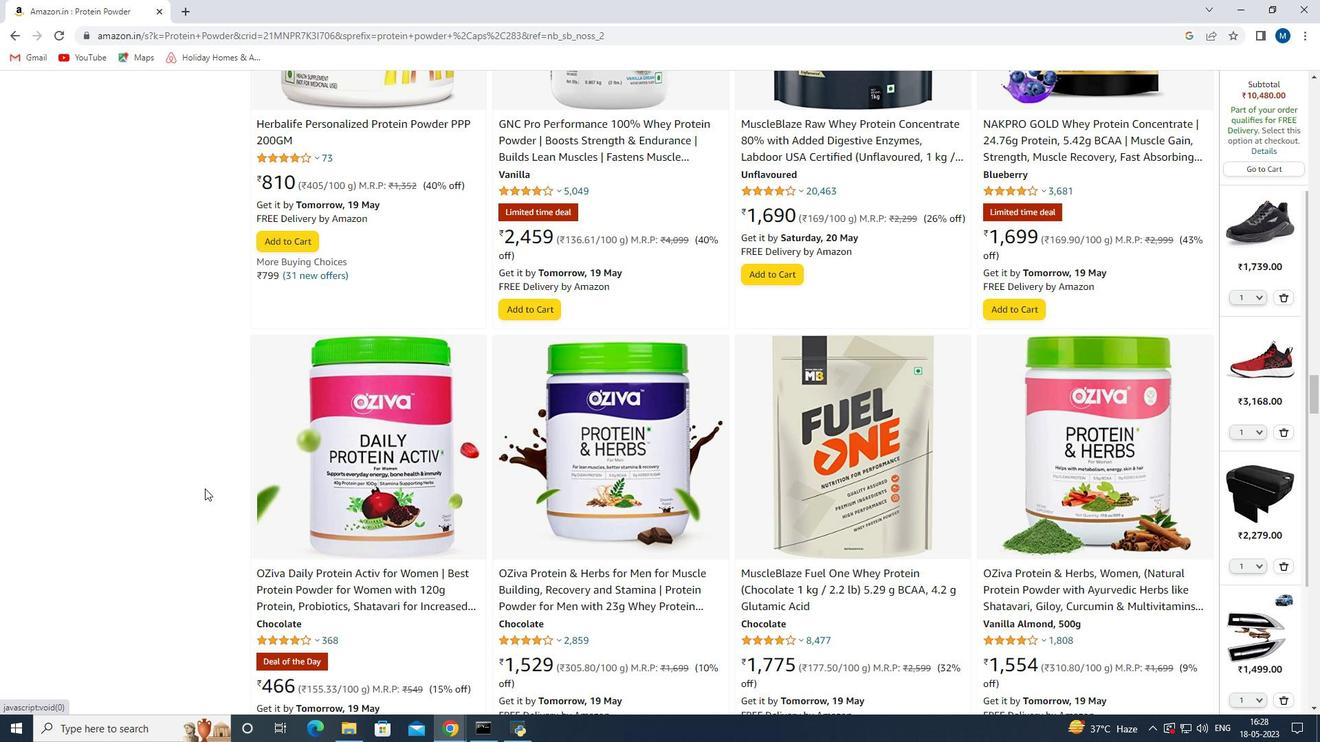 
Action: Mouse scrolled (213, 477) with delta (0, 0)
Screenshot: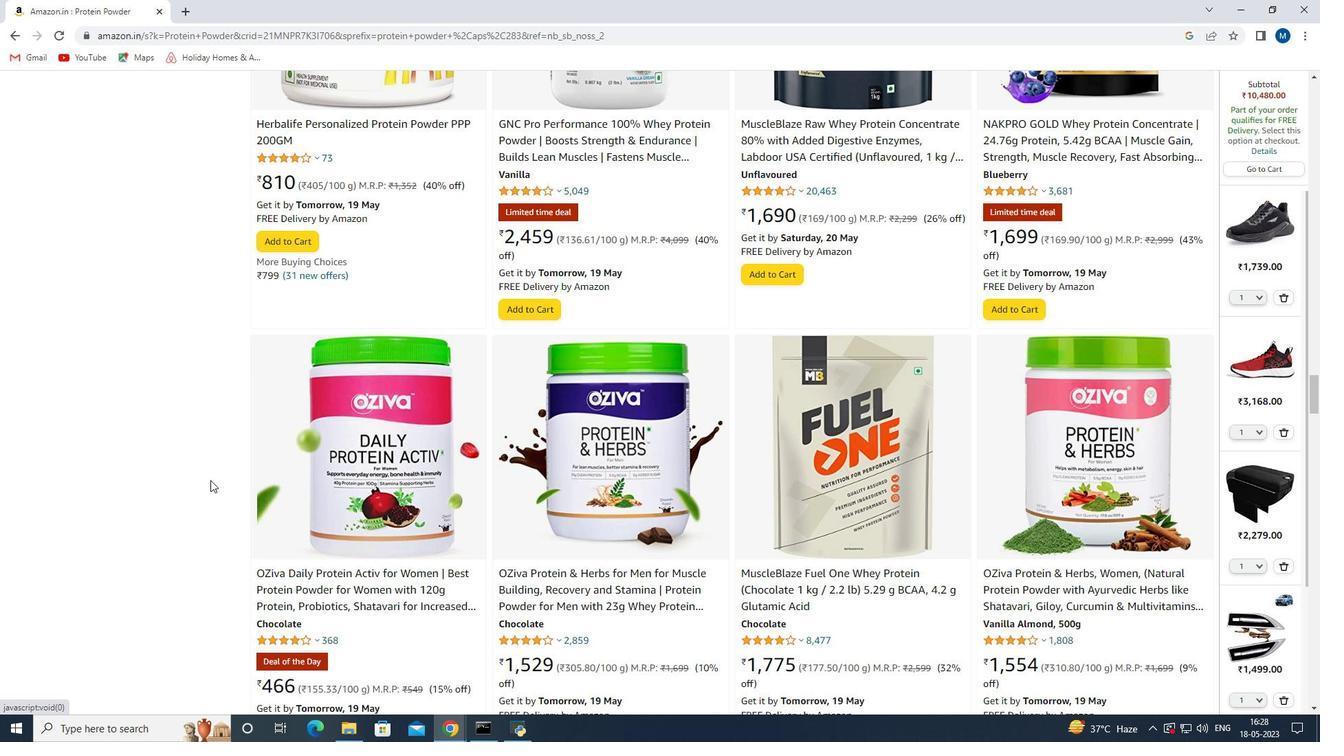 
Action: Mouse moved to (218, 477)
Screenshot: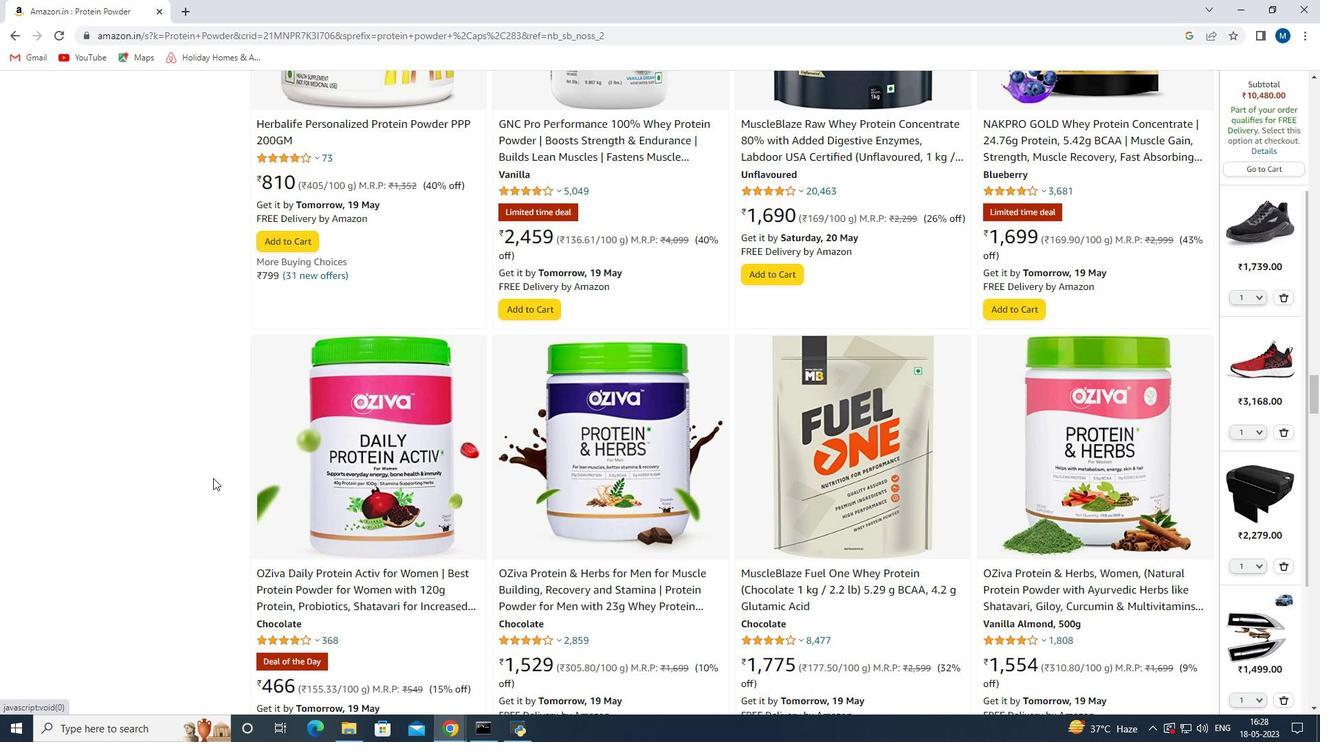 
Action: Mouse scrolled (218, 476) with delta (0, 0)
Screenshot: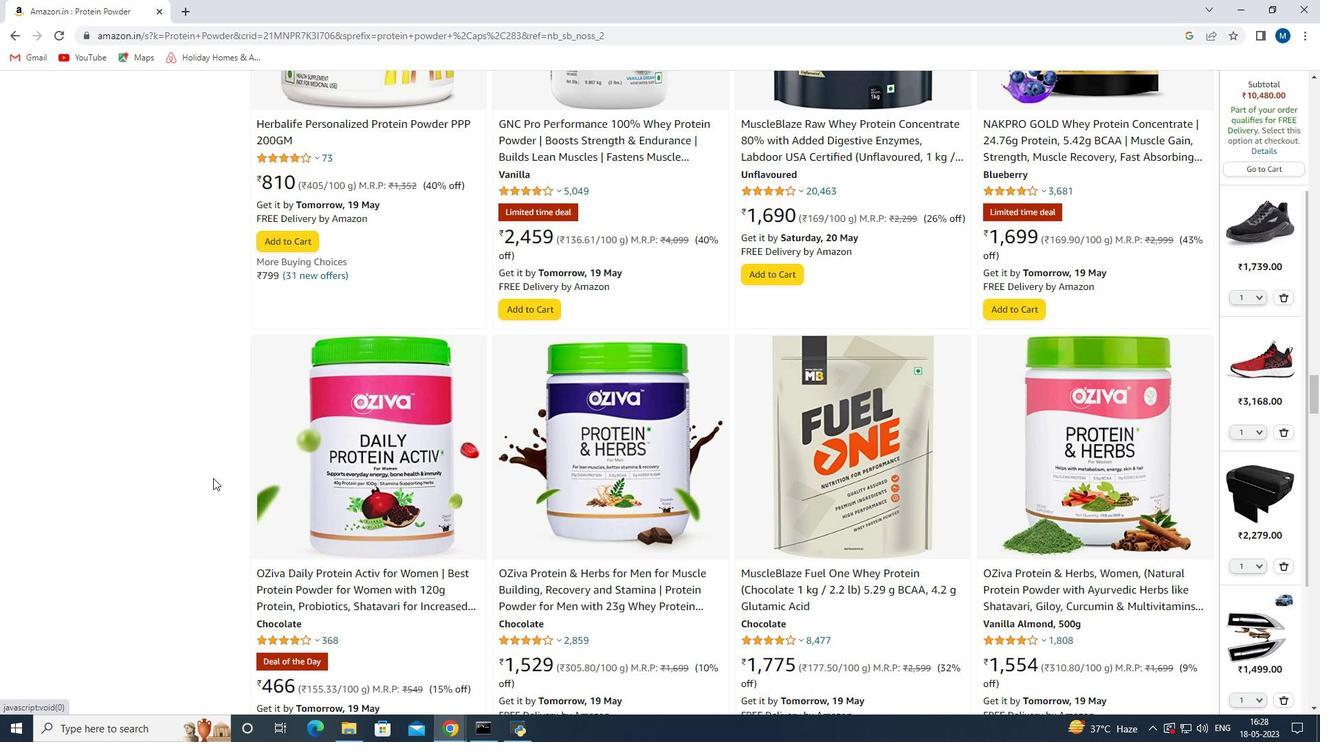 
Action: Mouse moved to (269, 371)
Screenshot: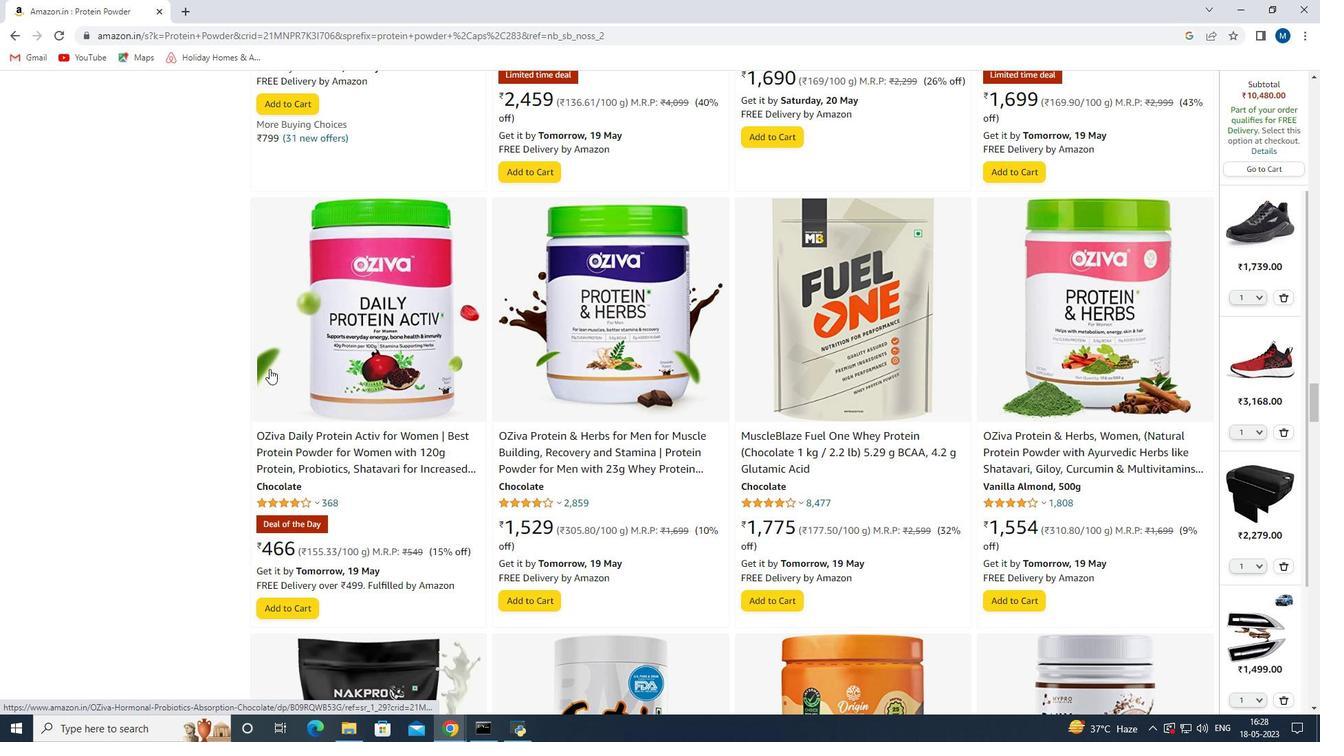 
Action: Mouse scrolled (269, 370) with delta (0, 0)
Screenshot: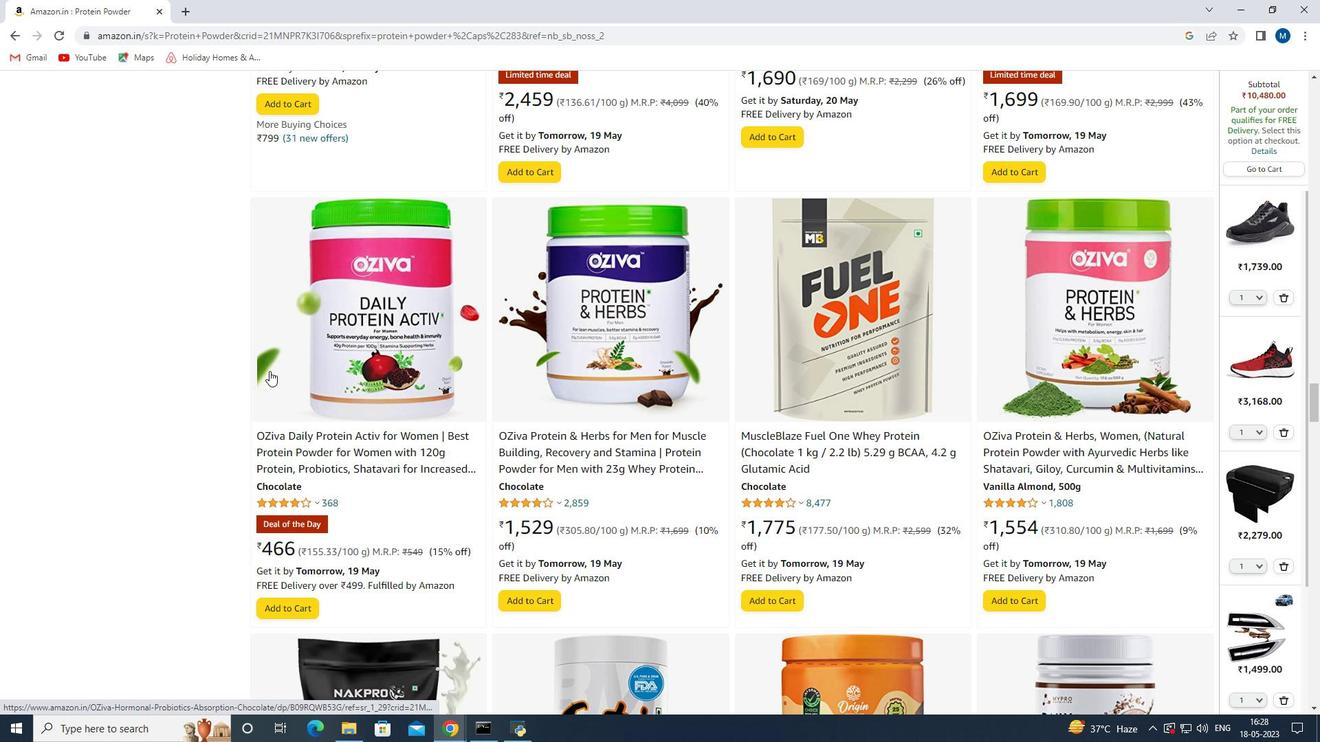 
Action: Mouse moved to (269, 372)
Screenshot: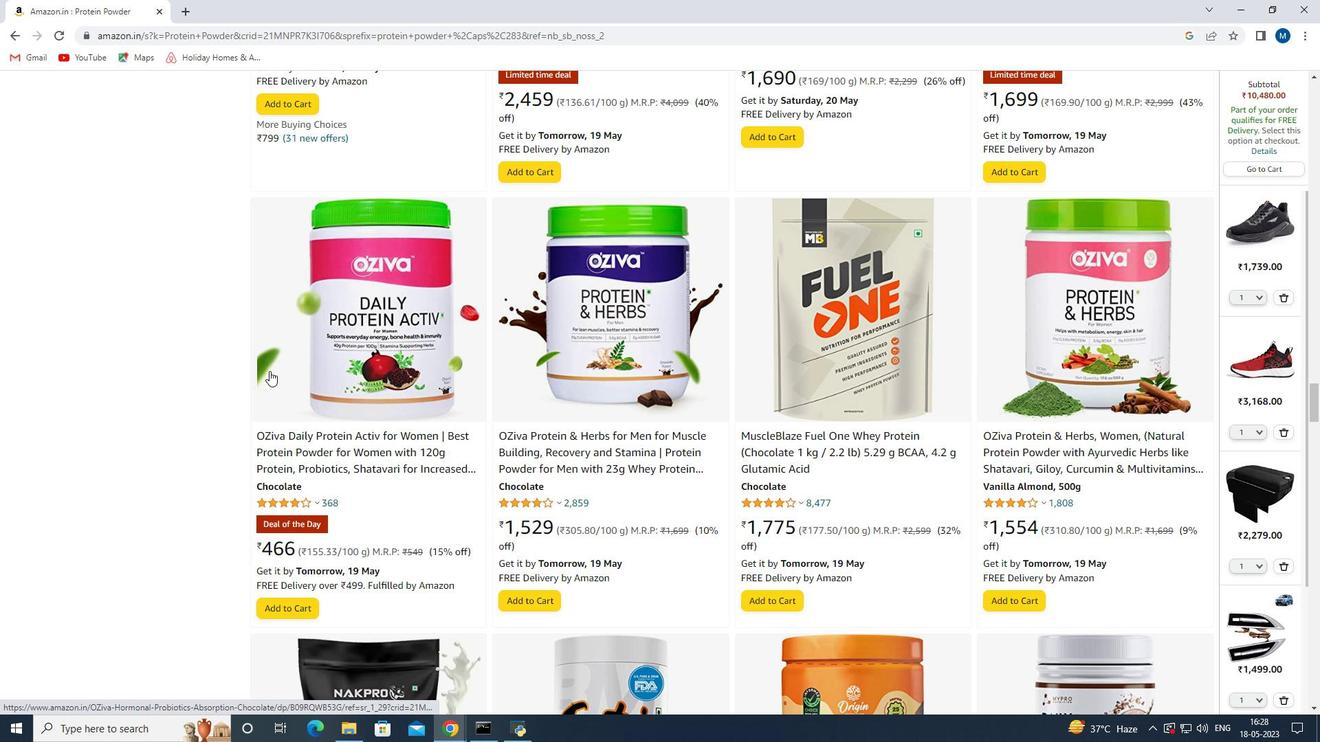 
Action: Mouse scrolled (269, 371) with delta (0, 0)
Screenshot: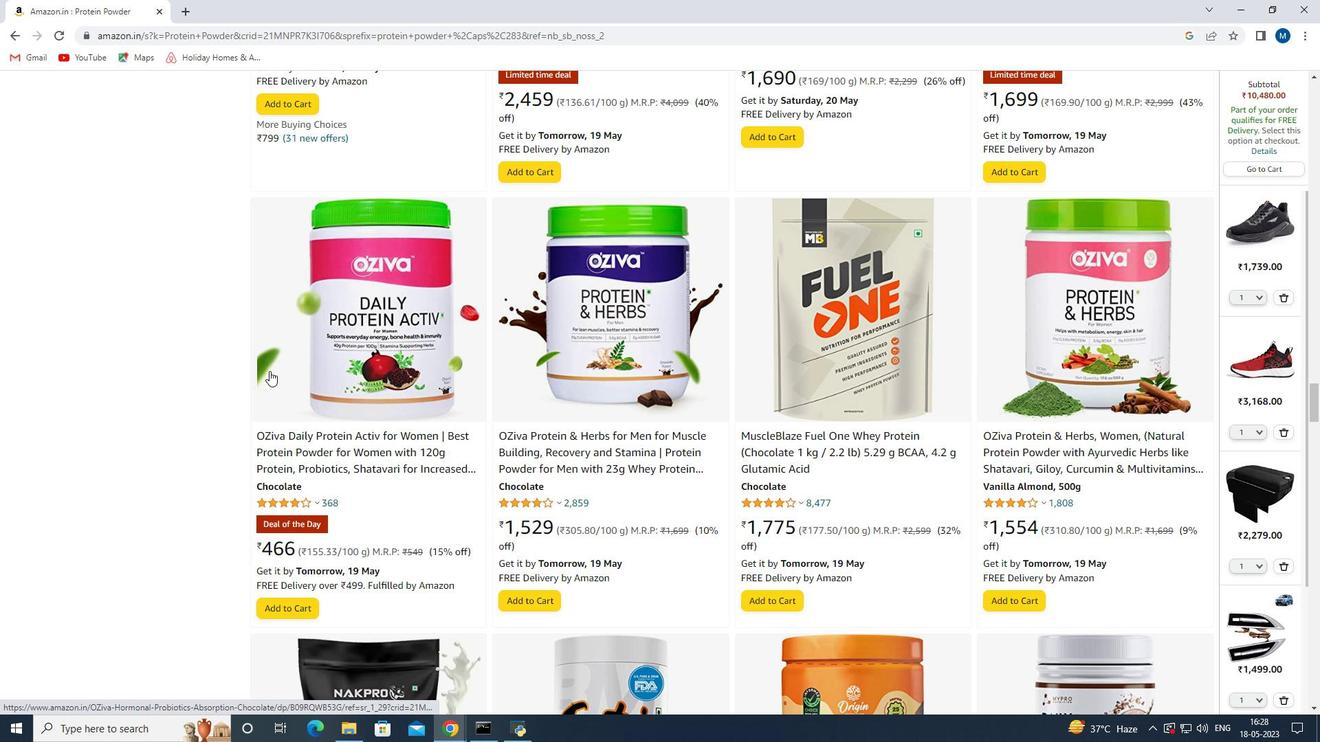 
Action: Mouse moved to (269, 378)
Screenshot: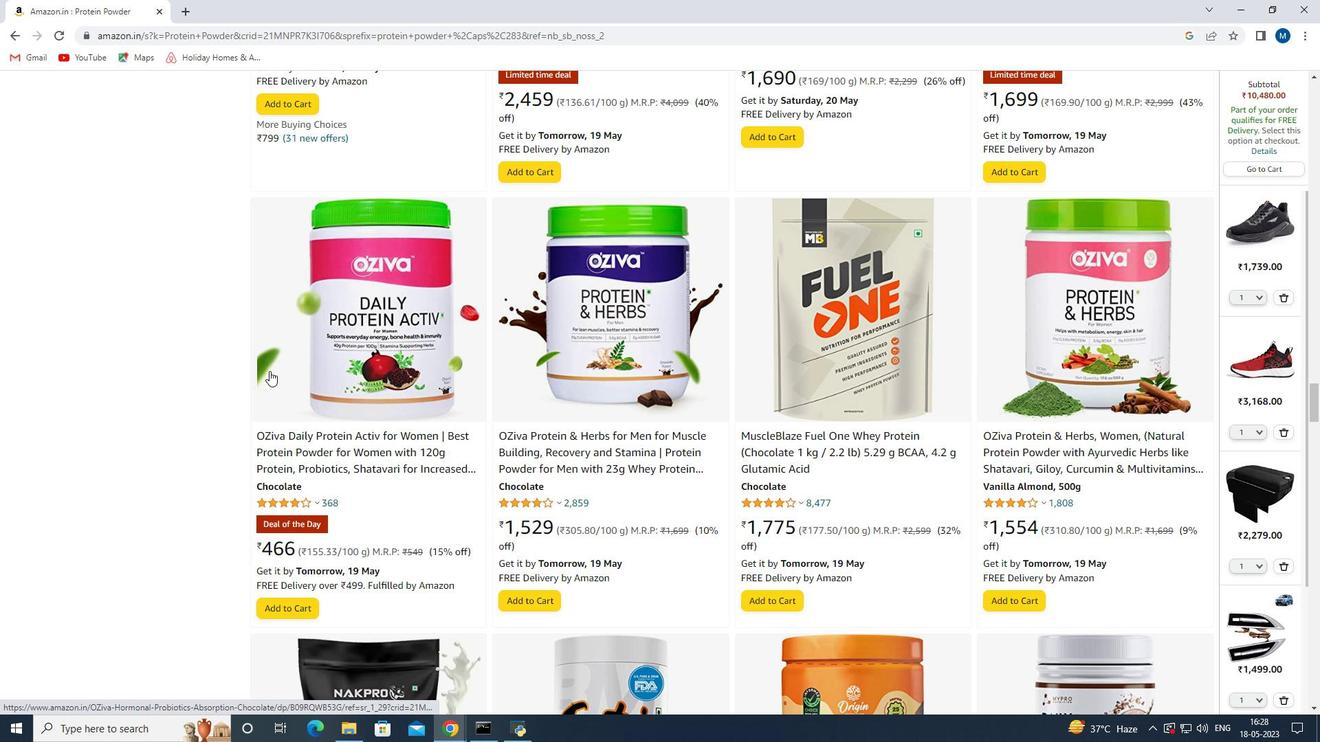 
Action: Mouse scrolled (269, 378) with delta (0, 0)
Screenshot: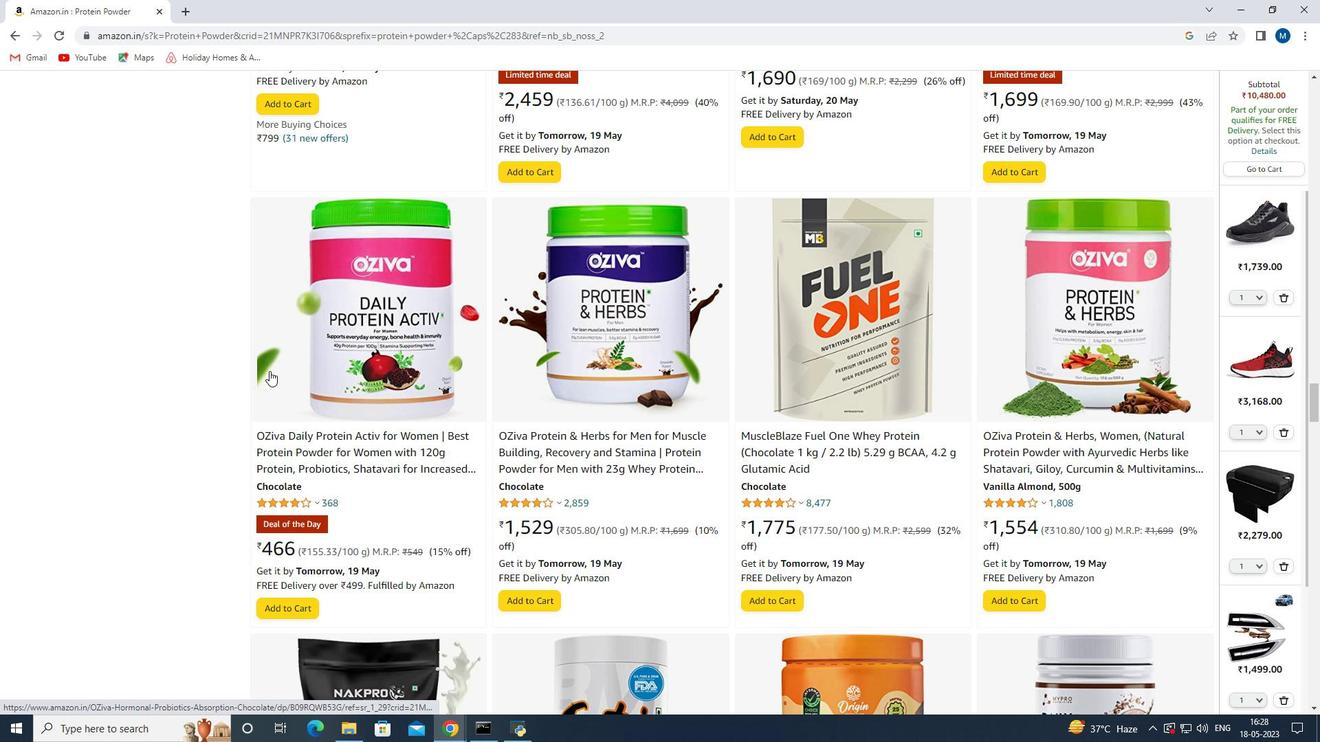 
Action: Mouse moved to (574, 430)
Screenshot: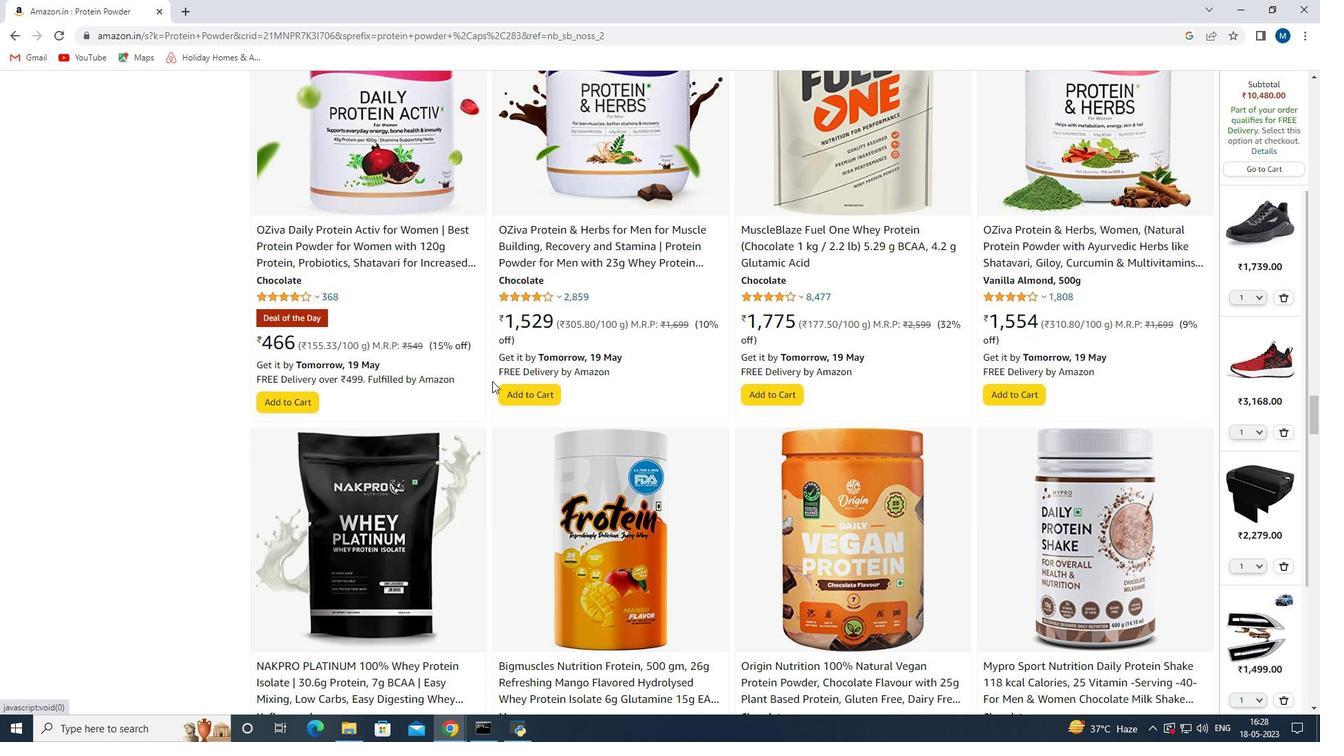 
Action: Mouse scrolled (574, 429) with delta (0, 0)
Screenshot: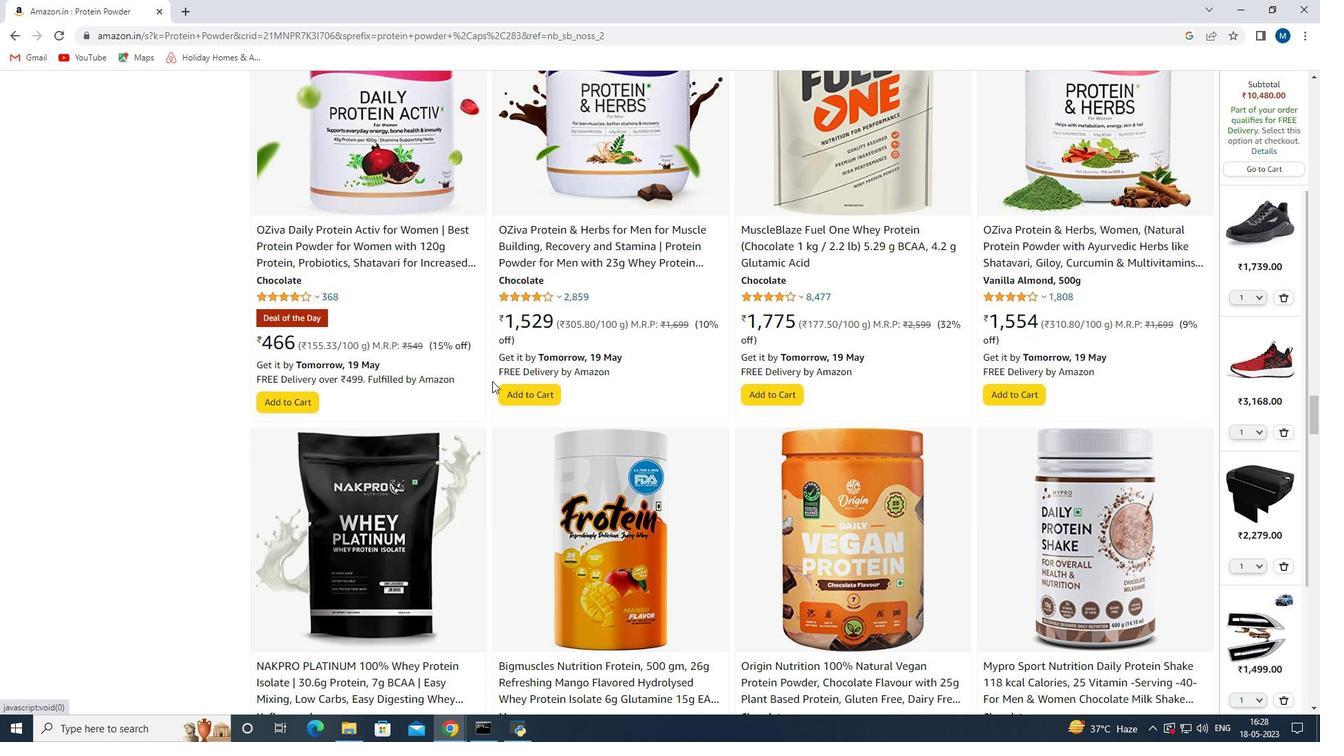 
Action: Mouse moved to (588, 429)
Screenshot: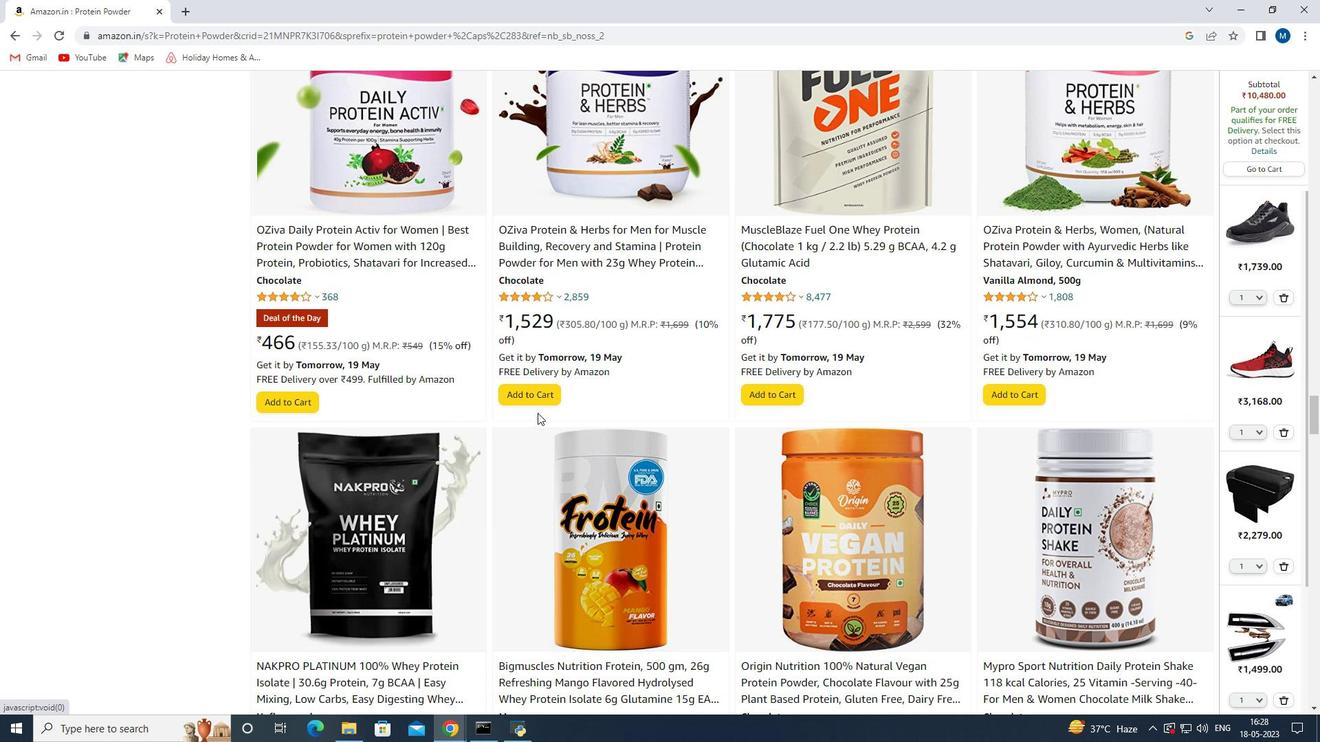 
Action: Mouse scrolled (588, 428) with delta (0, 0)
Screenshot: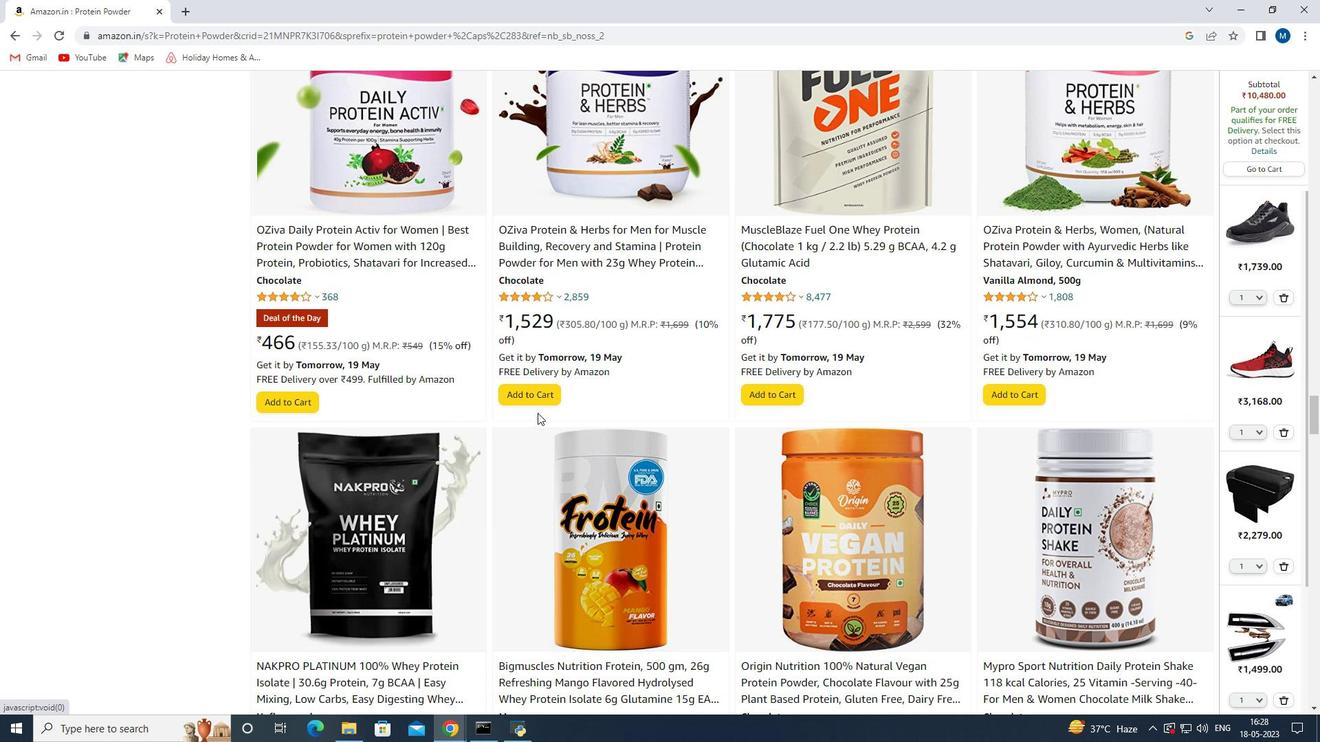 
Action: Mouse moved to (594, 427)
Screenshot: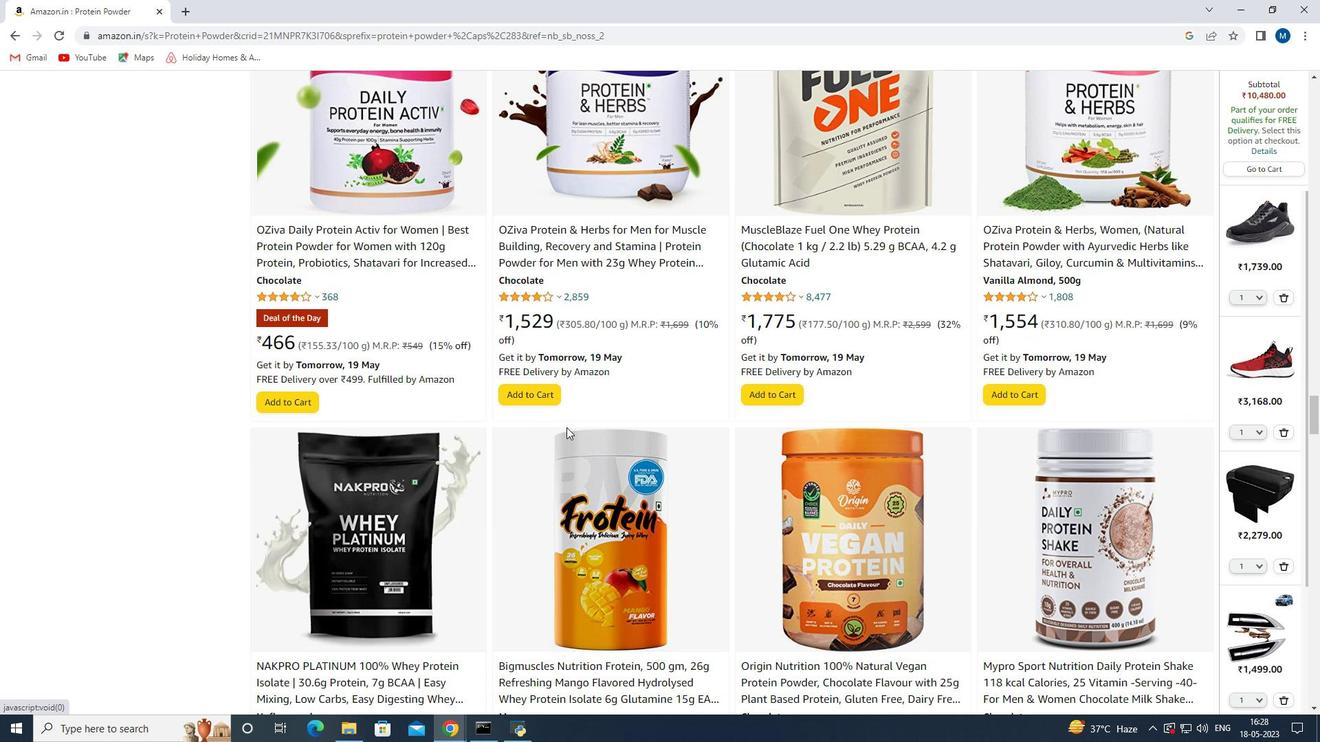 
Action: Mouse scrolled (594, 427) with delta (0, 0)
Screenshot: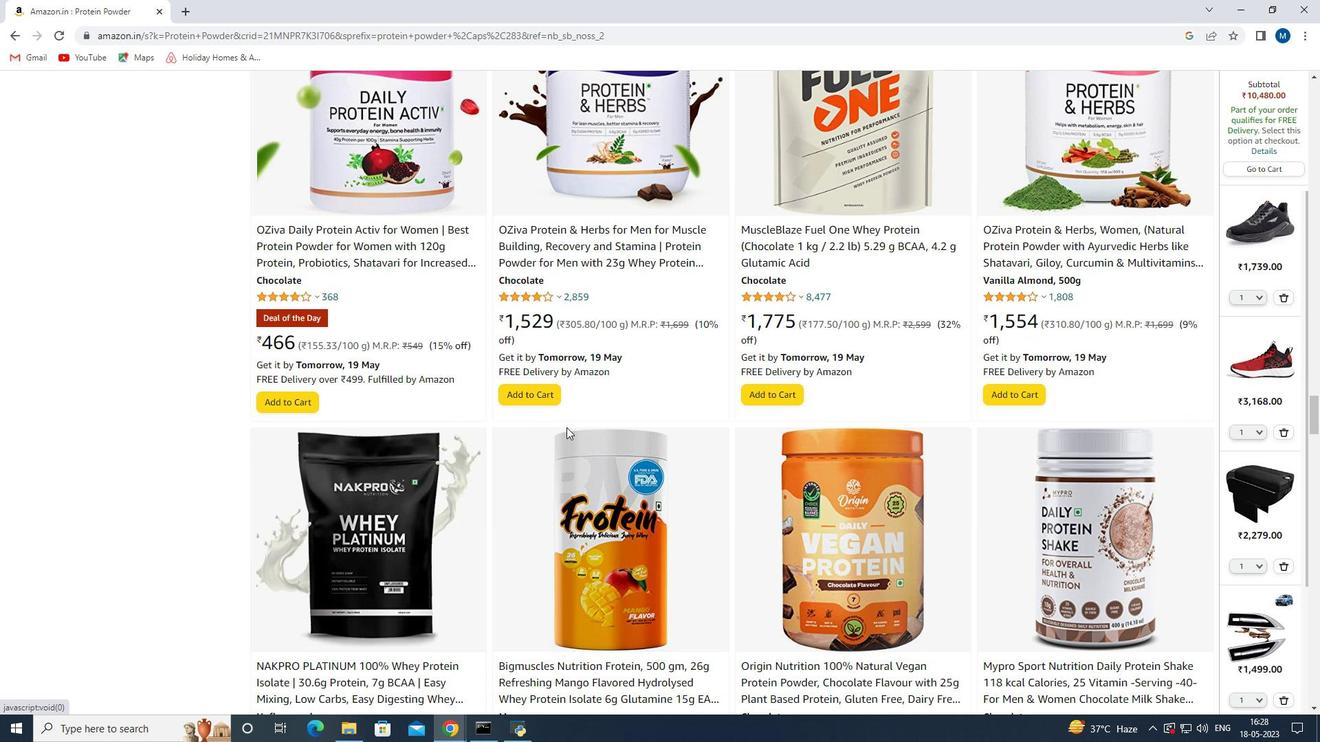 
Action: Mouse moved to (595, 427)
Screenshot: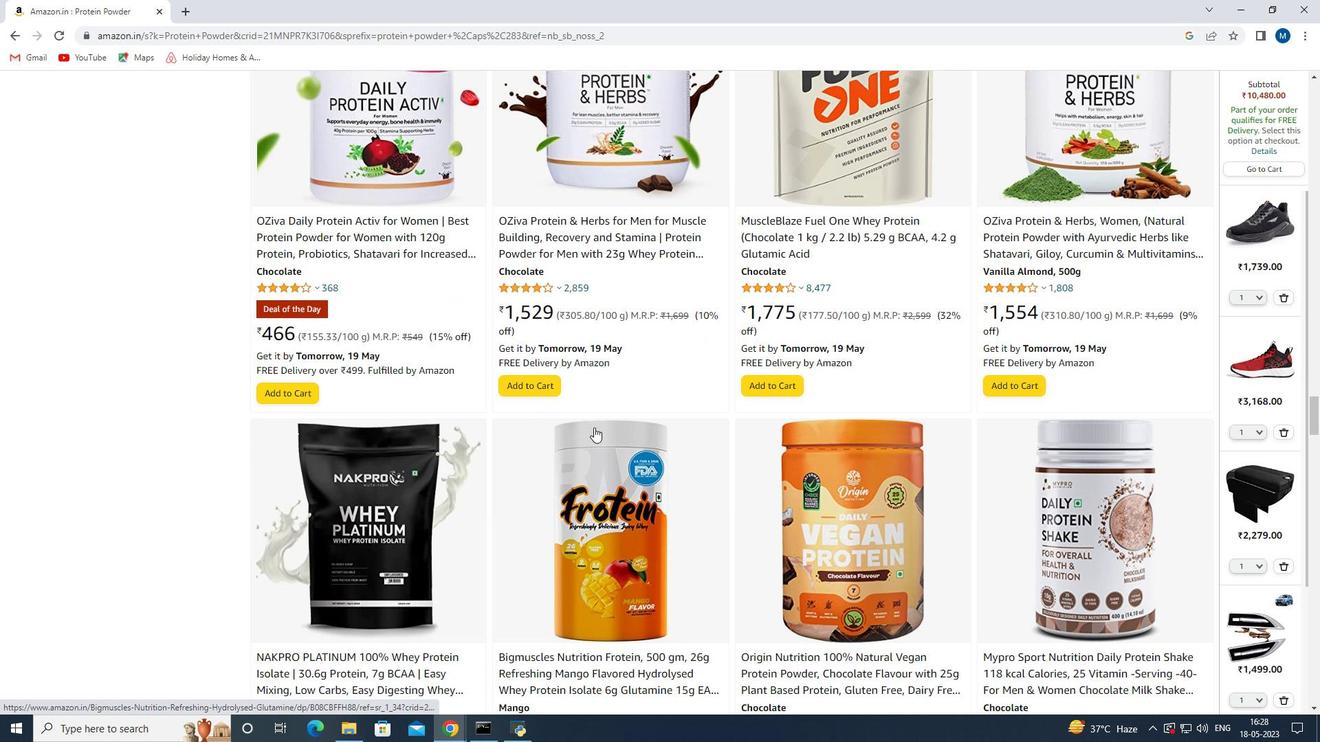 
Action: Mouse scrolled (595, 426) with delta (0, 0)
Screenshot: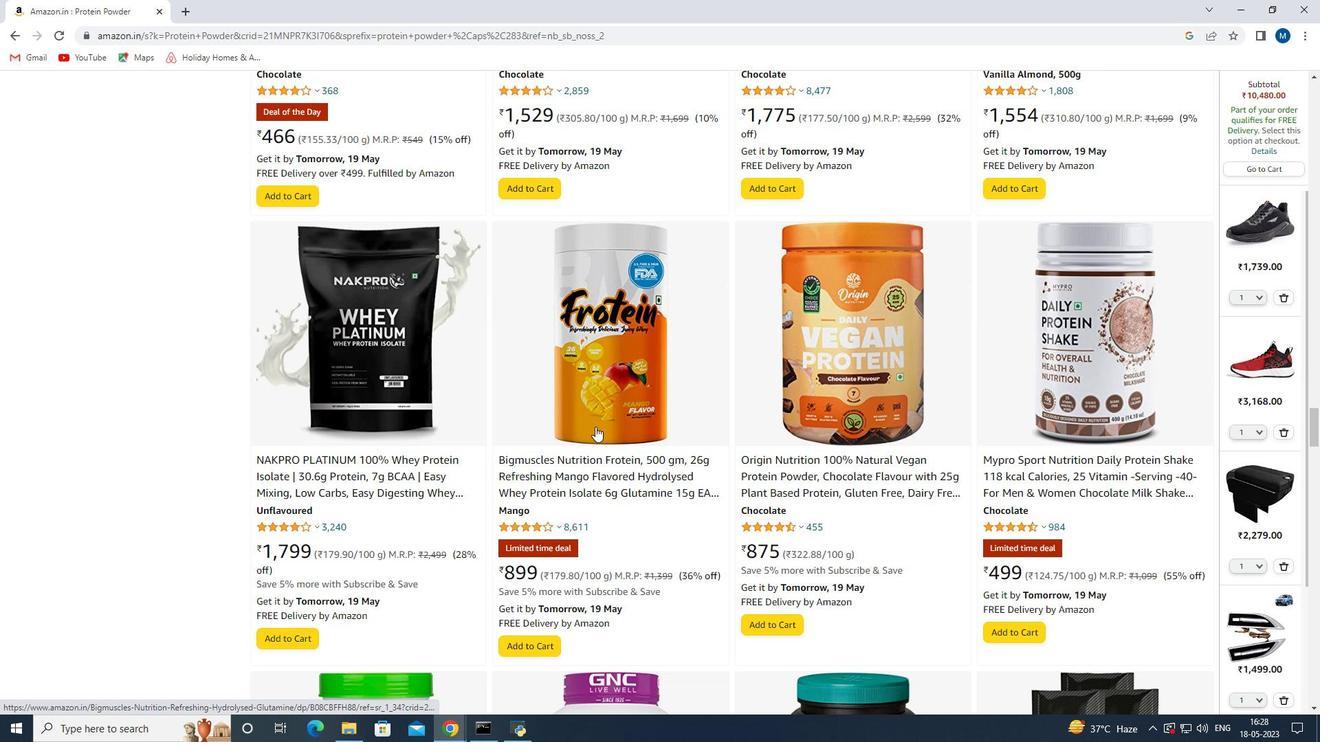 
Action: Mouse moved to (595, 427)
Screenshot: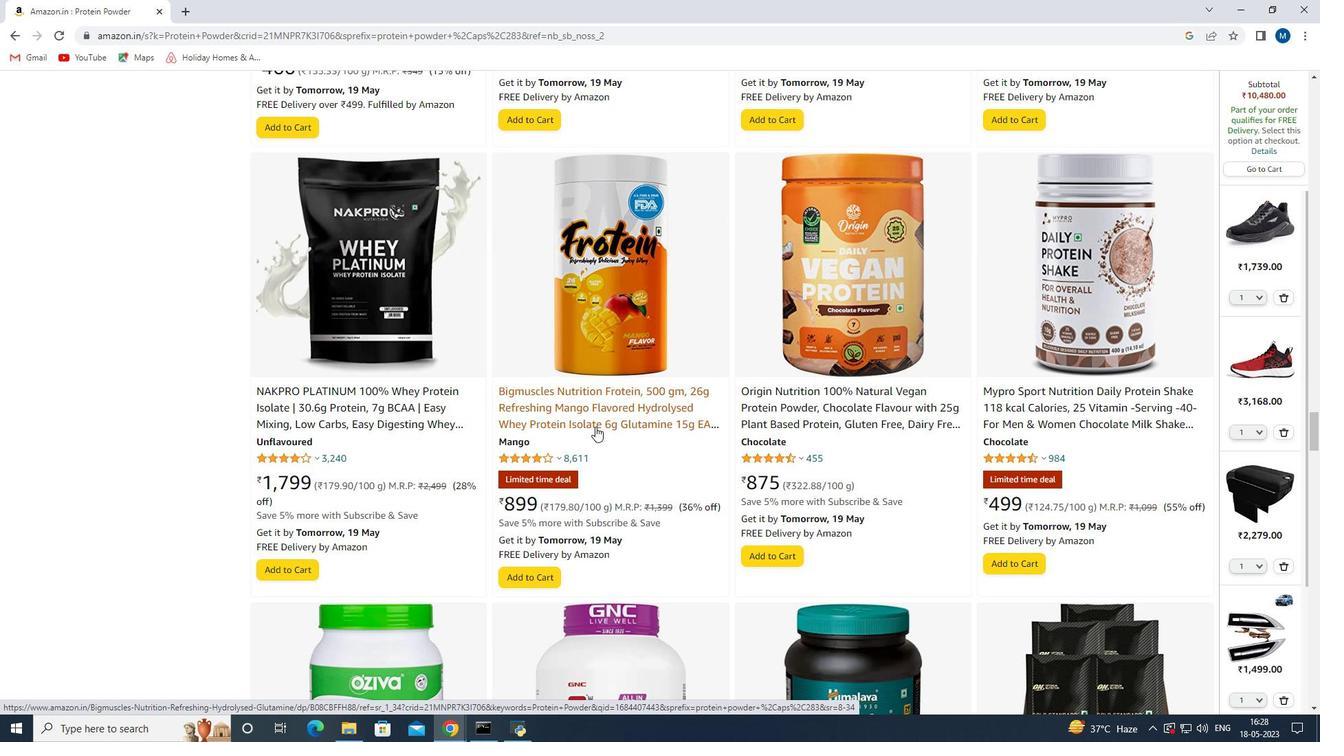 
Action: Mouse scrolled (595, 426) with delta (0, 0)
Screenshot: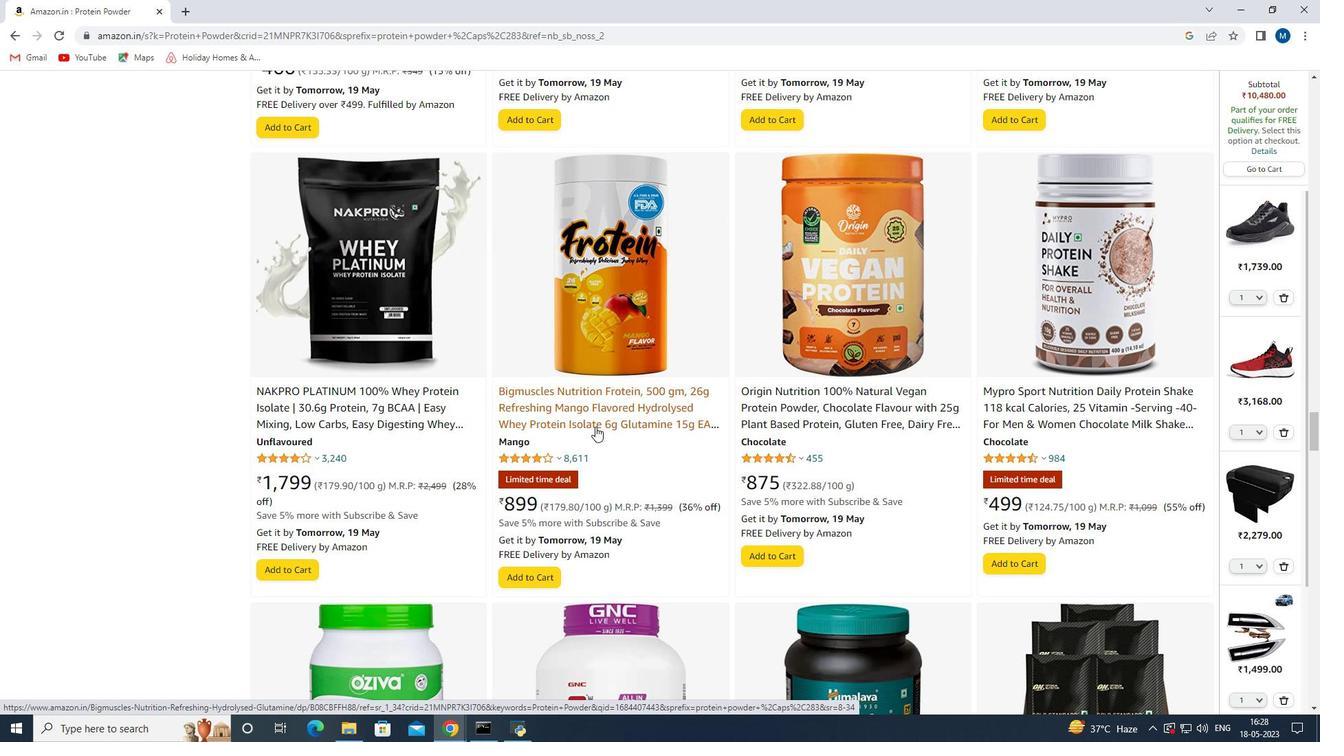 
Action: Mouse scrolled (595, 426) with delta (0, 0)
Screenshot: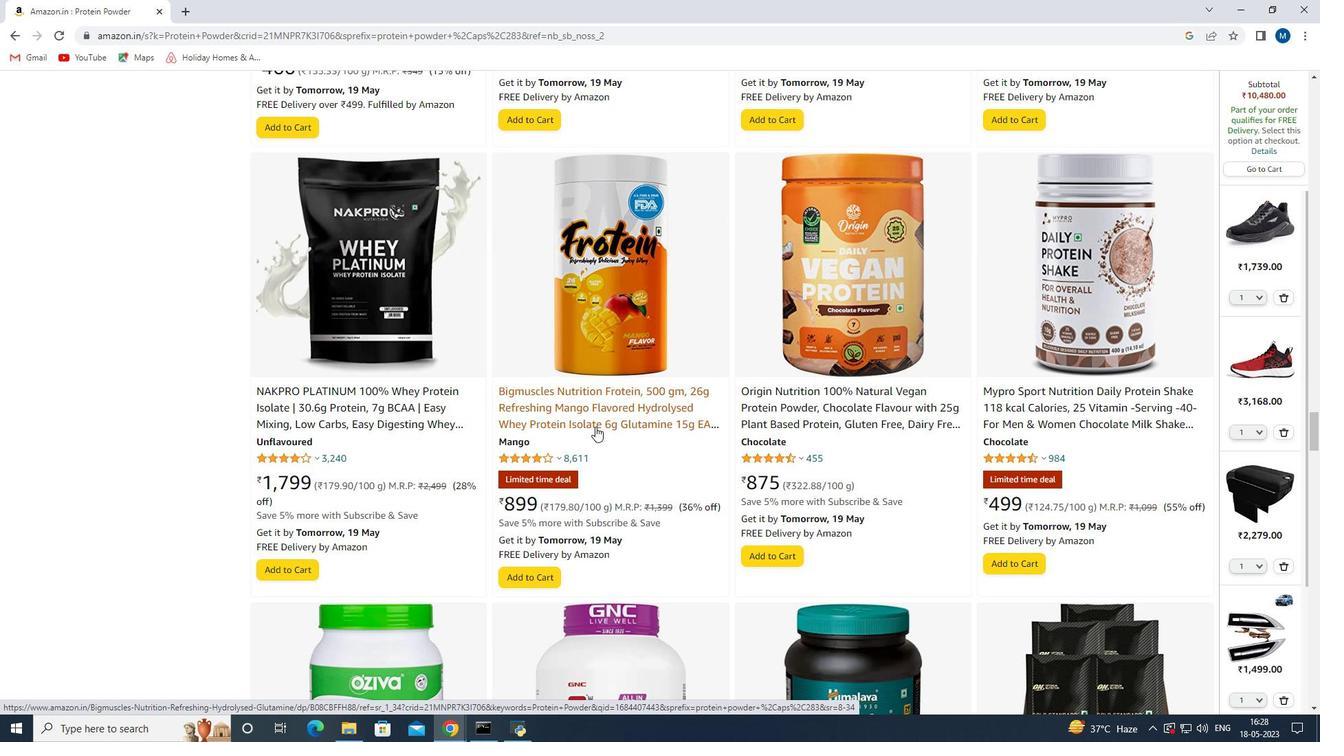 
Action: Mouse moved to (527, 429)
Screenshot: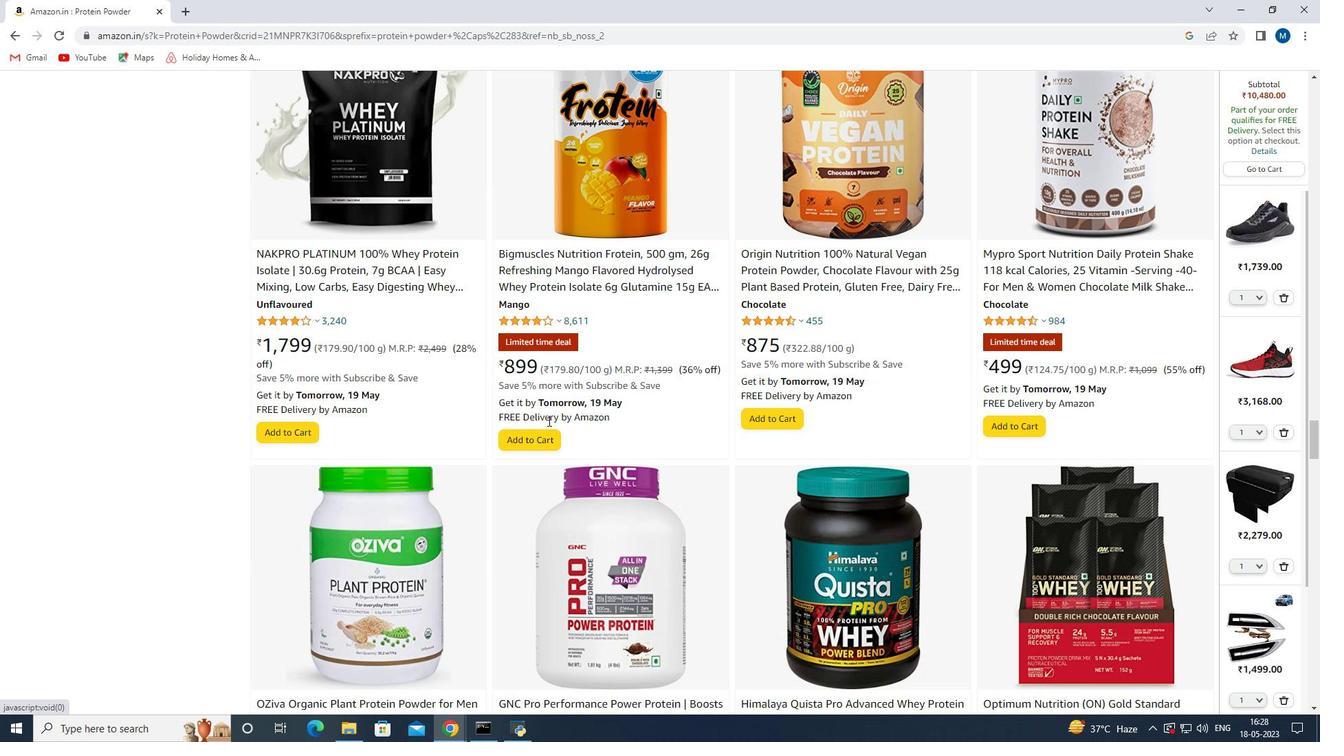 
Action: Mouse scrolled (527, 428) with delta (0, 0)
Screenshot: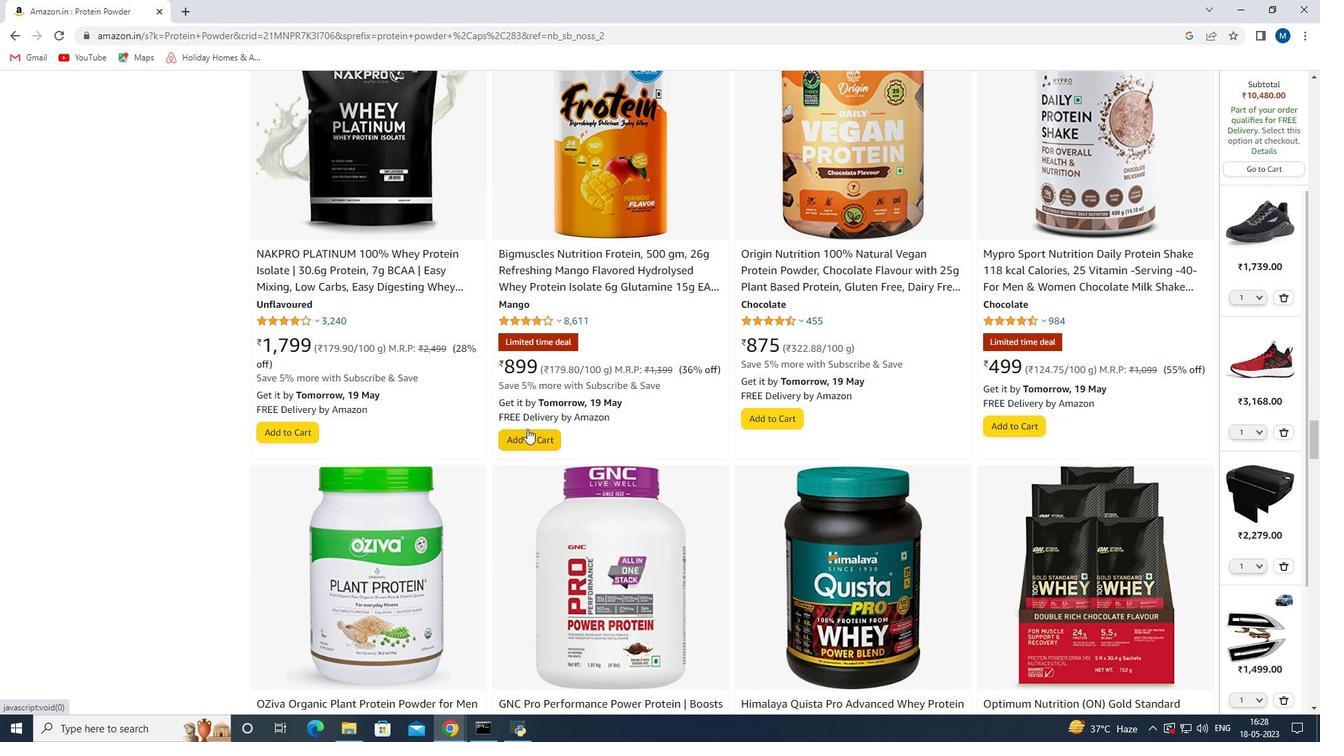 
Action: Mouse scrolled (527, 428) with delta (0, 0)
Screenshot: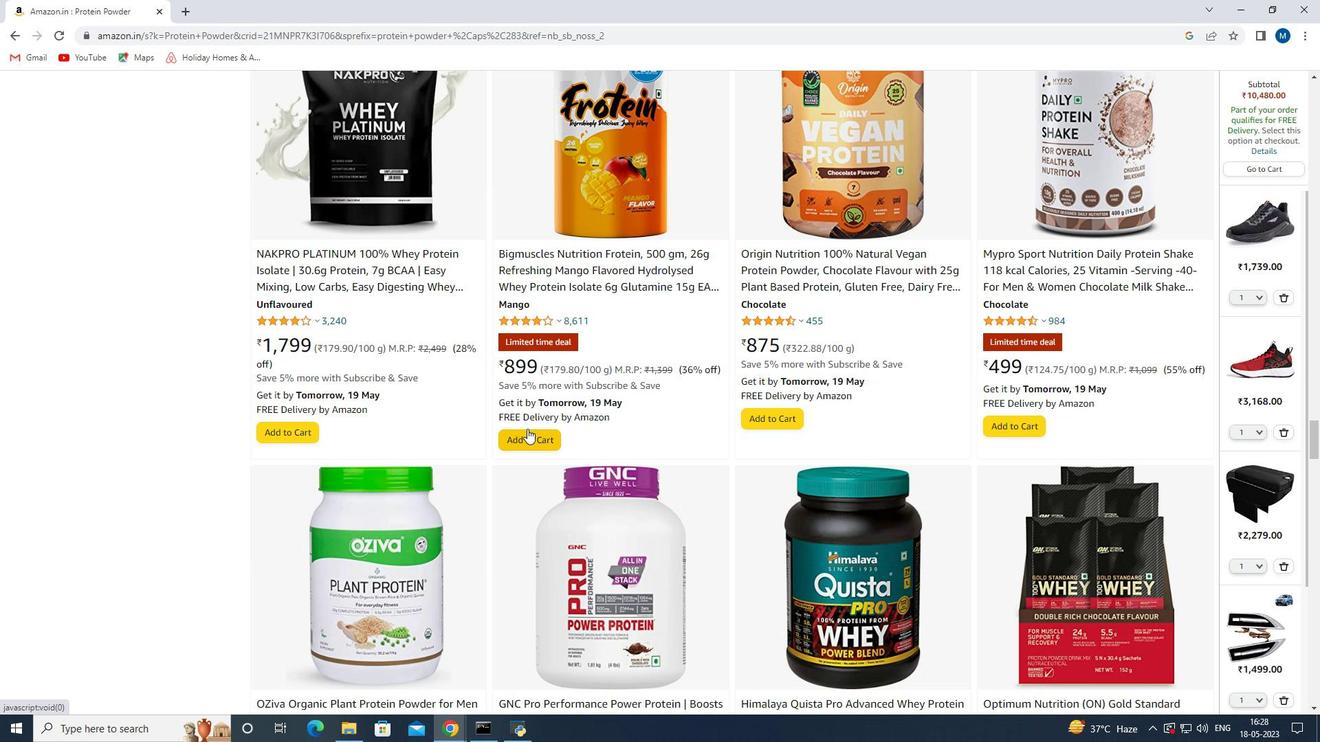 
Action: Mouse moved to (837, 454)
Screenshot: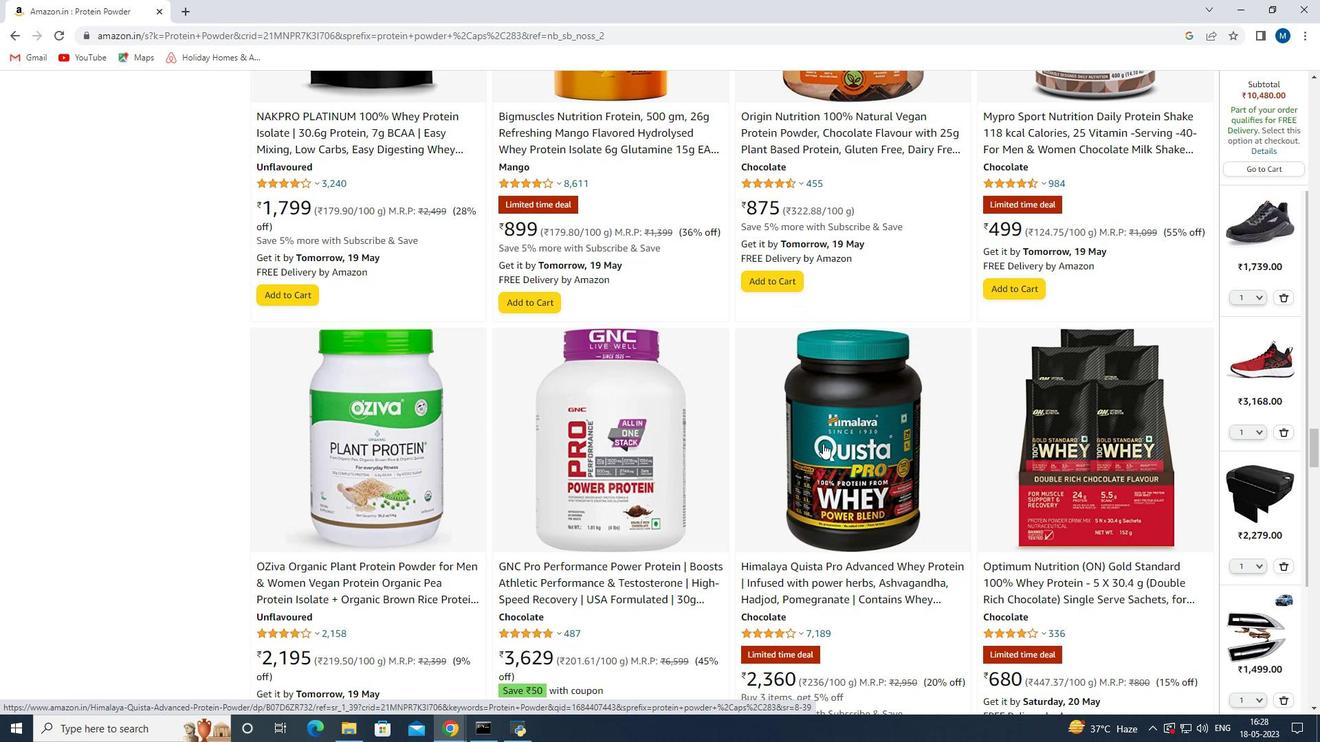 
Action: Mouse scrolled (837, 453) with delta (0, 0)
Screenshot: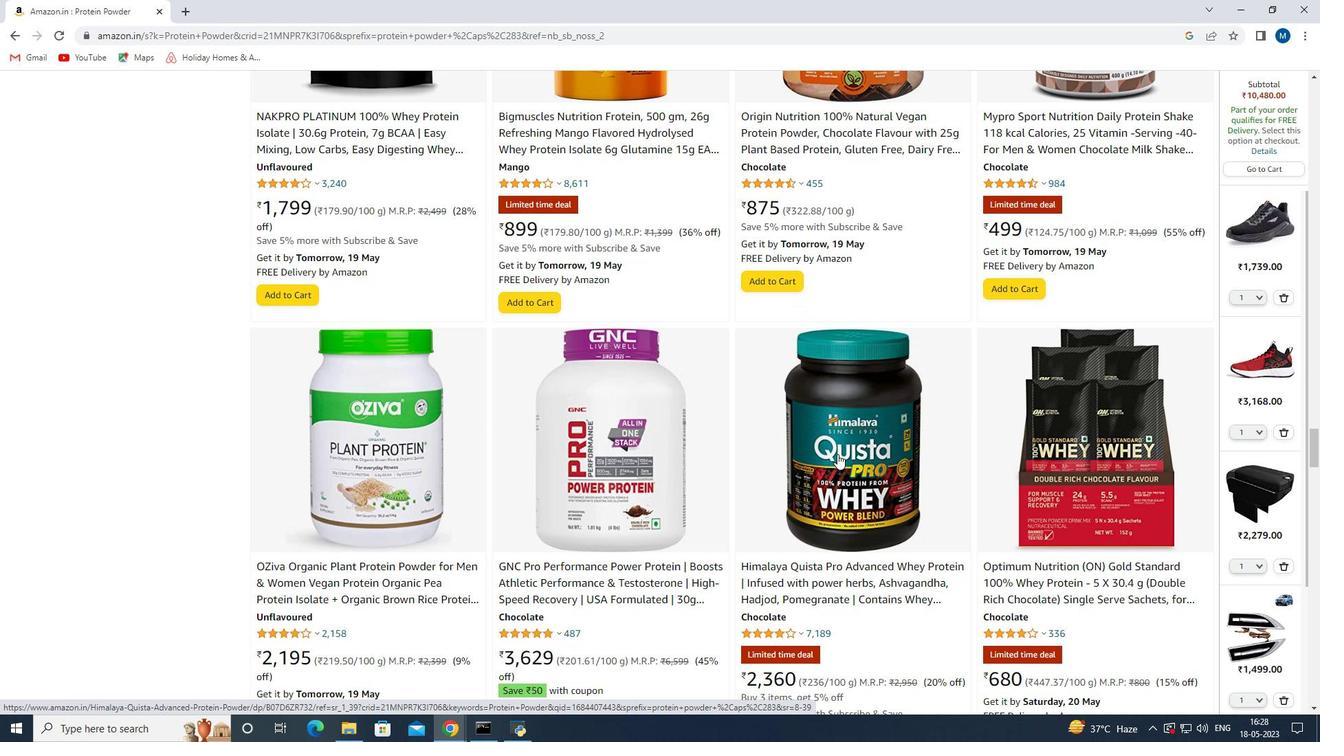 
Action: Mouse scrolled (837, 453) with delta (0, 0)
Screenshot: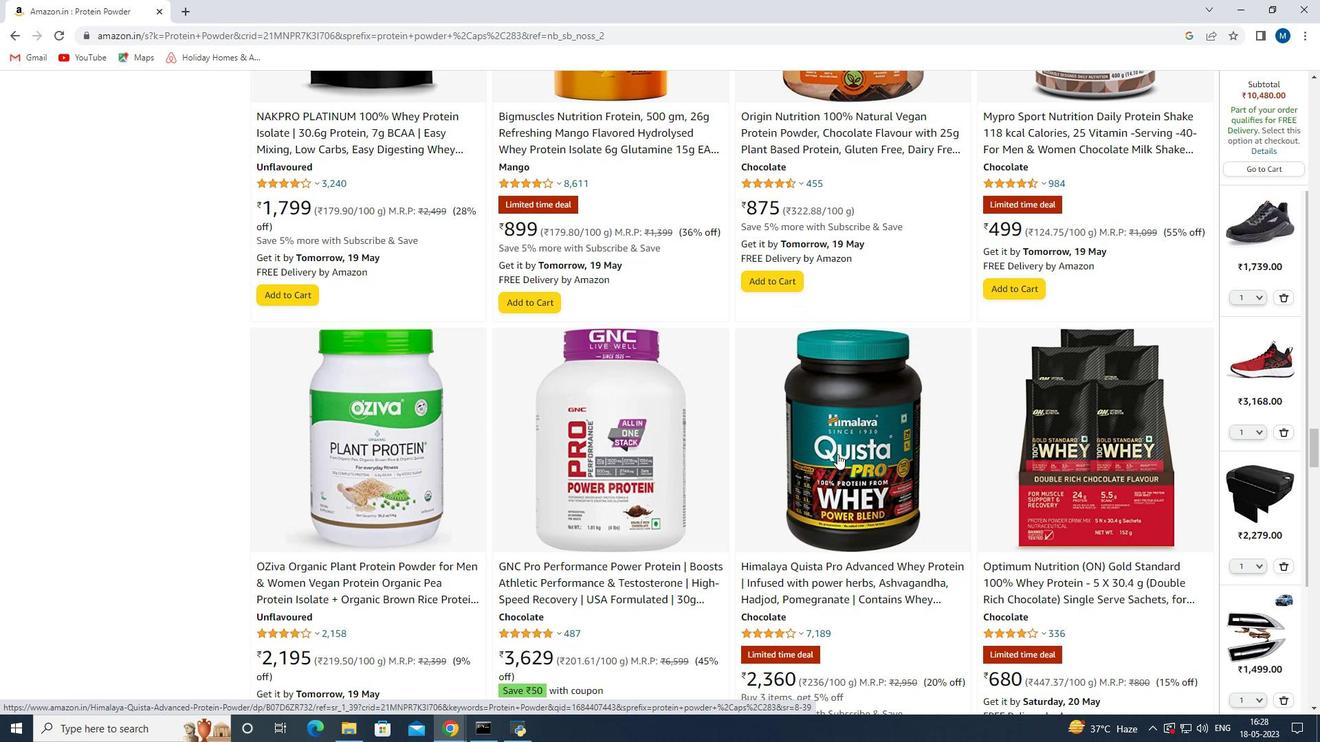 
Action: Mouse scrolled (837, 453) with delta (0, 0)
Screenshot: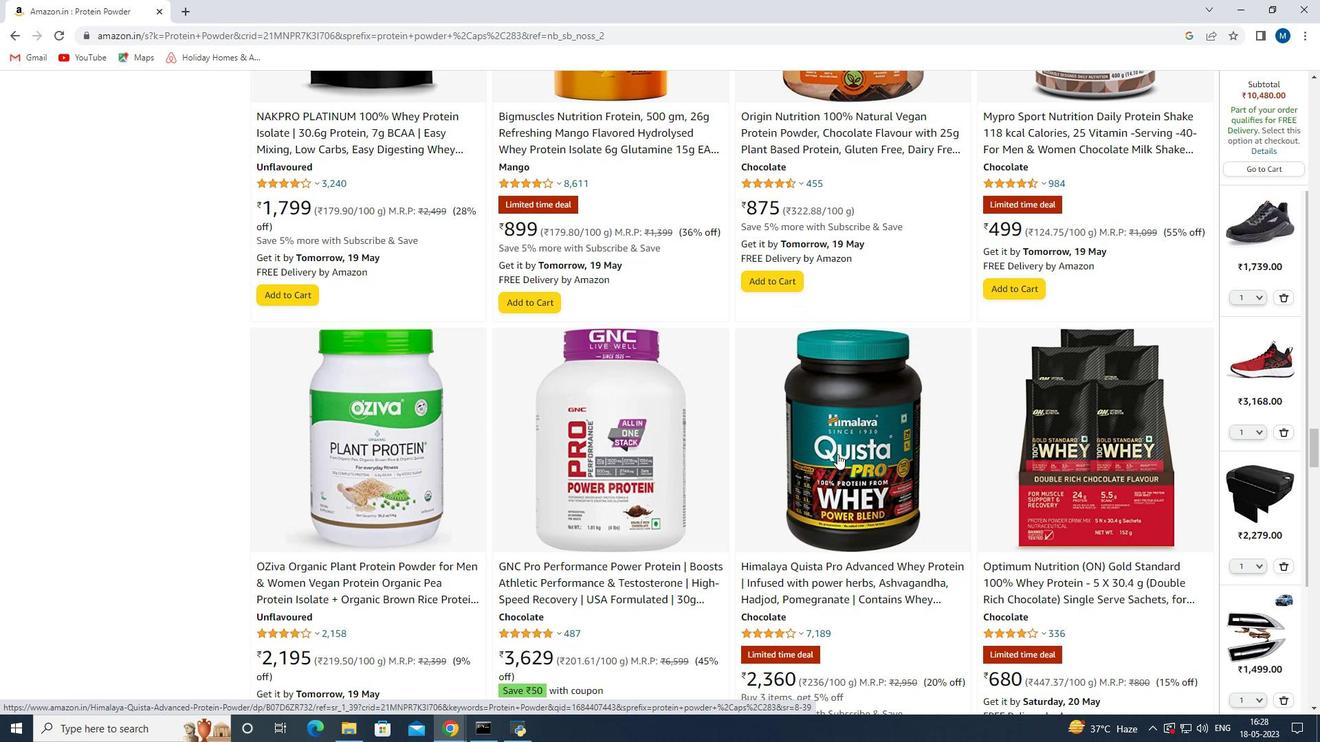 
Action: Mouse moved to (810, 461)
Screenshot: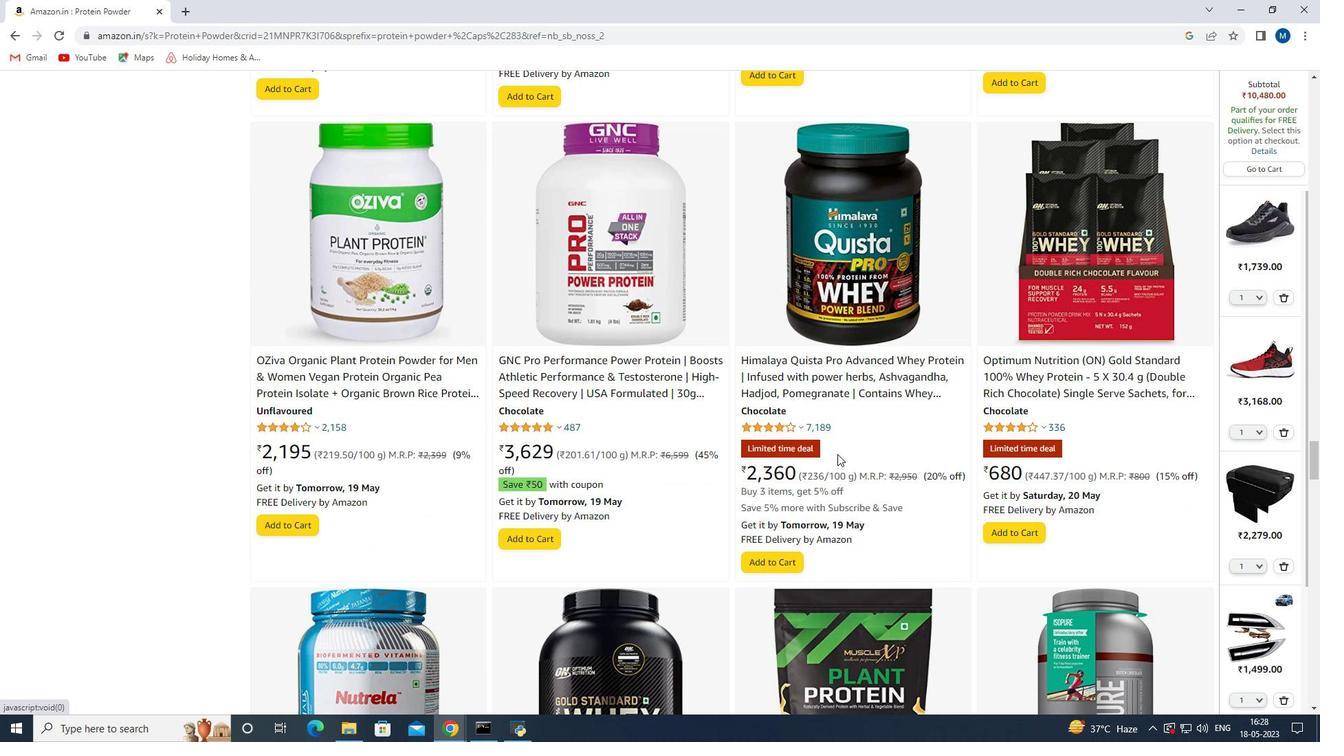 
Action: Mouse scrolled (810, 462) with delta (0, 0)
Screenshot: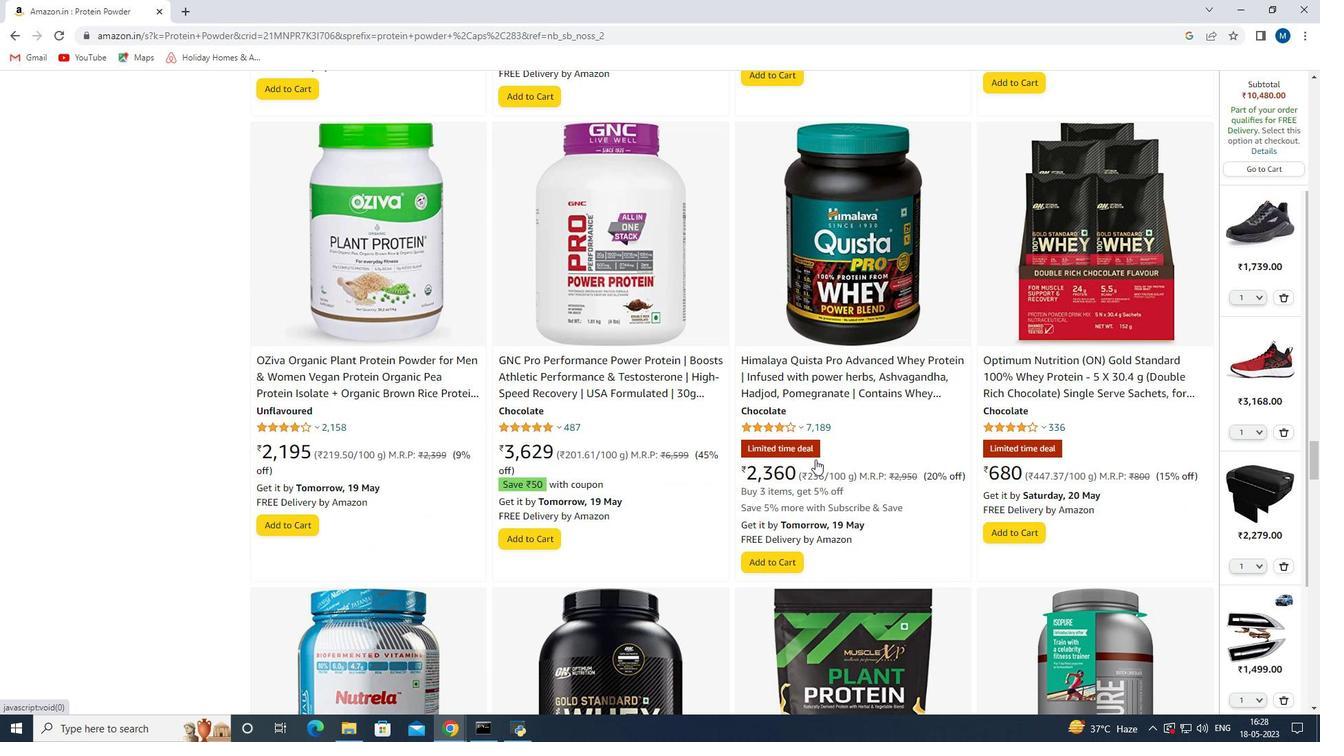
Action: Mouse scrolled (810, 462) with delta (0, 0)
Screenshot: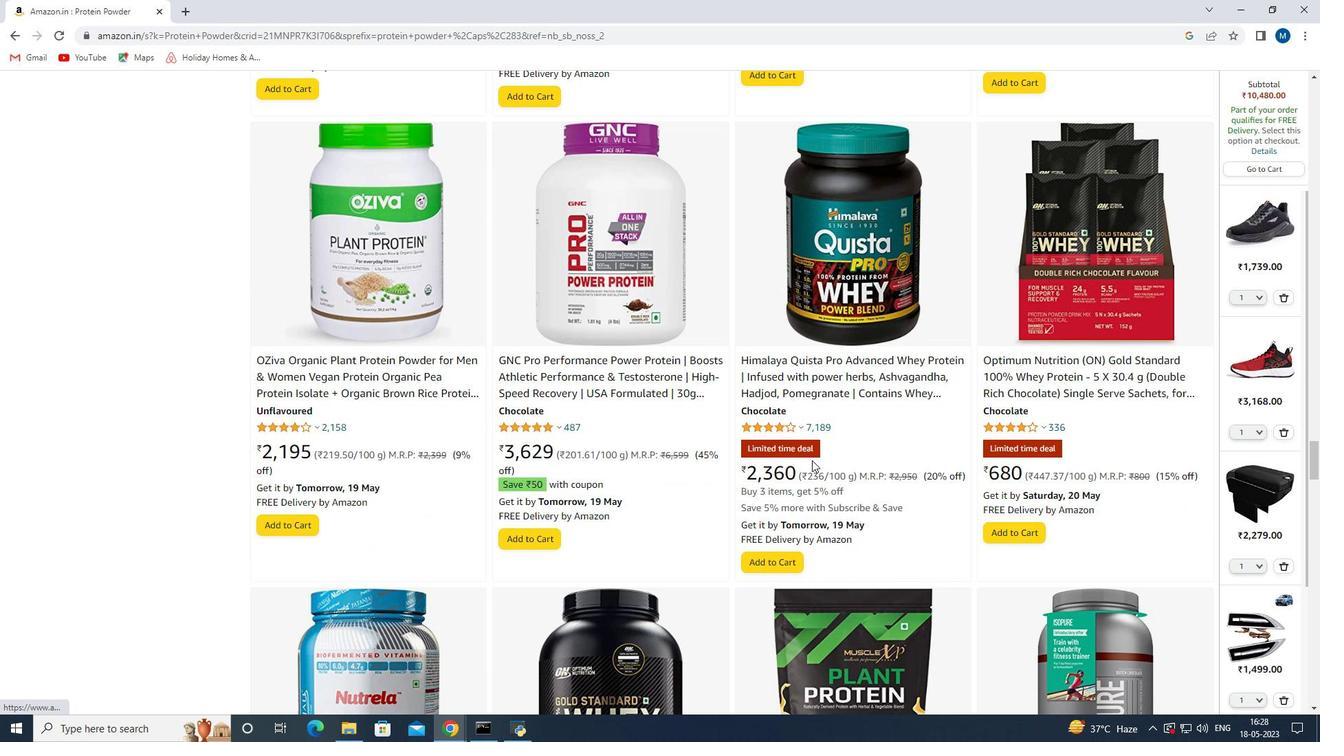 
Action: Mouse scrolled (810, 462) with delta (0, 0)
Screenshot: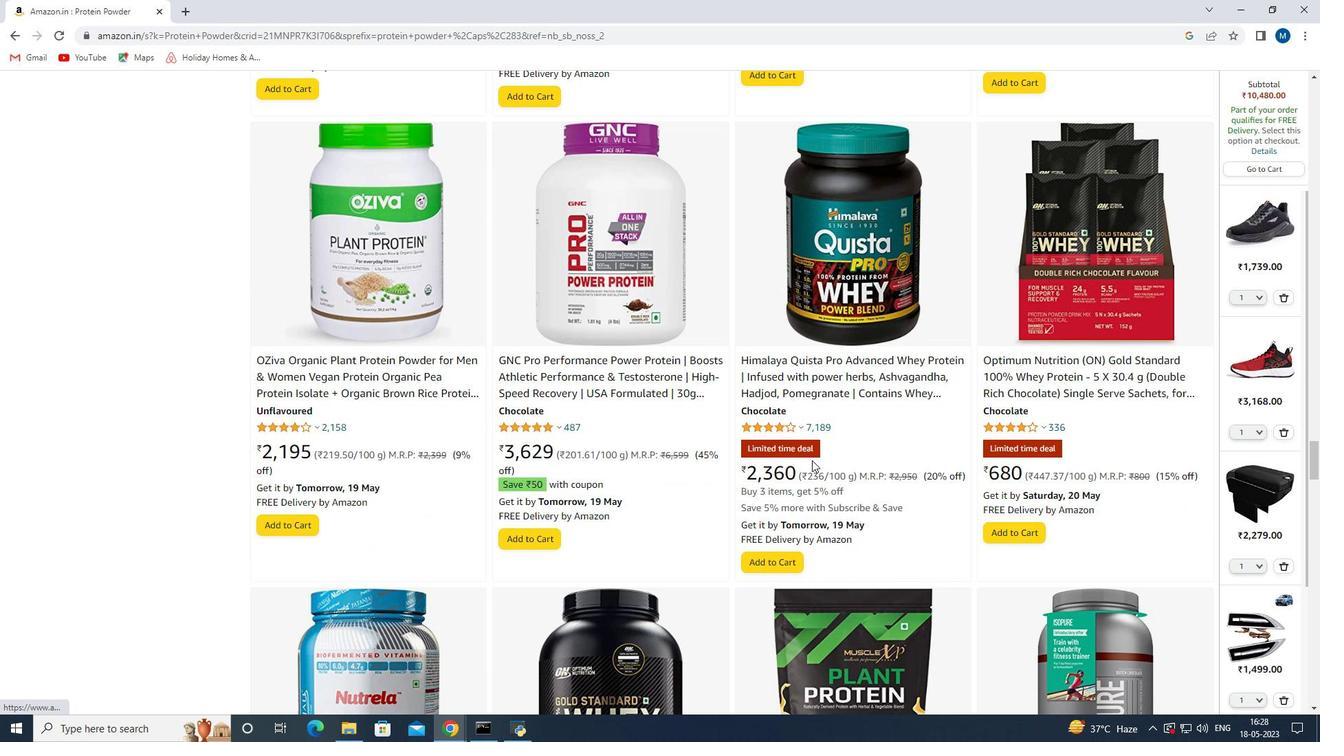 
Action: Mouse scrolled (810, 462) with delta (0, 0)
Screenshot: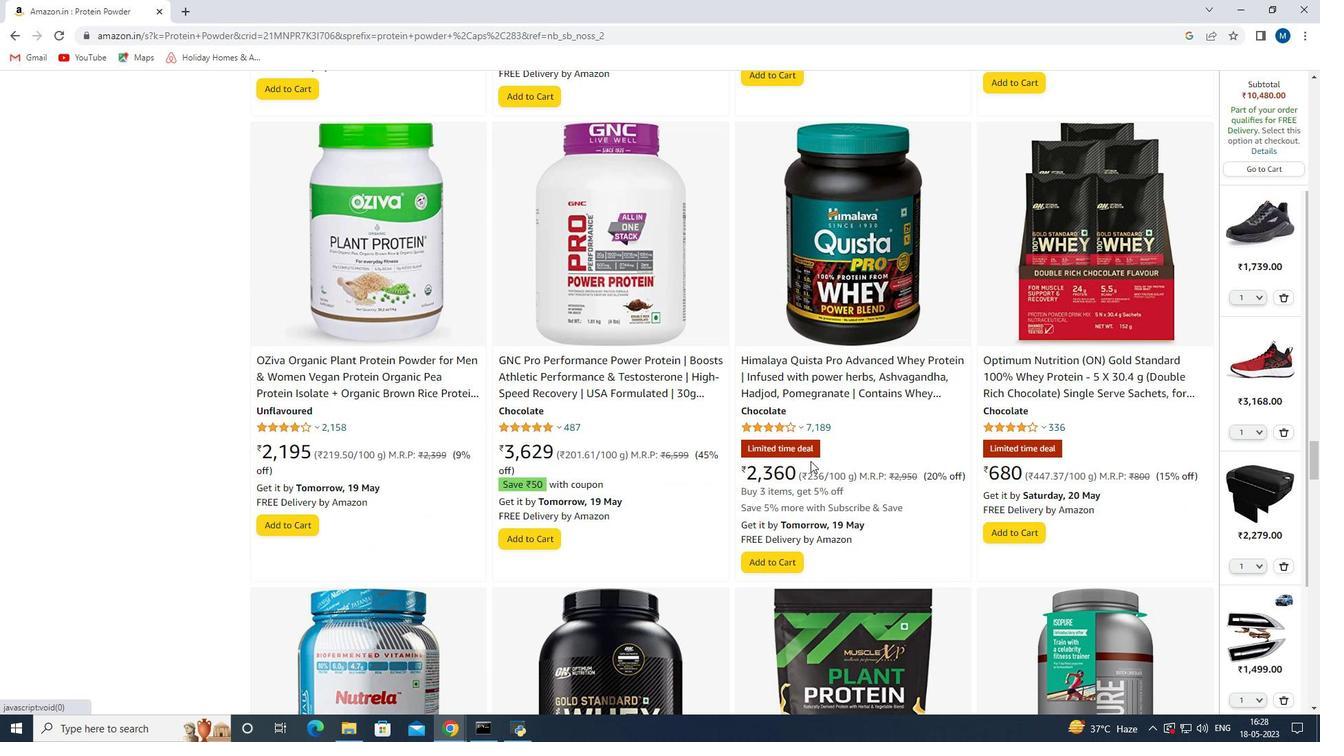 
Action: Mouse scrolled (810, 462) with delta (0, 0)
Screenshot: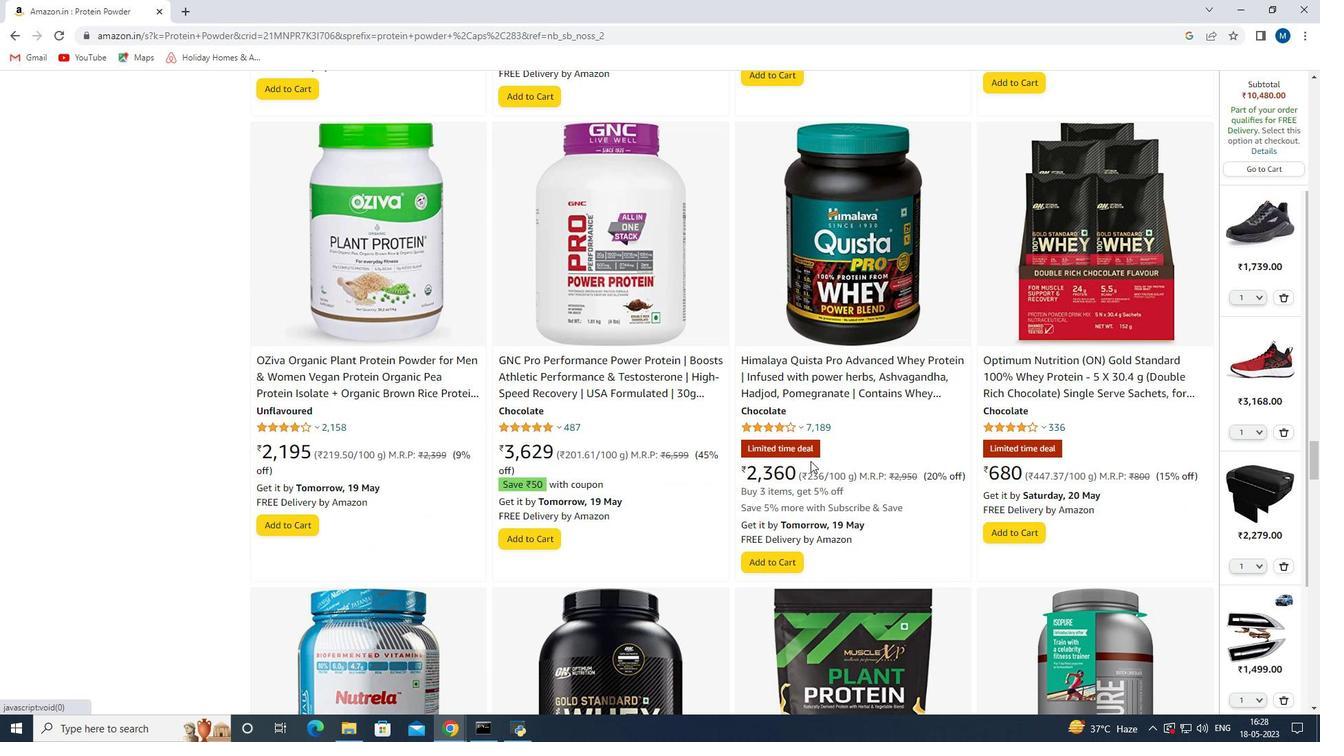 
Action: Mouse scrolled (810, 462) with delta (0, 0)
Screenshot: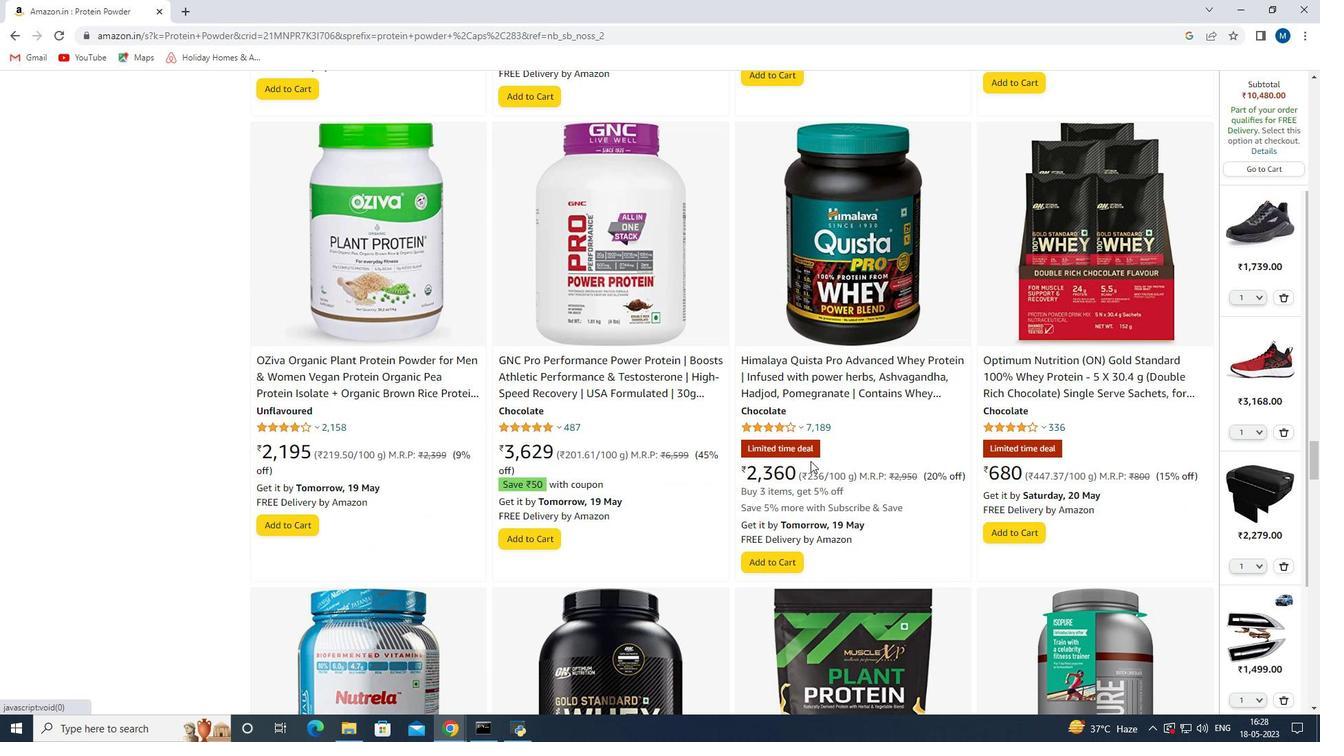 
Action: Mouse scrolled (810, 462) with delta (0, 0)
Screenshot: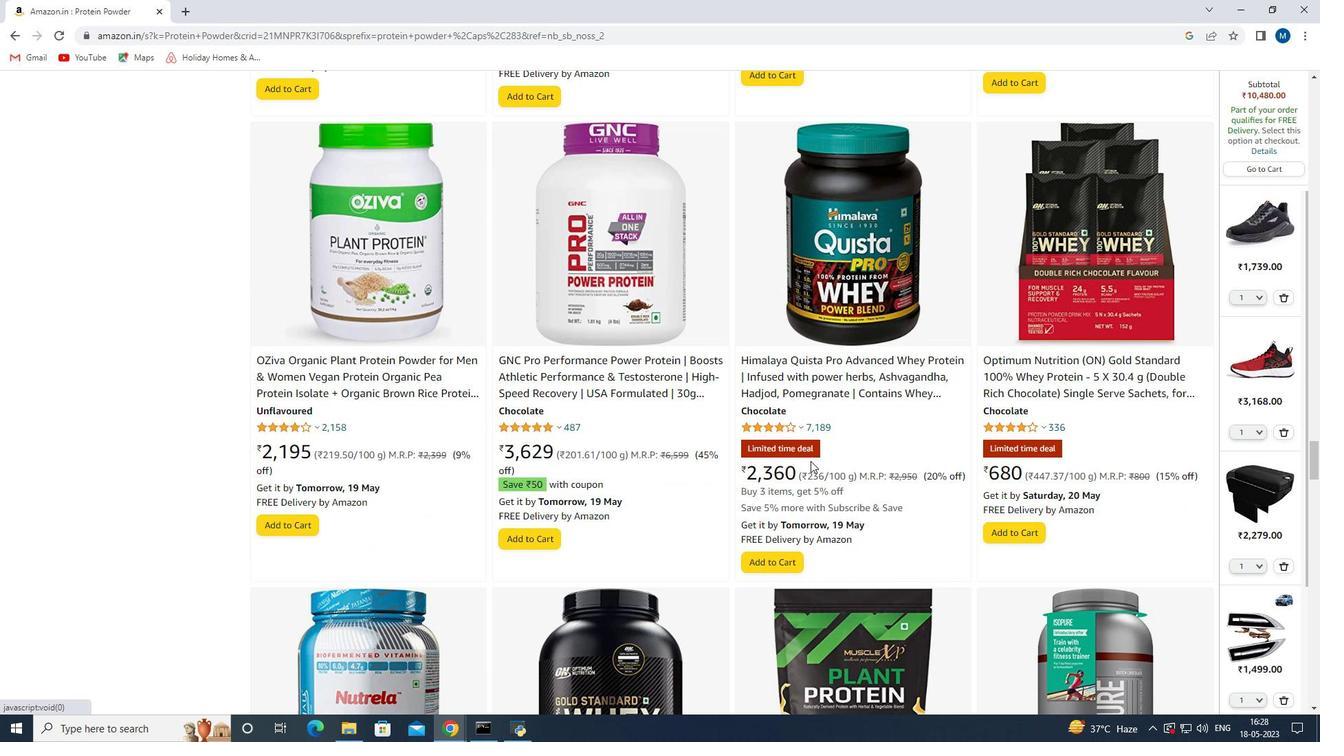 
Action: Mouse scrolled (810, 462) with delta (0, 0)
Screenshot: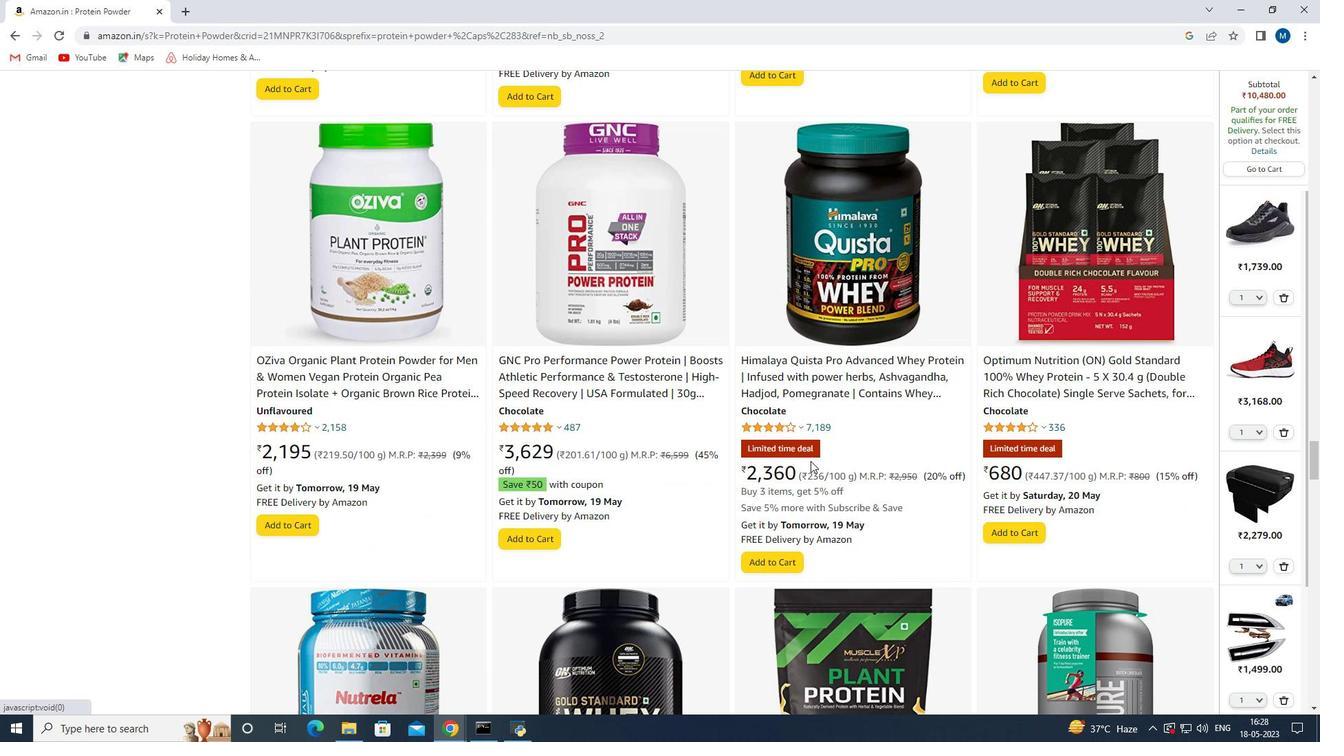 
Action: Mouse moved to (606, 408)
Screenshot: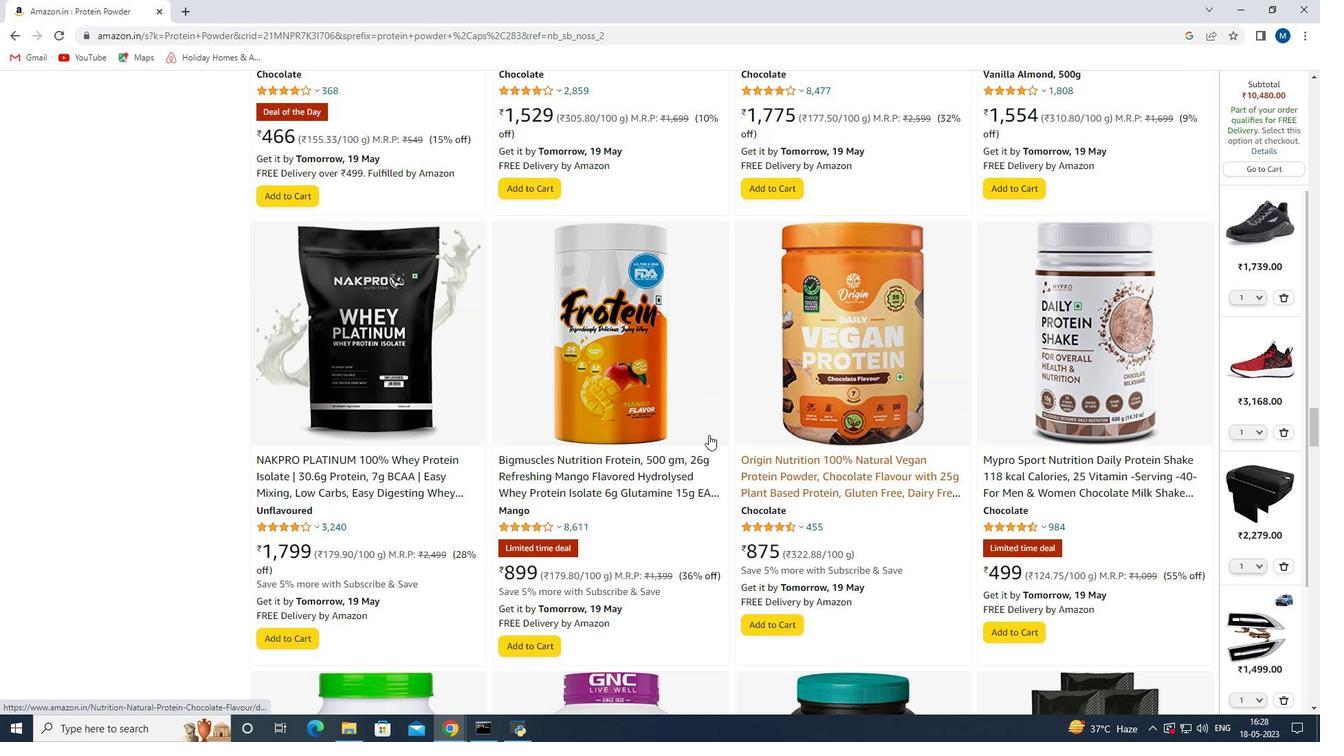 
Action: Mouse scrolled (606, 409) with delta (0, 0)
Screenshot: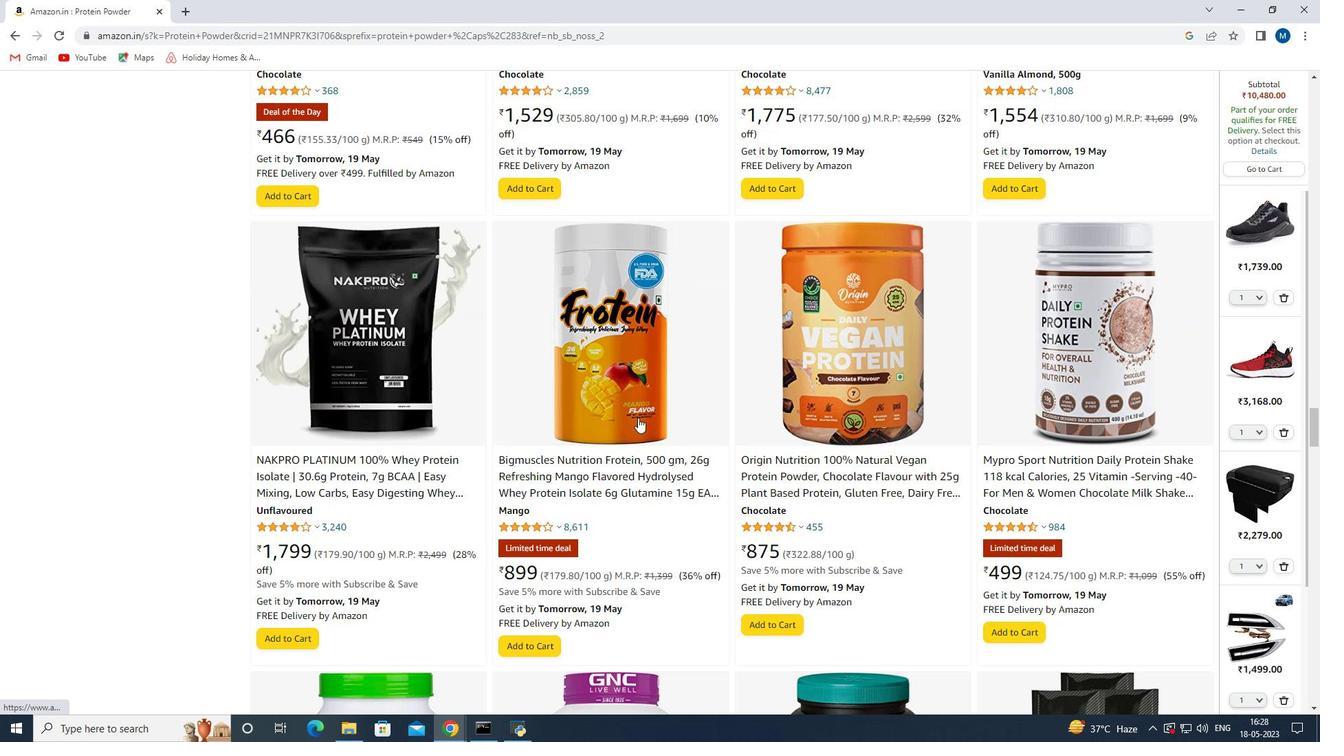 
Action: Mouse scrolled (606, 409) with delta (0, 0)
Screenshot: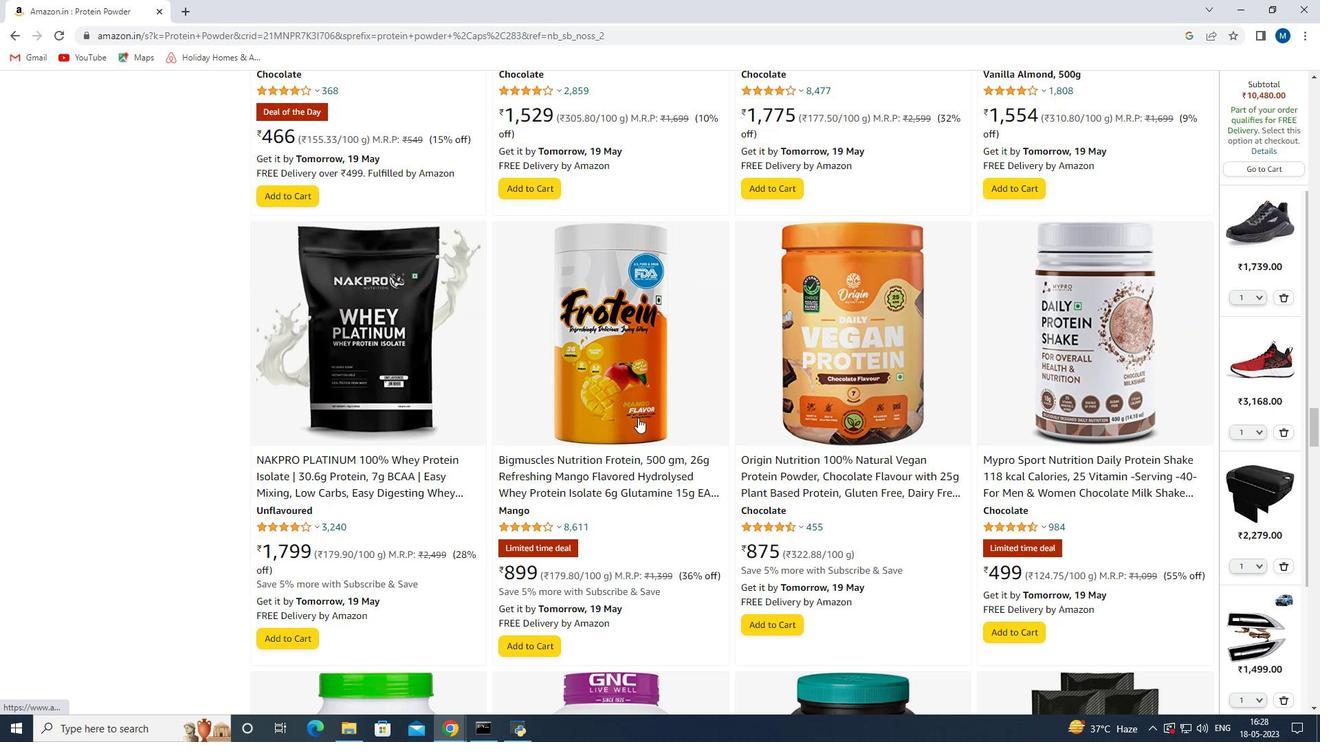 
Action: Mouse scrolled (606, 409) with delta (0, 0)
Screenshot: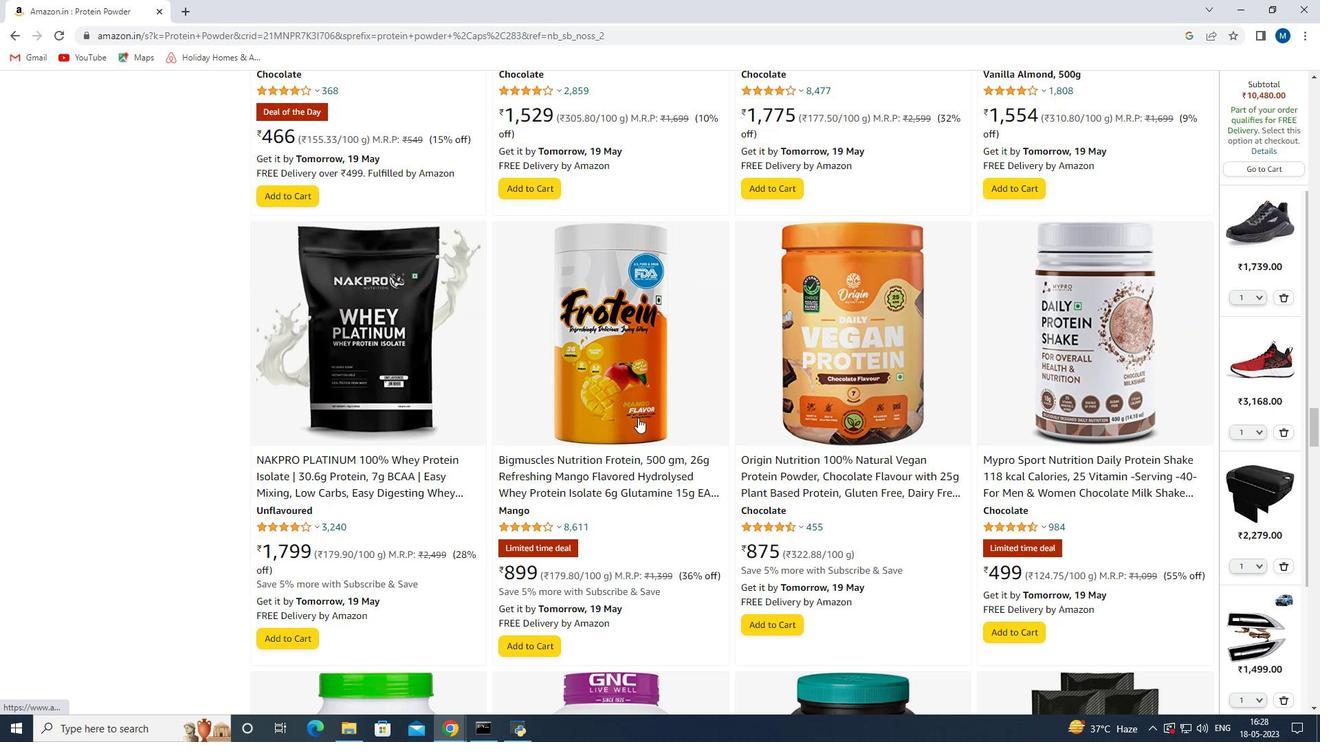 
Action: Mouse scrolled (606, 409) with delta (0, 0)
Screenshot: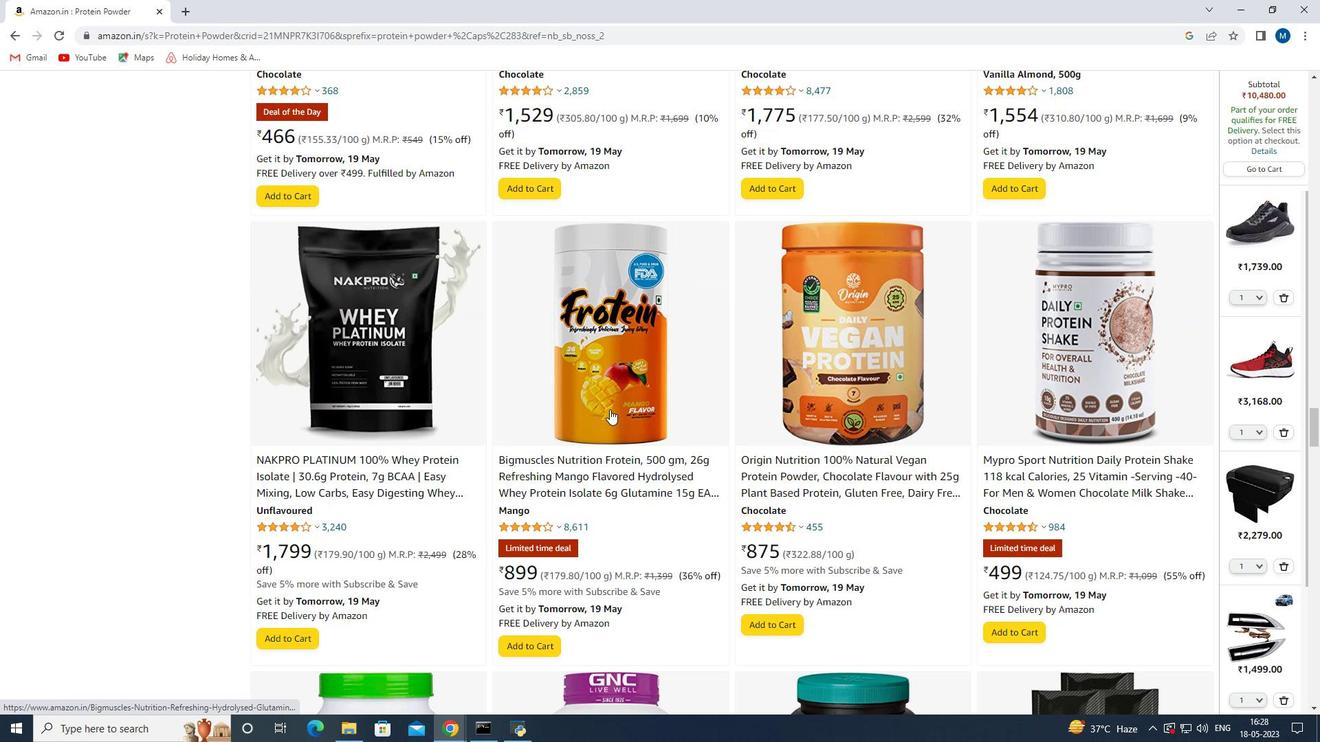 
Action: Mouse scrolled (606, 409) with delta (0, 0)
Screenshot: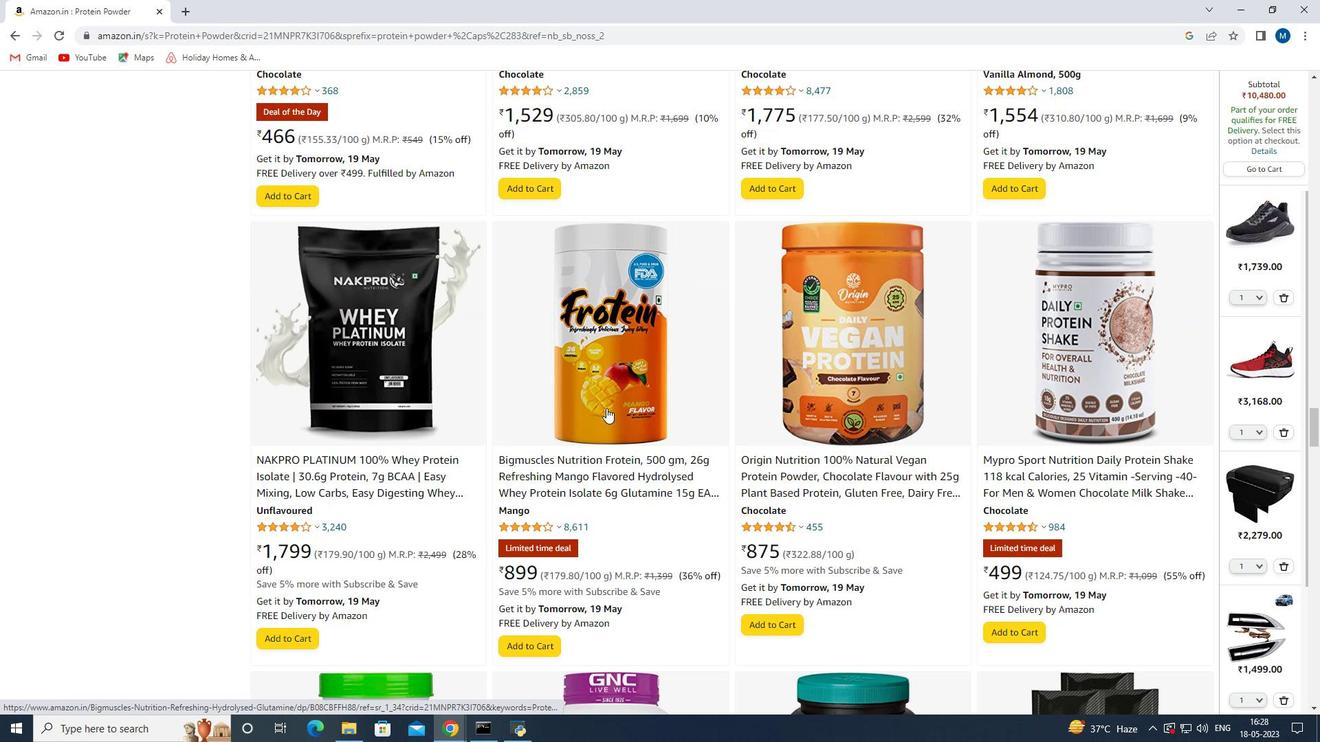
Action: Mouse moved to (1320, 409)
Screenshot: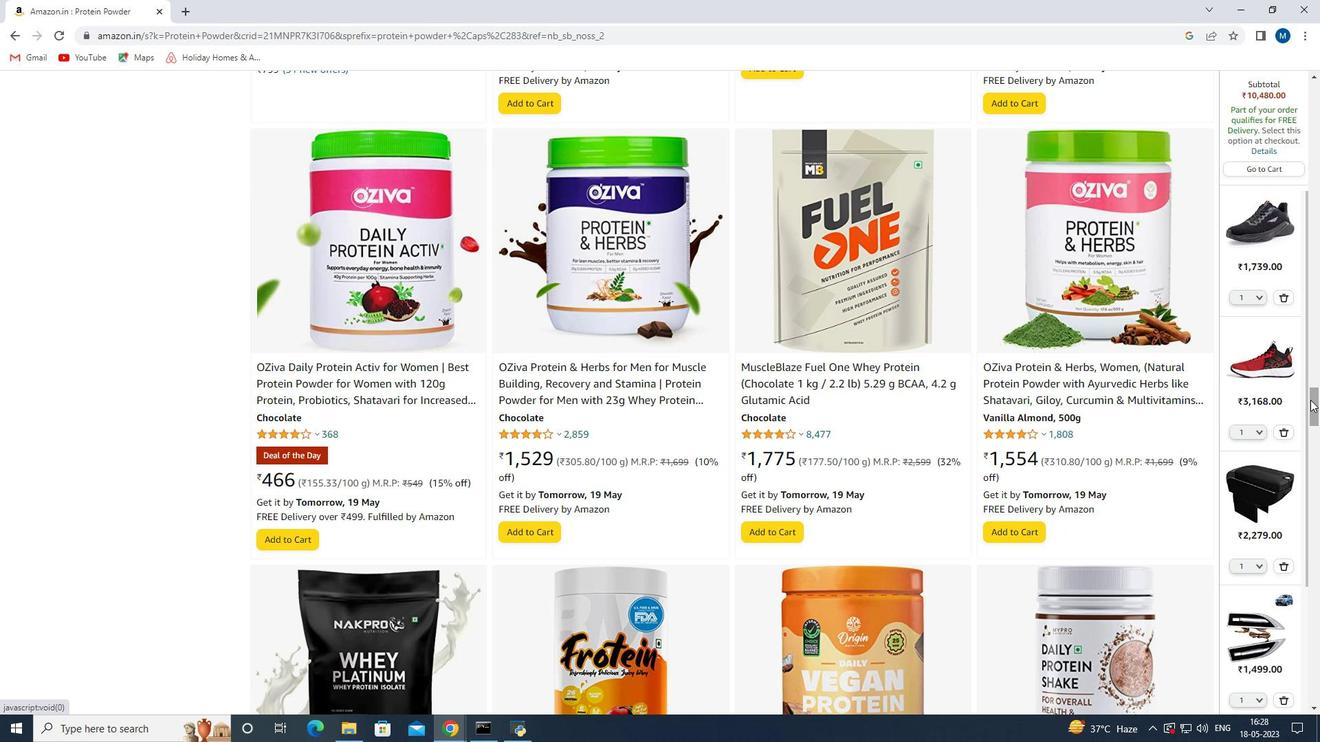 
Action: Mouse pressed left at (1319, 409)
Screenshot: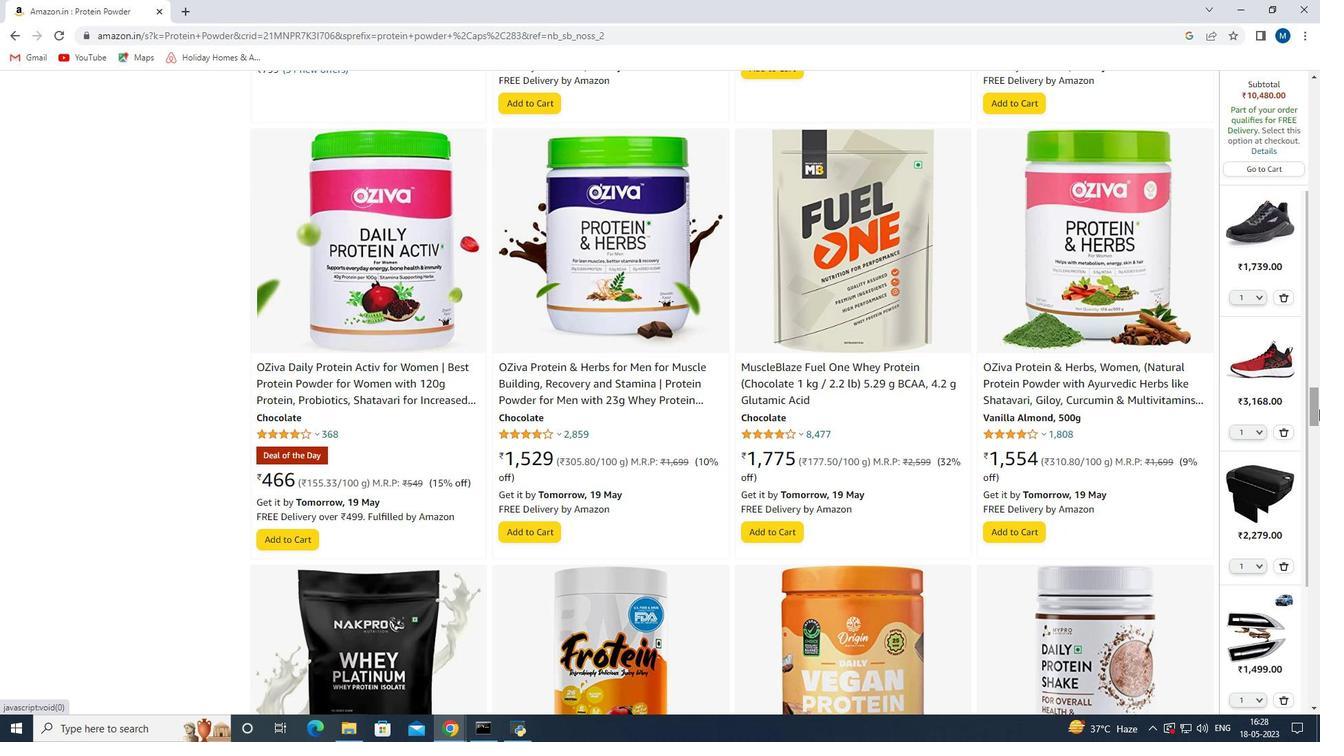 
Action: Mouse moved to (30, 568)
Screenshot: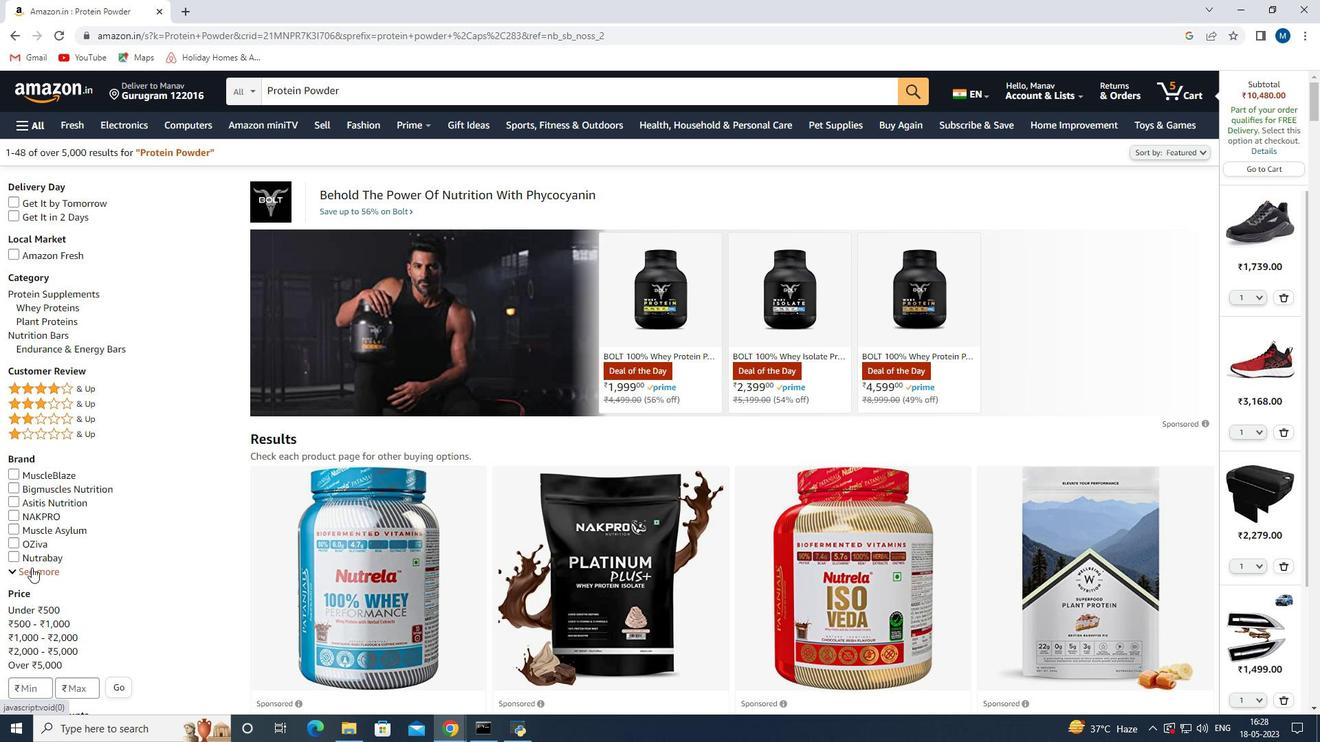 
Action: Mouse pressed left at (30, 568)
Screenshot: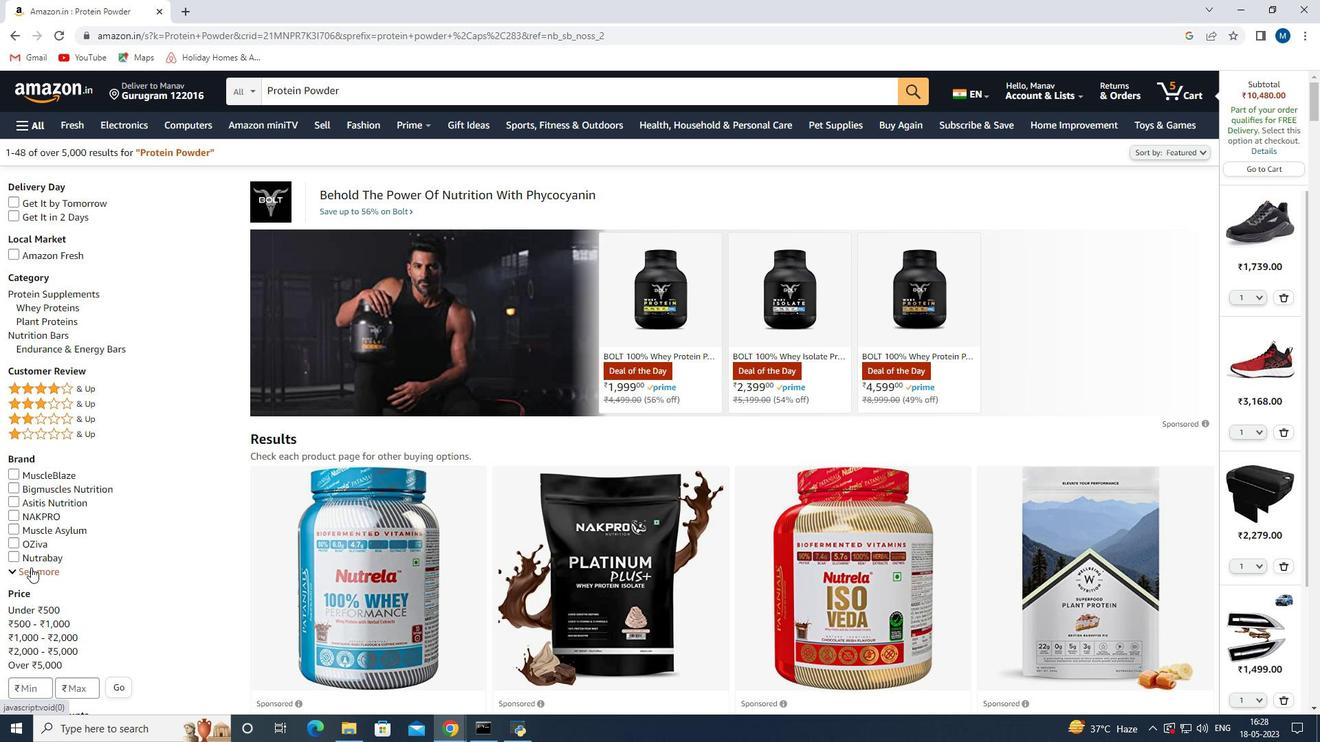 
Action: Mouse moved to (64, 601)
Screenshot: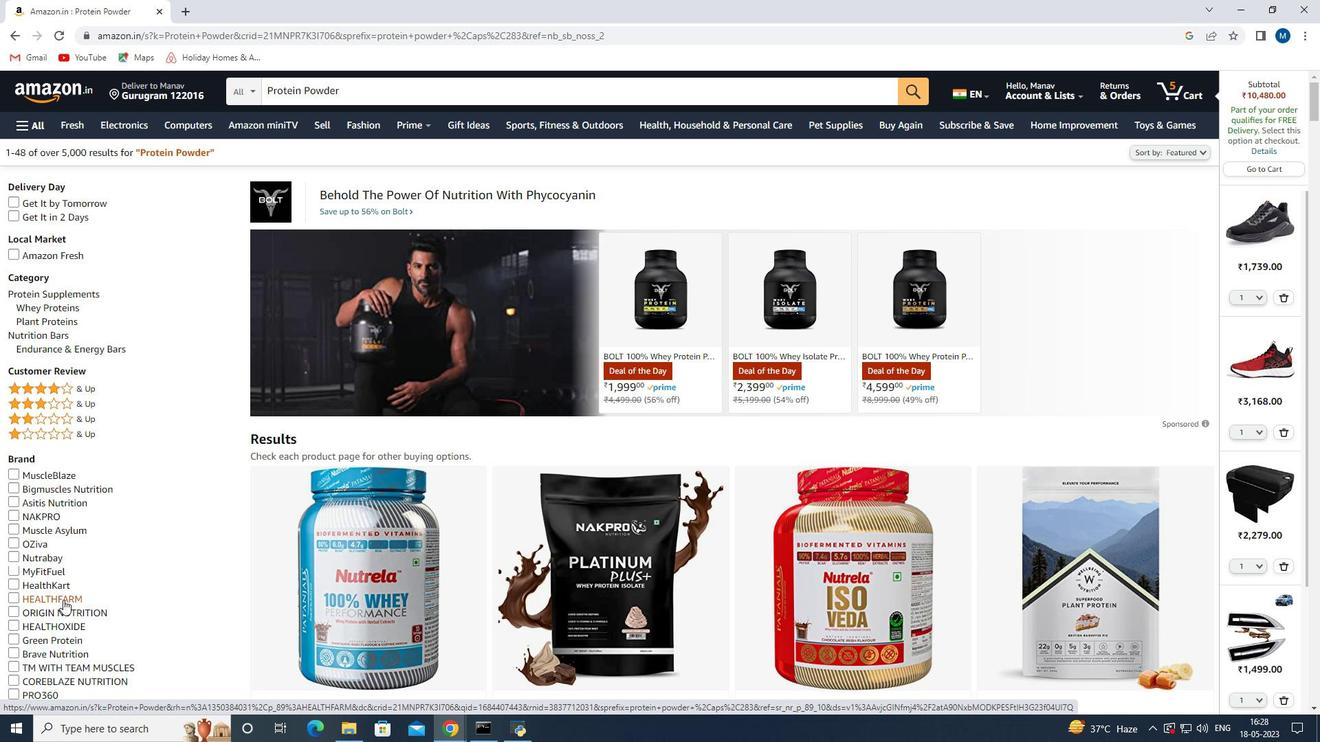 
Action: Mouse scrolled (64, 600) with delta (0, 0)
Screenshot: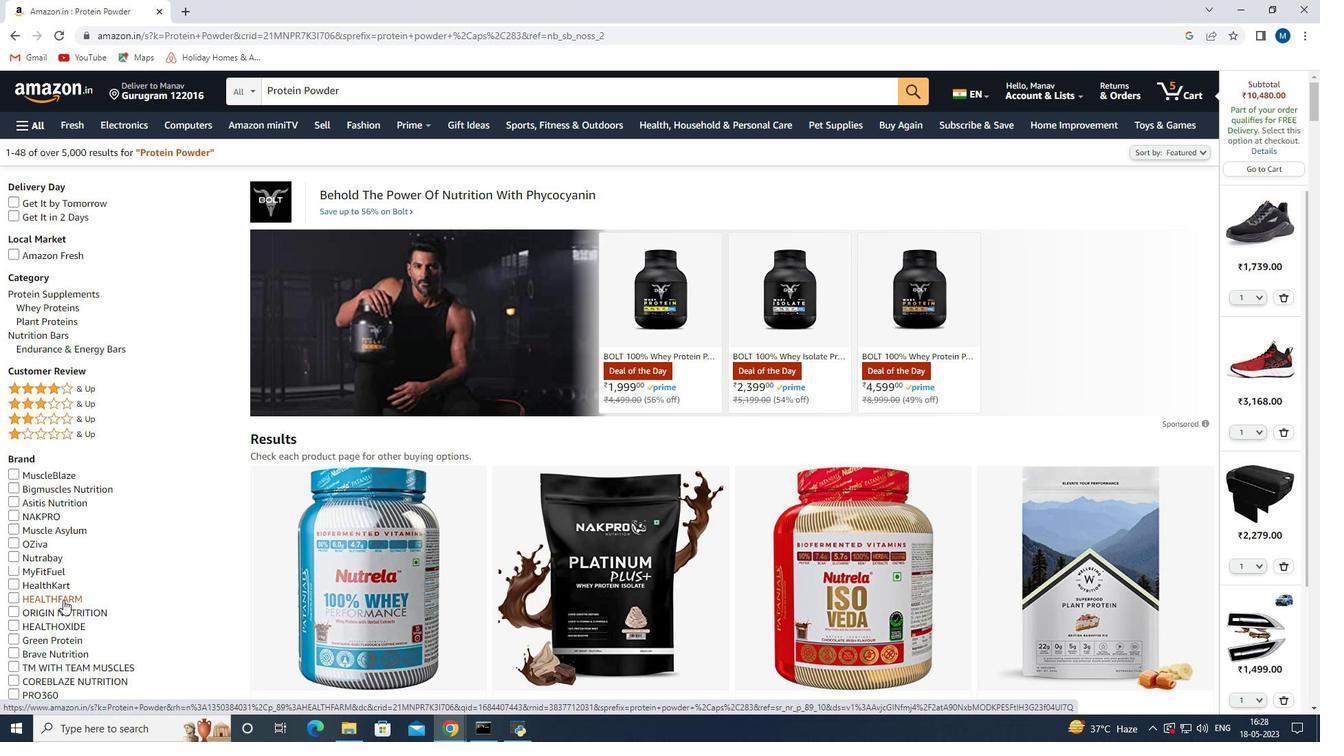 
Action: Mouse moved to (67, 601)
Screenshot: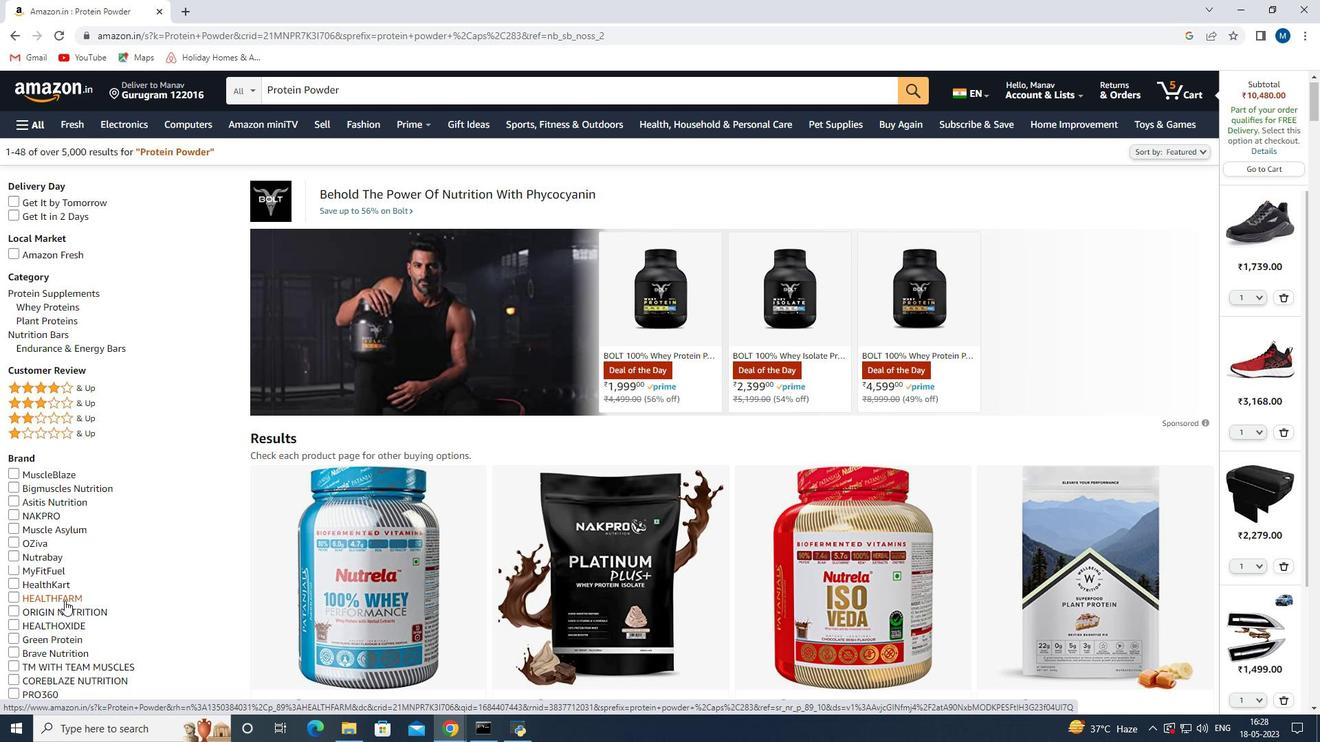 
Action: Mouse scrolled (67, 600) with delta (0, 0)
Screenshot: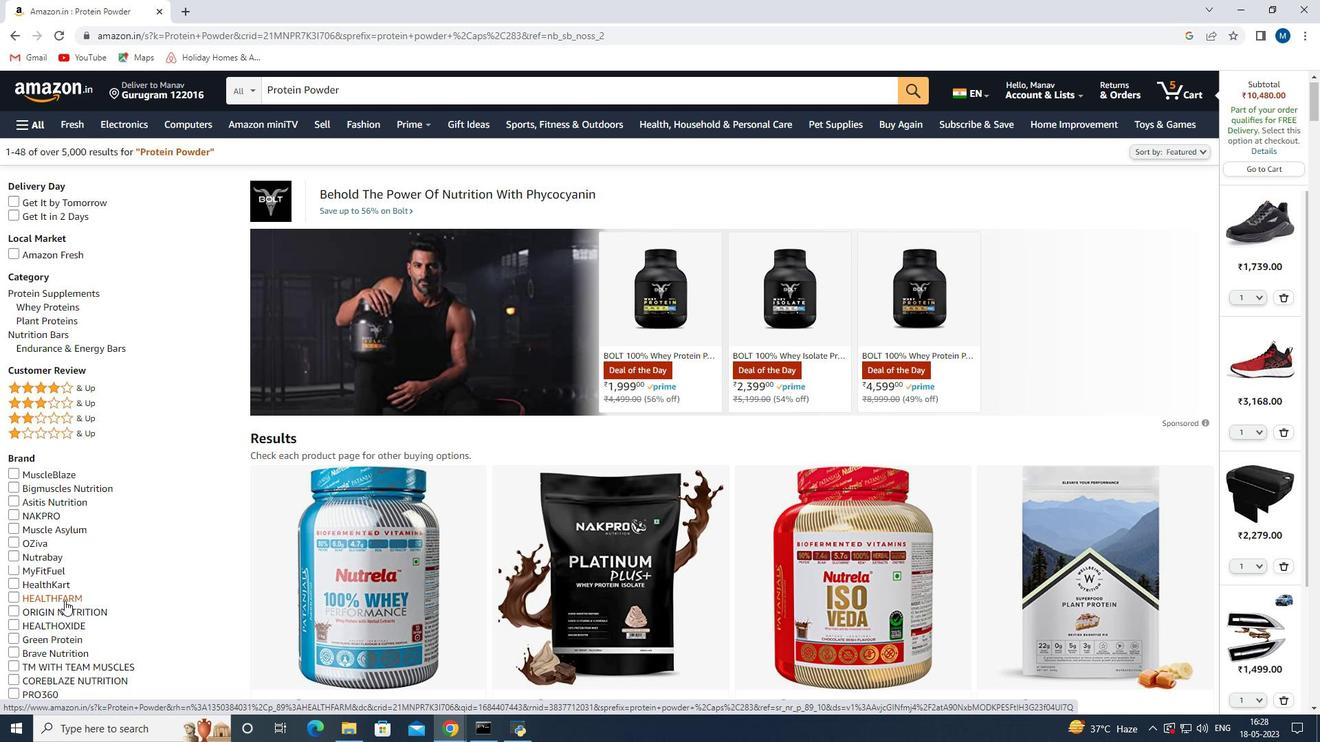 
Action: Mouse moved to (54, 341)
Screenshot: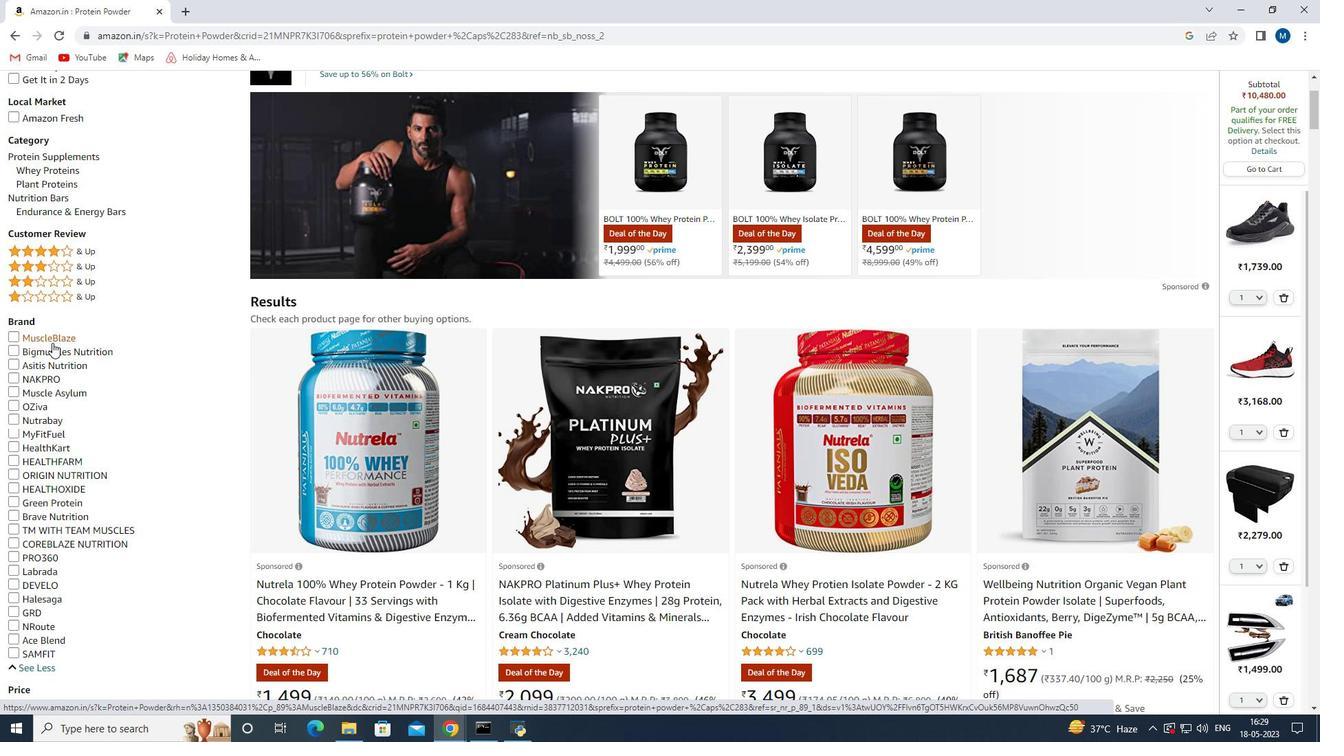 
Action: Mouse pressed left at (54, 341)
Screenshot: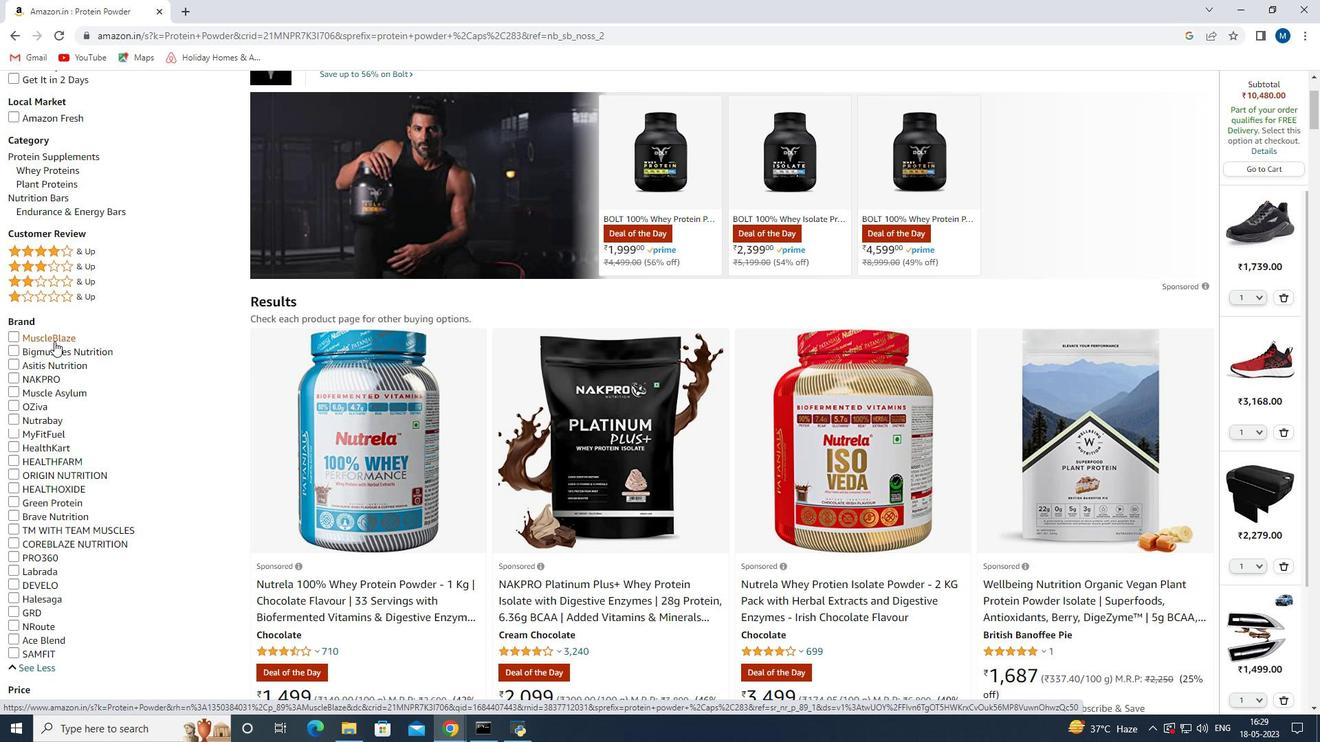 
Action: Mouse moved to (500, 381)
Screenshot: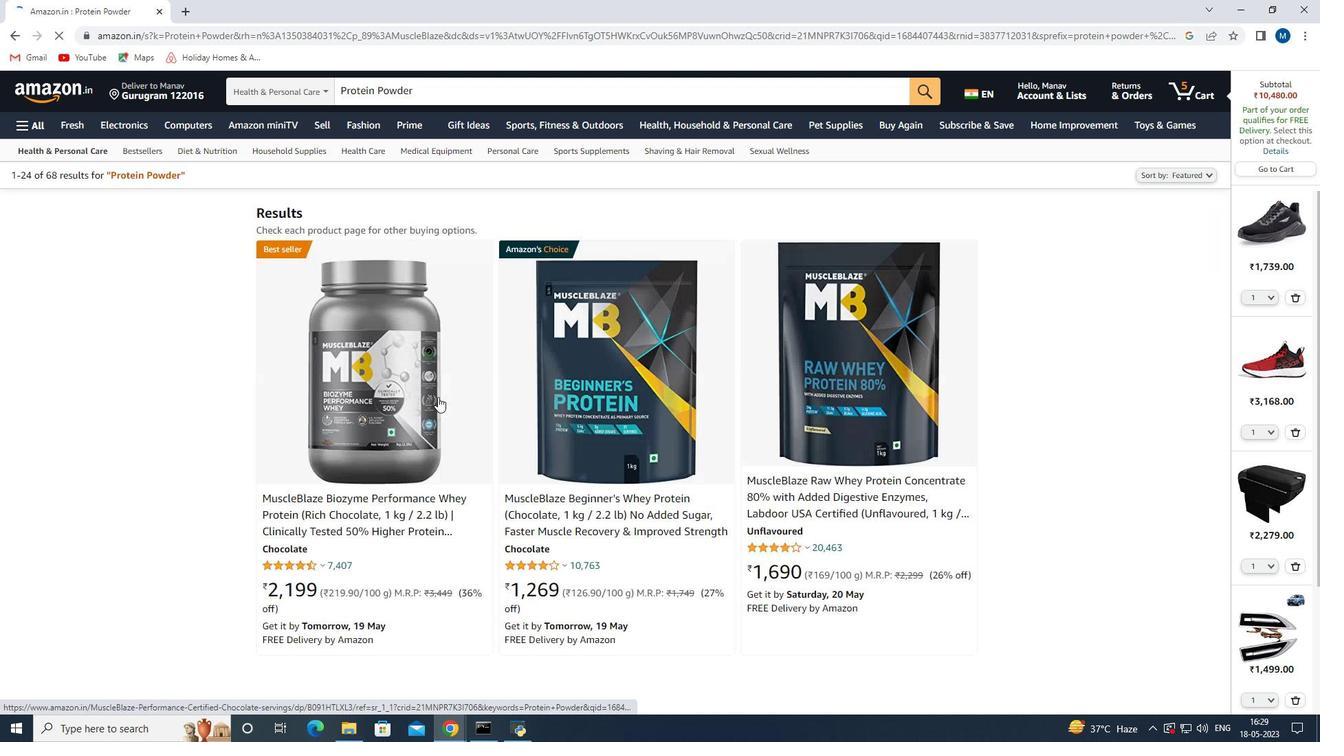 
Action: Mouse scrolled (500, 380) with delta (0, 0)
Screenshot: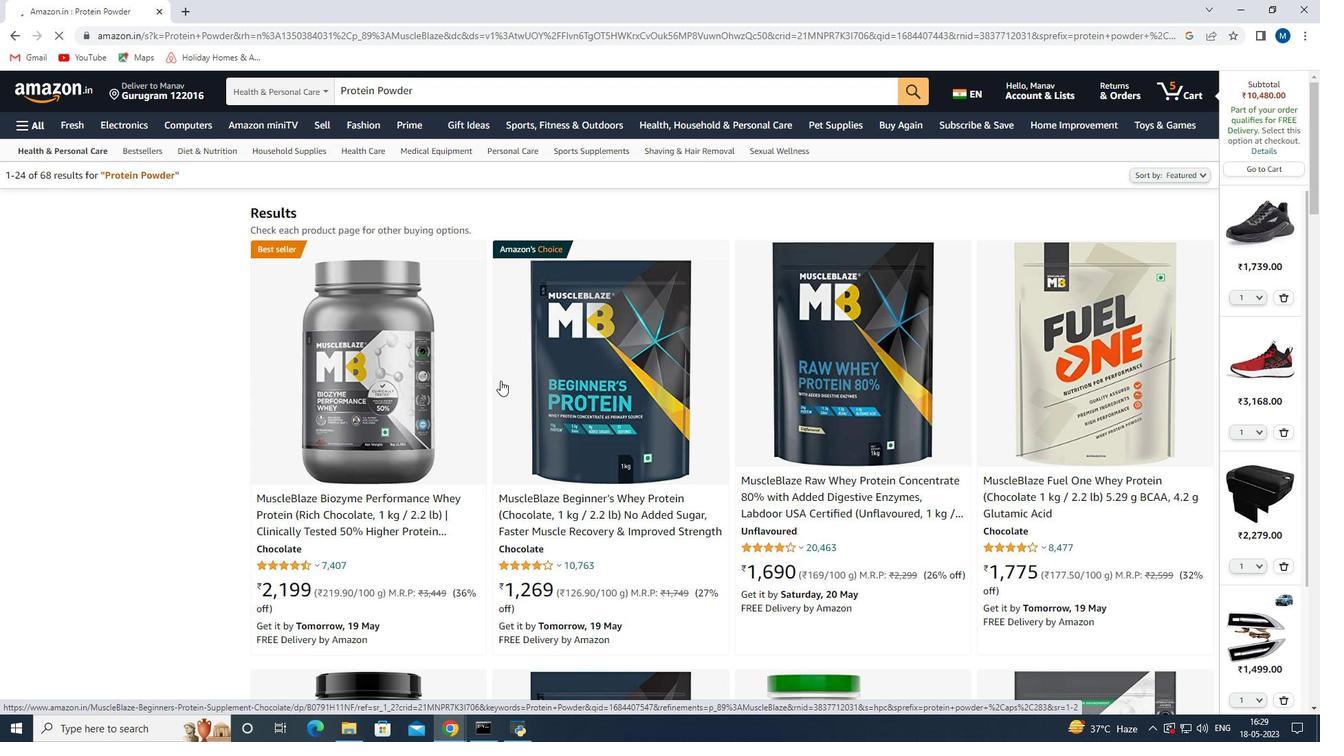 
Action: Mouse moved to (504, 379)
Screenshot: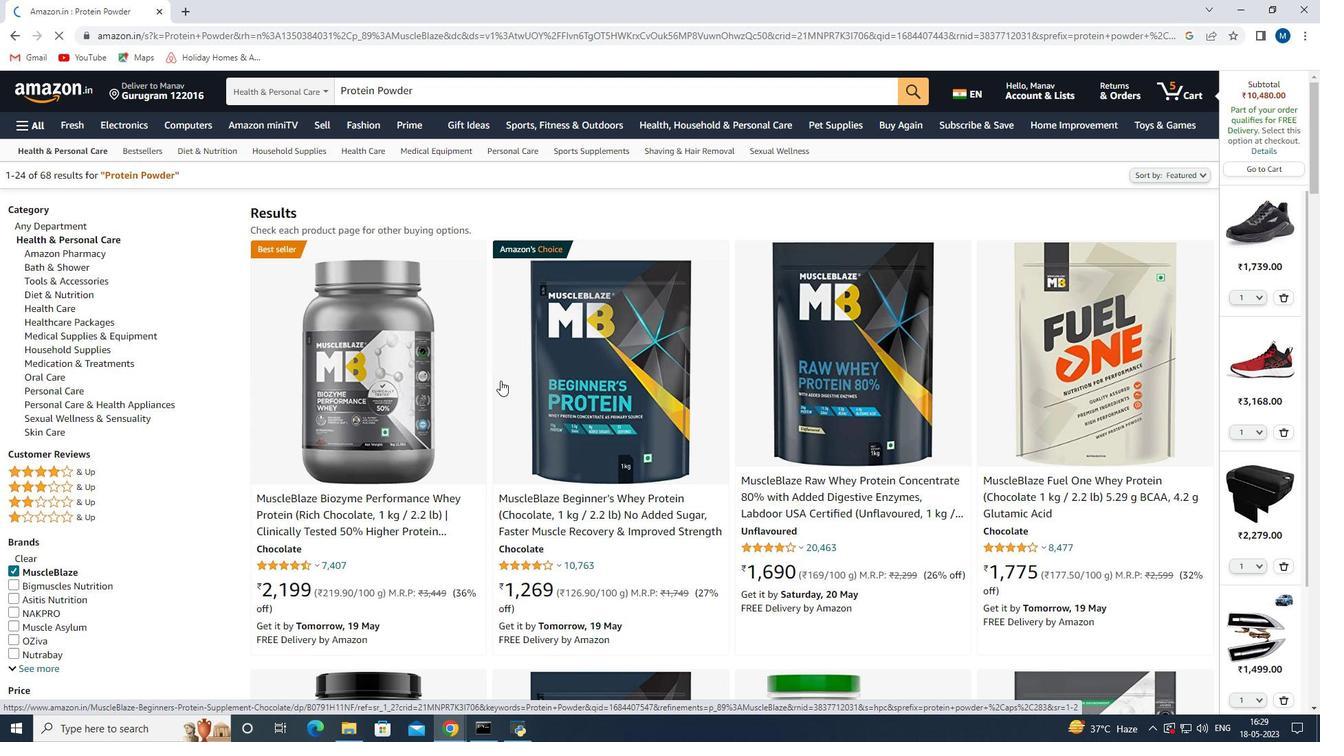 
Action: Mouse scrolled (504, 378) with delta (0, 0)
Screenshot: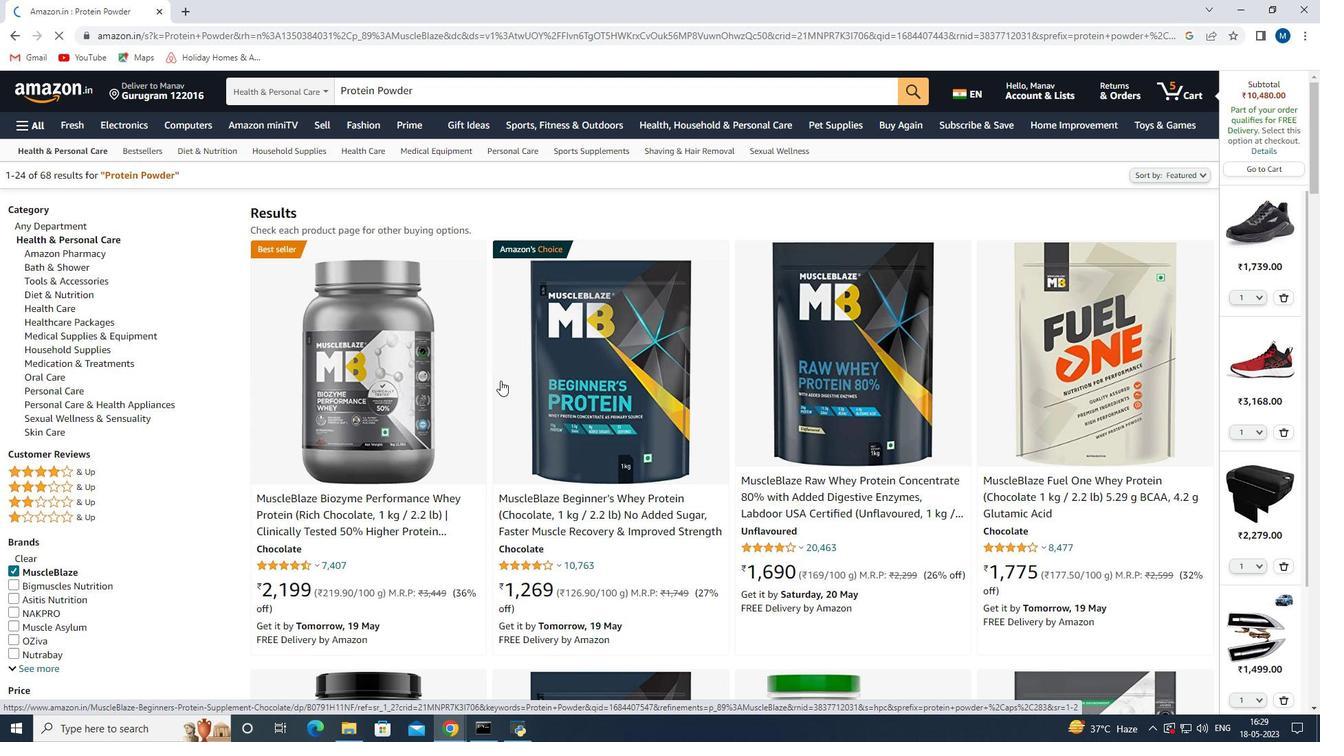 
Action: Mouse moved to (636, 319)
Screenshot: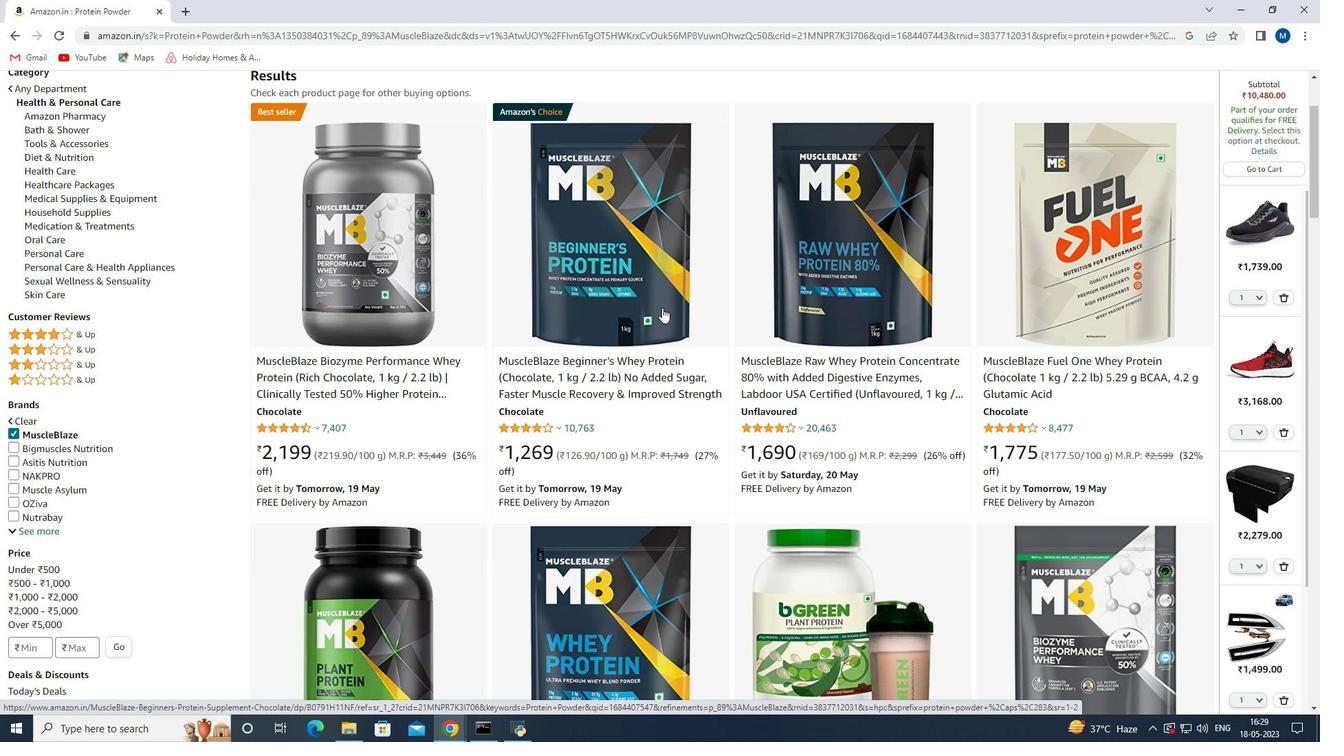 
Action: Mouse scrolled (636, 318) with delta (0, 0)
Screenshot: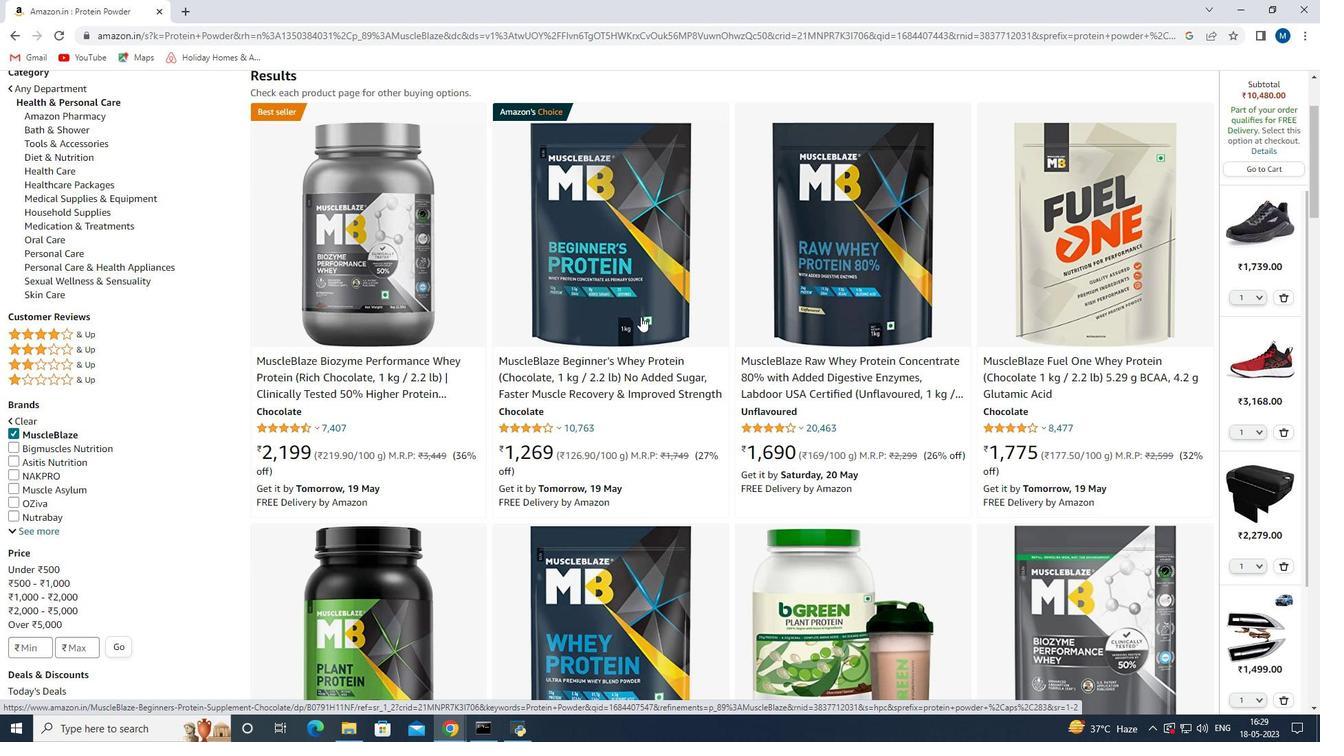 
Action: Mouse moved to (363, 222)
Screenshot: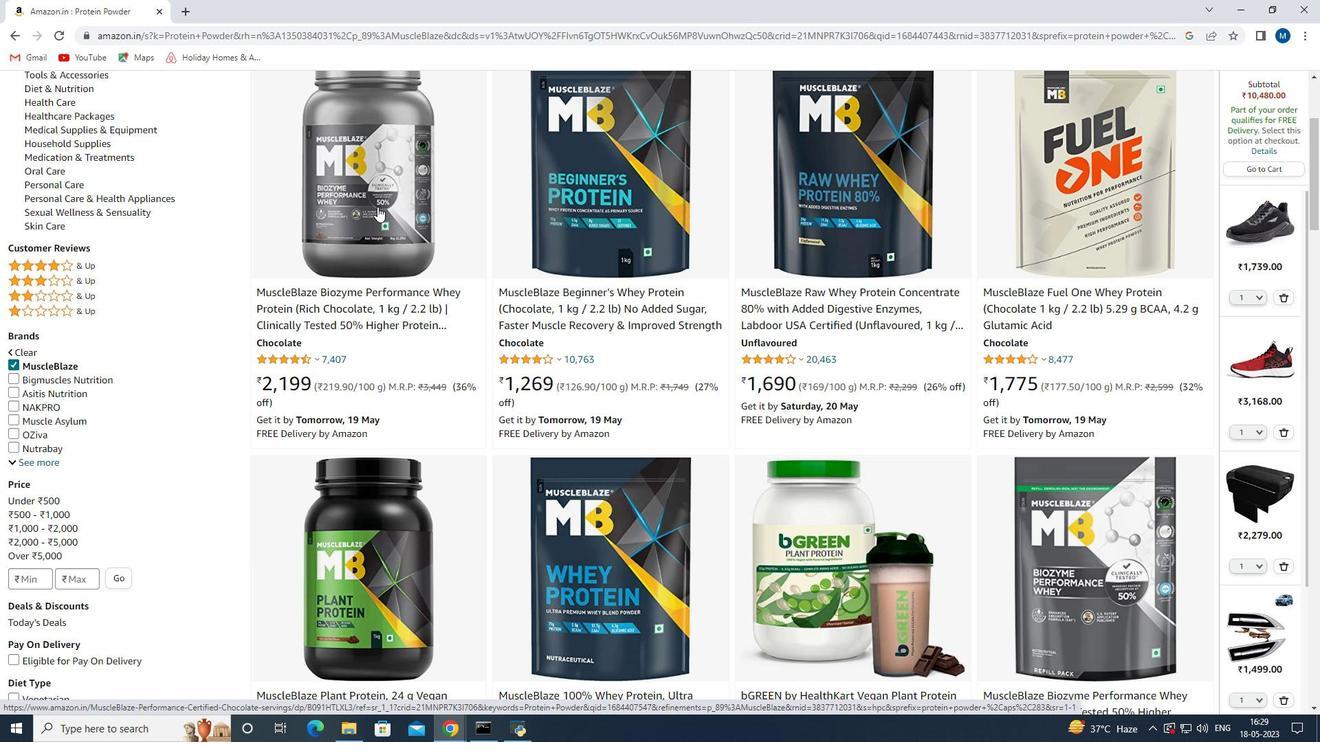 
Action: Mouse pressed left at (363, 222)
Screenshot: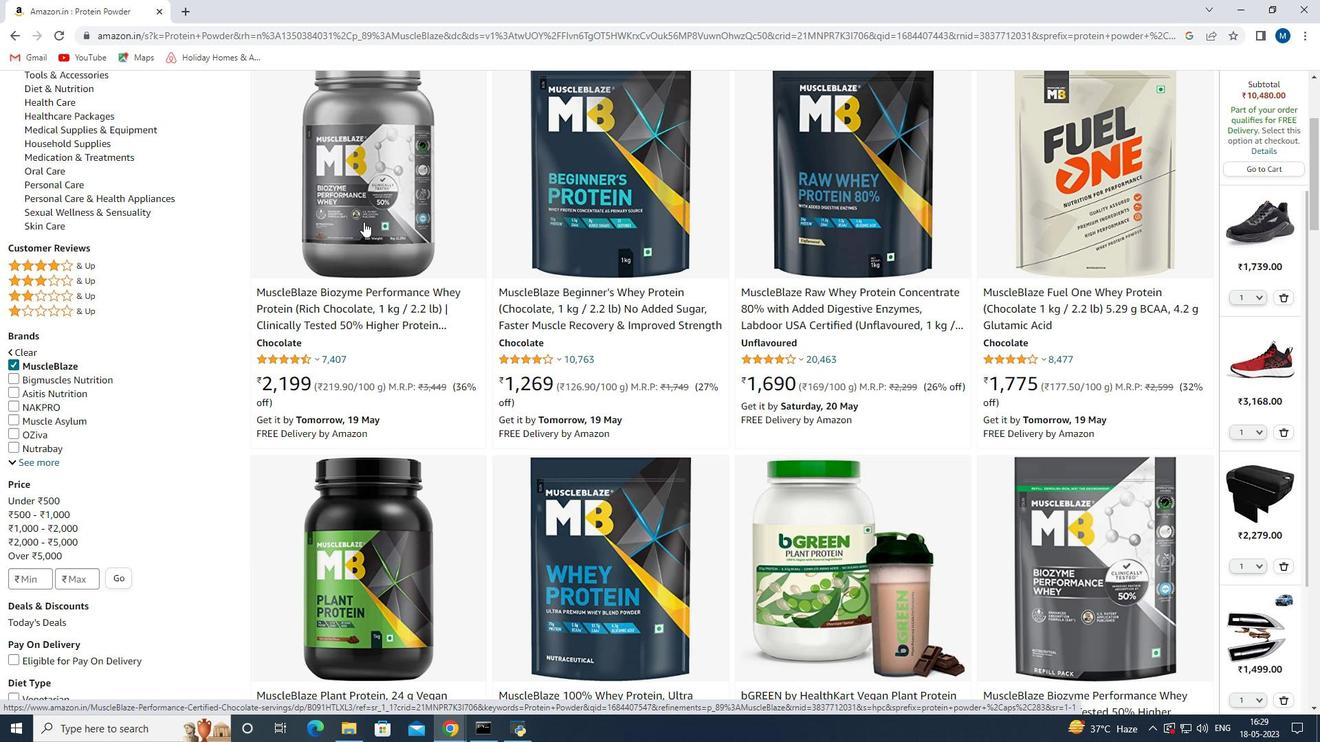 
Action: Mouse moved to (448, 258)
Screenshot: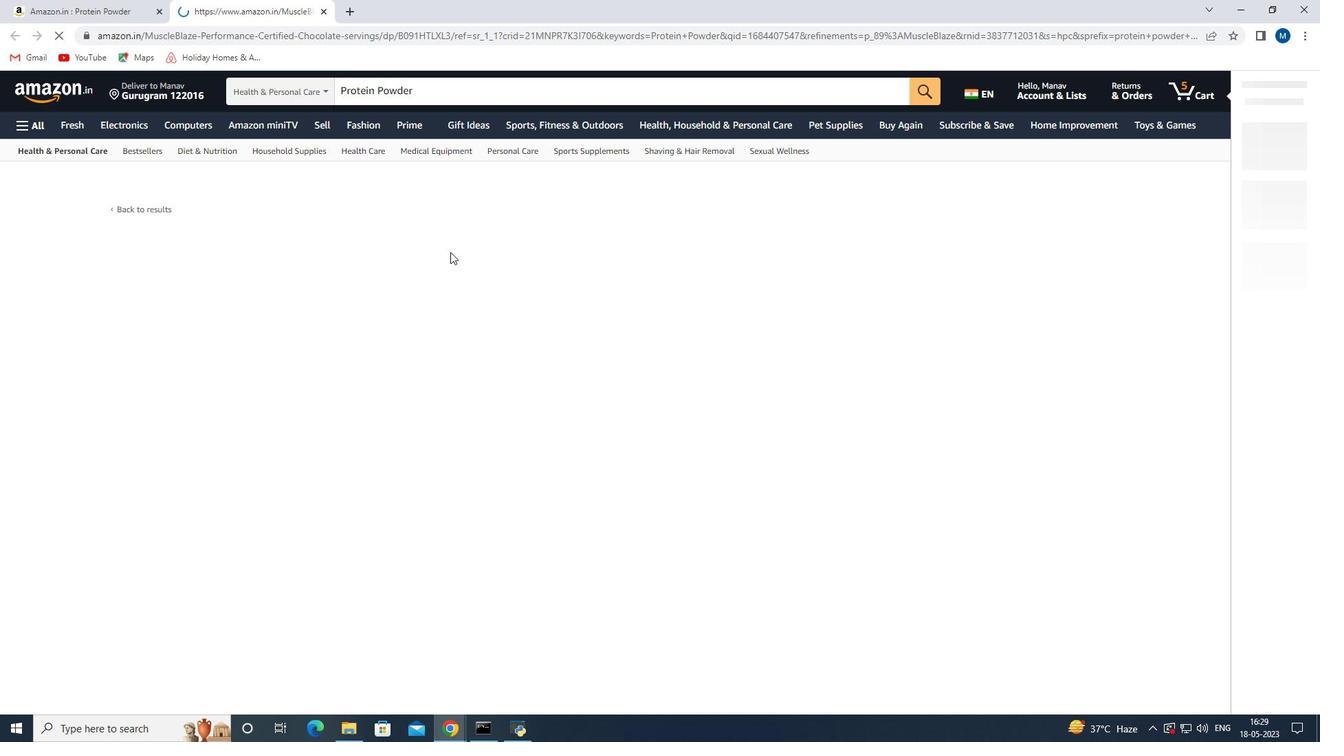 
Action: Mouse scrolled (448, 257) with delta (0, 0)
Screenshot: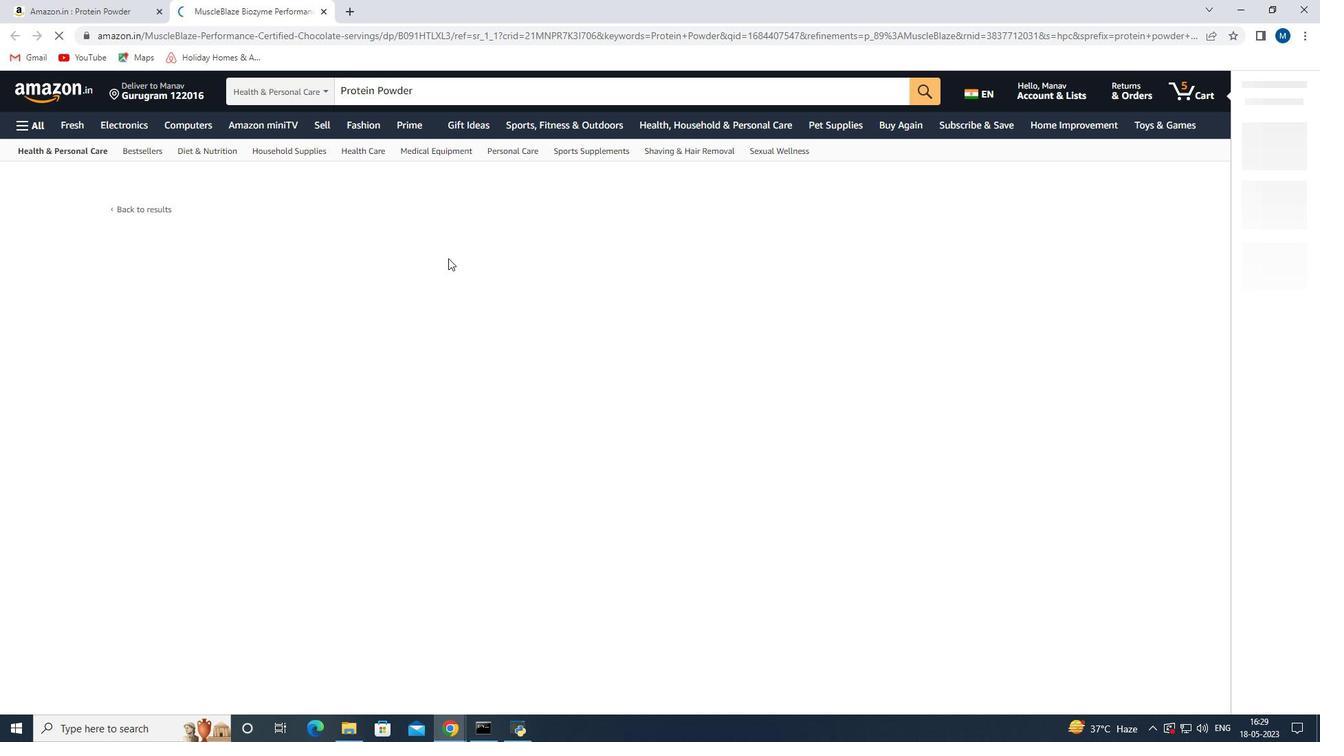 
Action: Mouse moved to (448, 259)
Screenshot: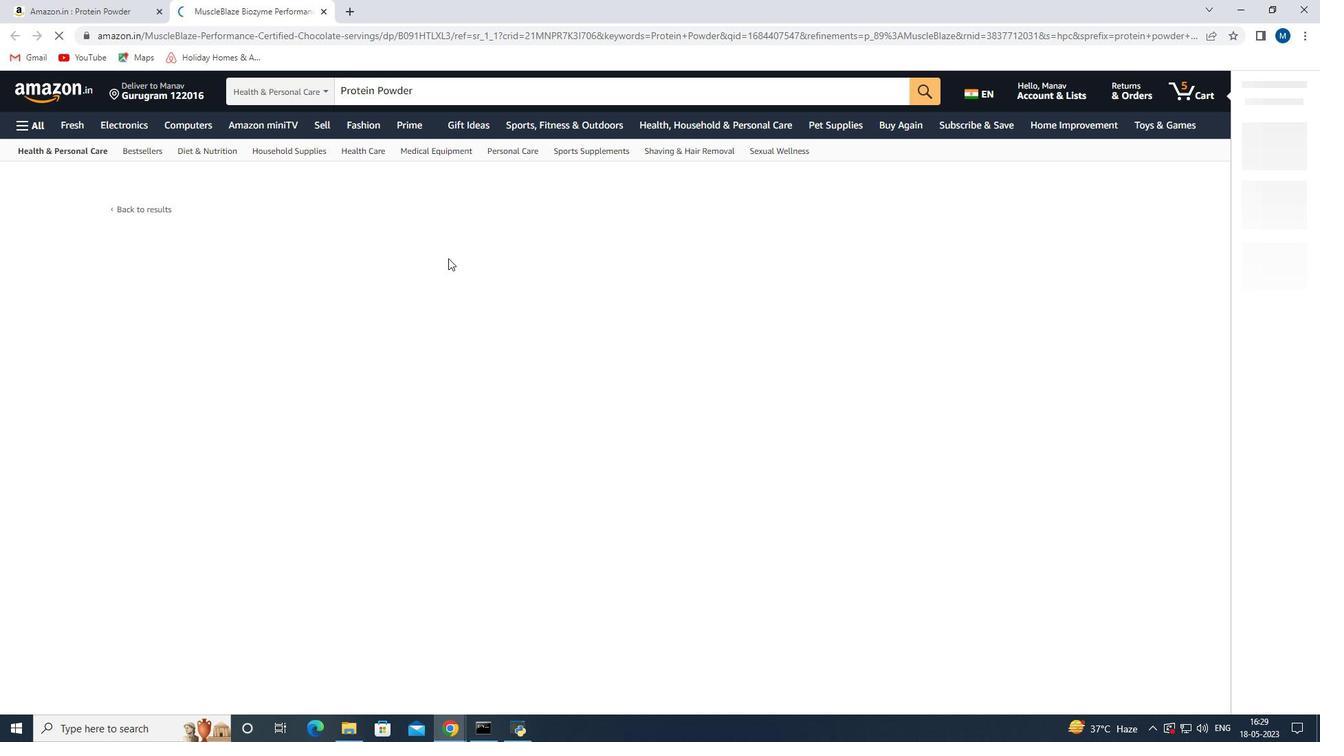 
Action: Mouse scrolled (448, 258) with delta (0, 0)
Screenshot: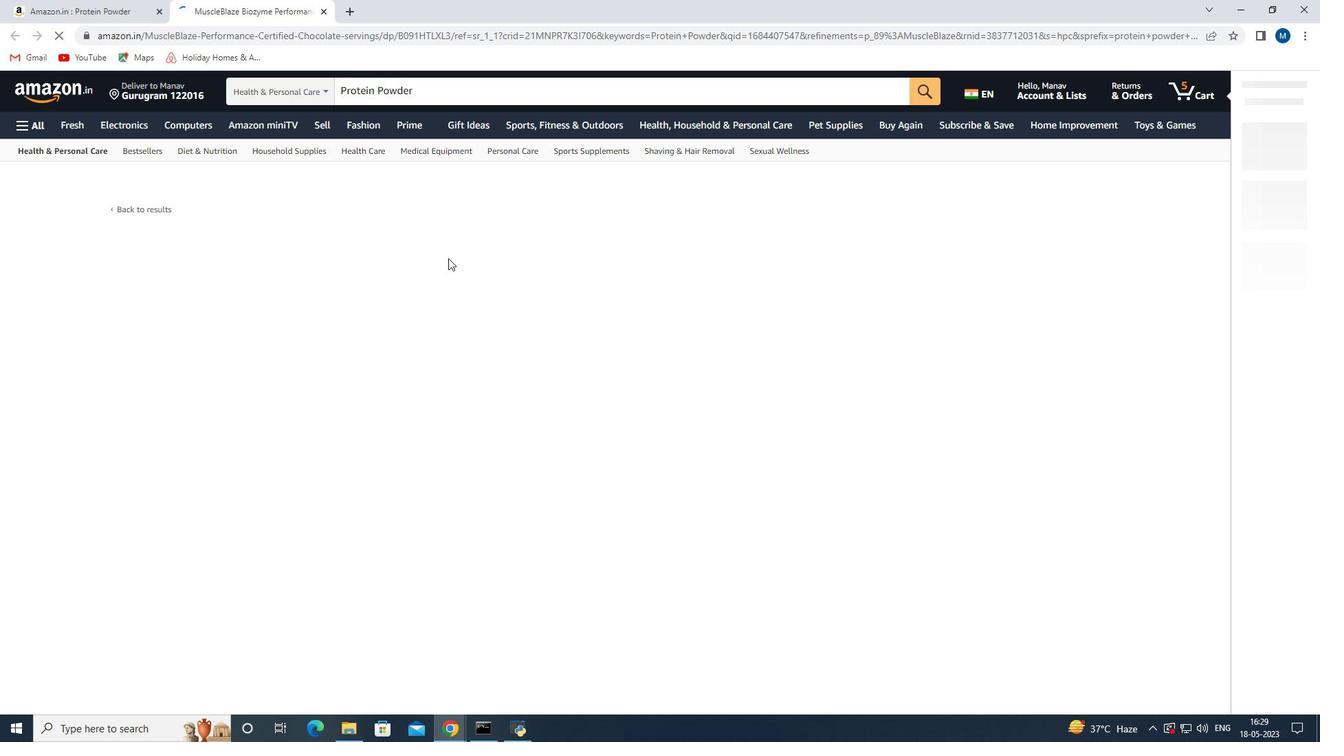 
Action: Mouse scrolled (448, 258) with delta (0, 0)
Screenshot: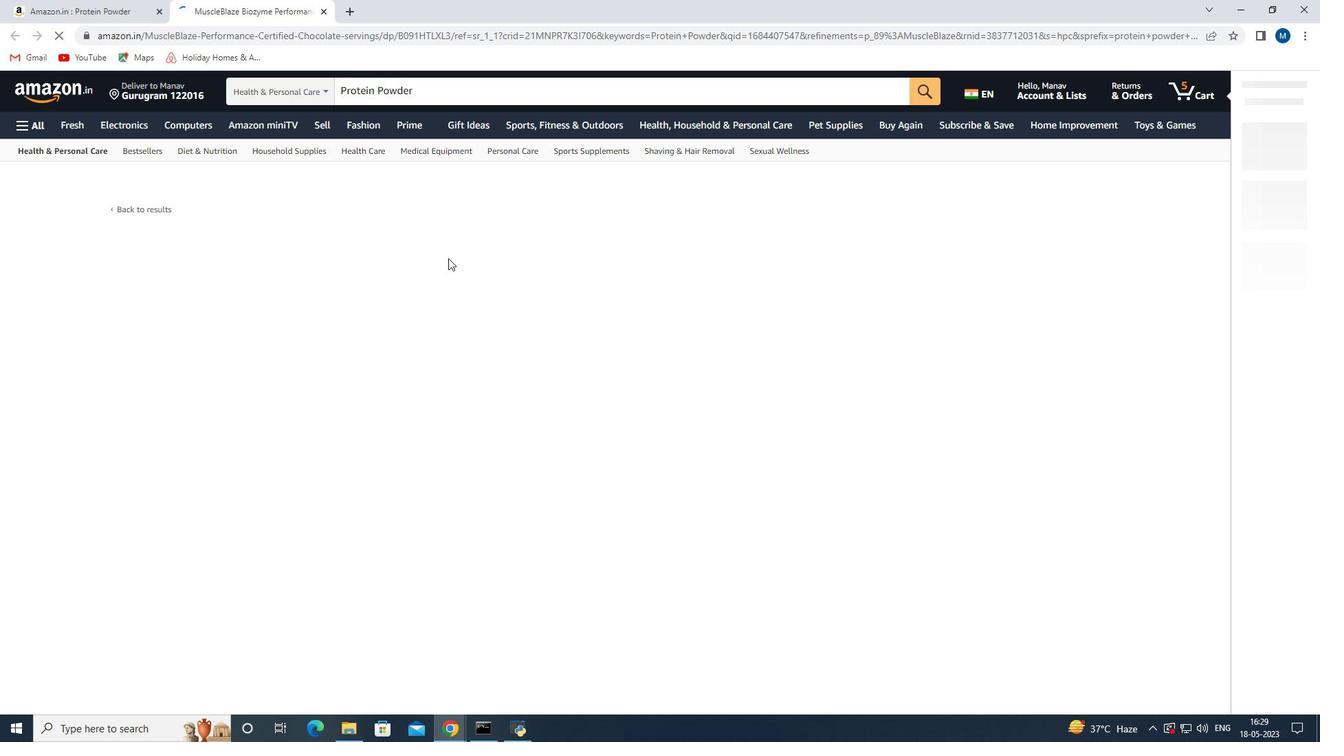 
Action: Mouse scrolled (448, 258) with delta (0, 0)
Screenshot: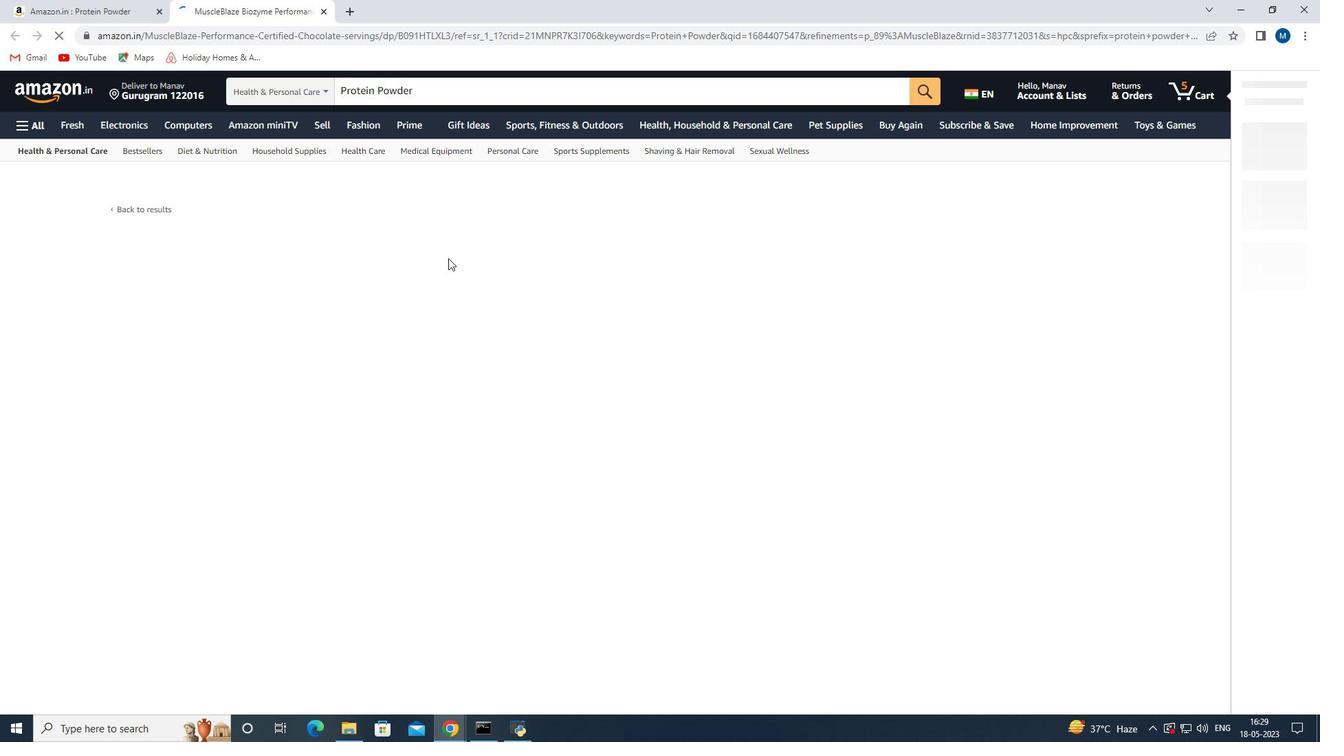 
Action: Mouse moved to (447, 259)
Screenshot: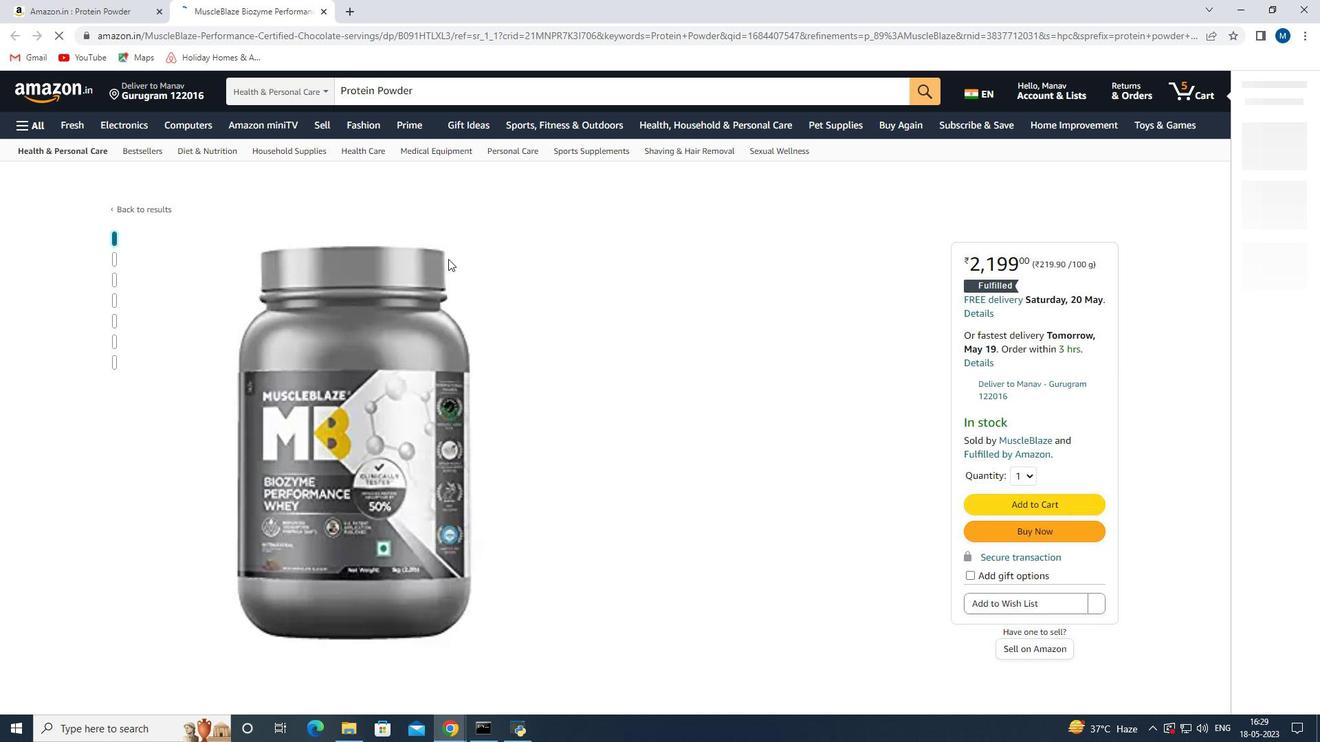 
Action: Mouse scrolled (447, 258) with delta (0, 0)
Screenshot: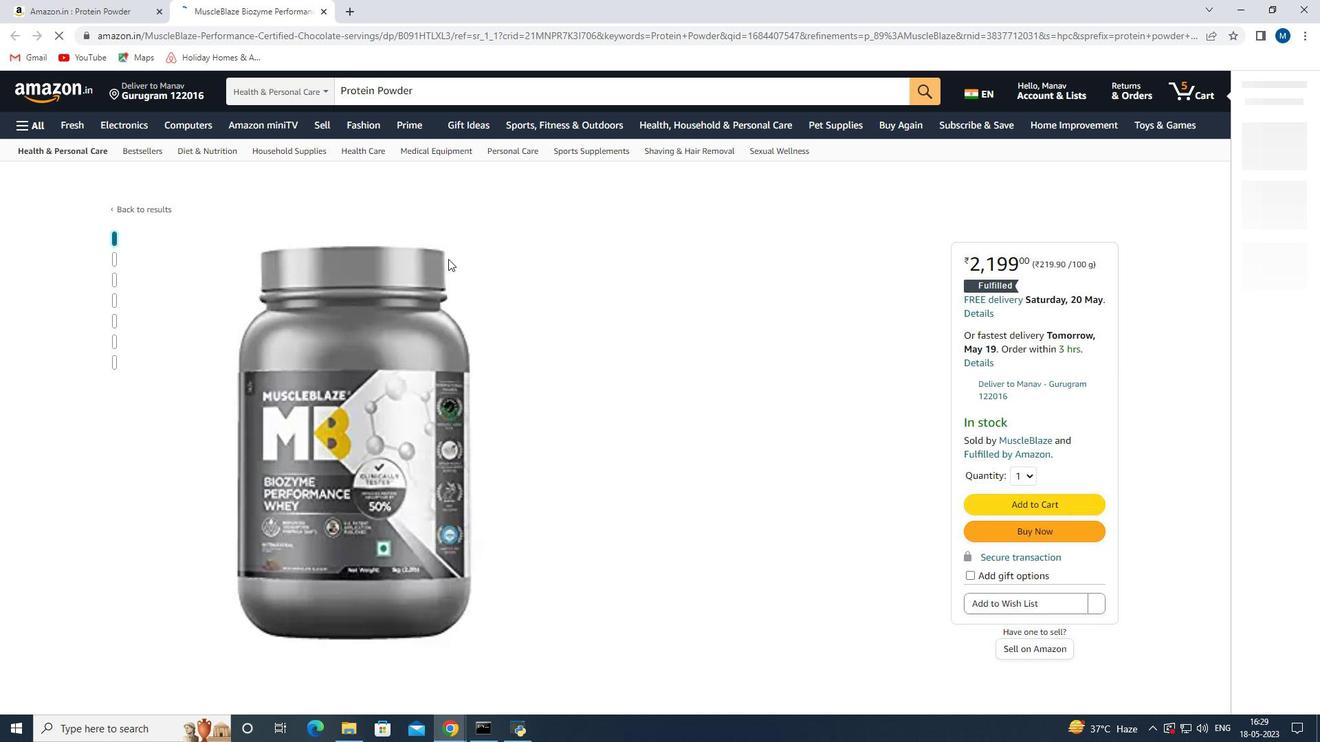 
Action: Mouse moved to (432, 381)
Screenshot: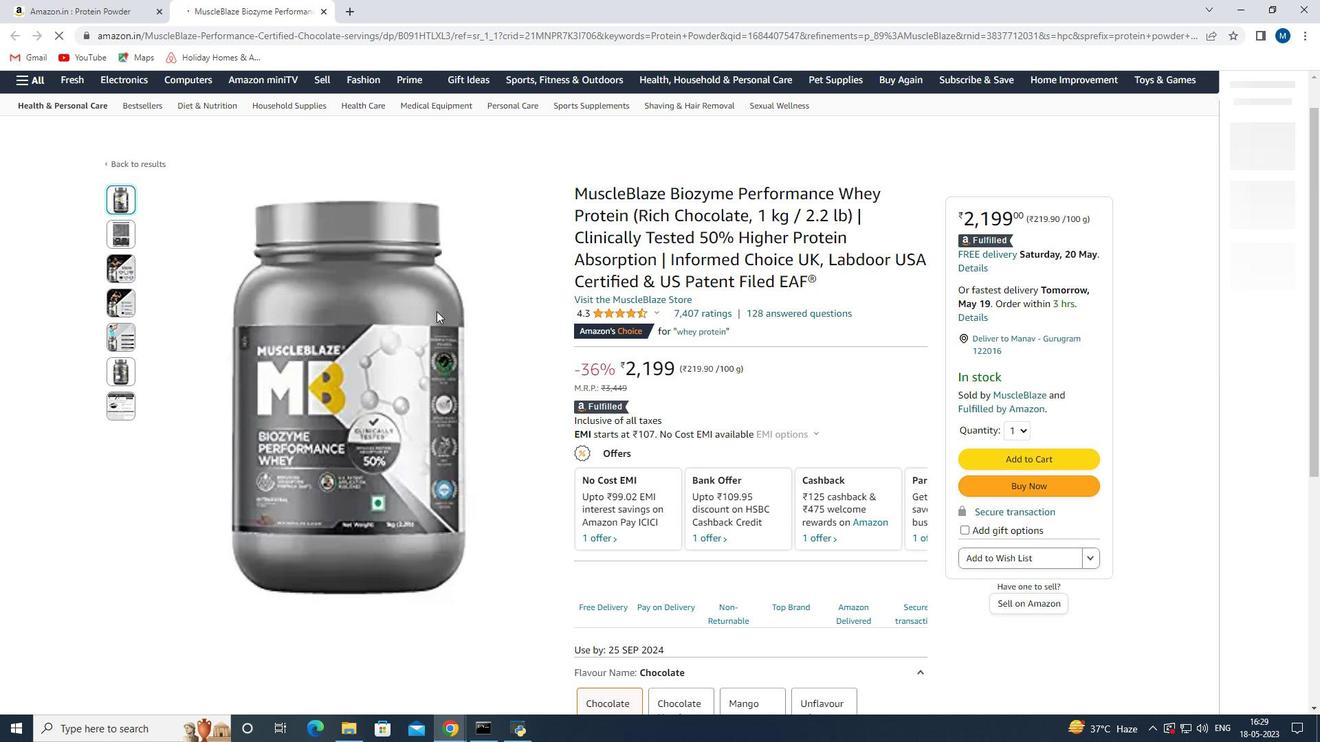 
Action: Mouse scrolled (432, 380) with delta (0, 0)
Screenshot: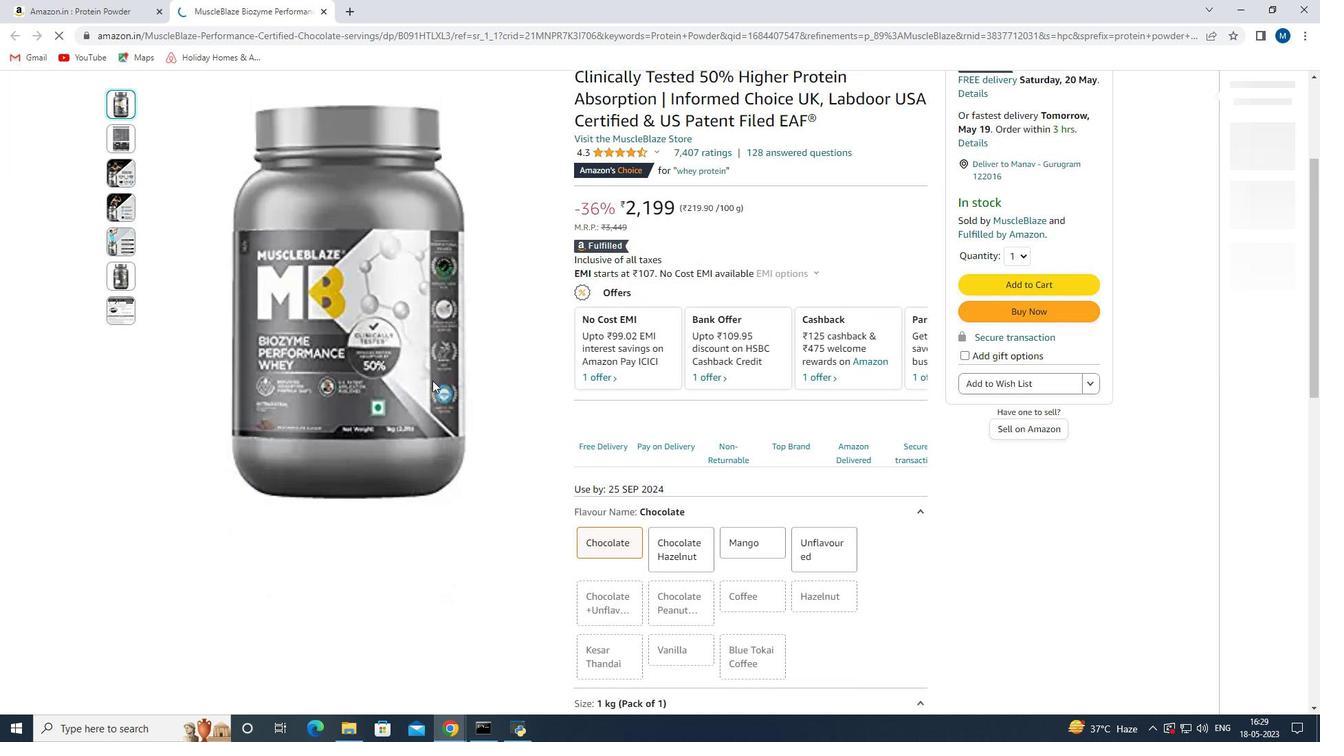 
Action: Mouse moved to (592, 328)
Screenshot: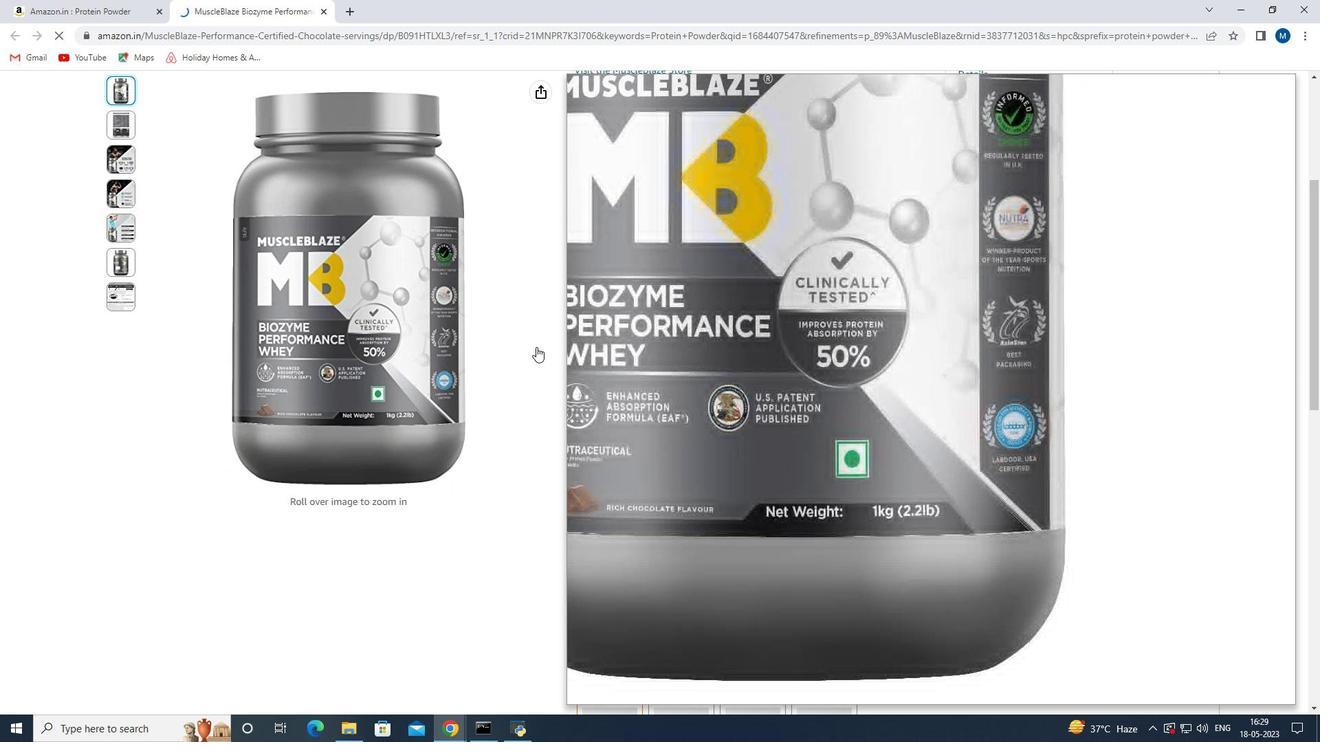 
Action: Mouse scrolled (592, 329) with delta (0, 0)
Screenshot: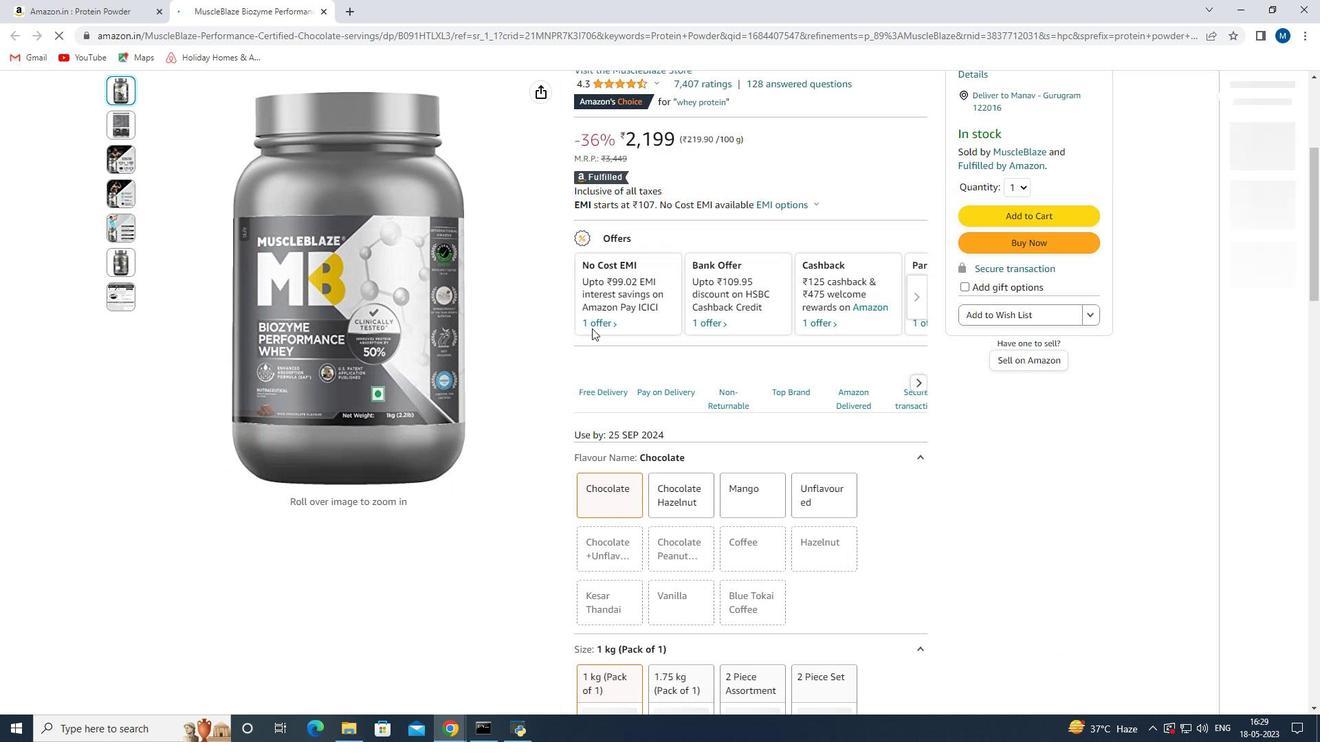 
Action: Mouse moved to (598, 312)
Screenshot: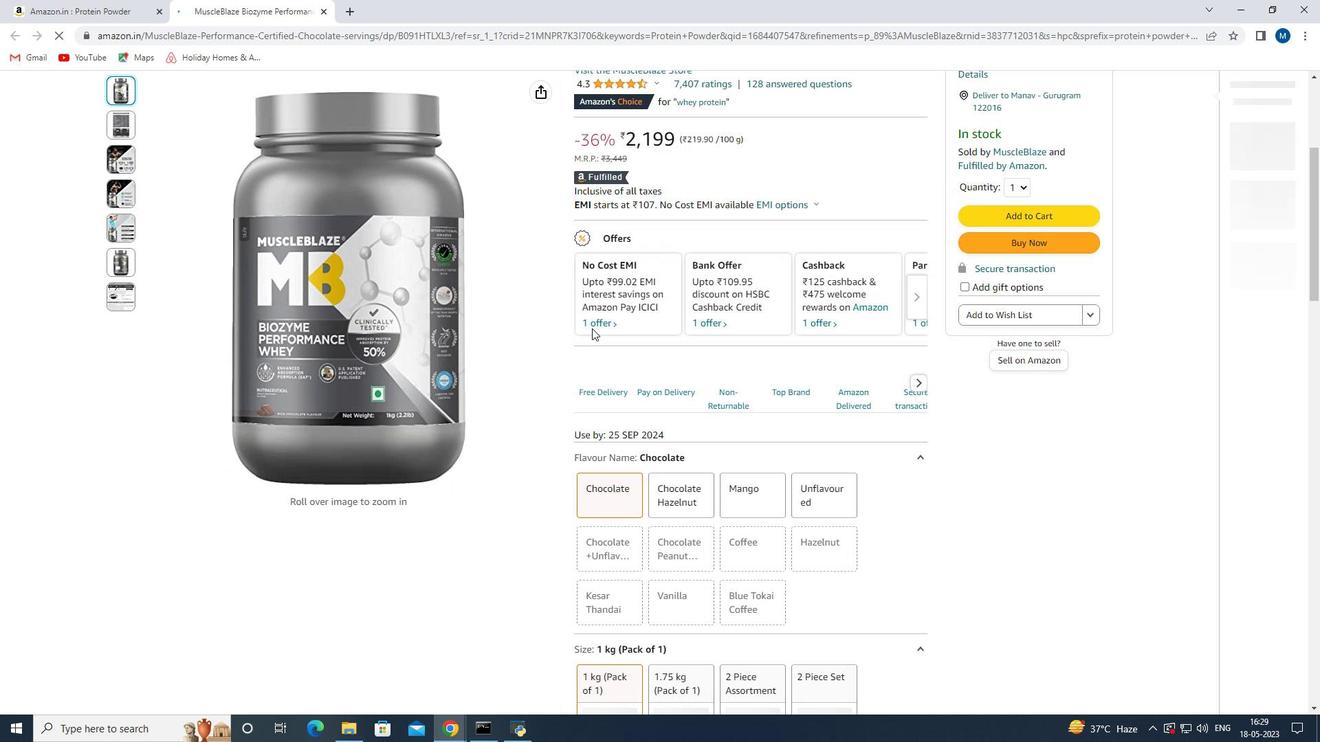 
Action: Mouse scrolled (595, 319) with delta (0, 0)
Screenshot: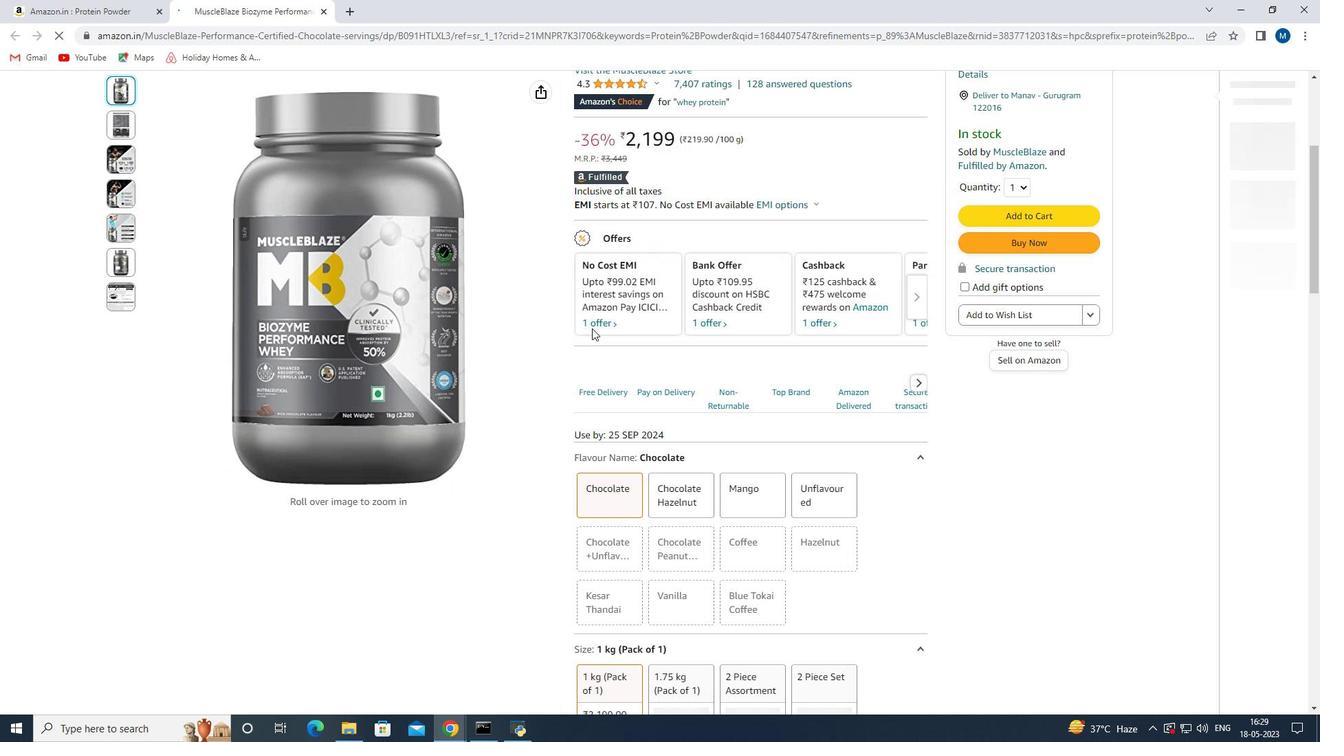 
Action: Mouse moved to (600, 305)
Screenshot: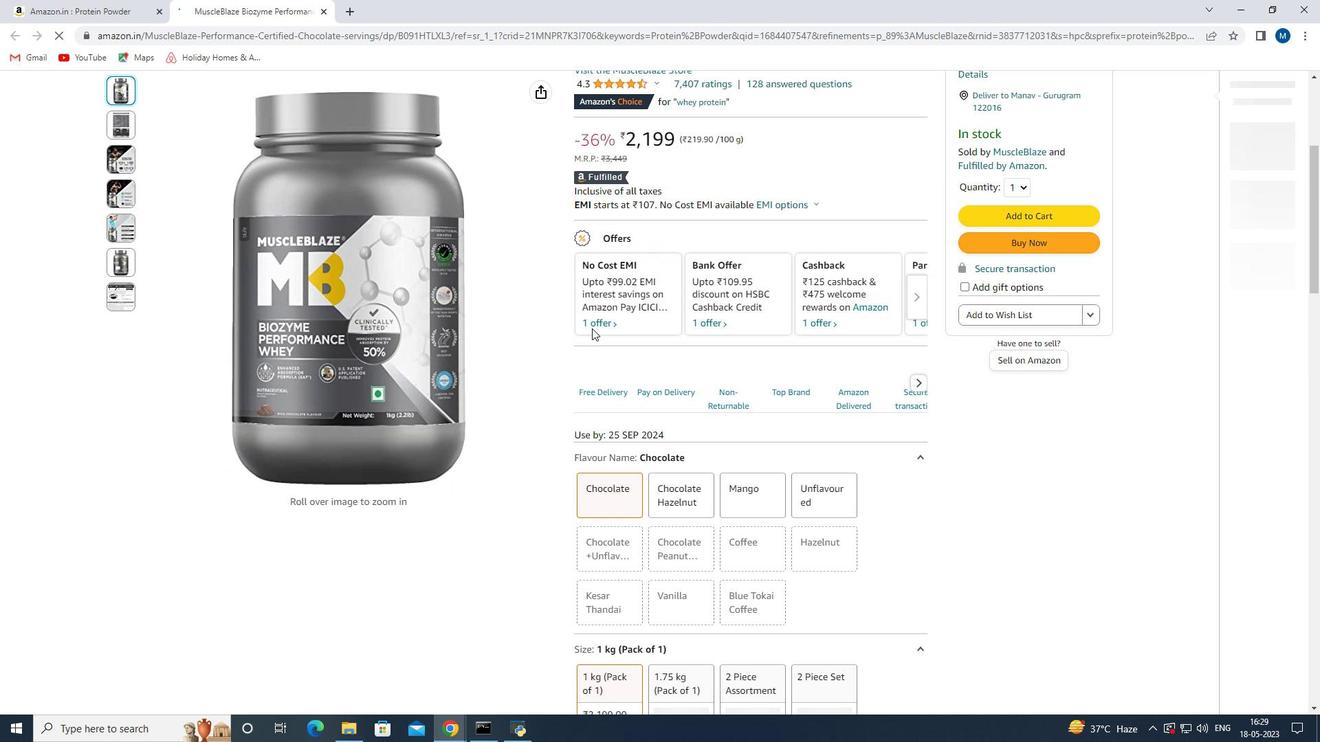 
Action: Mouse scrolled (599, 307) with delta (0, 0)
Screenshot: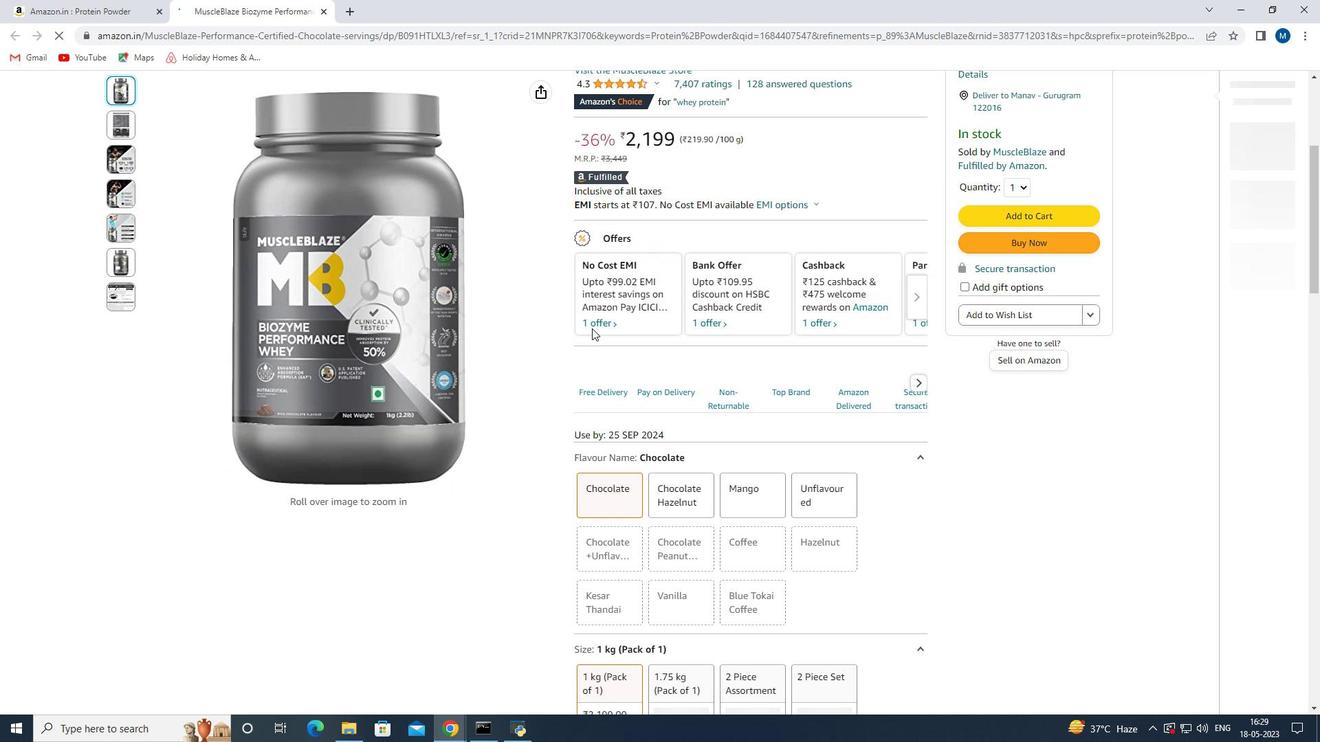 
Action: Mouse moved to (603, 297)
Screenshot: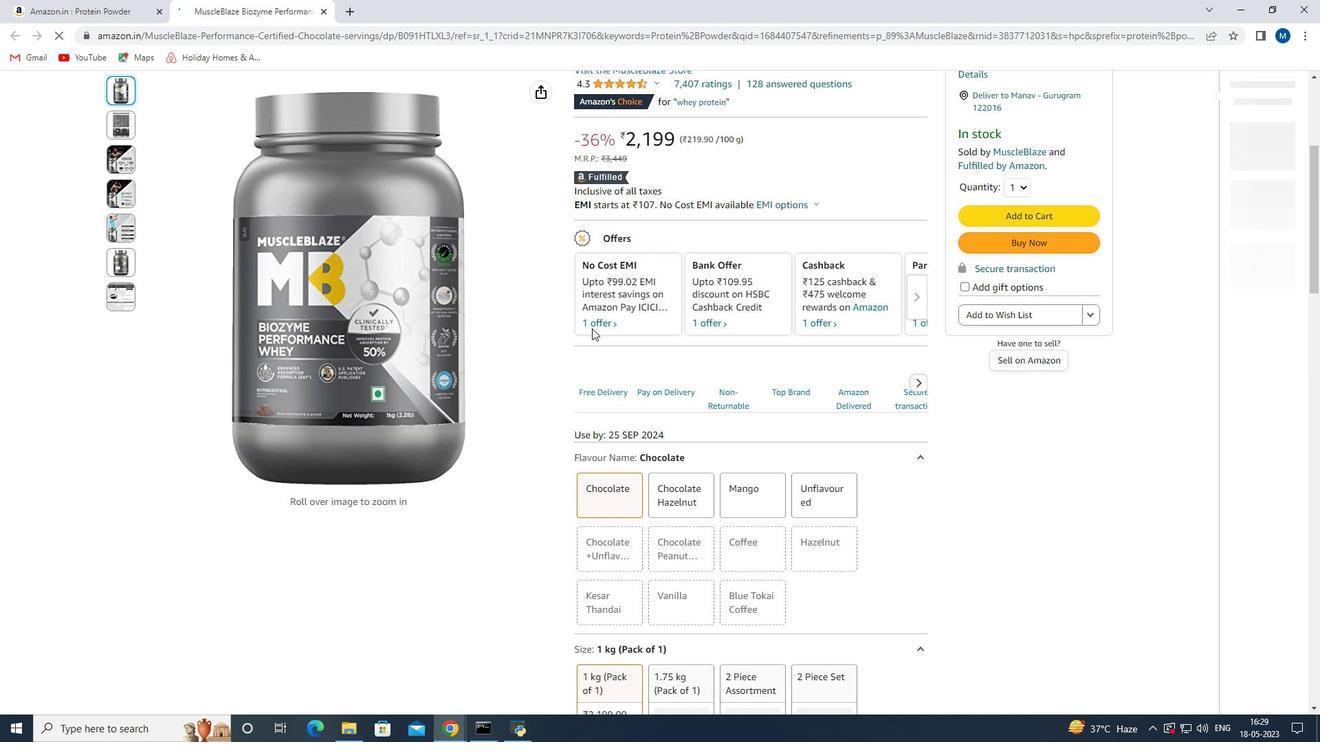 
Action: Mouse scrolled (601, 304) with delta (0, 0)
Screenshot: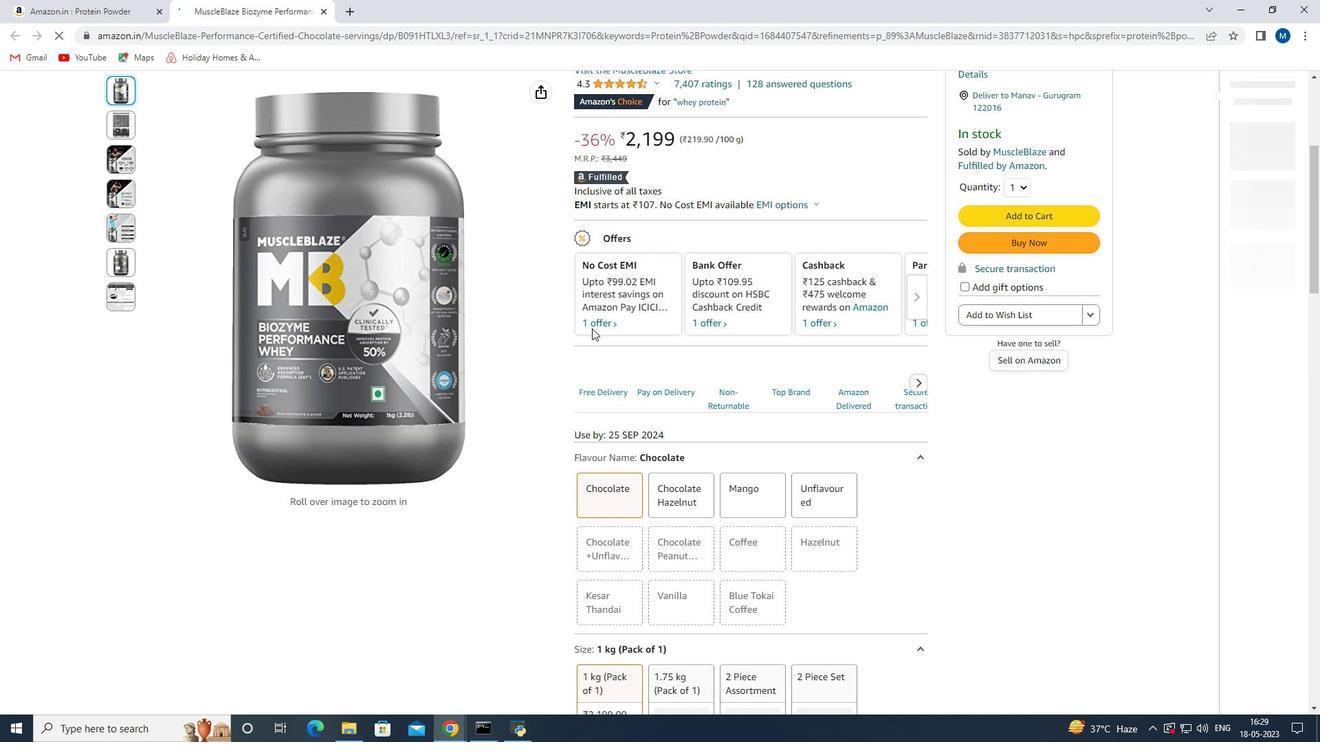 
Action: Mouse moved to (831, 513)
Screenshot: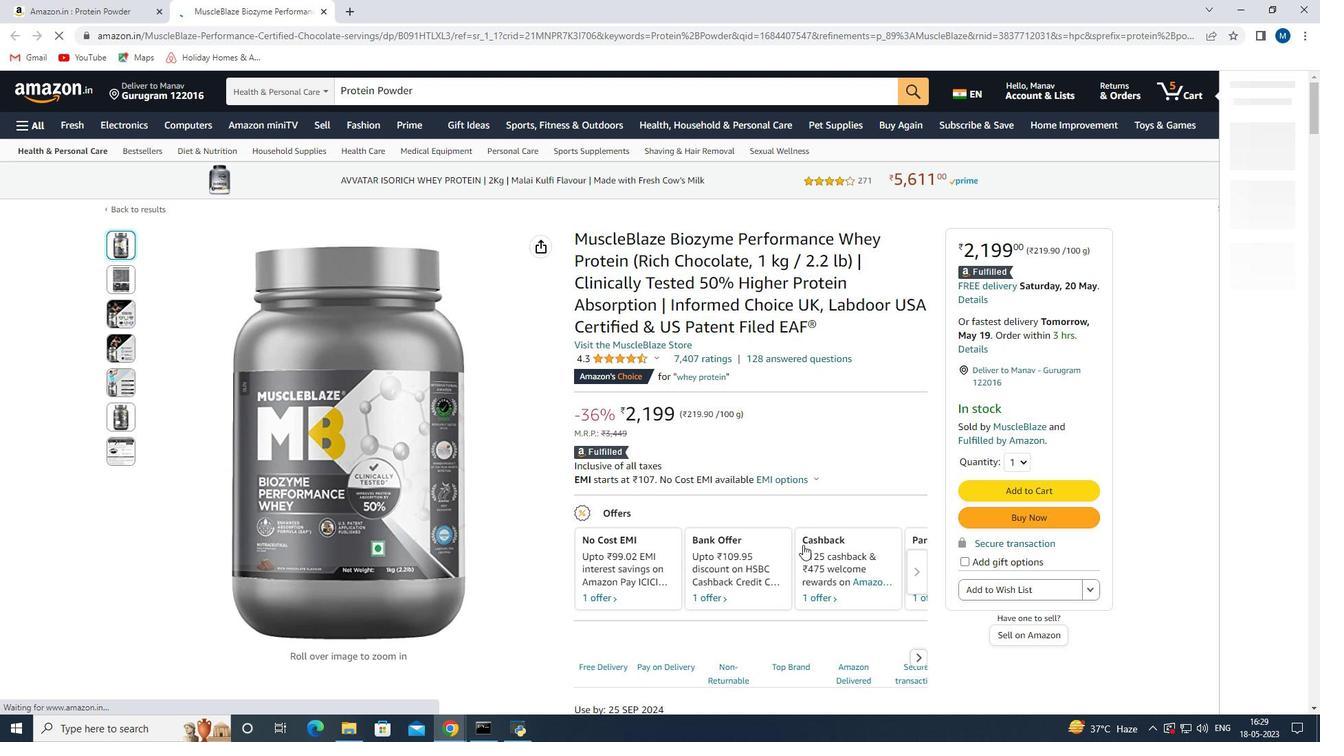 
Action: Mouse scrolled (831, 513) with delta (0, 0)
Screenshot: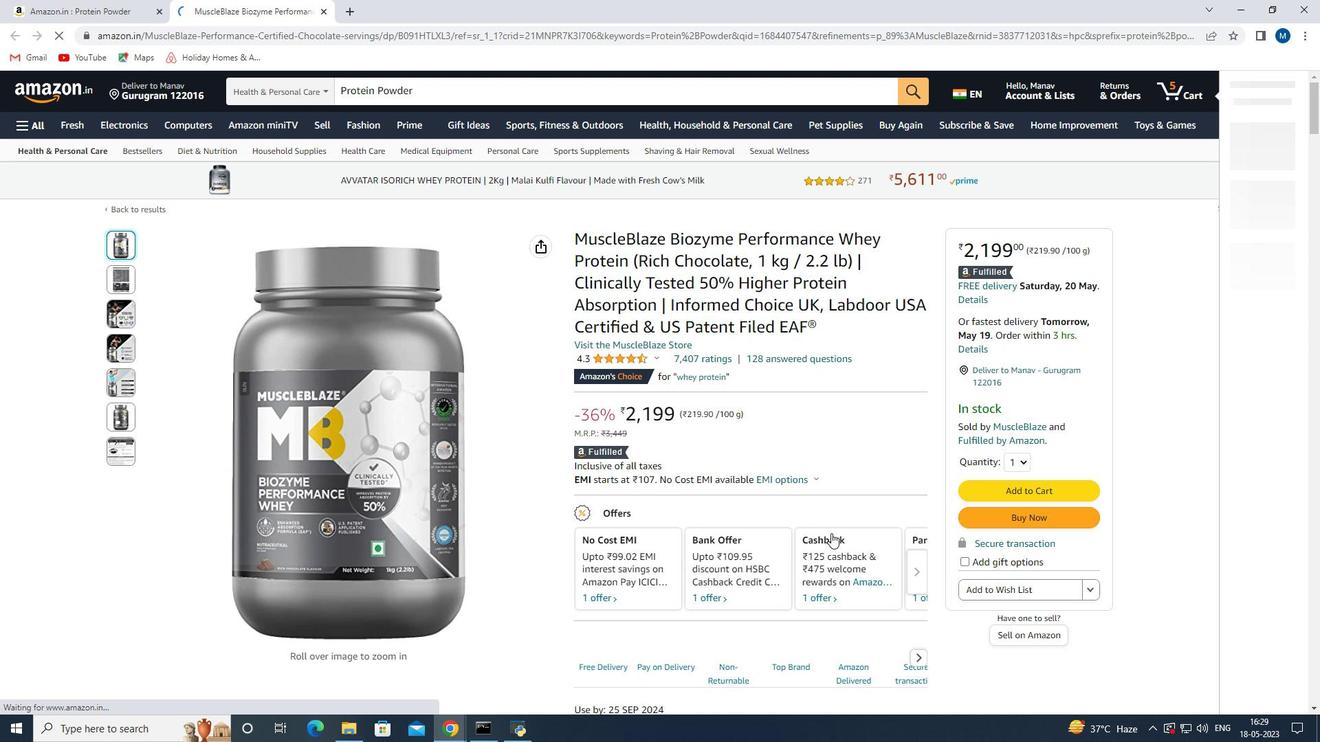 
Action: Mouse scrolled (831, 513) with delta (0, 0)
Screenshot: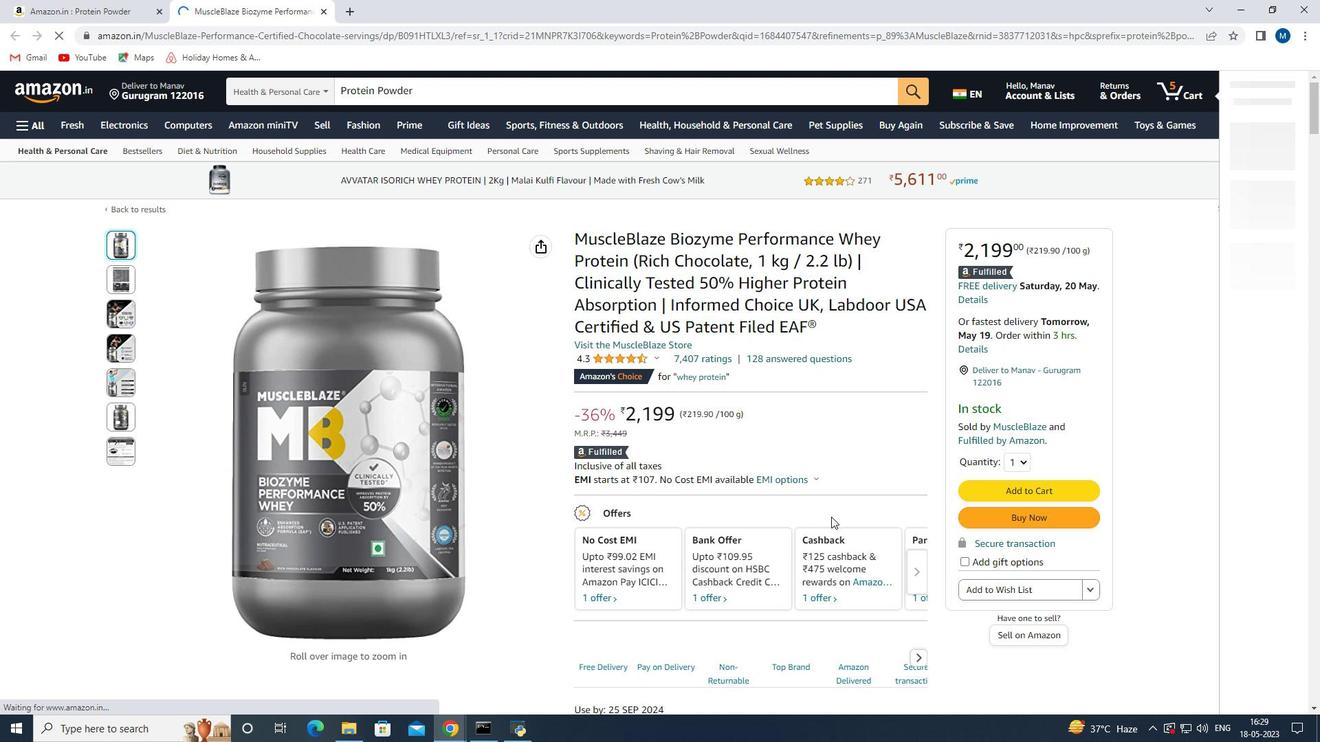 
Action: Mouse scrolled (831, 513) with delta (0, 0)
Screenshot: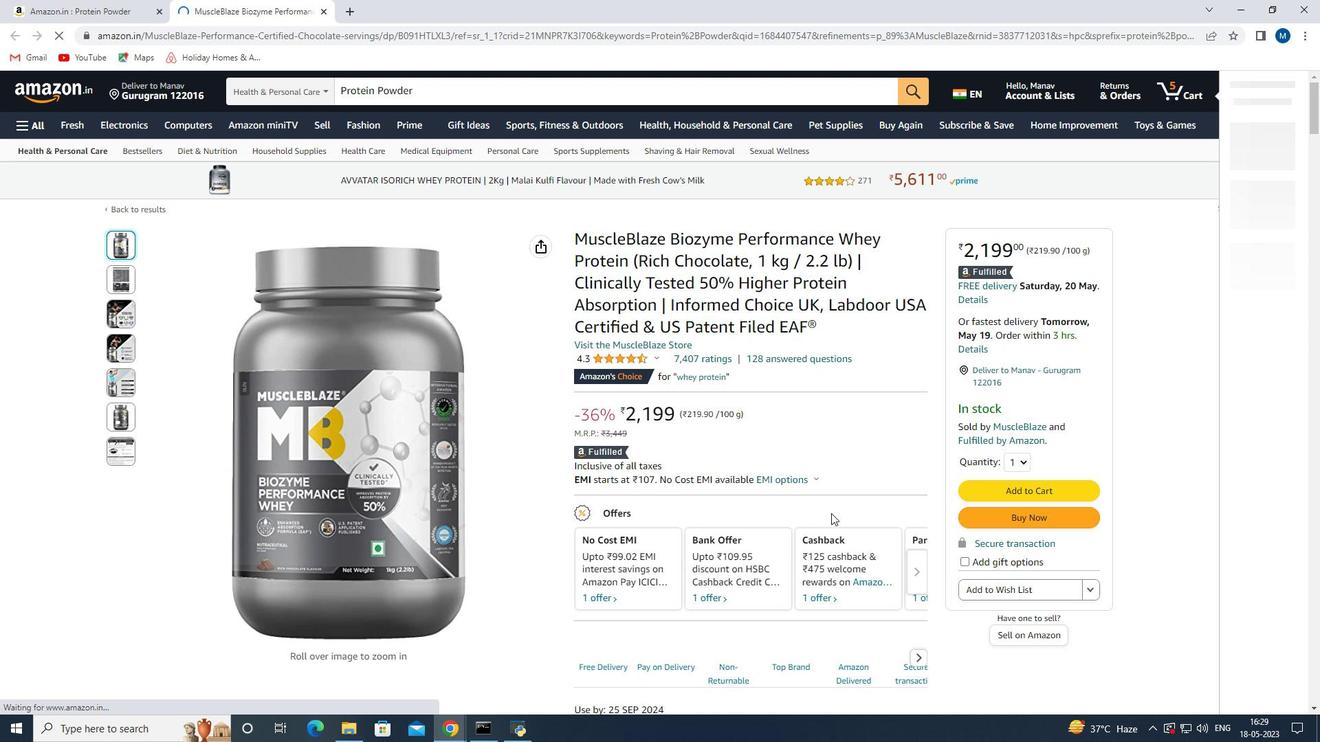 
Action: Mouse moved to (831, 513)
Screenshot: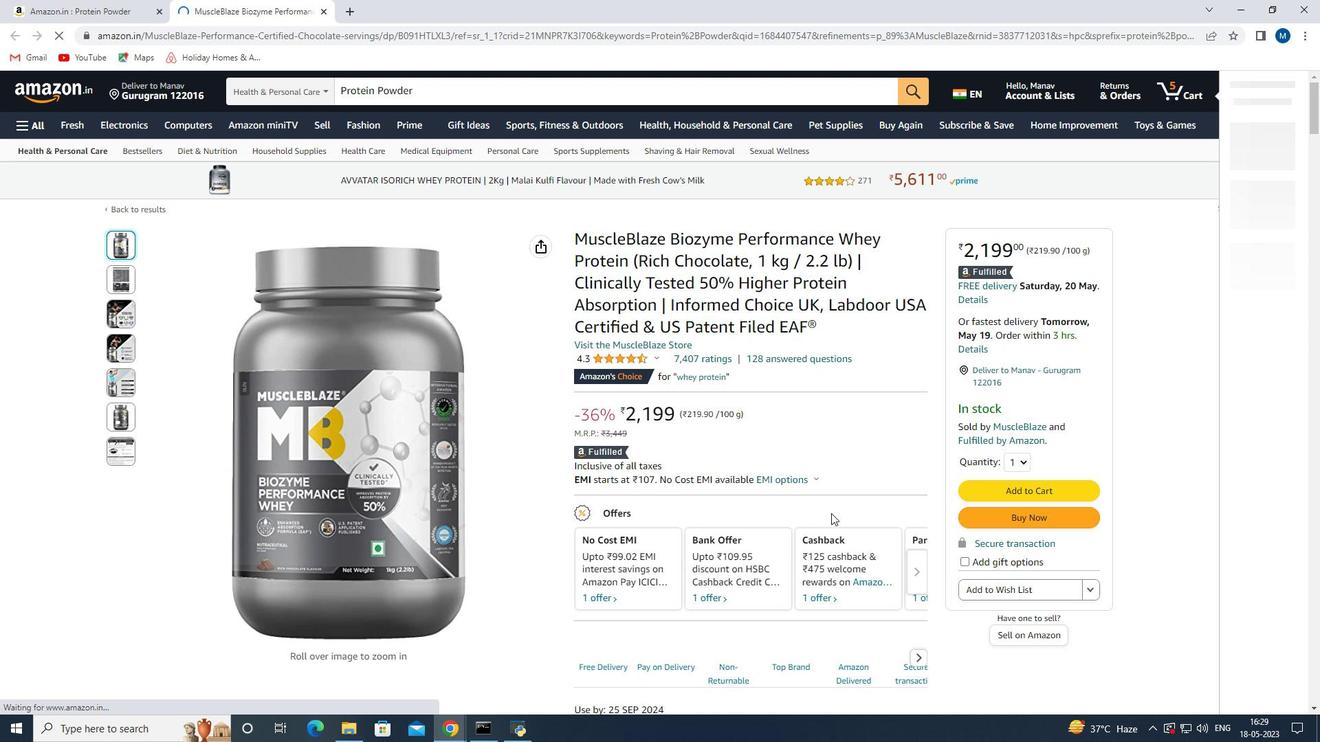 
Action: Mouse scrolled (831, 512) with delta (0, 0)
Screenshot: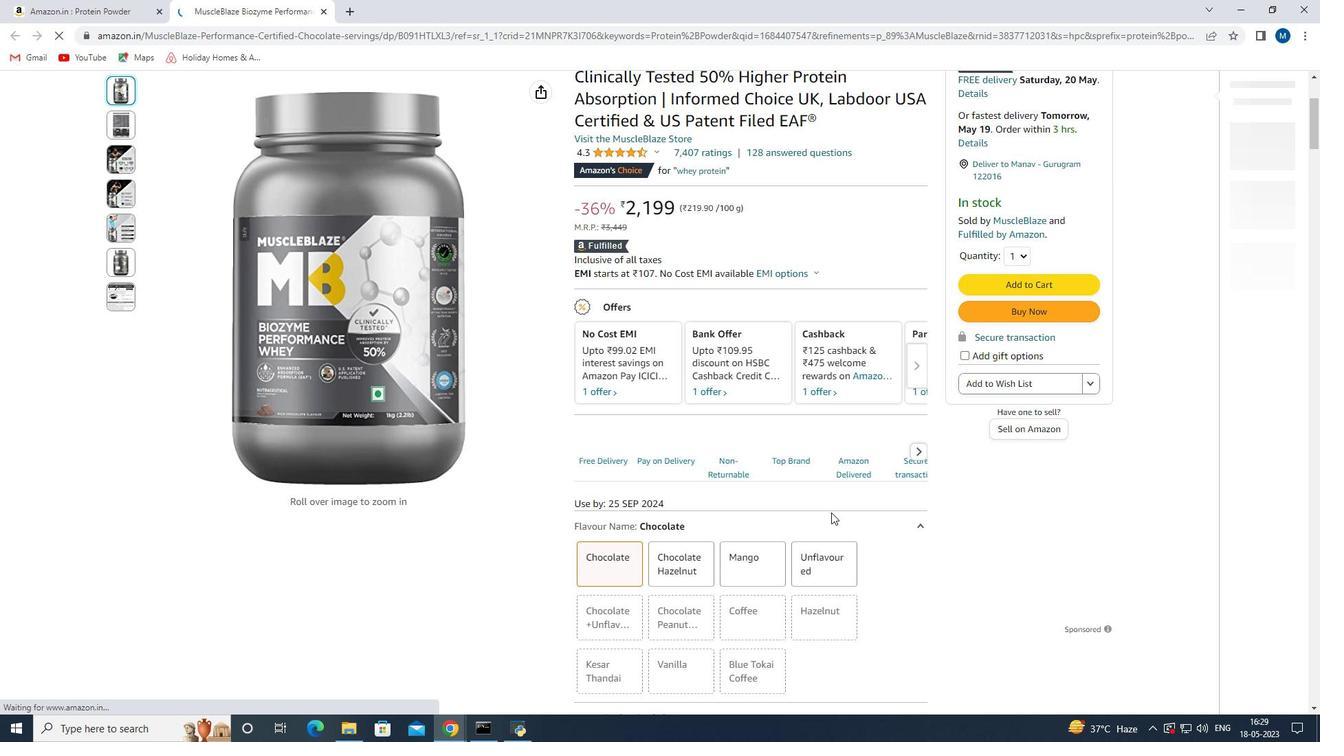 
Action: Mouse scrolled (831, 512) with delta (0, 0)
Screenshot: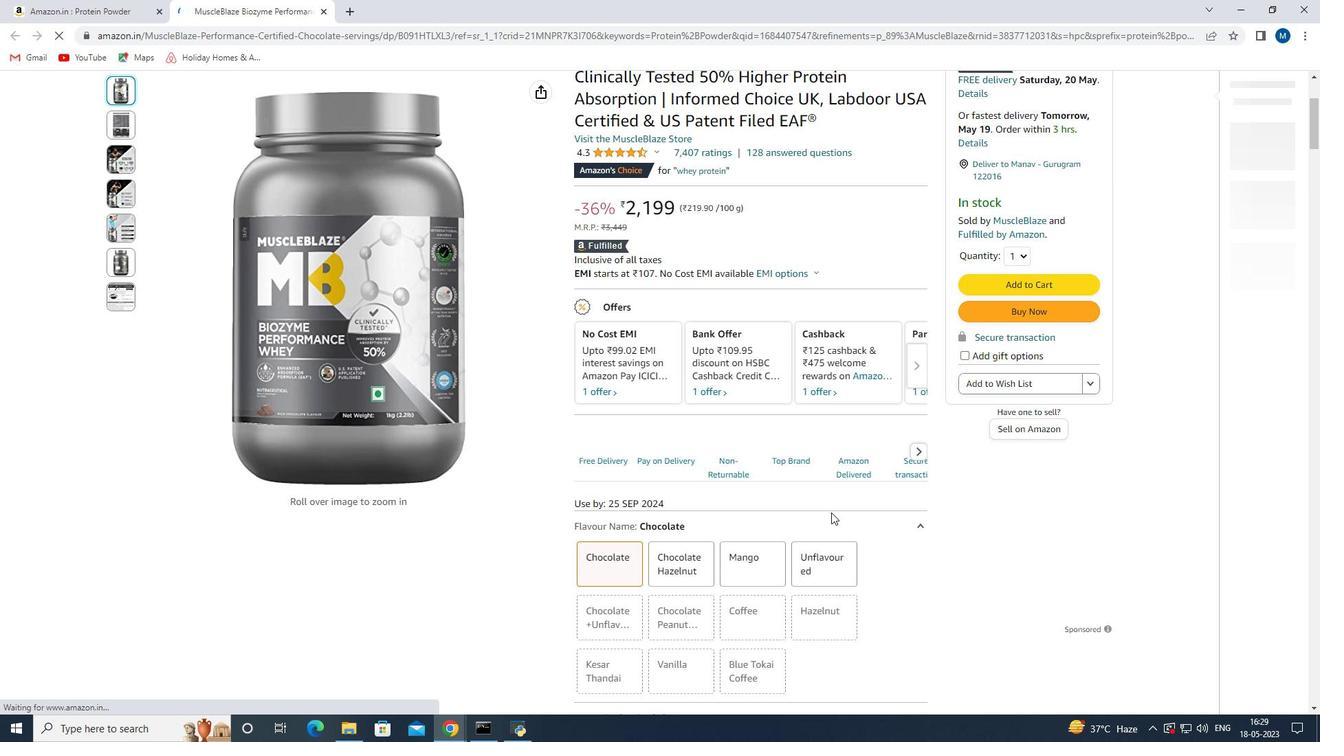 
Action: Mouse scrolled (831, 512) with delta (0, 0)
Screenshot: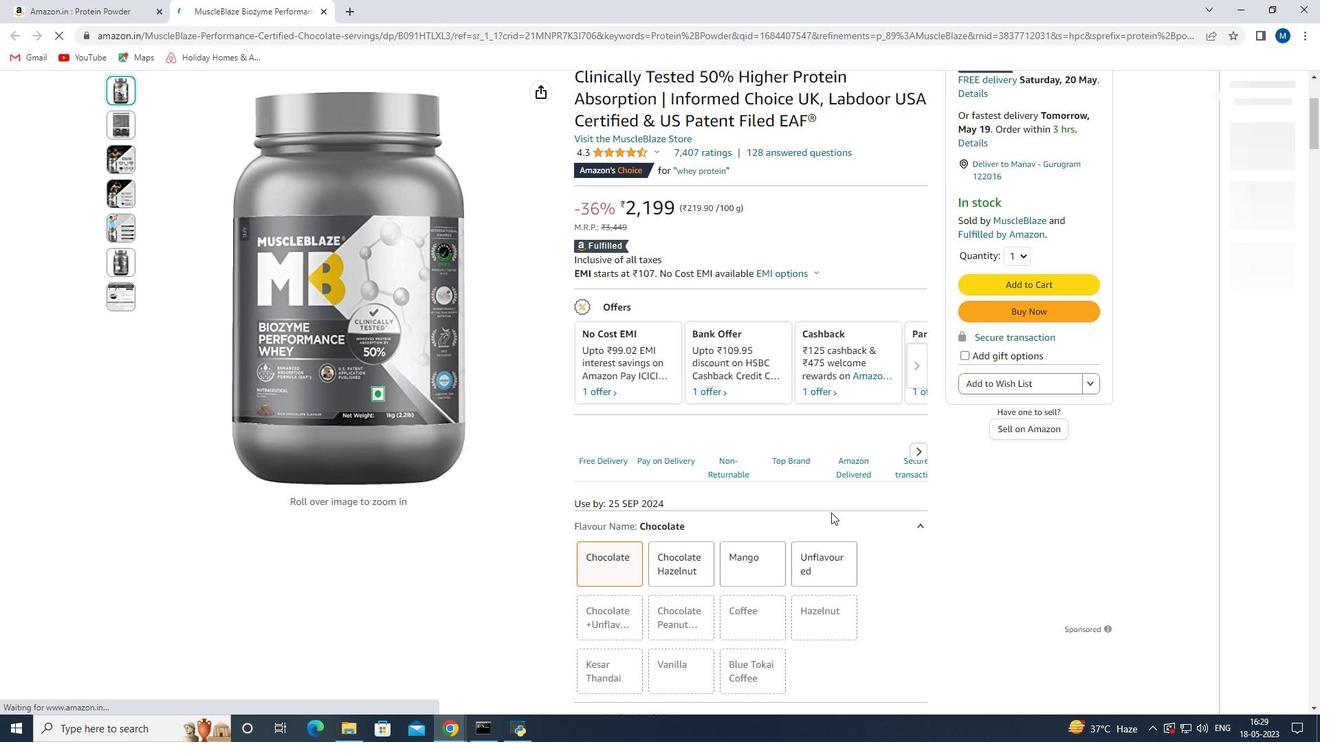 
Action: Mouse scrolled (831, 512) with delta (0, 0)
Screenshot: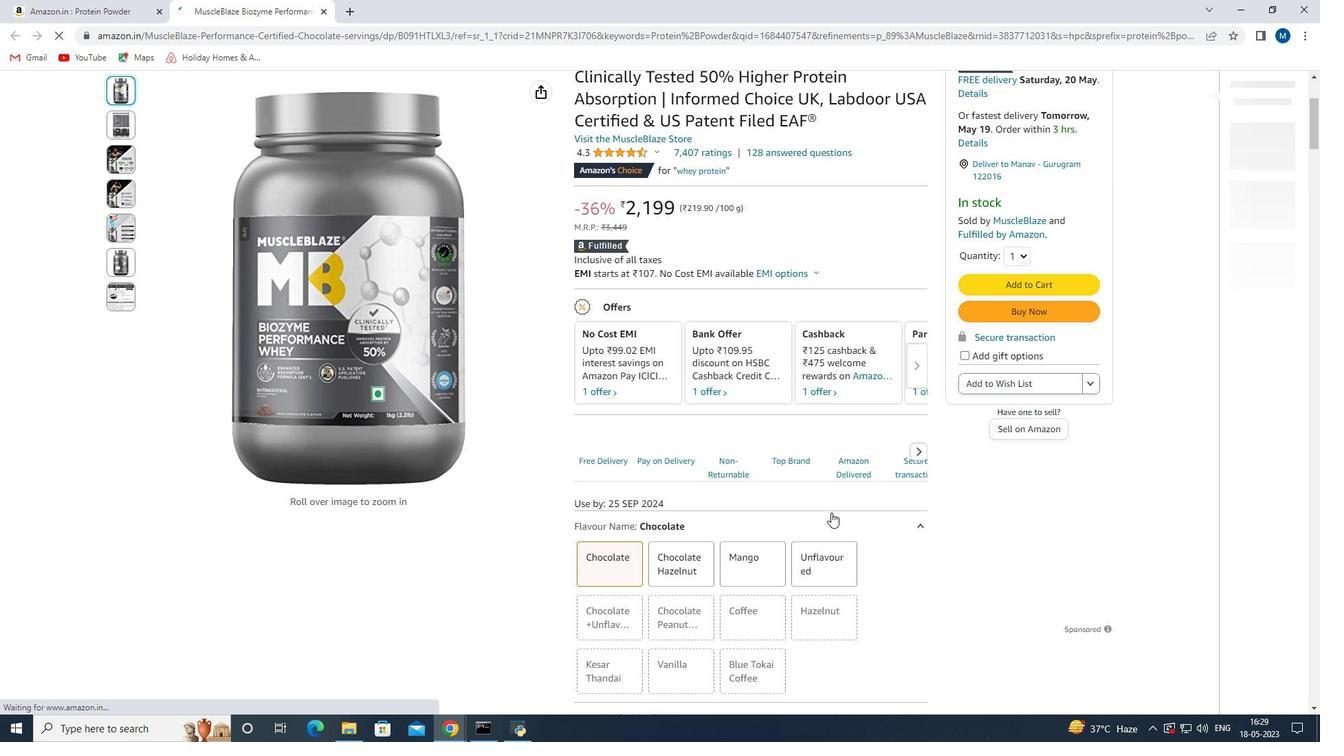 
Action: Mouse scrolled (831, 512) with delta (0, 0)
Screenshot: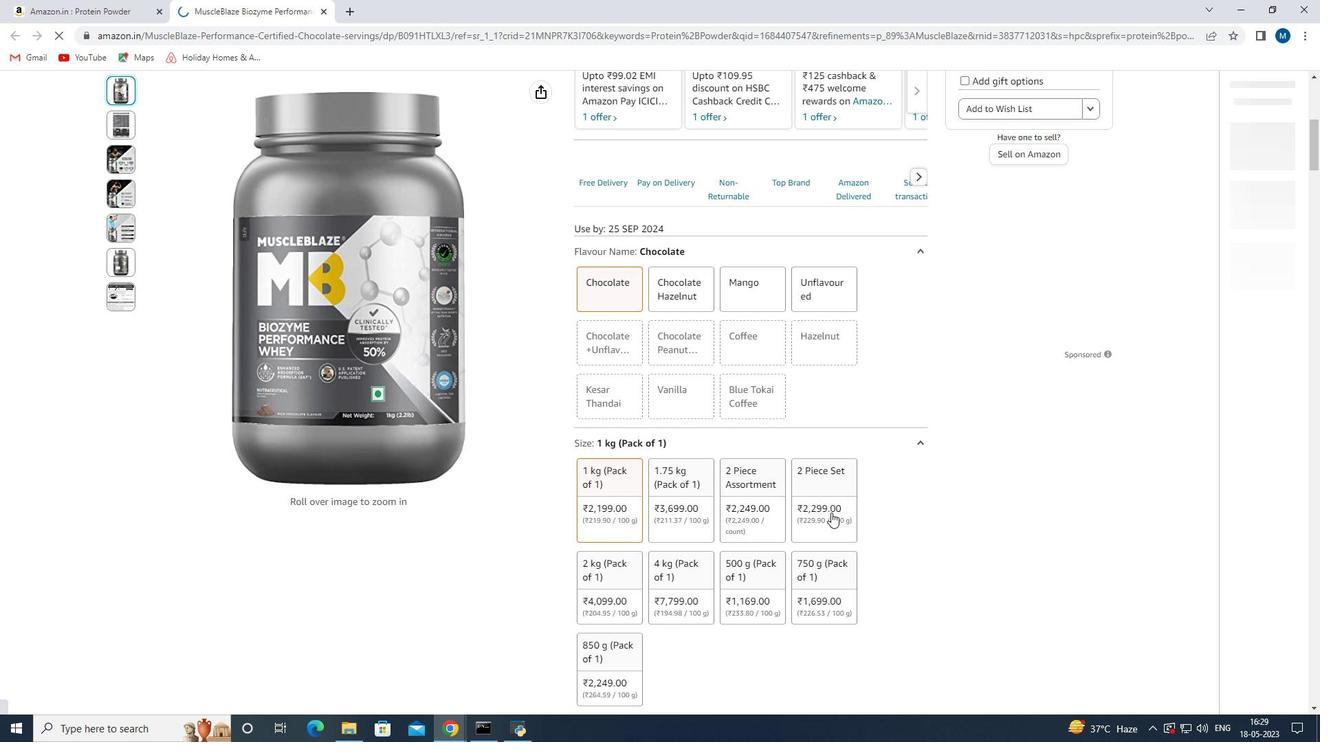 
Action: Mouse scrolled (831, 512) with delta (0, 0)
Screenshot: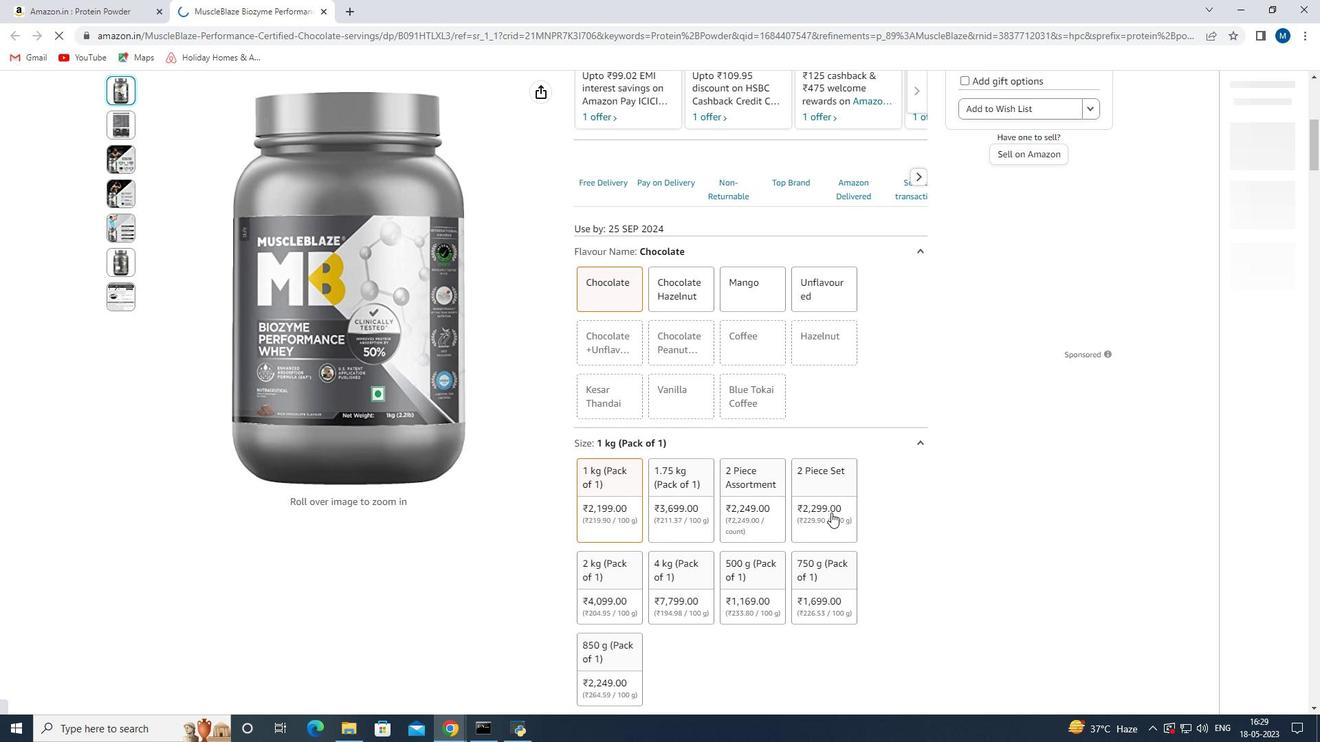 
Action: Mouse scrolled (831, 512) with delta (0, 0)
Screenshot: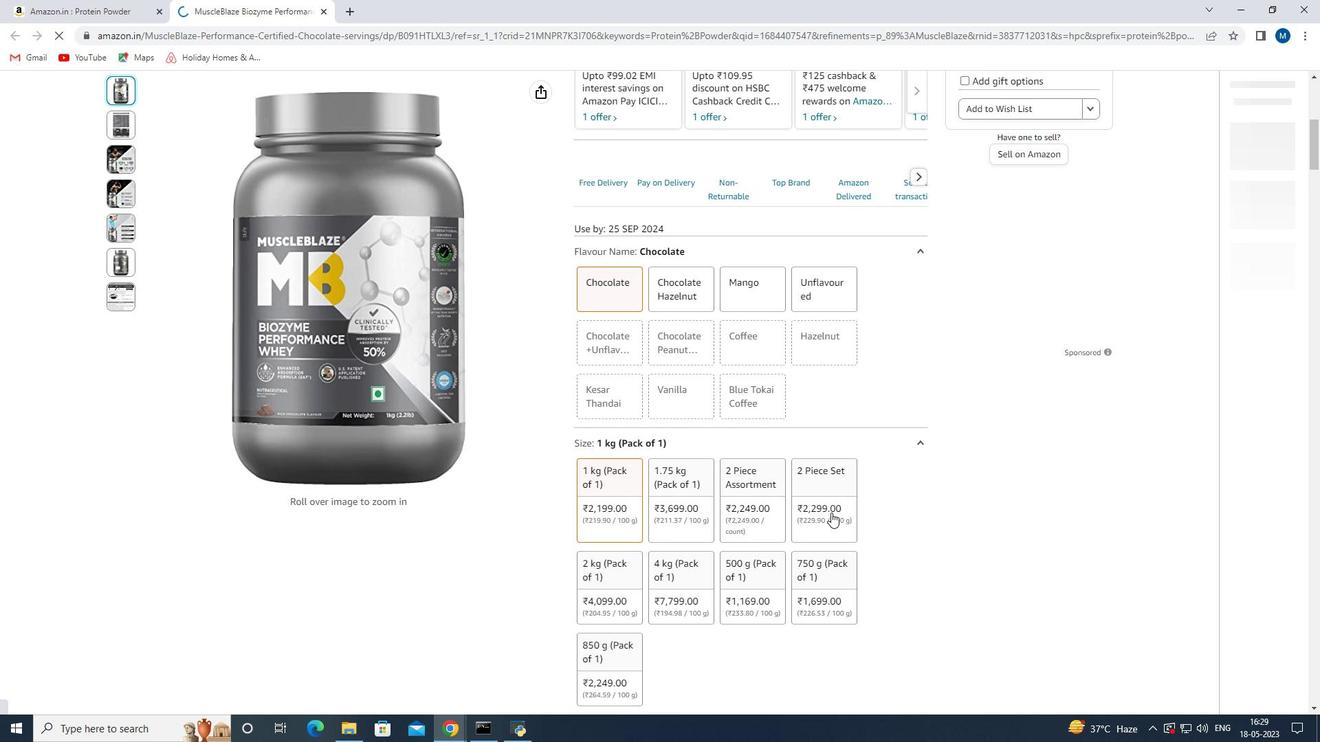 
Action: Mouse scrolled (831, 512) with delta (0, 0)
Screenshot: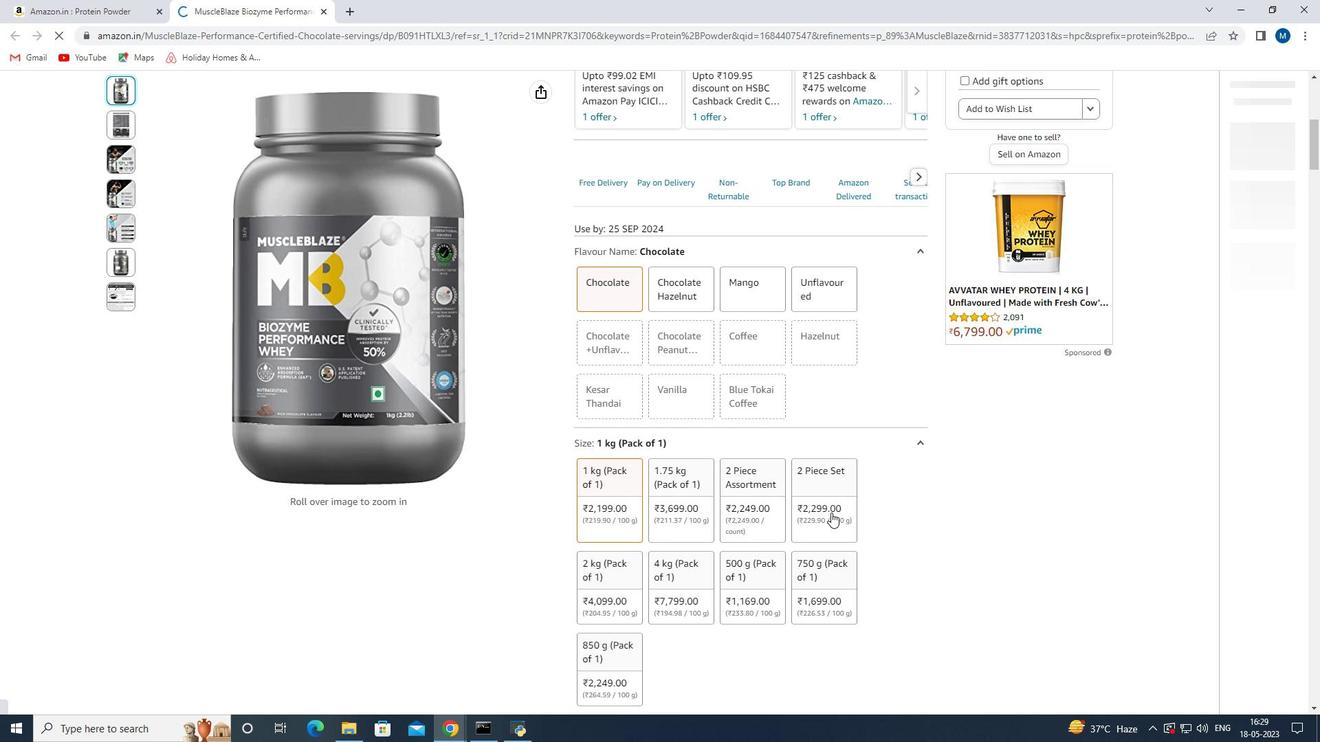 
Action: Mouse scrolled (831, 512) with delta (0, 0)
Screenshot: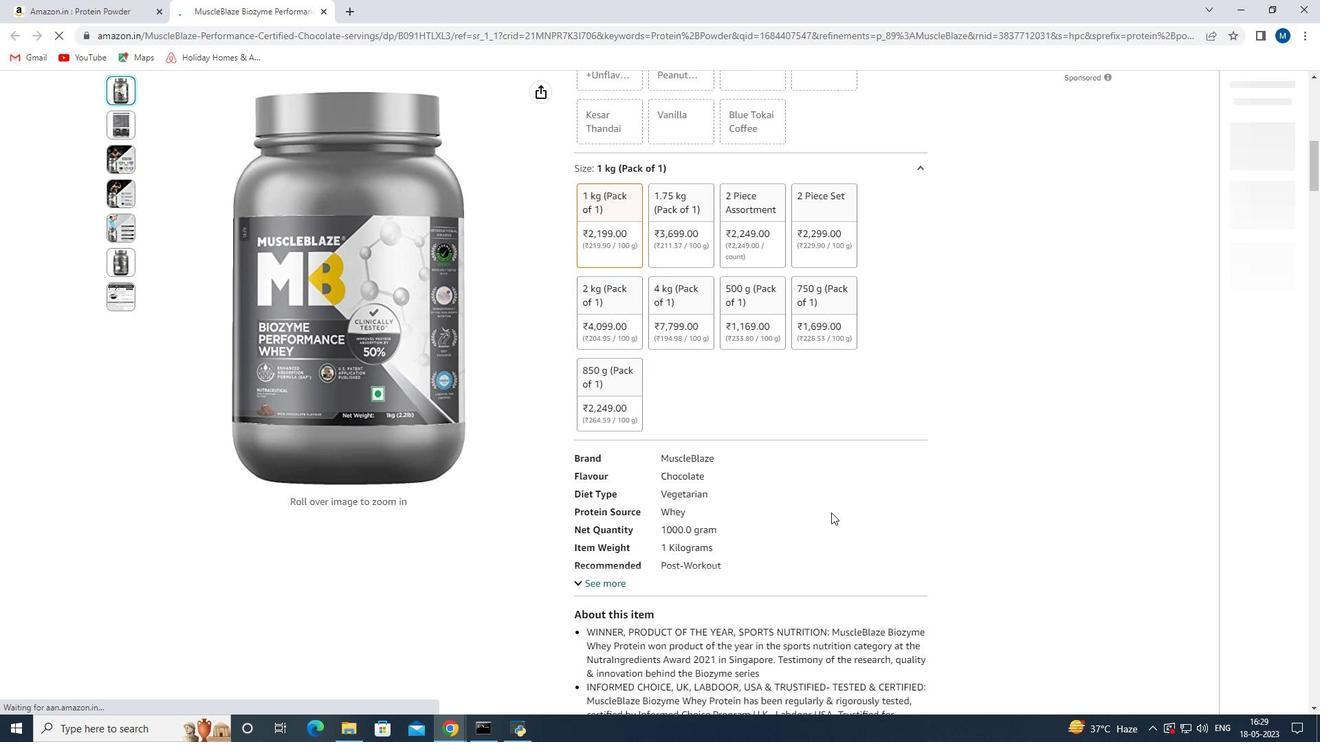 
Action: Mouse scrolled (831, 512) with delta (0, 0)
Screenshot: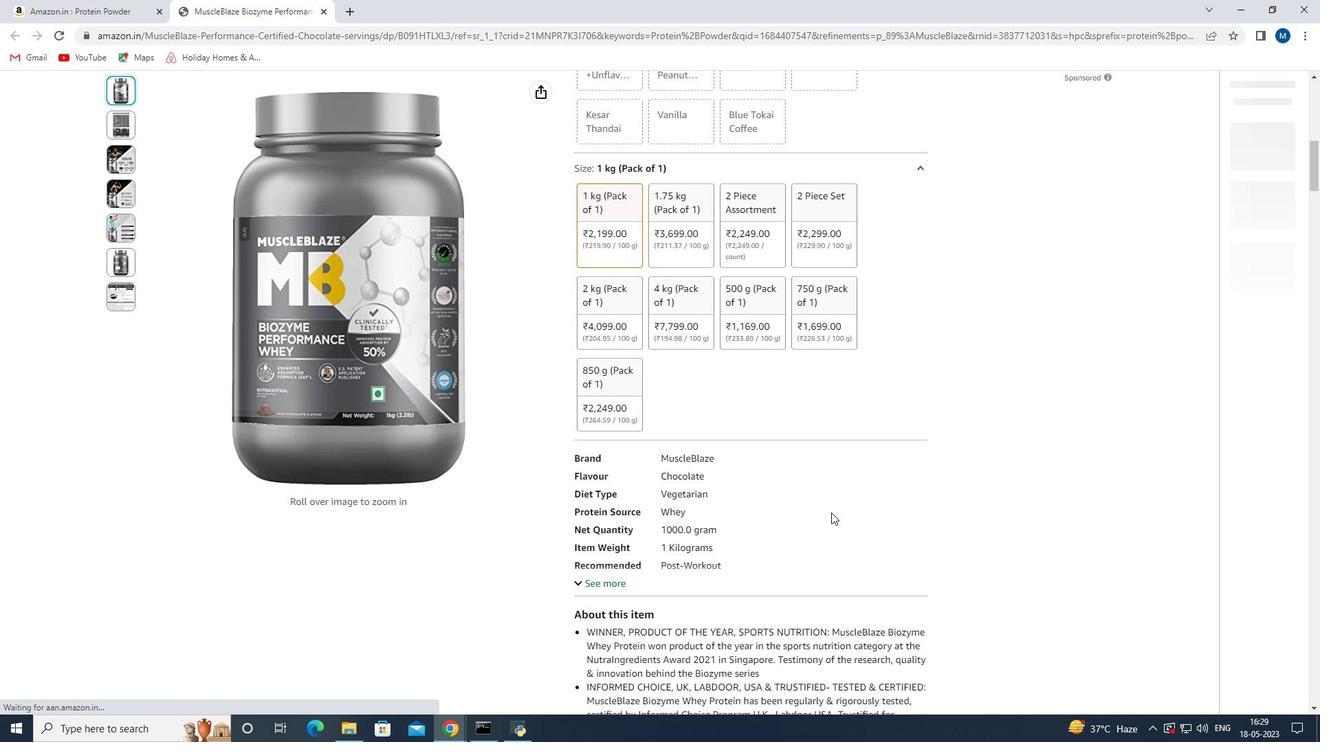 
Action: Mouse scrolled (831, 512) with delta (0, 0)
Screenshot: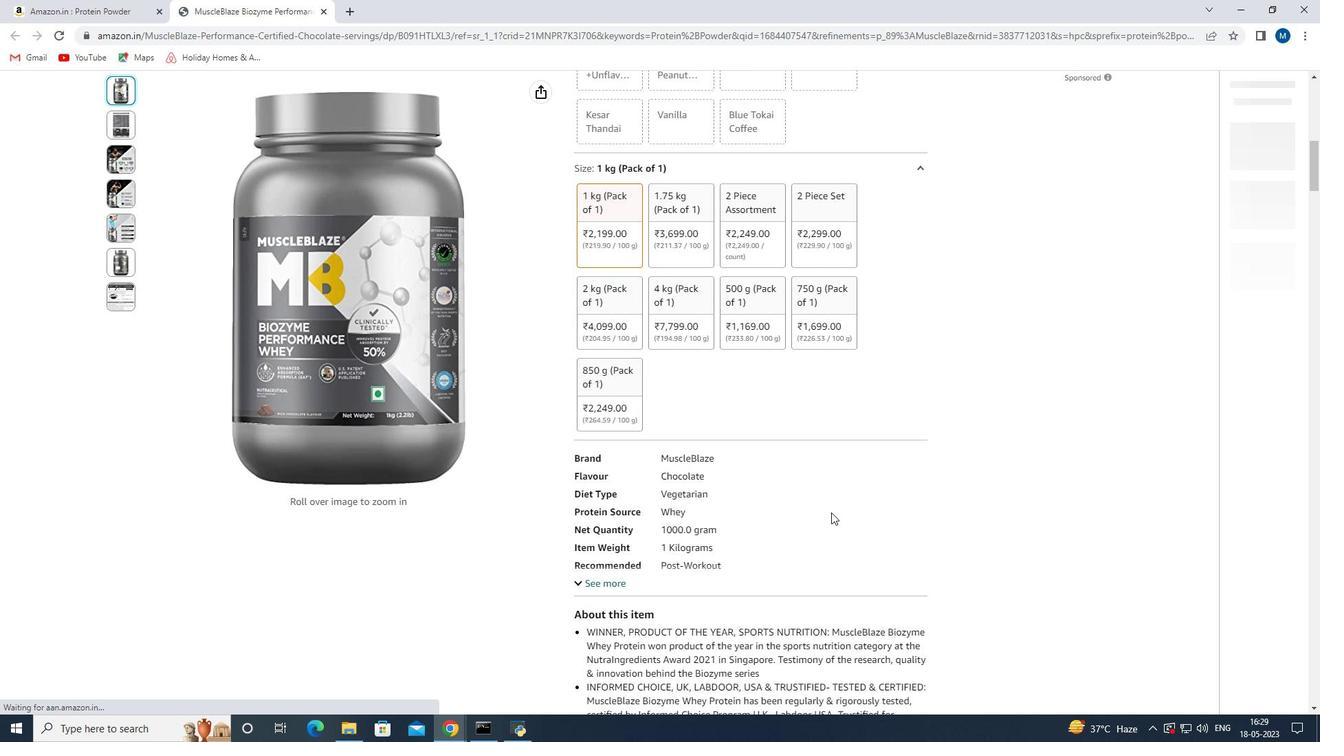 
Action: Mouse moved to (832, 515)
Screenshot: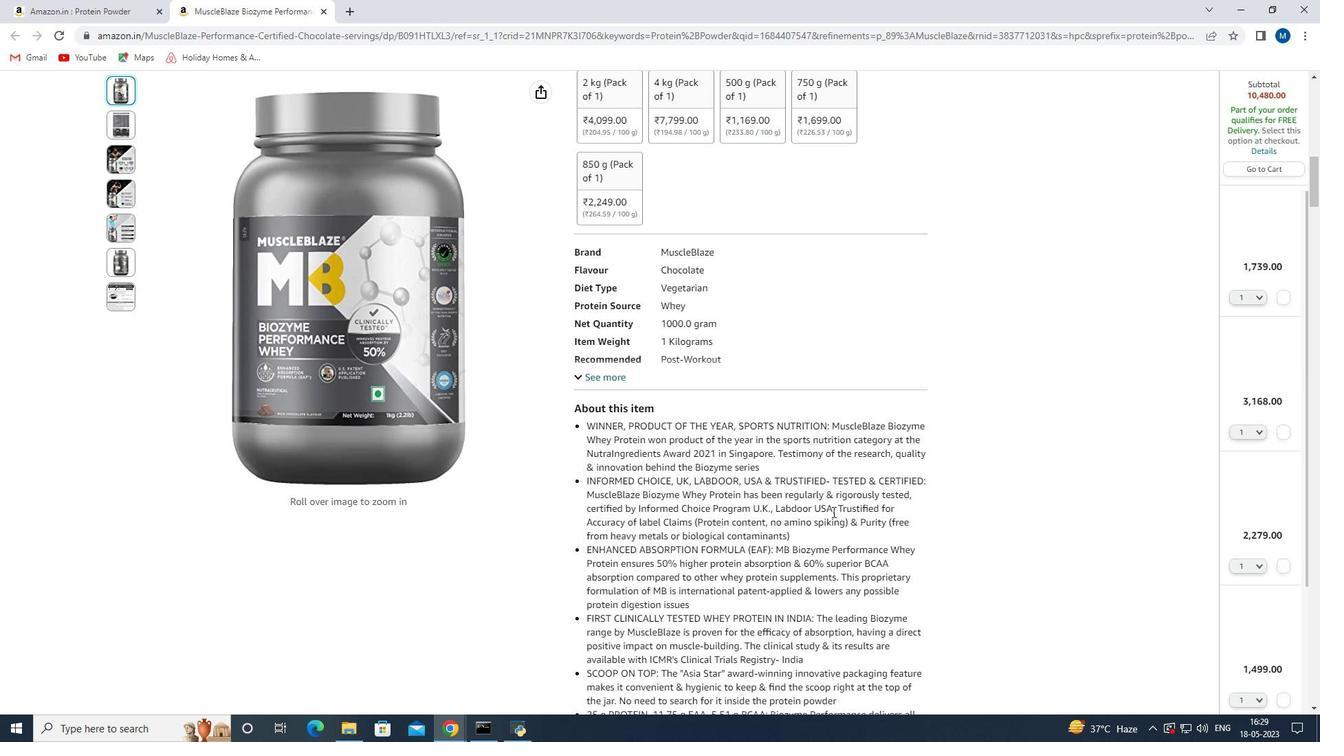 
Action: Mouse scrolled (832, 514) with delta (0, 0)
Screenshot: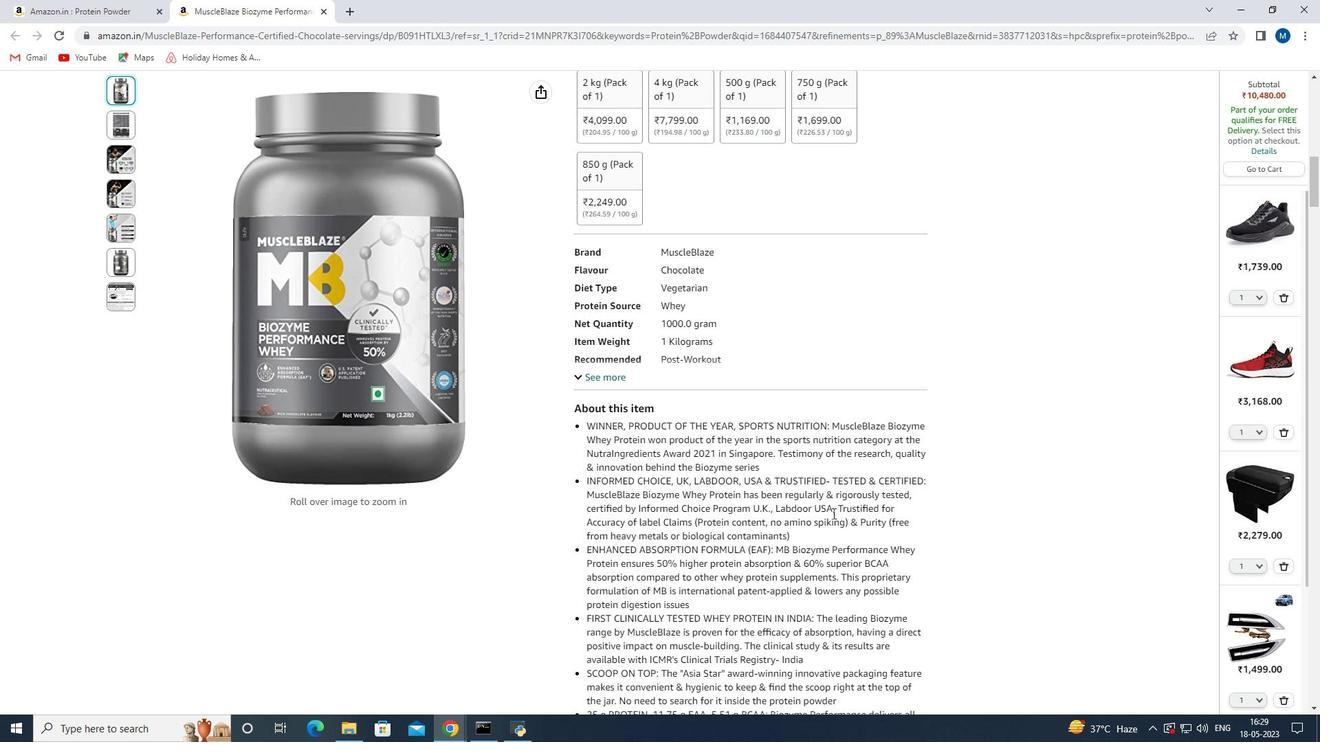 
Action: Mouse scrolled (832, 514) with delta (0, 0)
Screenshot: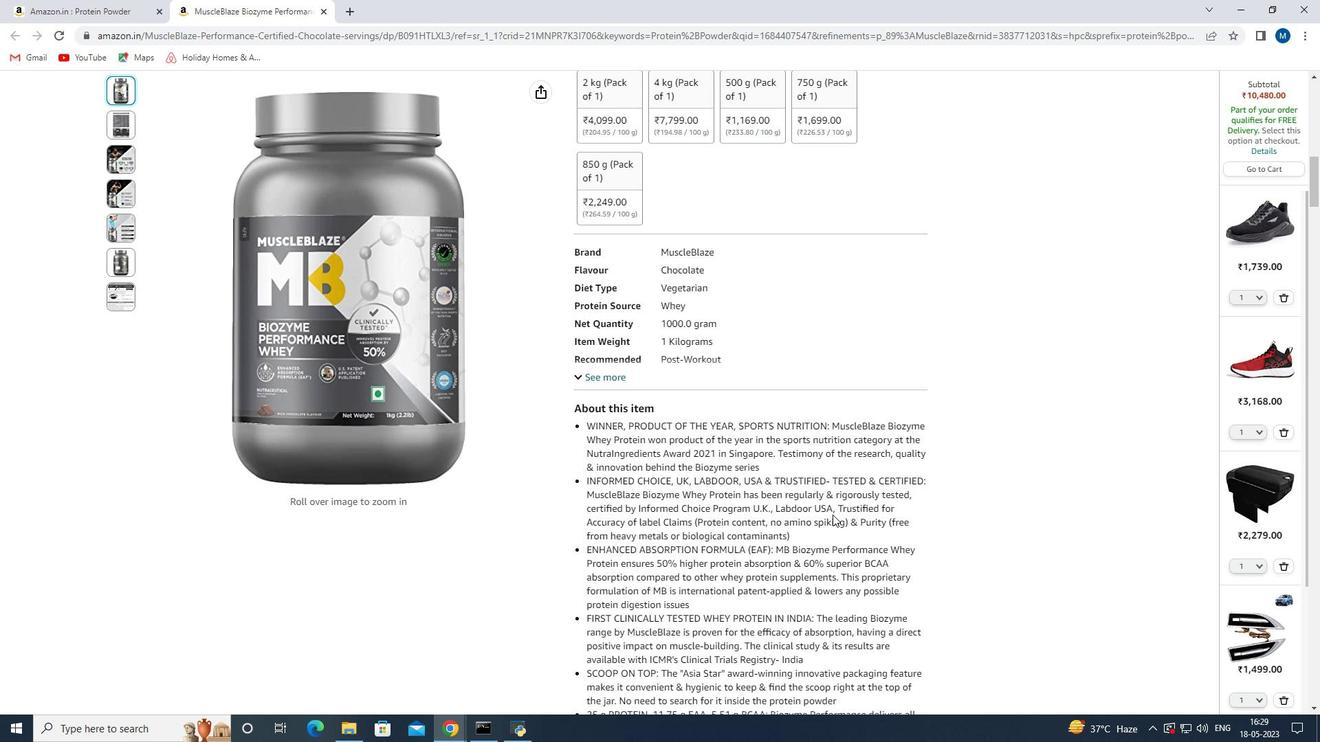 
Action: Mouse moved to (832, 515)
Screenshot: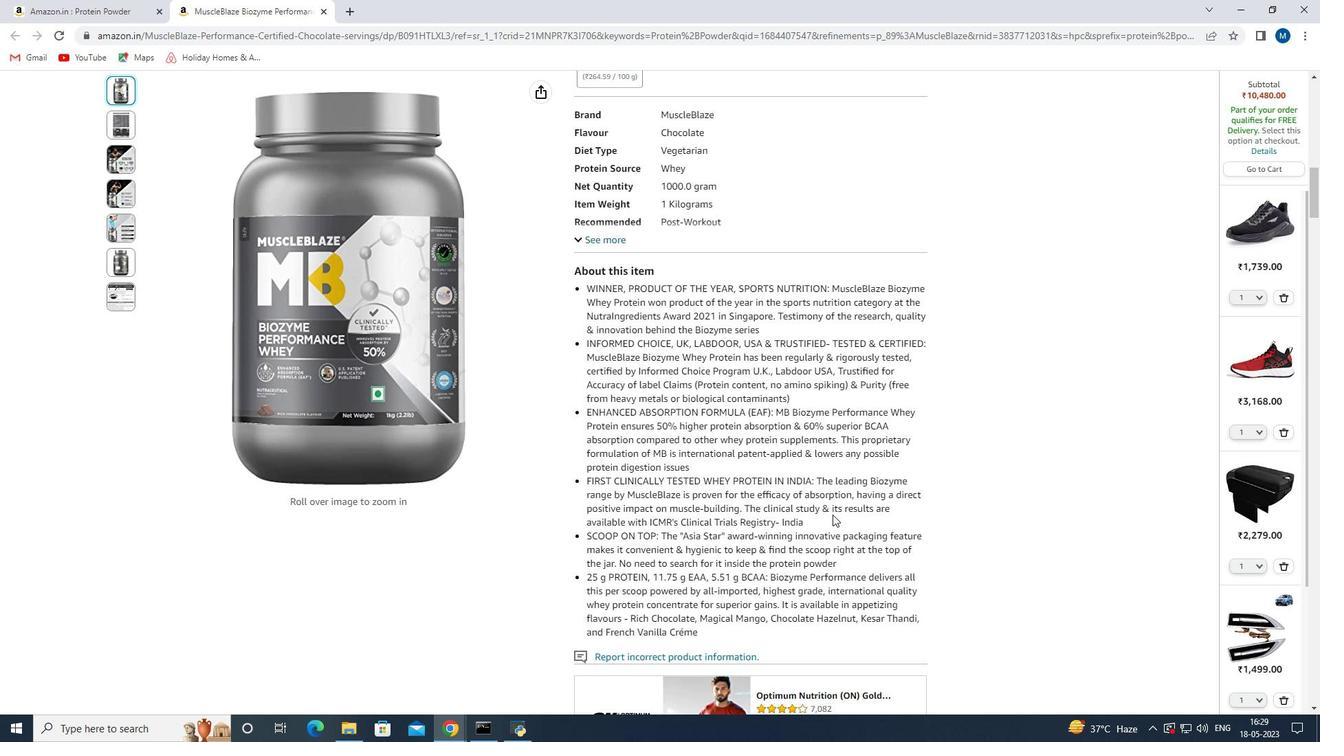 
Action: Mouse scrolled (832, 514) with delta (0, 0)
Screenshot: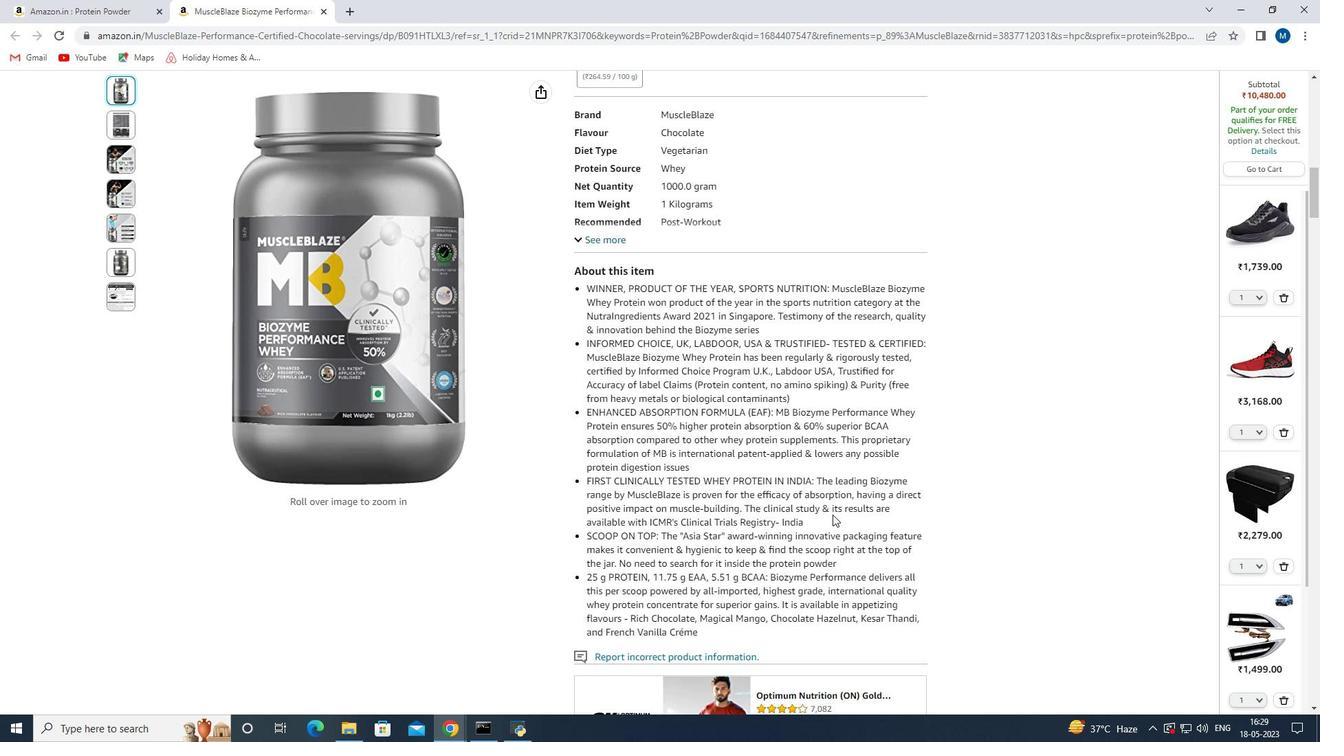 
Action: Mouse scrolled (832, 514) with delta (0, 0)
Screenshot: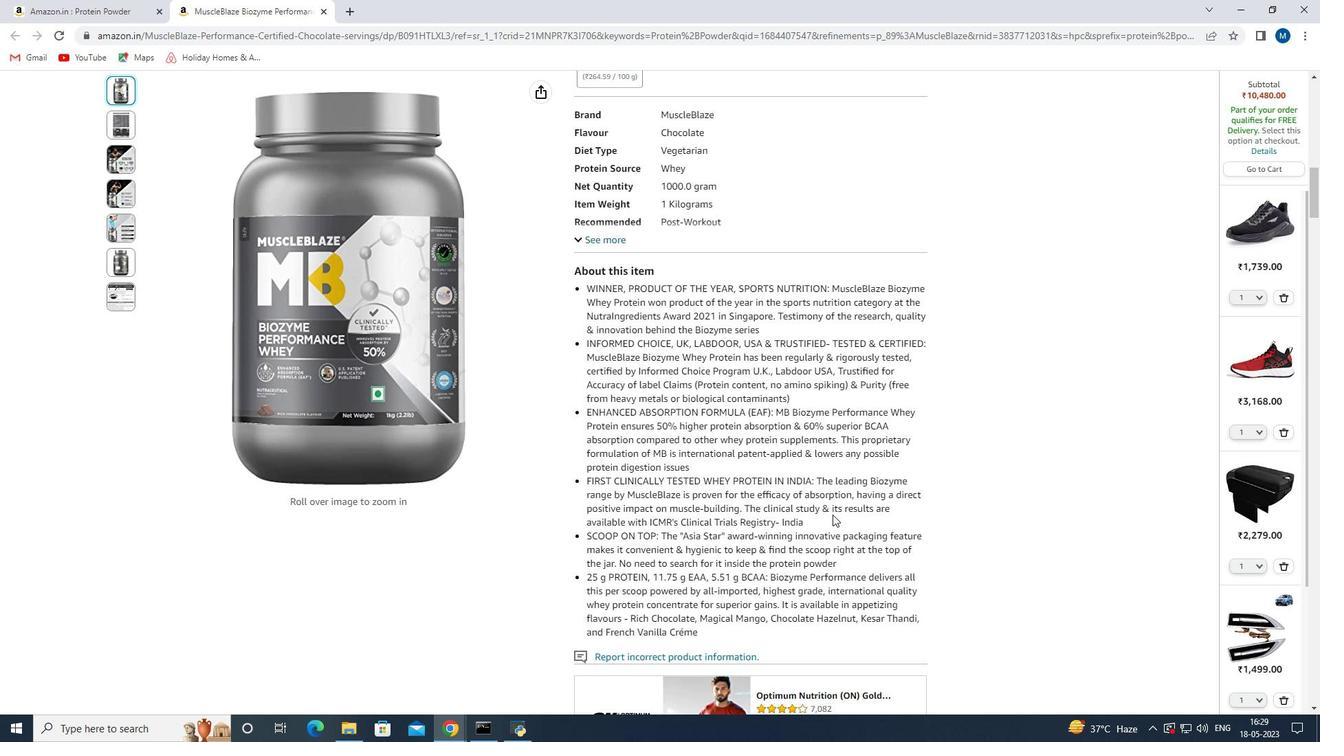 
Action: Mouse scrolled (832, 515) with delta (0, 0)
Screenshot: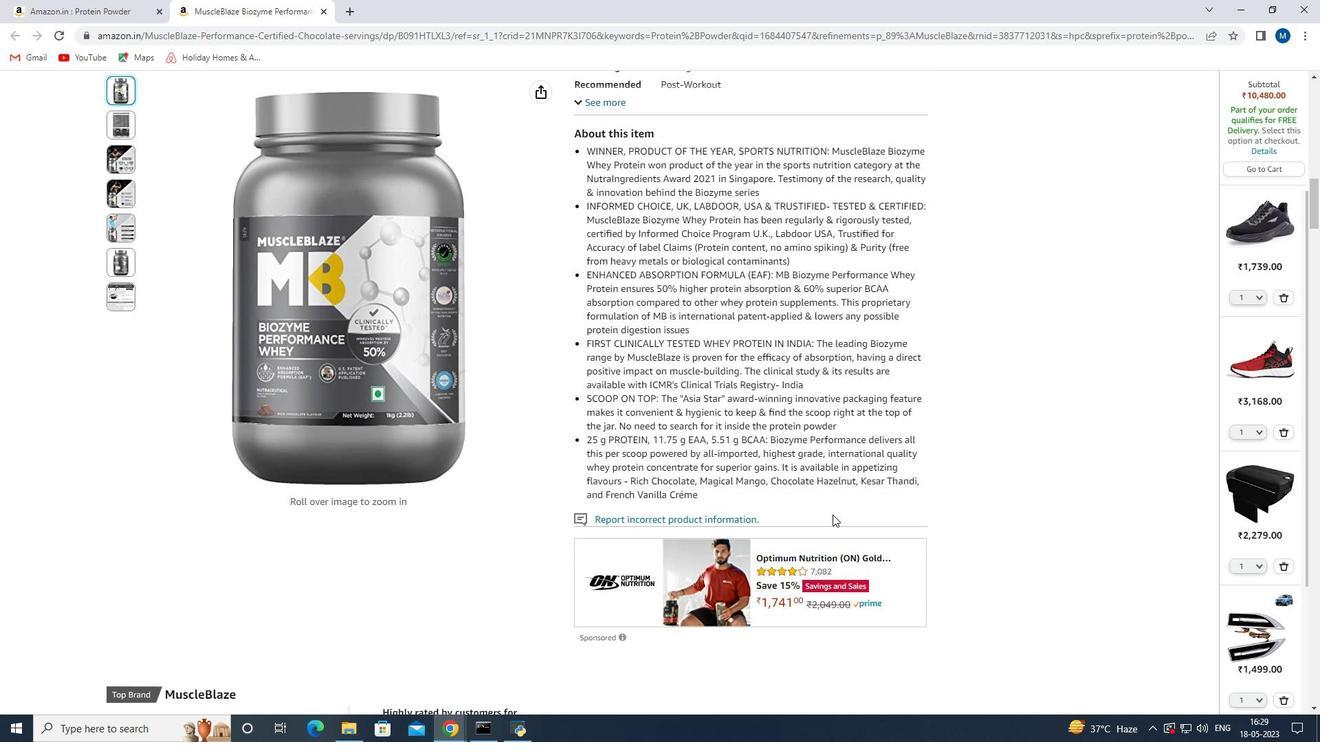 
Action: Mouse scrolled (832, 515) with delta (0, 0)
Screenshot: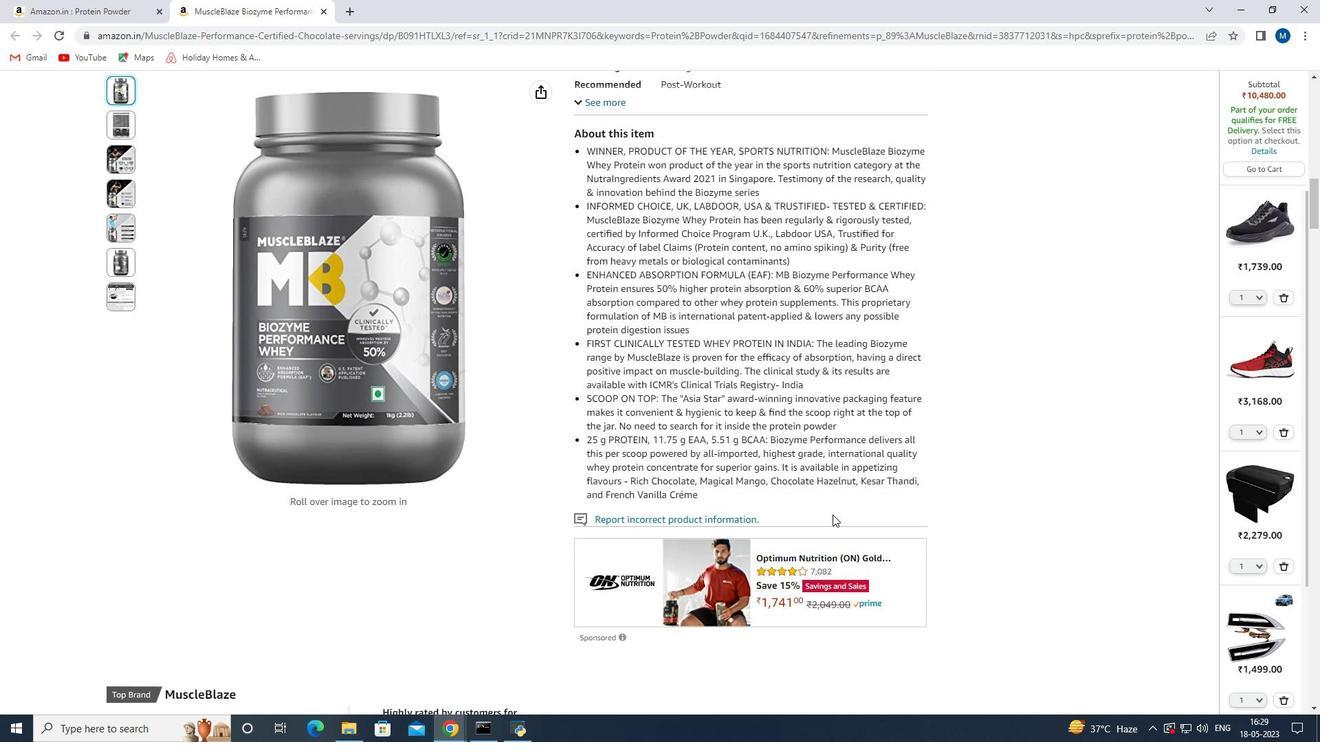
Action: Mouse scrolled (832, 515) with delta (0, 0)
Screenshot: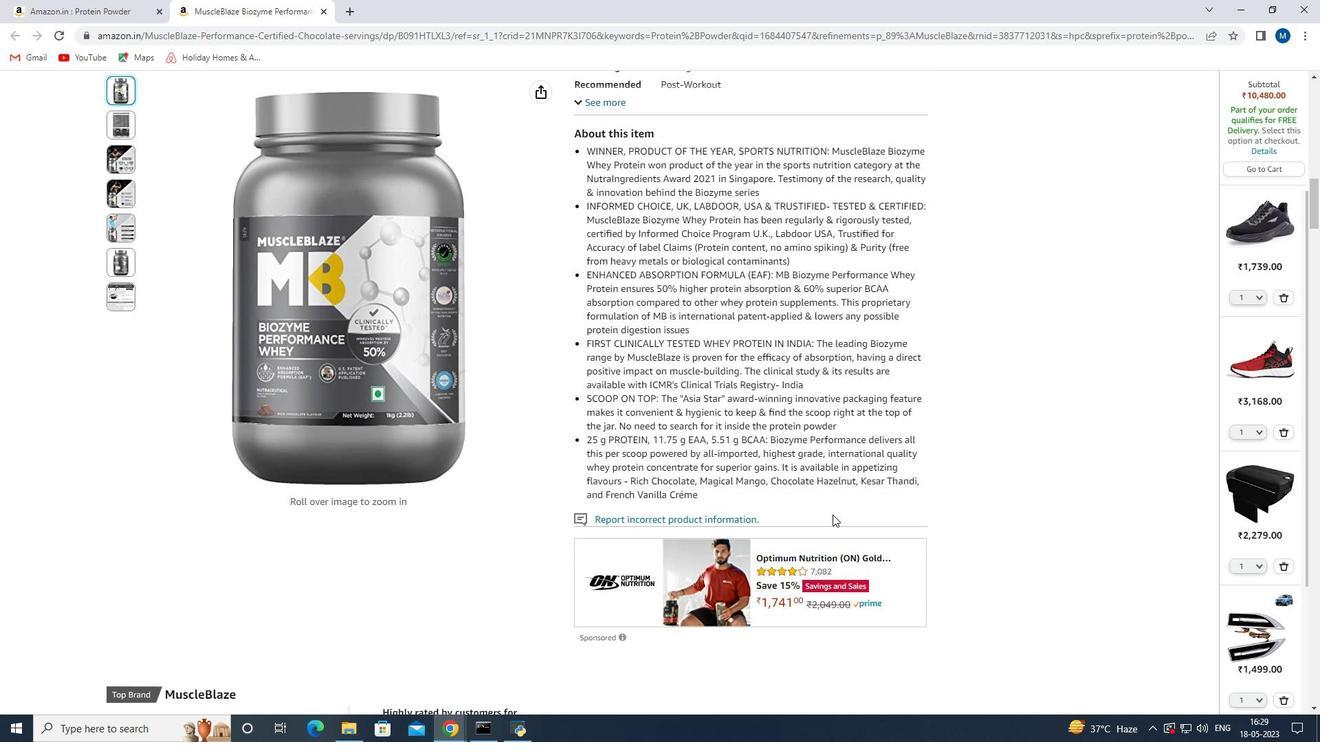 
Action: Mouse scrolled (832, 515) with delta (0, 0)
Screenshot: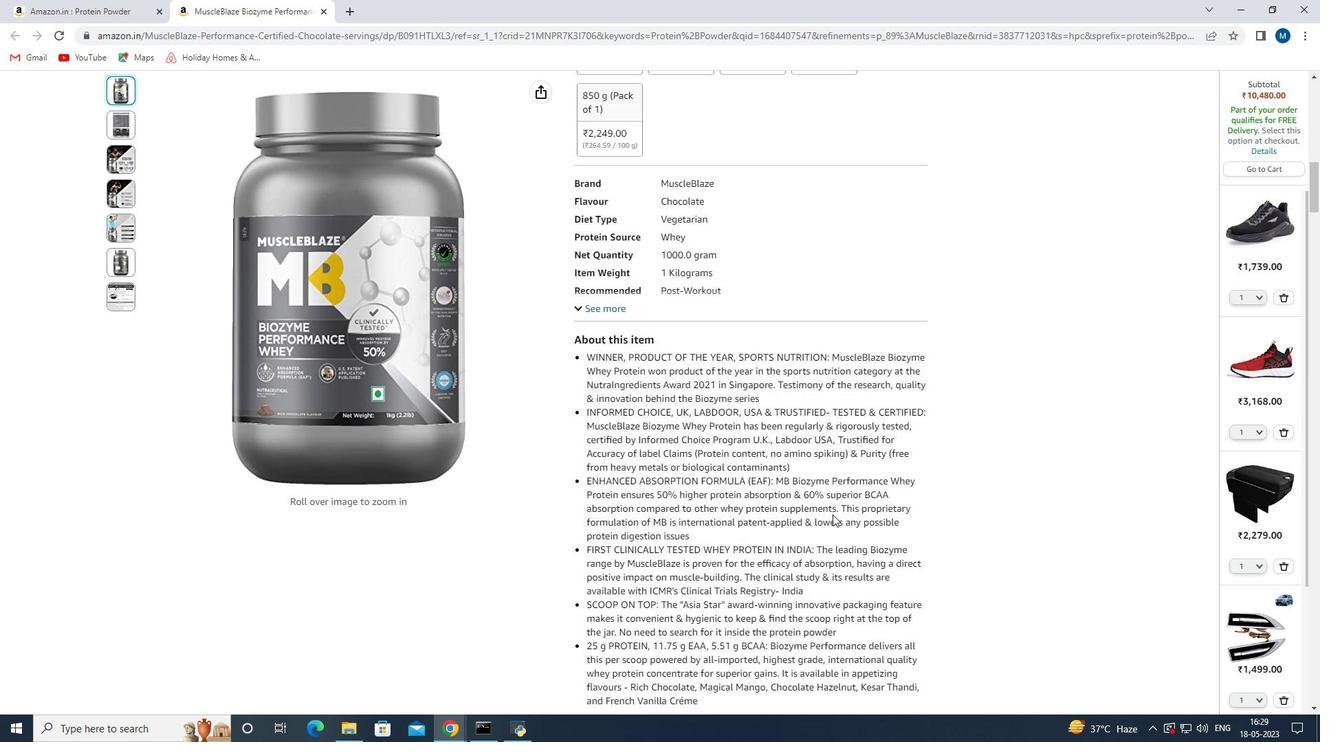 
Action: Mouse scrolled (832, 515) with delta (0, 0)
Screenshot: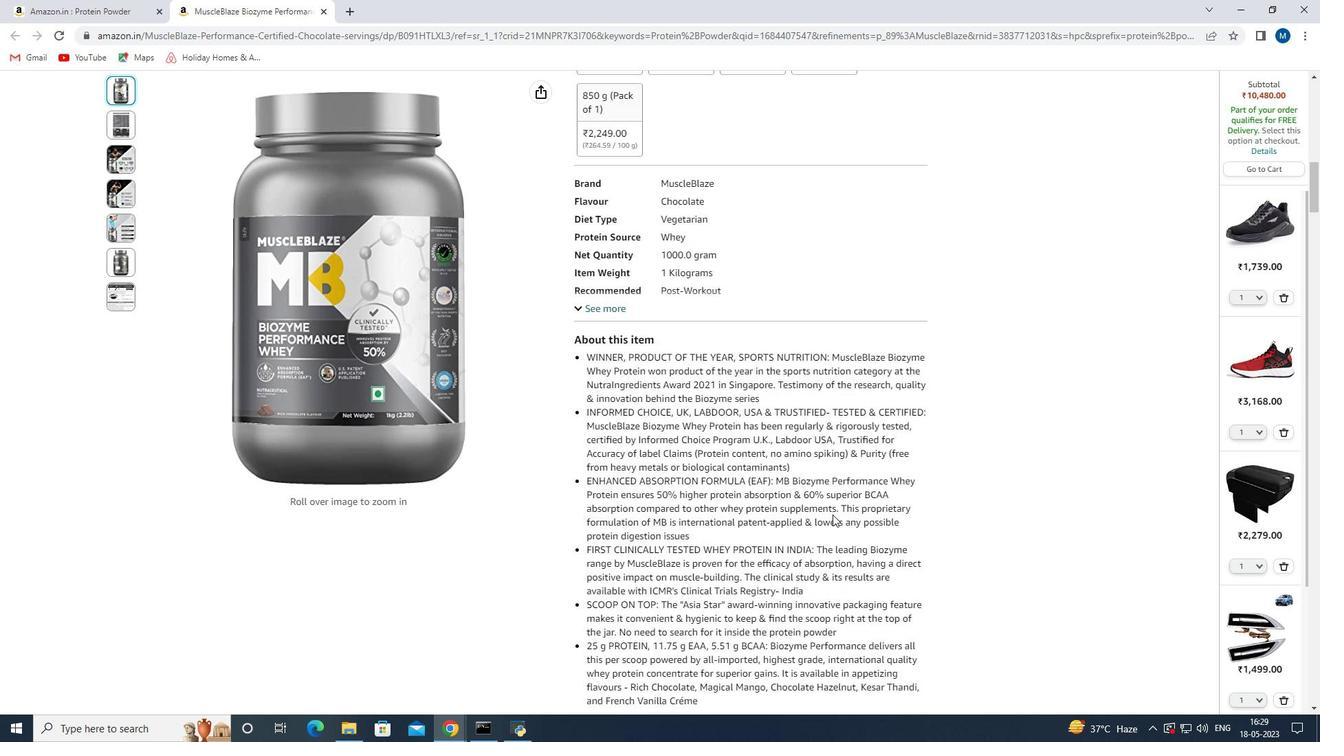
Action: Mouse scrolled (832, 515) with delta (0, 0)
Screenshot: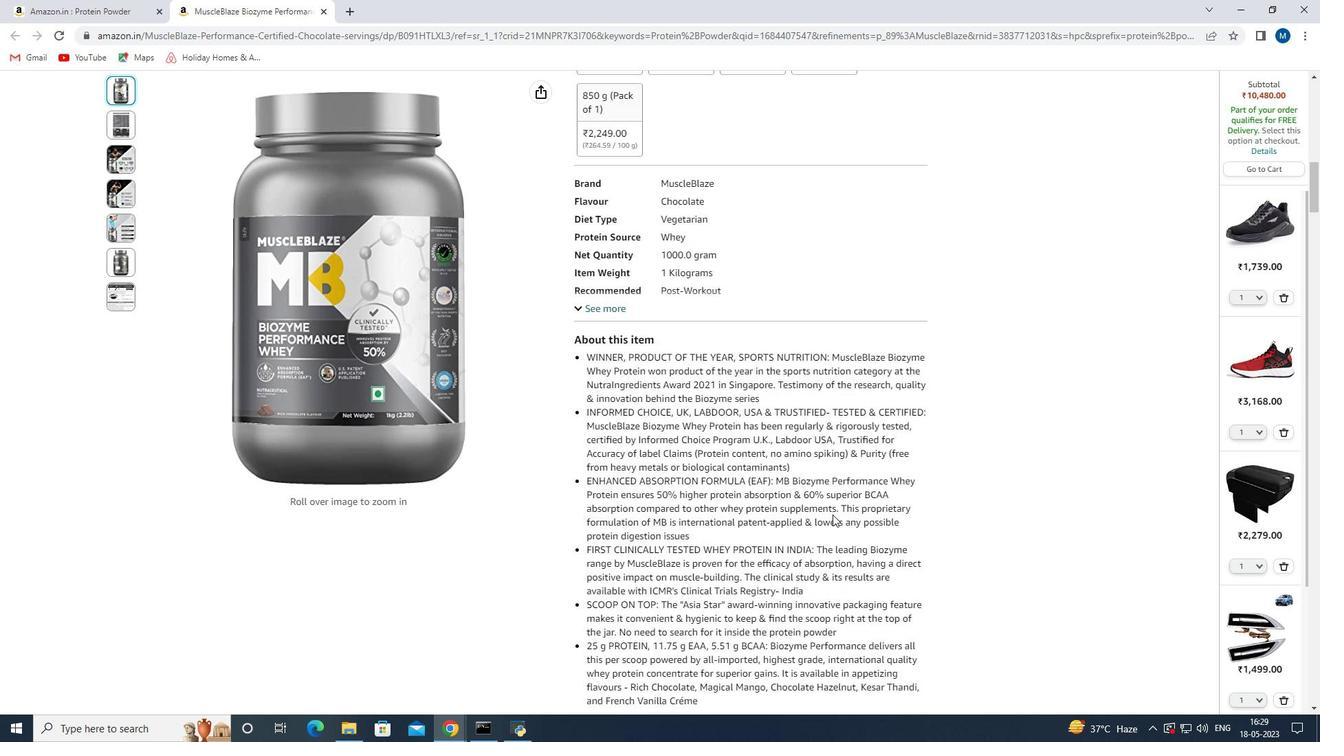
Action: Mouse scrolled (832, 515) with delta (0, 0)
Screenshot: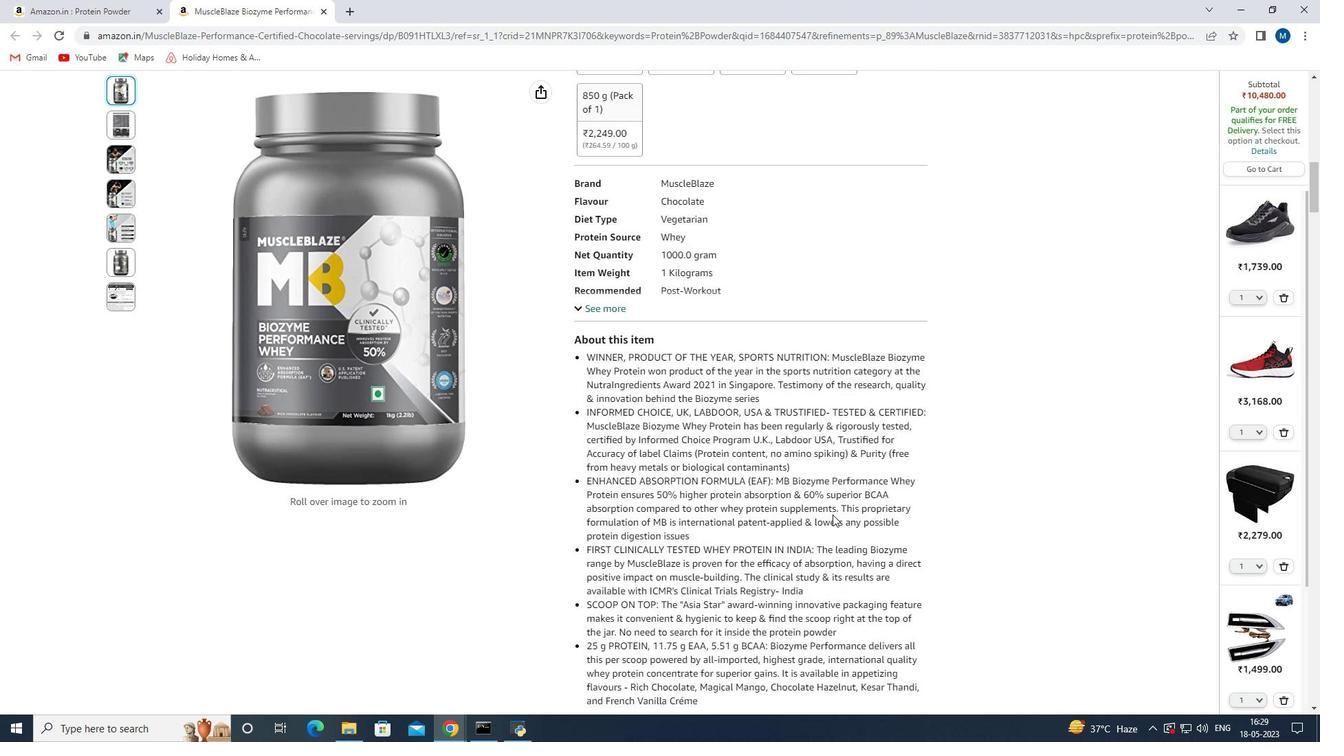 
Action: Mouse scrolled (832, 515) with delta (0, 0)
Screenshot: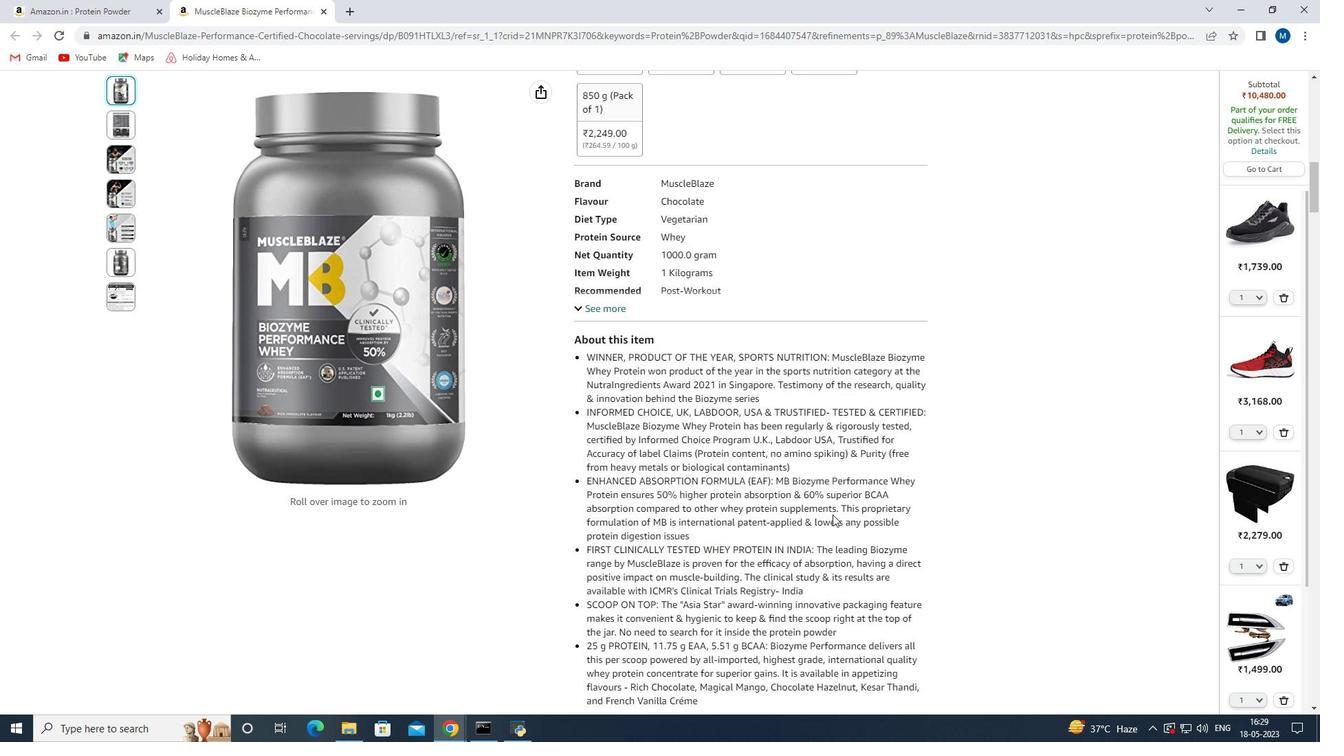 
Action: Mouse scrolled (832, 515) with delta (0, 0)
Screenshot: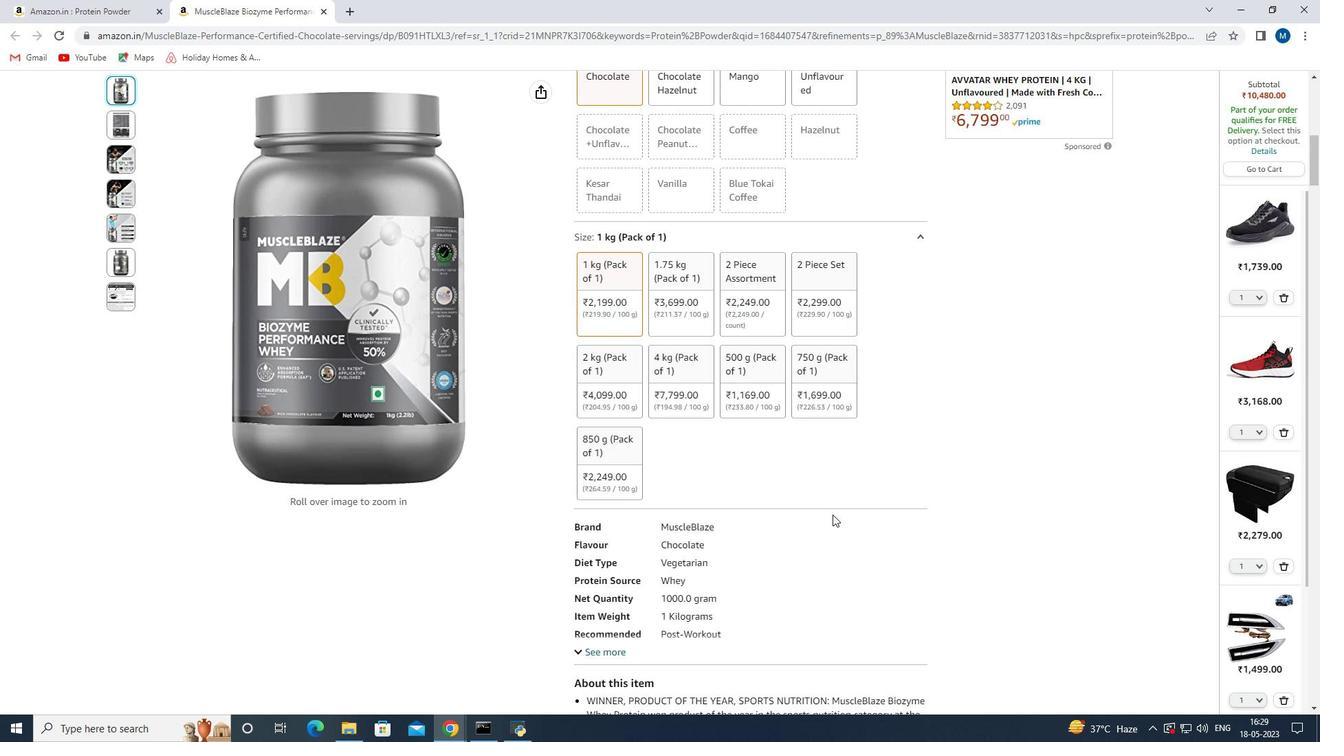 
Action: Mouse scrolled (832, 515) with delta (0, 0)
Screenshot: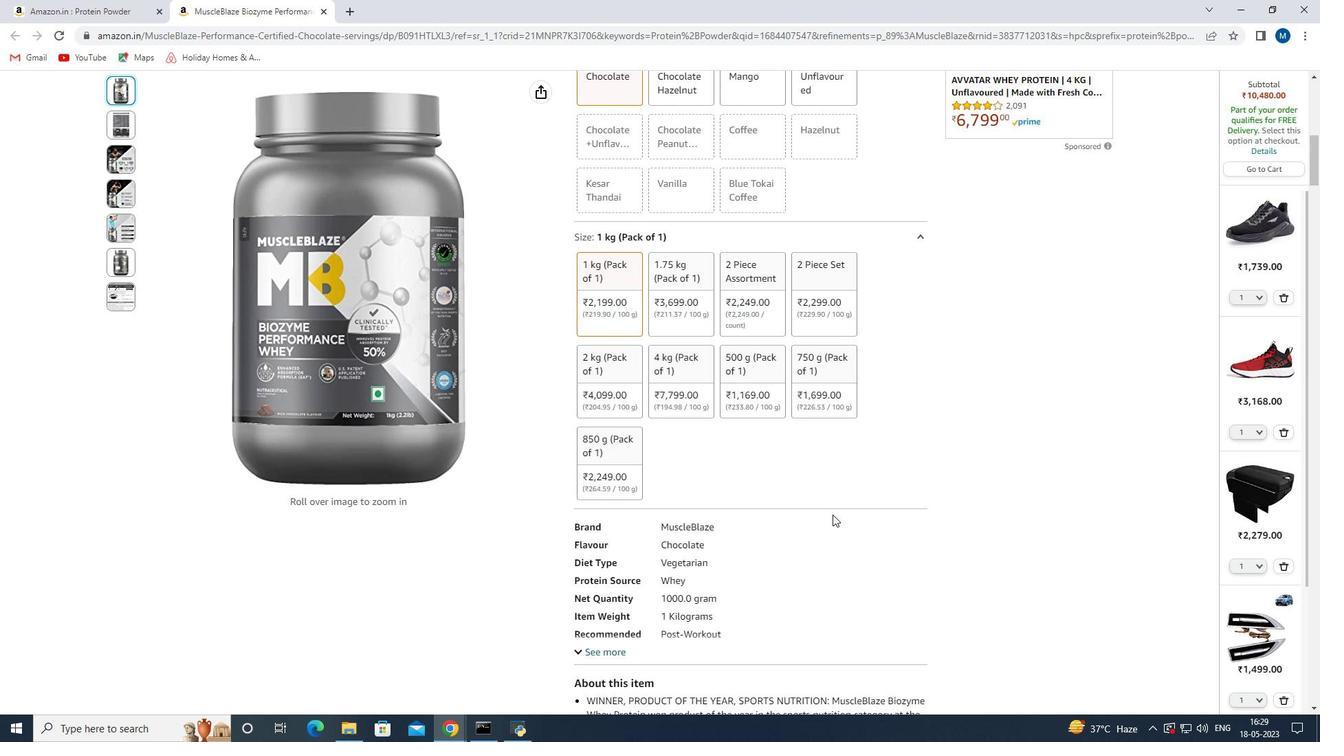 
Action: Mouse scrolled (832, 515) with delta (0, 0)
Screenshot: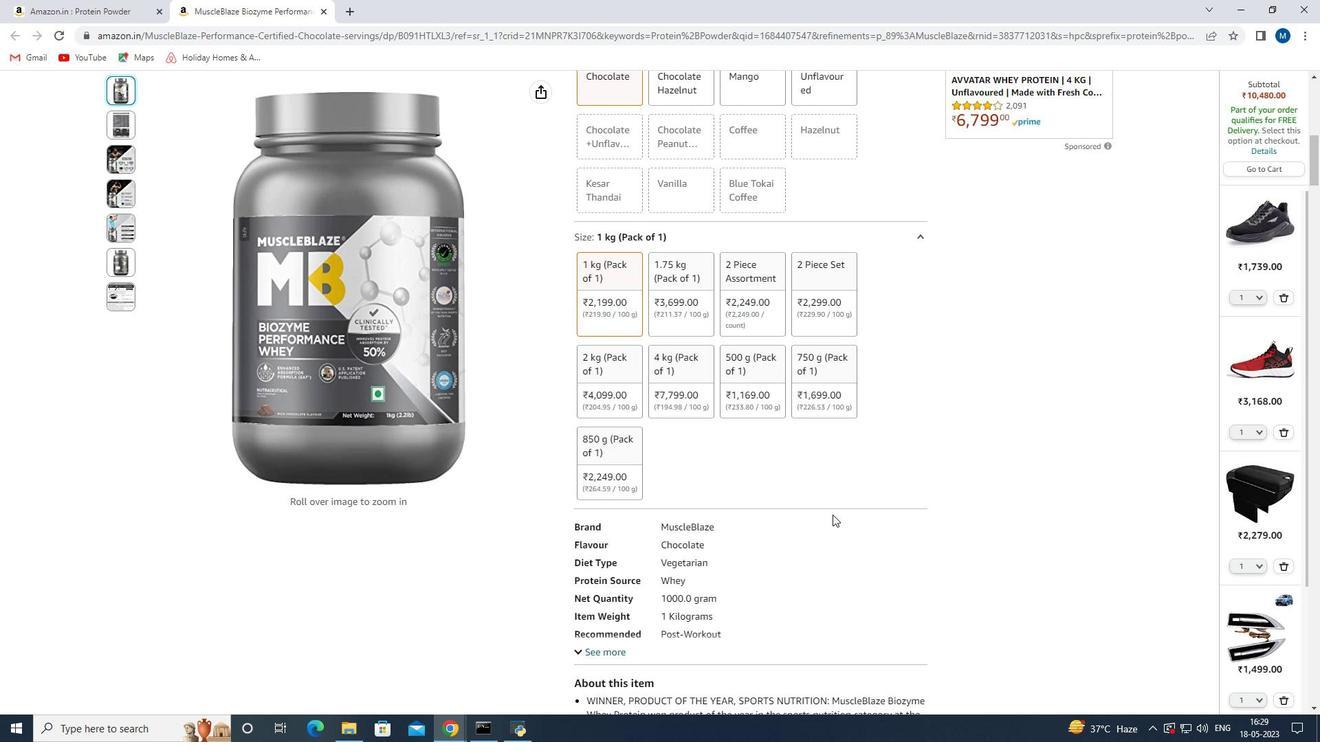 
Action: Mouse scrolled (832, 515) with delta (0, 0)
Screenshot: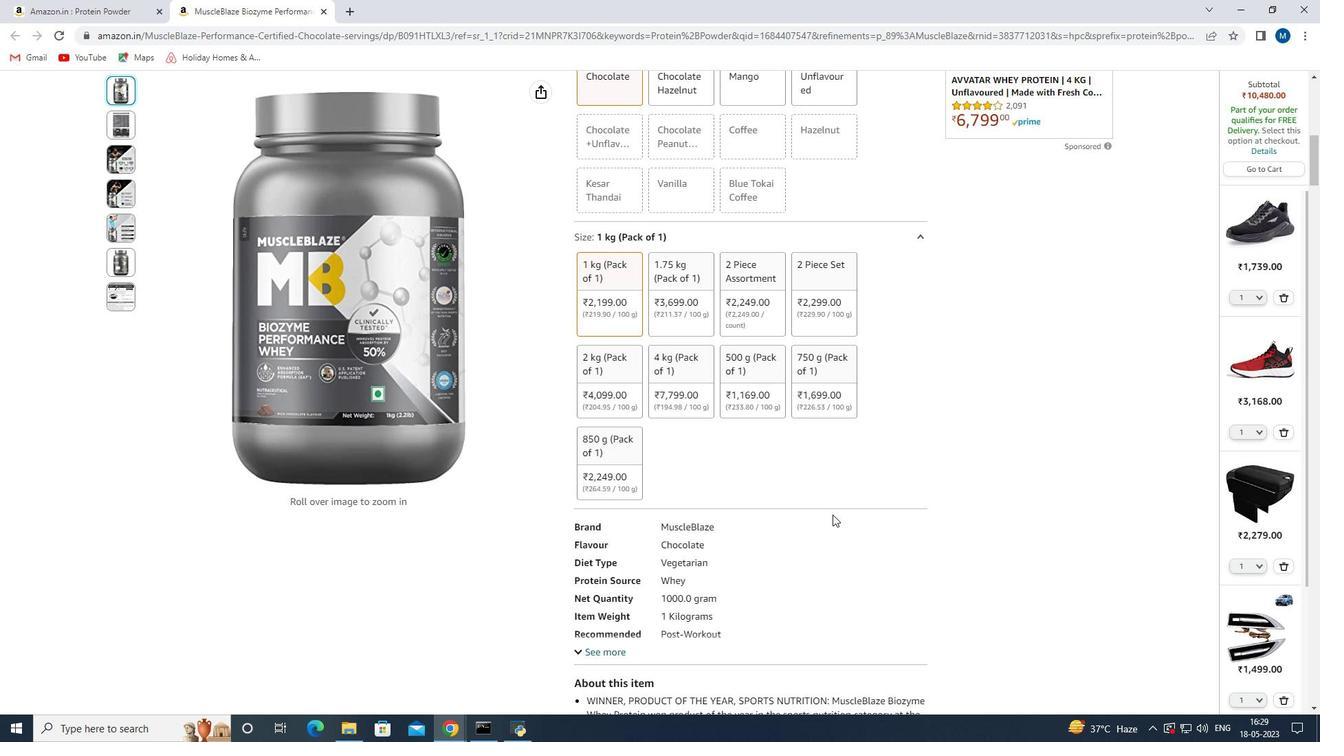 
Action: Mouse scrolled (832, 515) with delta (0, 0)
Screenshot: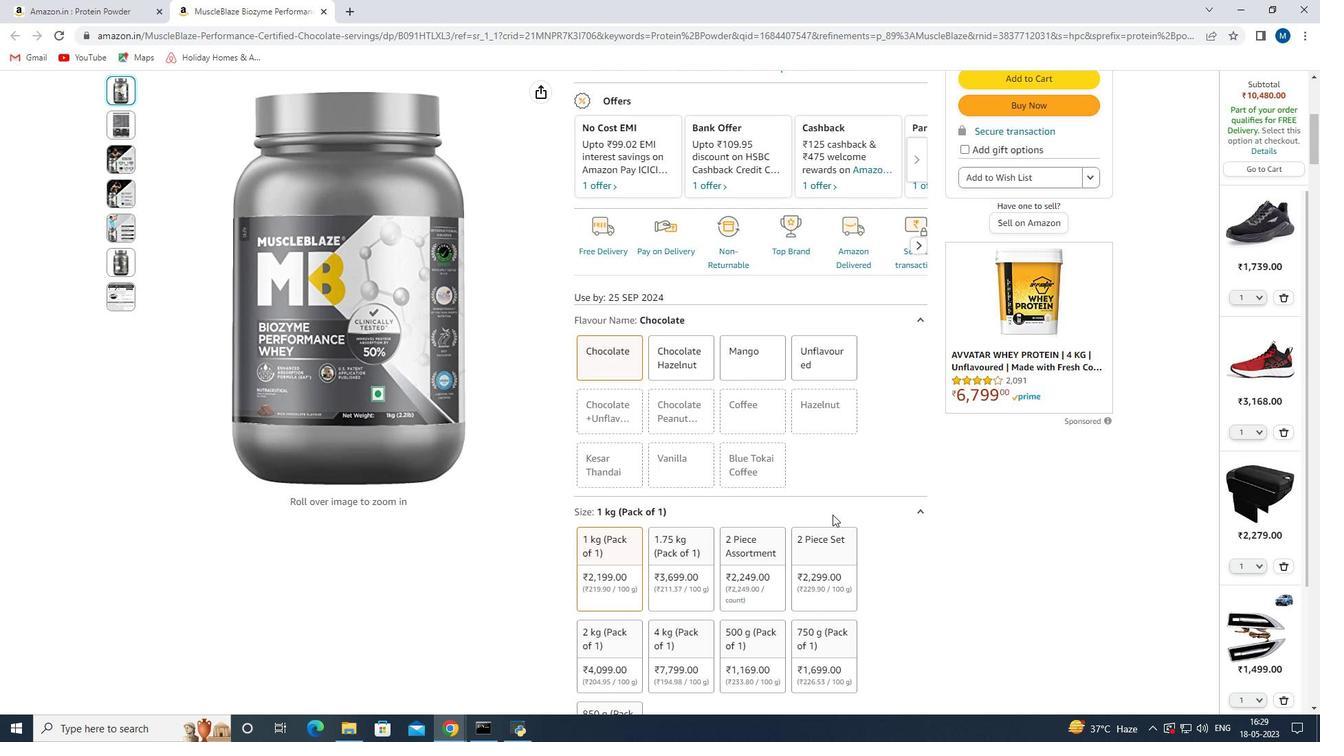 
Action: Mouse scrolled (832, 515) with delta (0, 0)
Screenshot: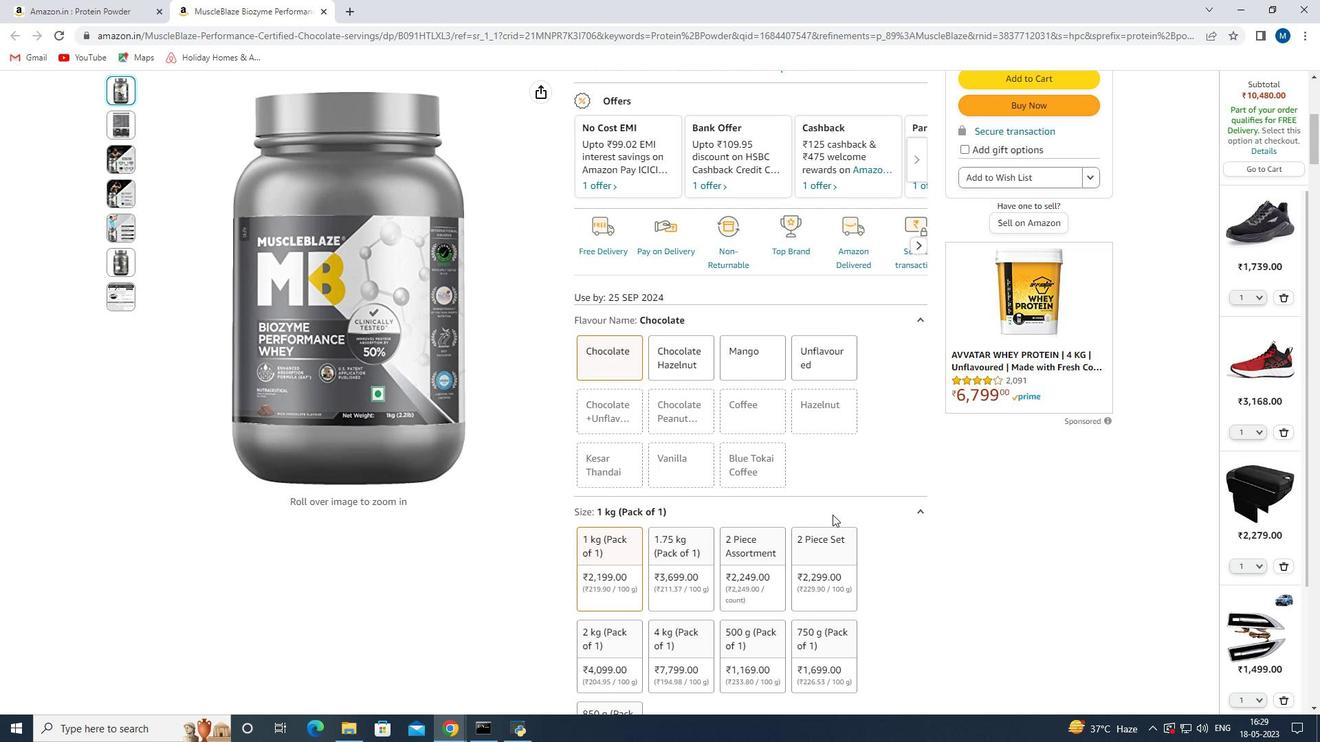 
Action: Mouse scrolled (832, 515) with delta (0, 0)
Screenshot: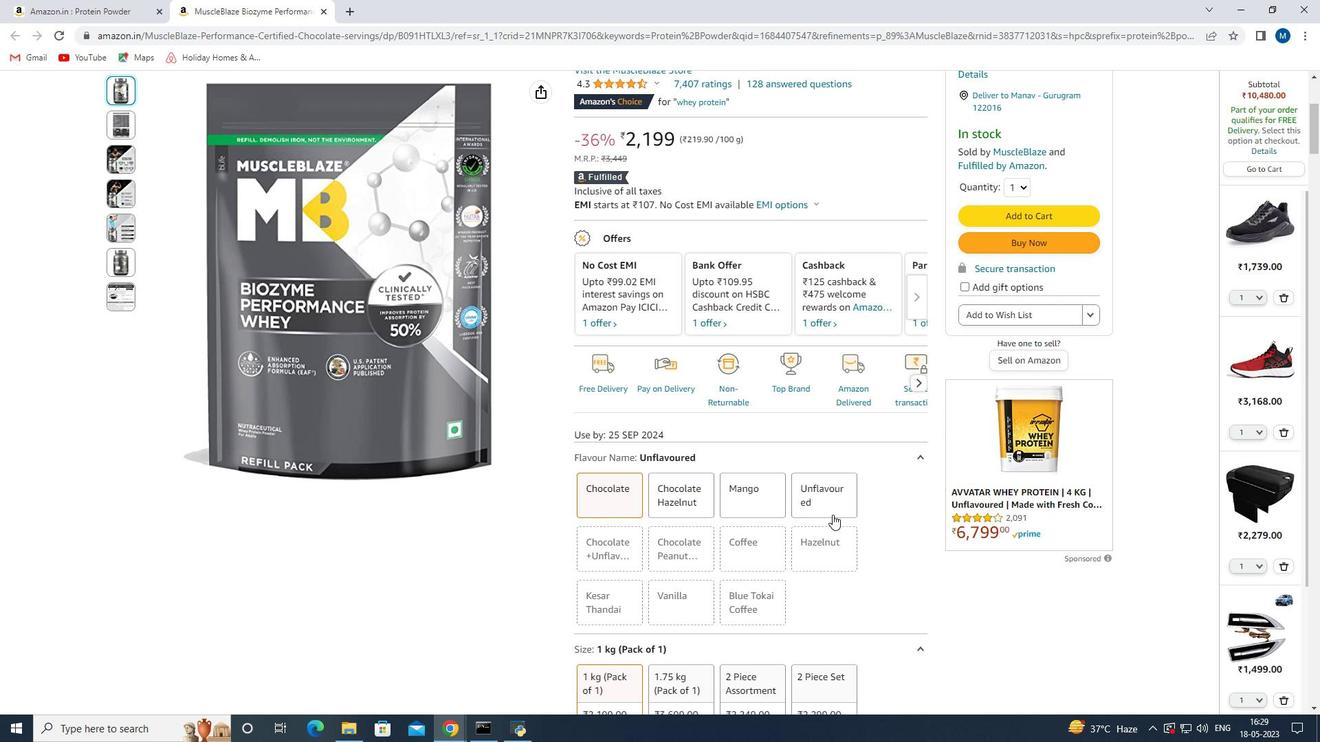 
Action: Mouse scrolled (832, 515) with delta (0, 0)
Screenshot: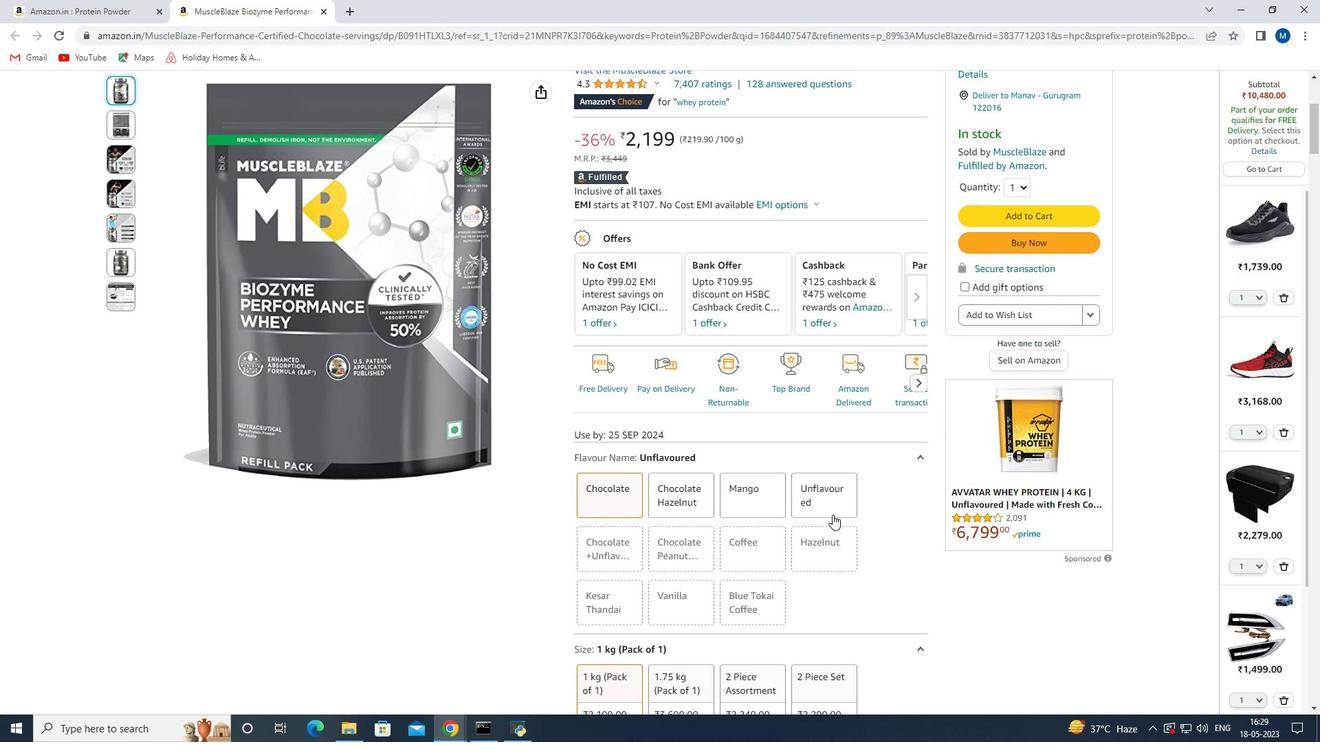 
Action: Mouse scrolled (832, 515) with delta (0, 0)
Screenshot: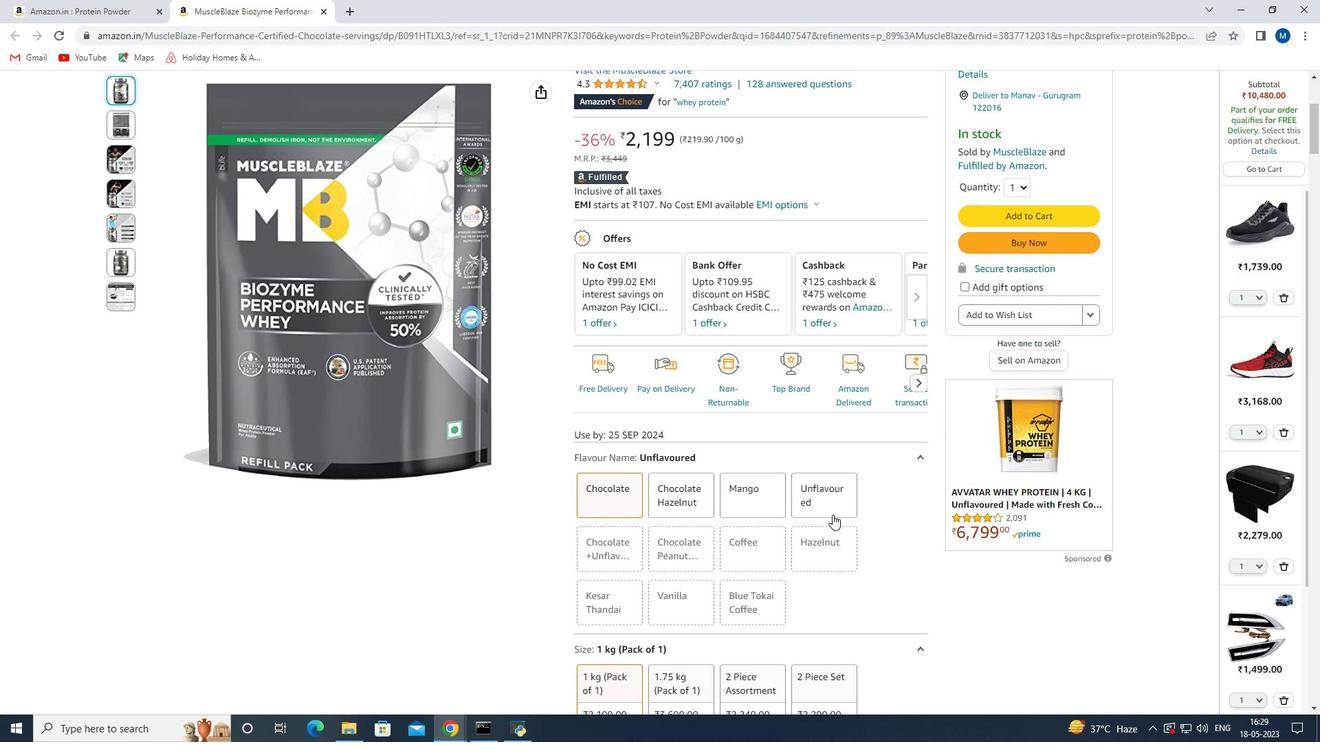 
Action: Mouse scrolled (832, 515) with delta (0, 0)
Screenshot: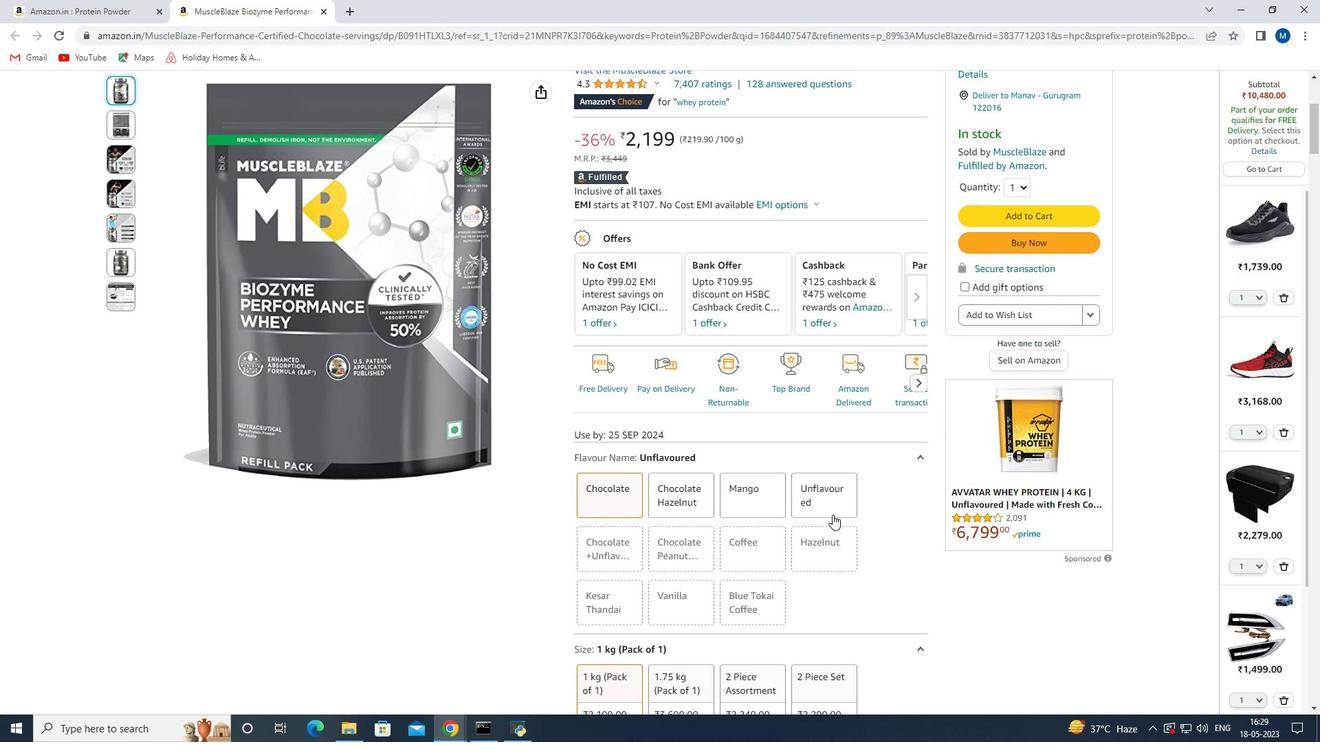 
Action: Mouse moved to (802, 499)
Screenshot: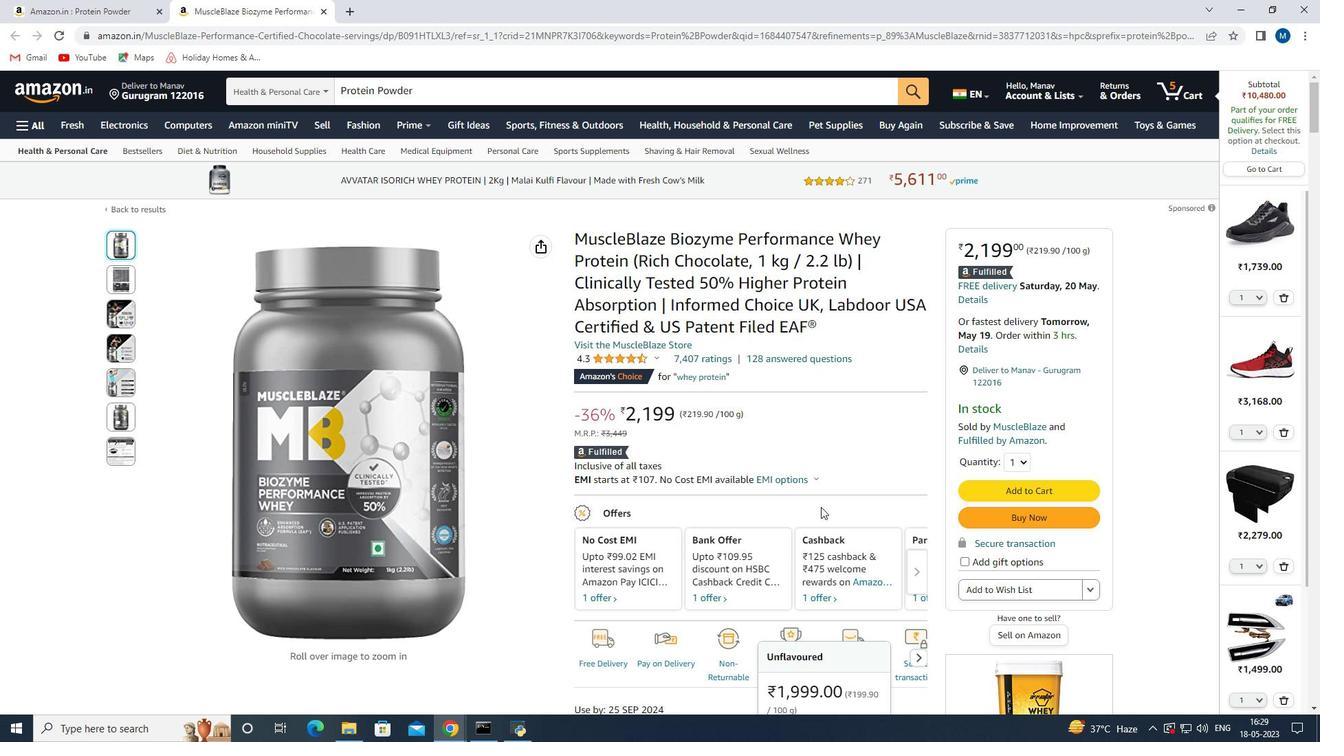
Action: Mouse scrolled (802, 498) with delta (0, 0)
